 Task: Research Airbnb options in Bussum, Netherlands from 24th December, 2023 to 25th December, 2023 for 2 adults. Place can be entire room with 1  bedroom having 1 bed and 1 bathroom. Property type can be hotel. Amenities needed are: washing machine.
Action: Mouse moved to (445, 122)
Screenshot: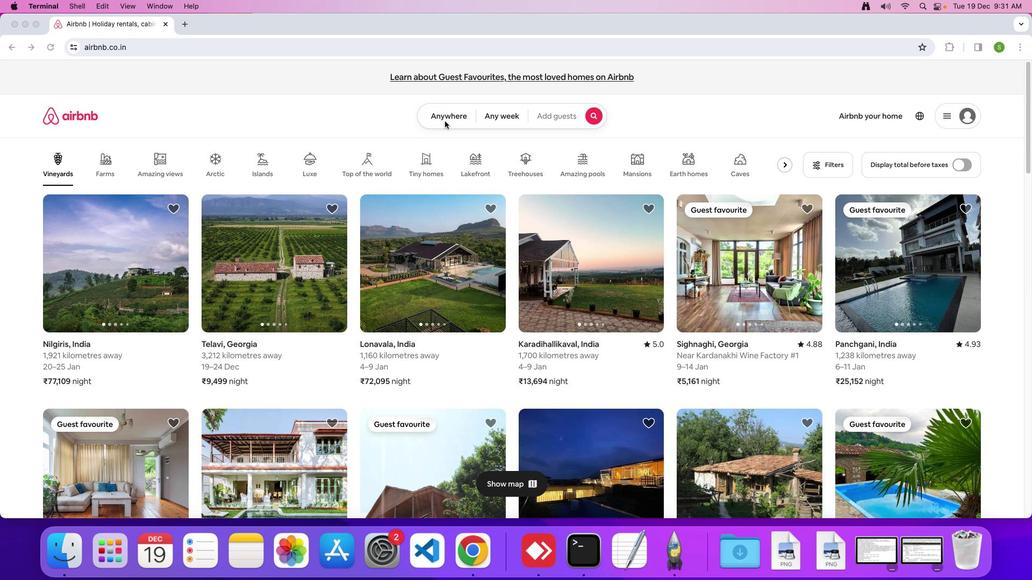 
Action: Mouse pressed left at (445, 122)
Screenshot: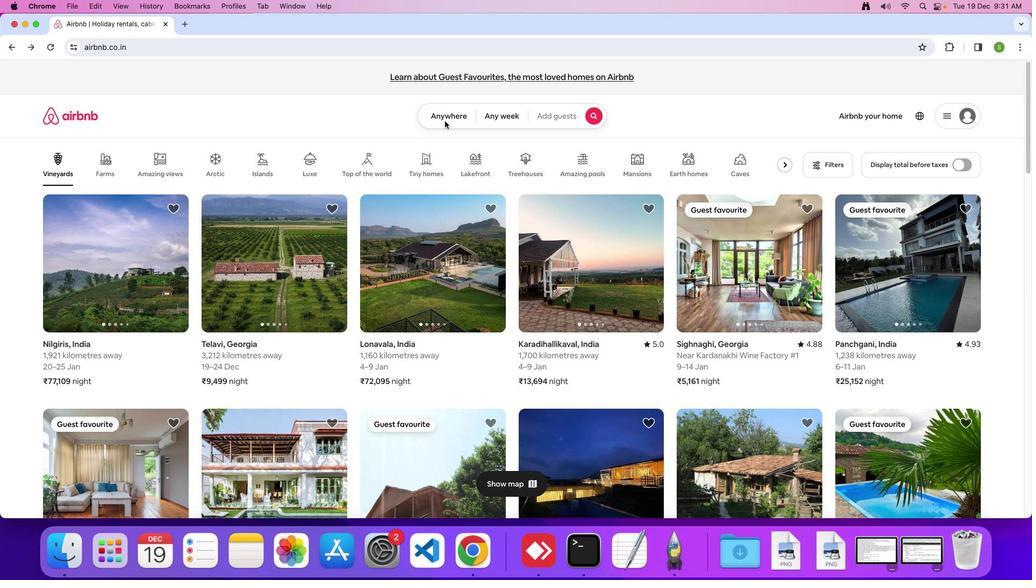 
Action: Mouse moved to (446, 116)
Screenshot: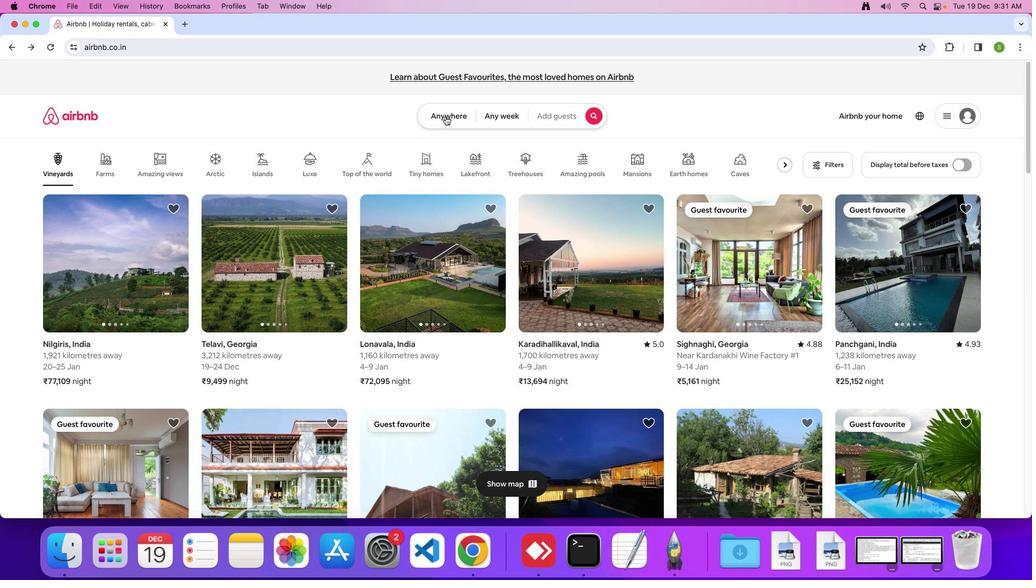 
Action: Mouse pressed left at (446, 116)
Screenshot: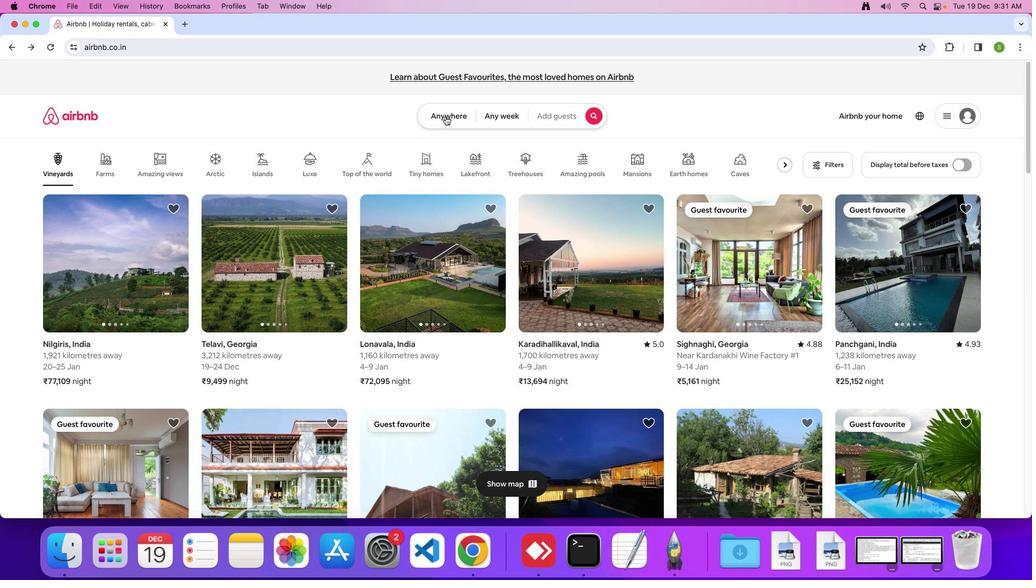
Action: Mouse moved to (405, 154)
Screenshot: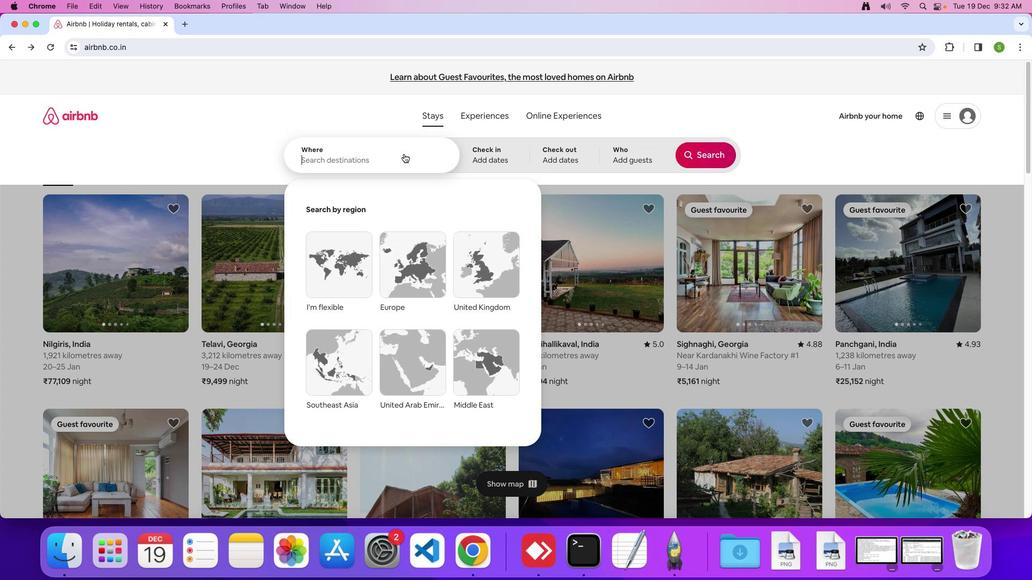 
Action: Mouse pressed left at (405, 154)
Screenshot: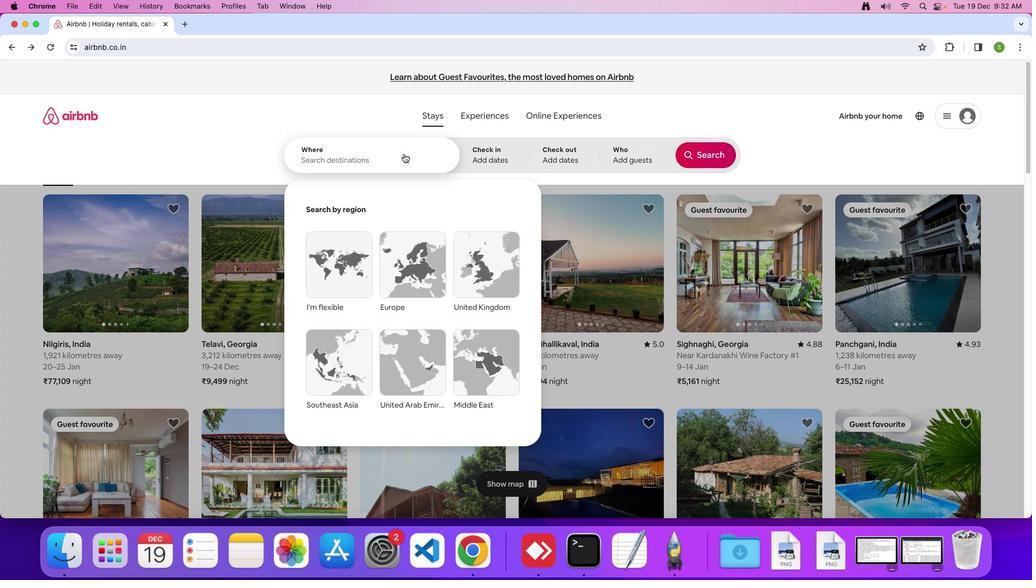 
Action: Key pressed 'B'Key.caps_lock'u''s''s''u''m'','Key.spaceKey.shift'N''e''t''h''e''r''l''a''n''d''s'Key.enter
Screenshot: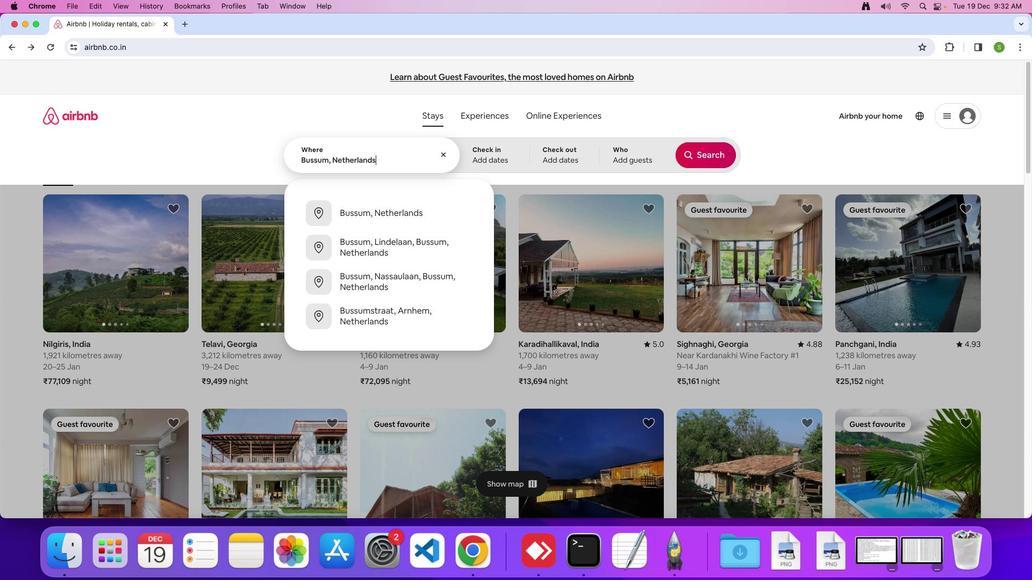 
Action: Mouse moved to (329, 391)
Screenshot: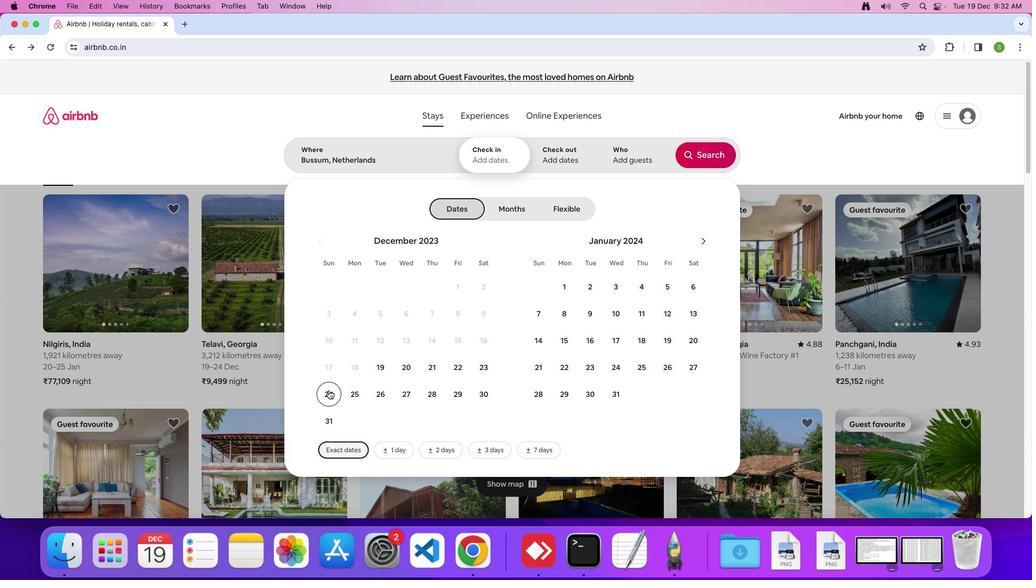 
Action: Mouse pressed left at (329, 391)
Screenshot: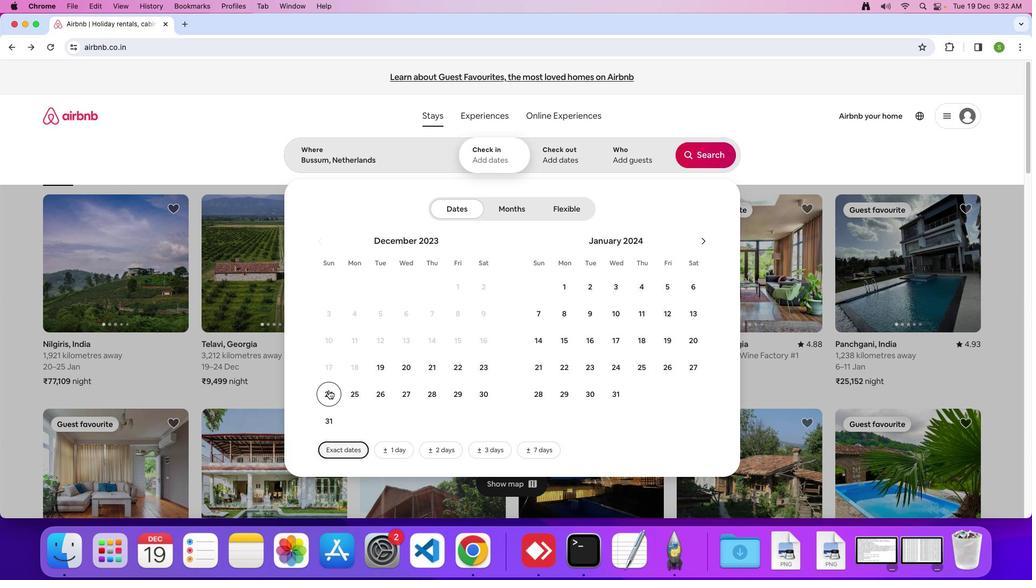 
Action: Mouse moved to (355, 390)
Screenshot: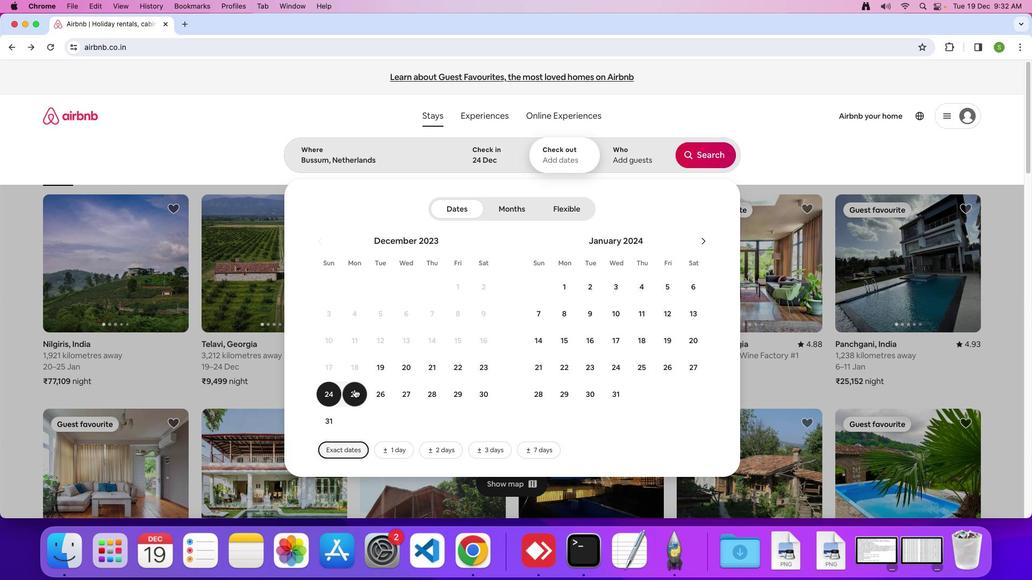 
Action: Mouse pressed left at (355, 390)
Screenshot: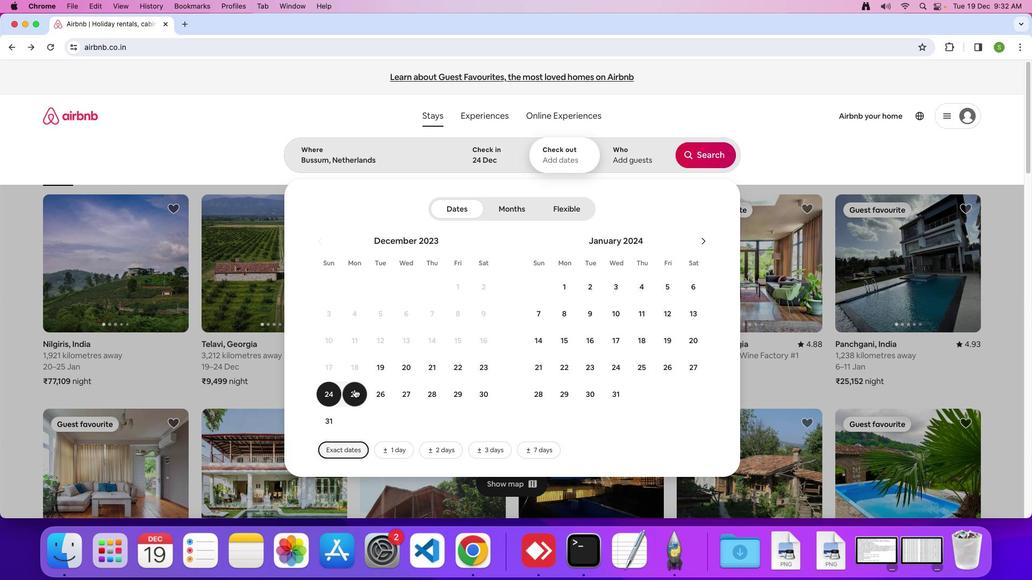 
Action: Mouse moved to (627, 164)
Screenshot: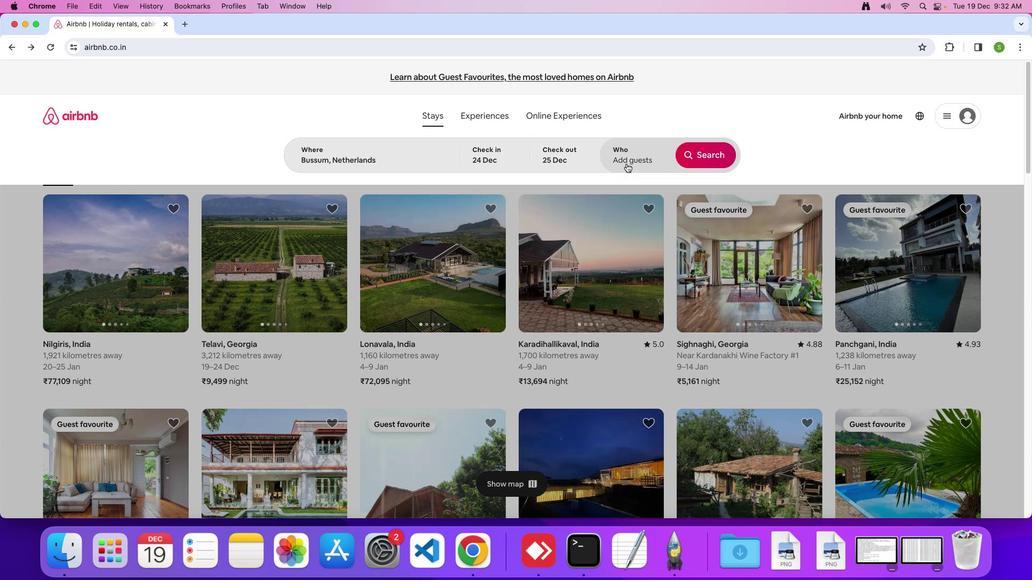
Action: Mouse pressed left at (627, 164)
Screenshot: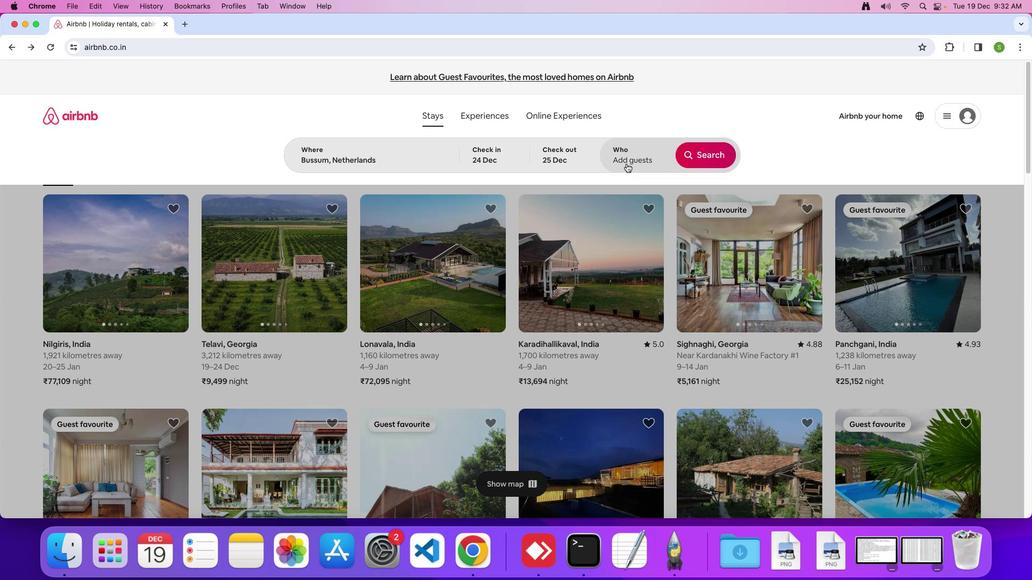 
Action: Mouse moved to (710, 216)
Screenshot: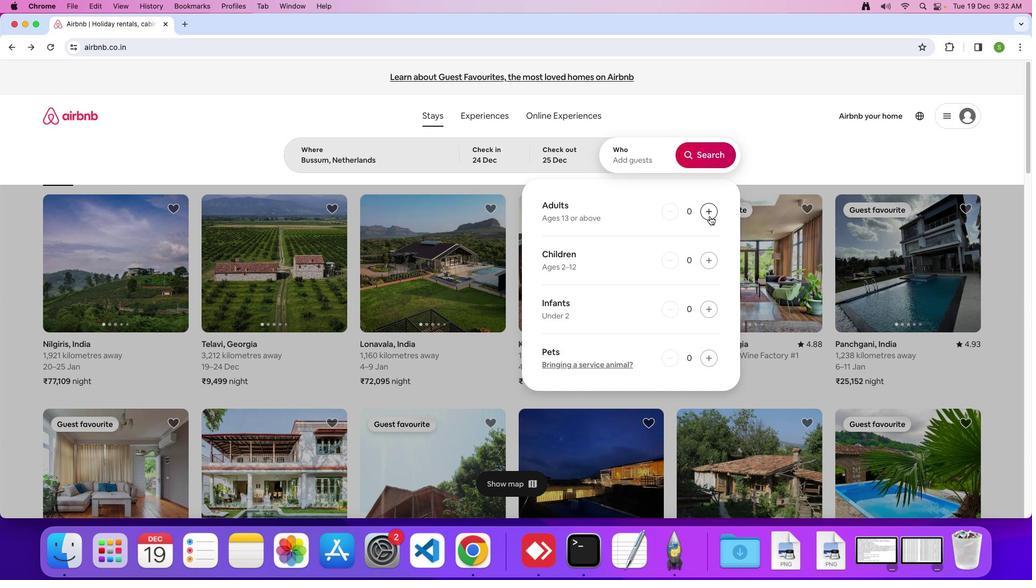 
Action: Mouse pressed left at (710, 216)
Screenshot: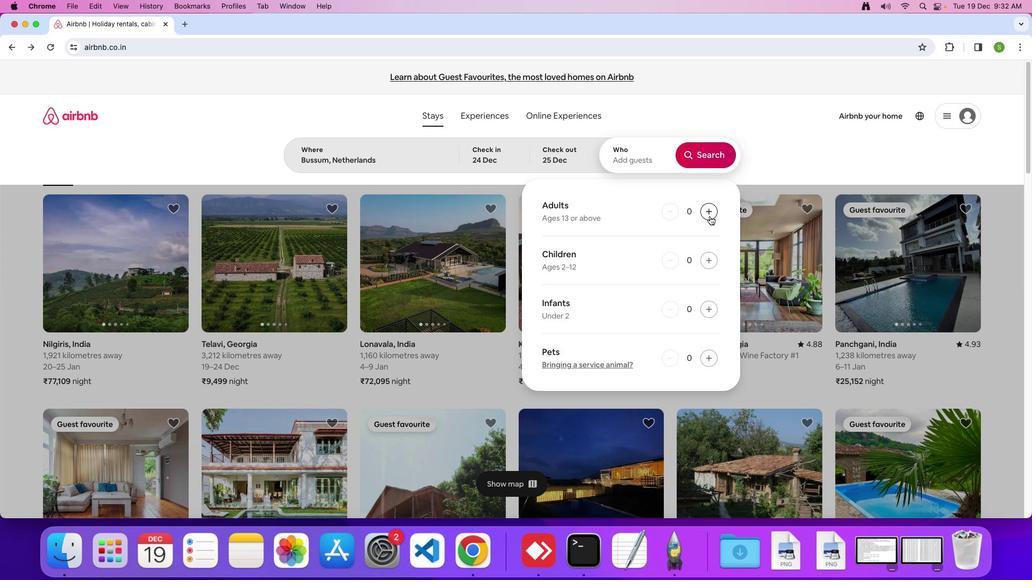 
Action: Mouse pressed left at (710, 216)
Screenshot: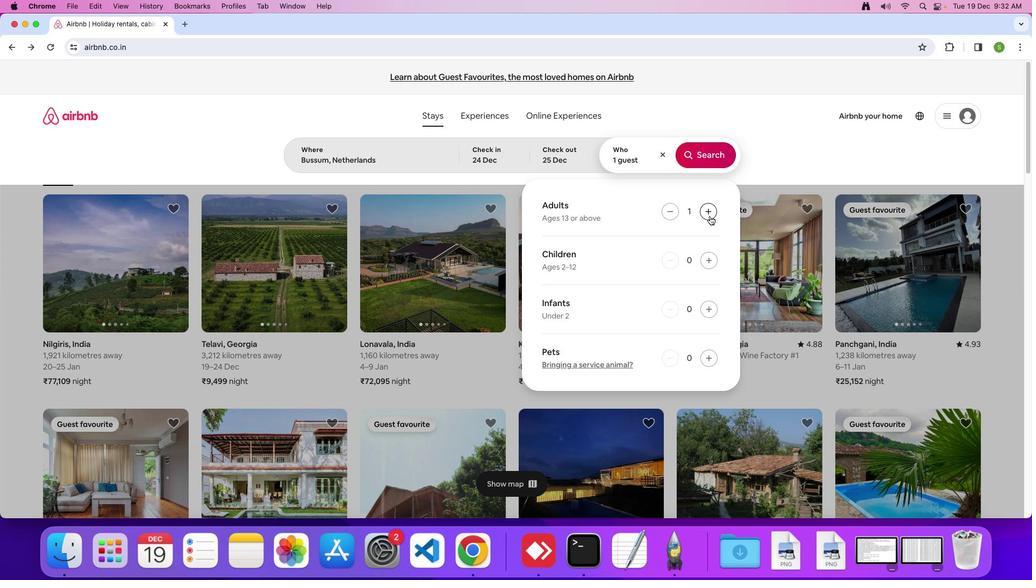 
Action: Mouse moved to (709, 152)
Screenshot: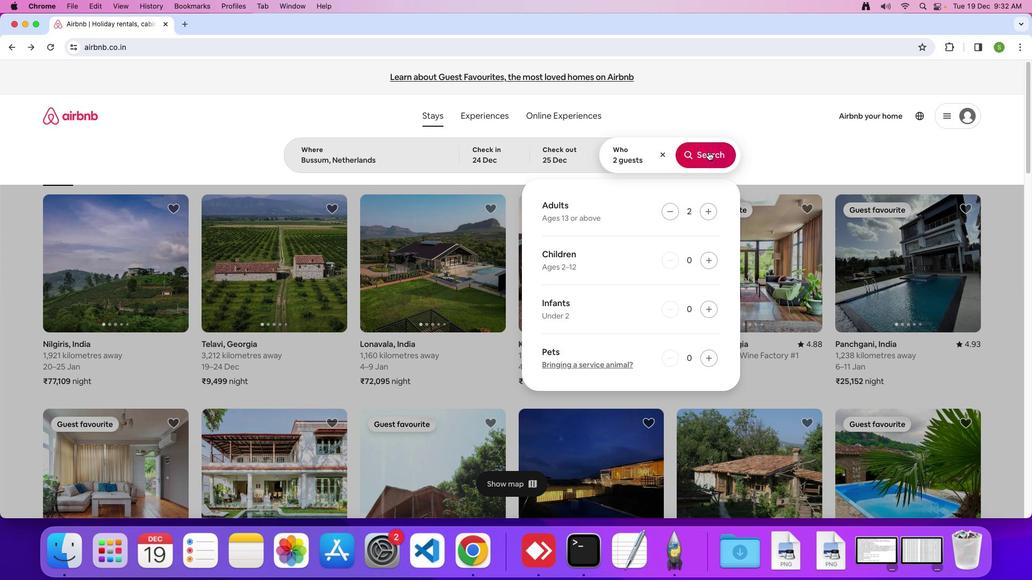
Action: Mouse pressed left at (709, 152)
Screenshot: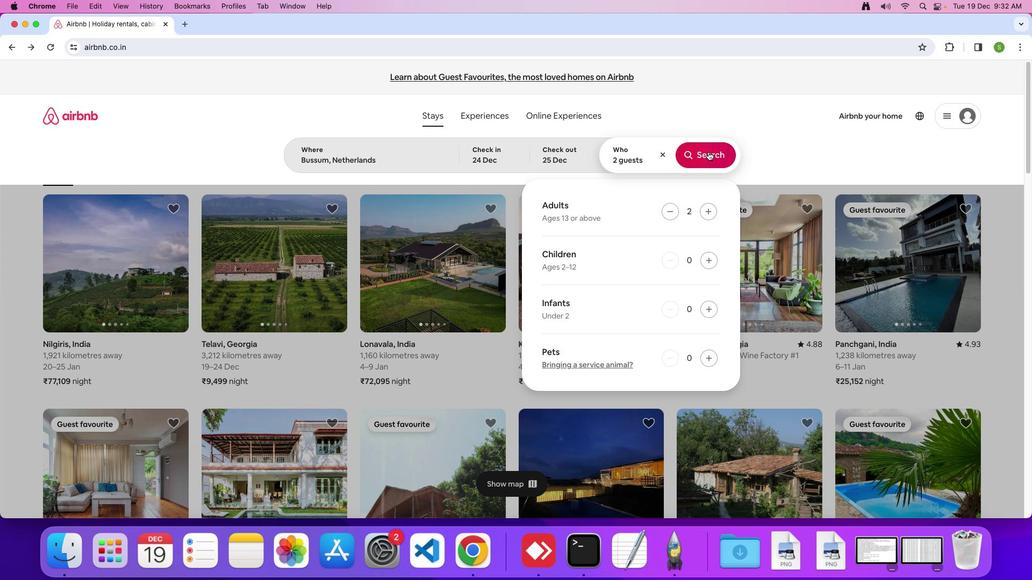
Action: Mouse moved to (864, 126)
Screenshot: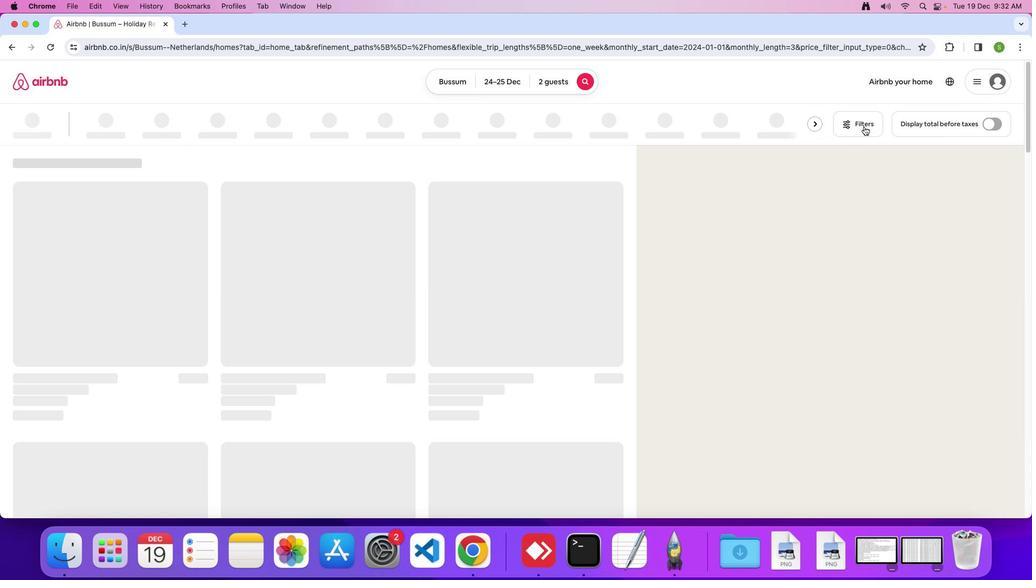 
Action: Mouse pressed left at (864, 126)
Screenshot: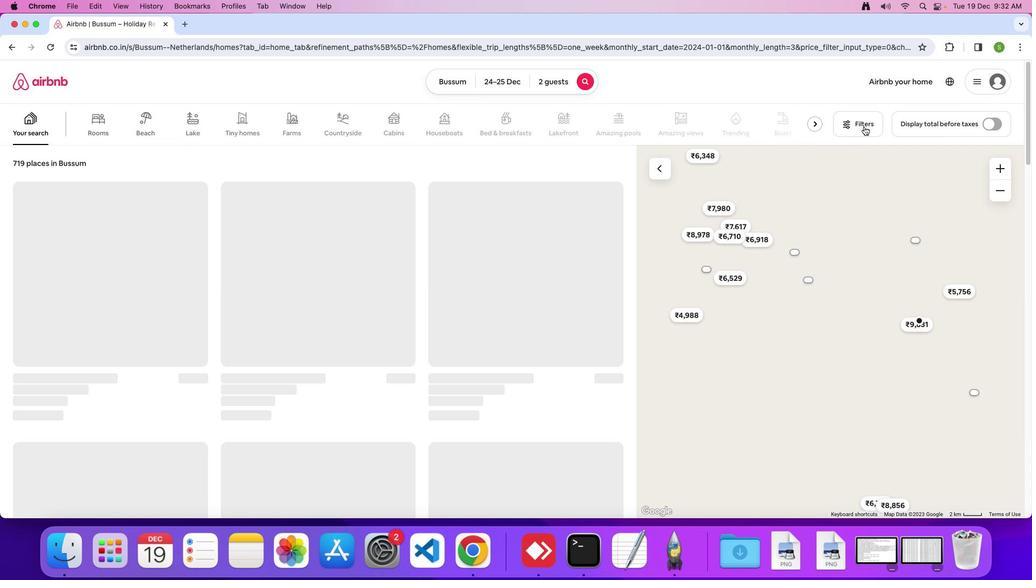 
Action: Mouse moved to (505, 315)
Screenshot: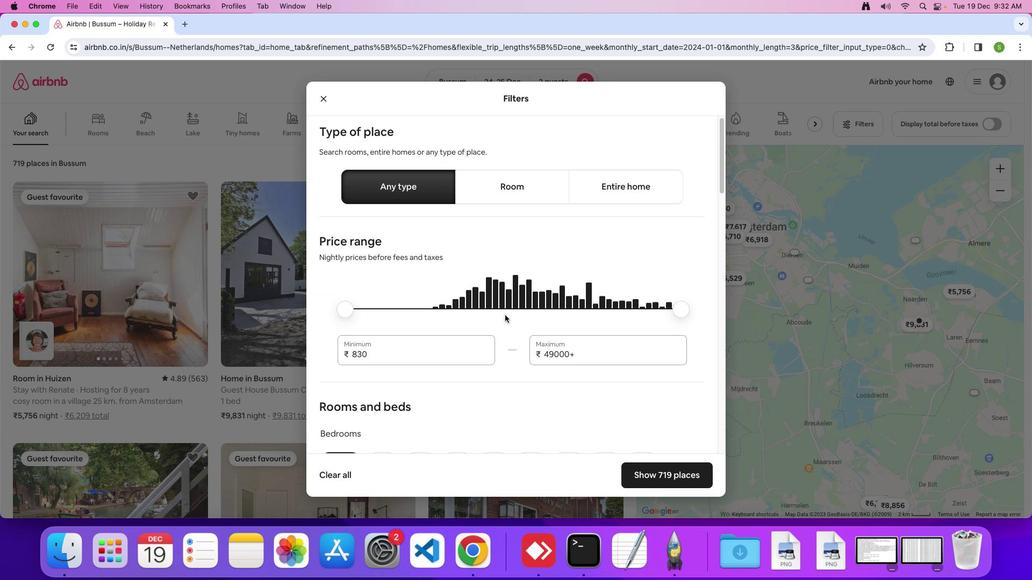 
Action: Mouse scrolled (505, 315) with delta (0, 0)
Screenshot: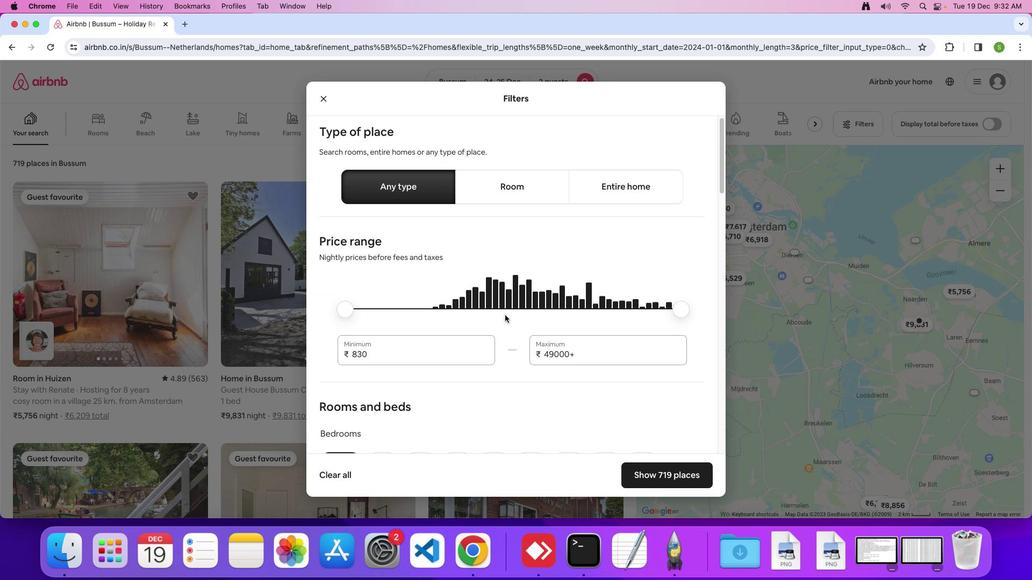 
Action: Mouse scrolled (505, 315) with delta (0, 0)
Screenshot: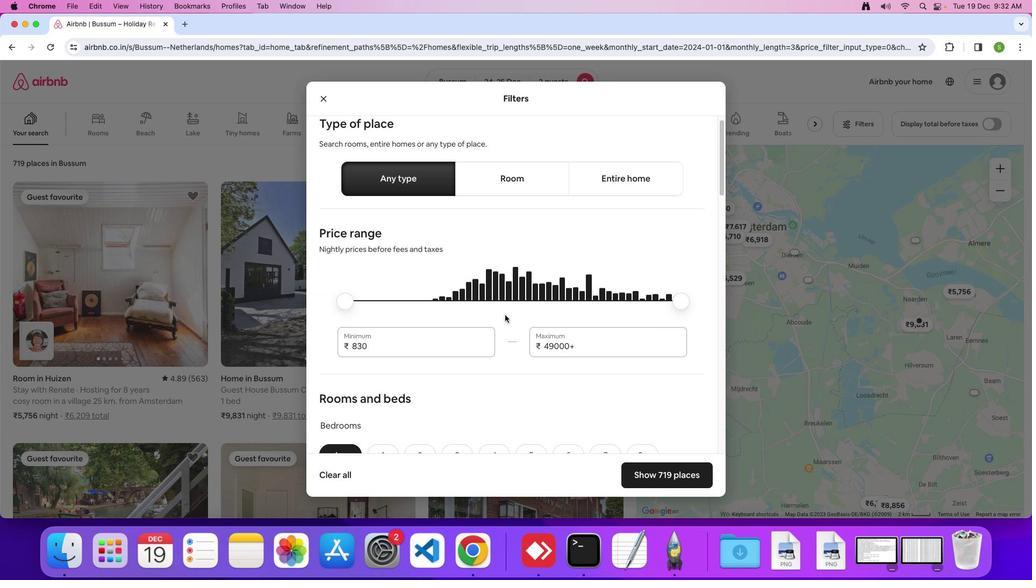 
Action: Mouse moved to (505, 315)
Screenshot: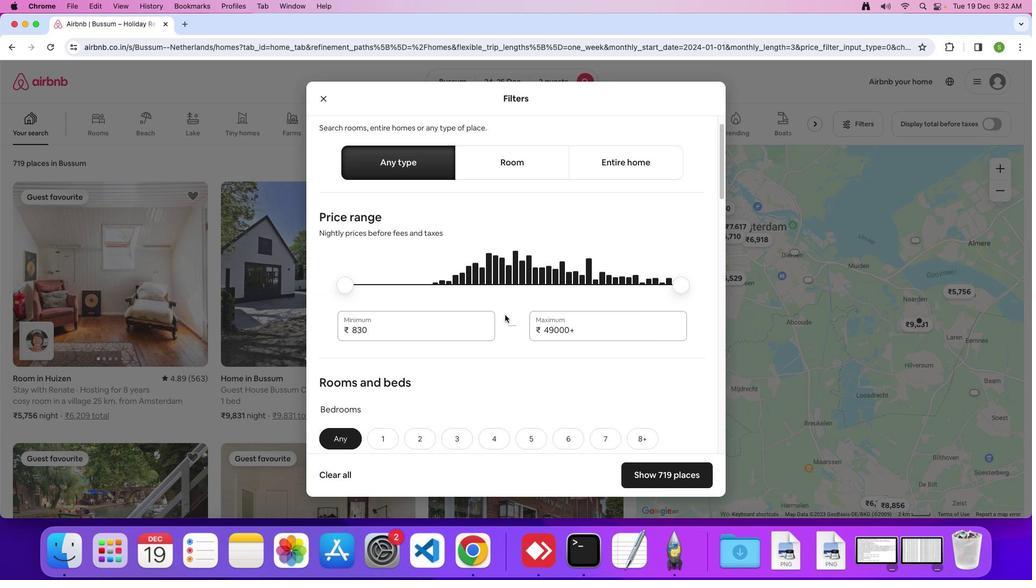 
Action: Mouse scrolled (505, 315) with delta (0, 0)
Screenshot: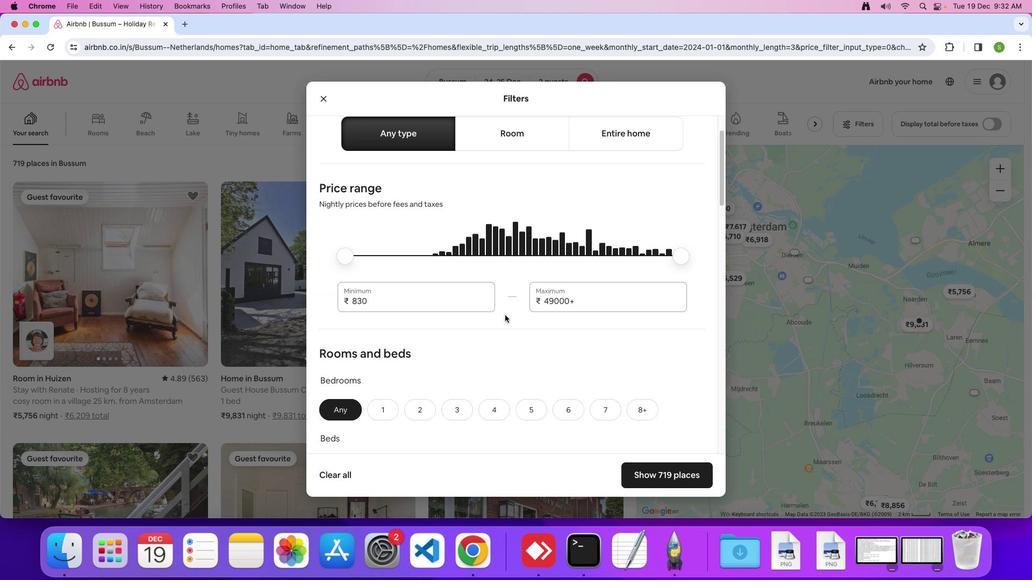 
Action: Mouse scrolled (505, 315) with delta (0, -1)
Screenshot: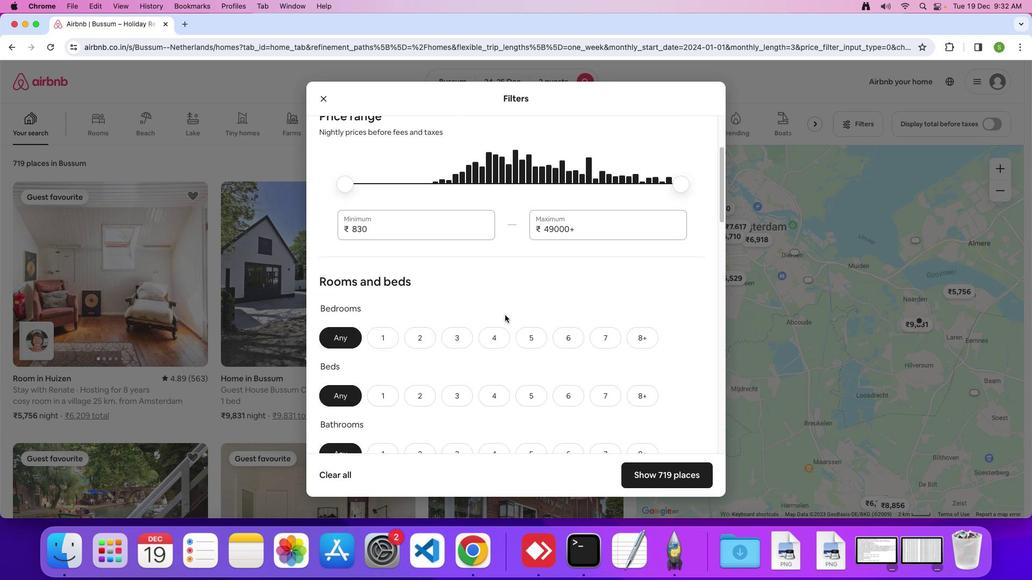 
Action: Mouse moved to (505, 314)
Screenshot: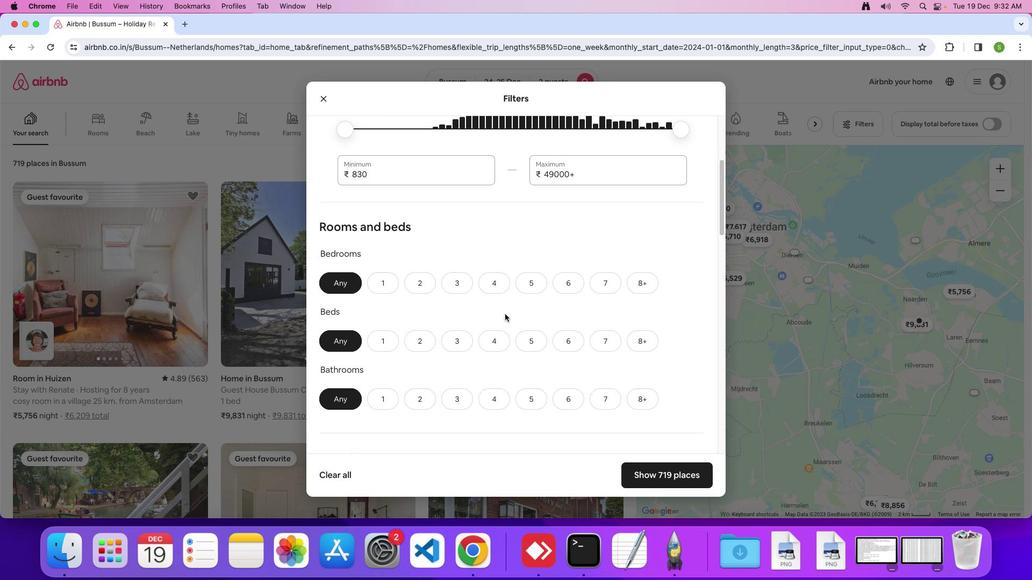 
Action: Mouse scrolled (505, 314) with delta (0, 0)
Screenshot: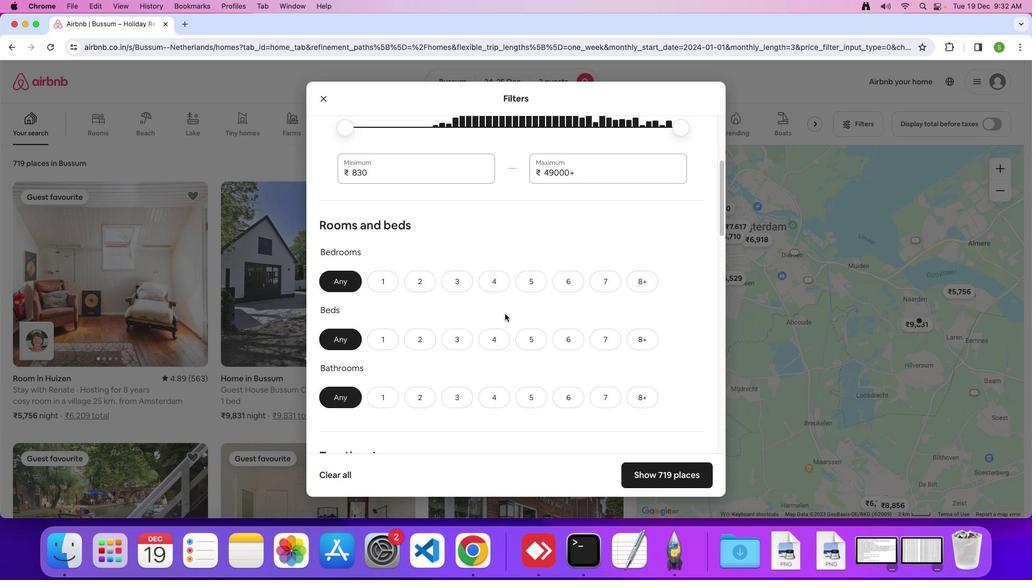 
Action: Mouse scrolled (505, 314) with delta (0, 0)
Screenshot: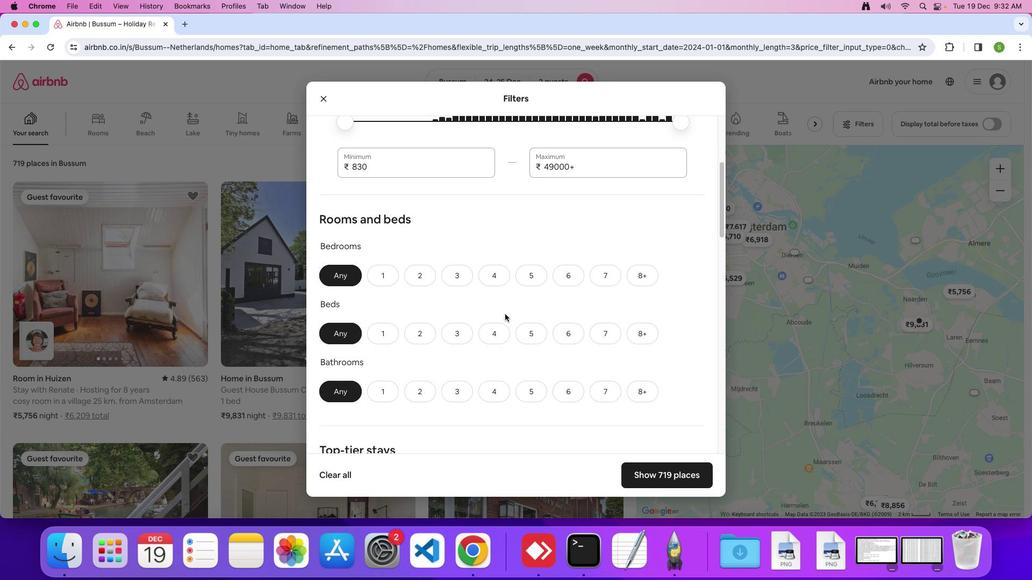 
Action: Mouse scrolled (505, 314) with delta (0, 0)
Screenshot: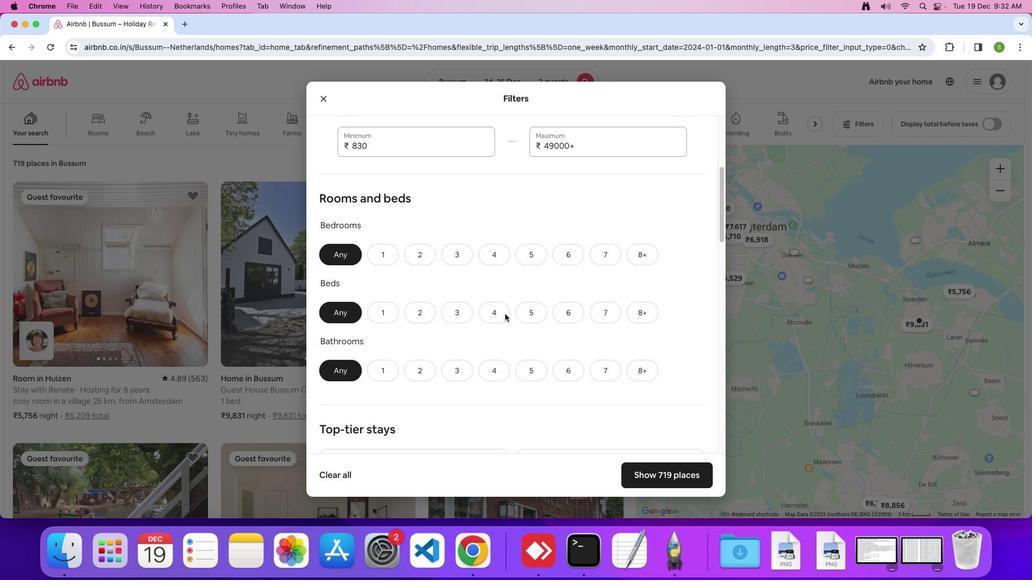 
Action: Mouse scrolled (505, 314) with delta (0, 0)
Screenshot: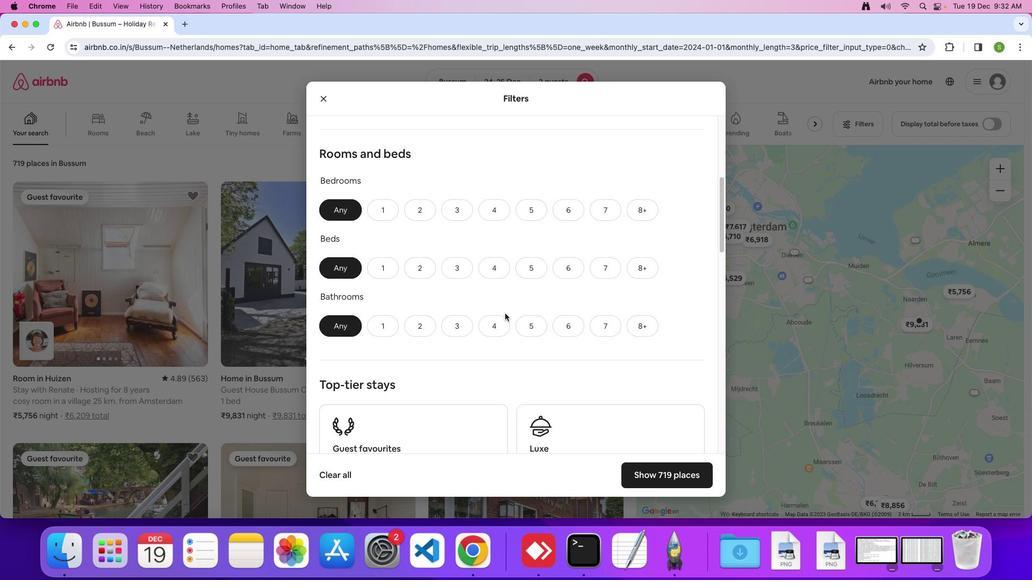 
Action: Mouse scrolled (505, 314) with delta (0, 0)
Screenshot: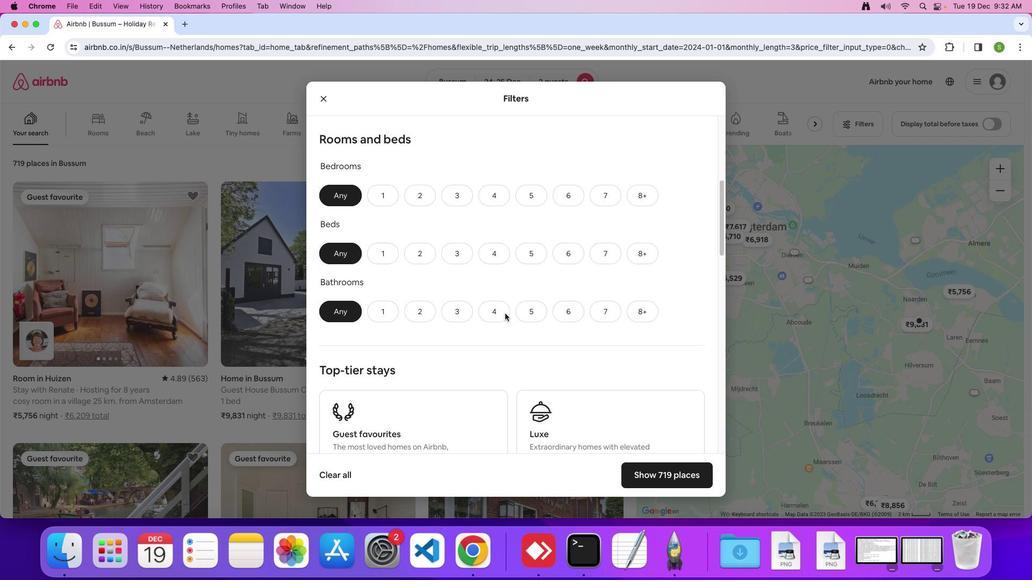 
Action: Mouse moved to (506, 314)
Screenshot: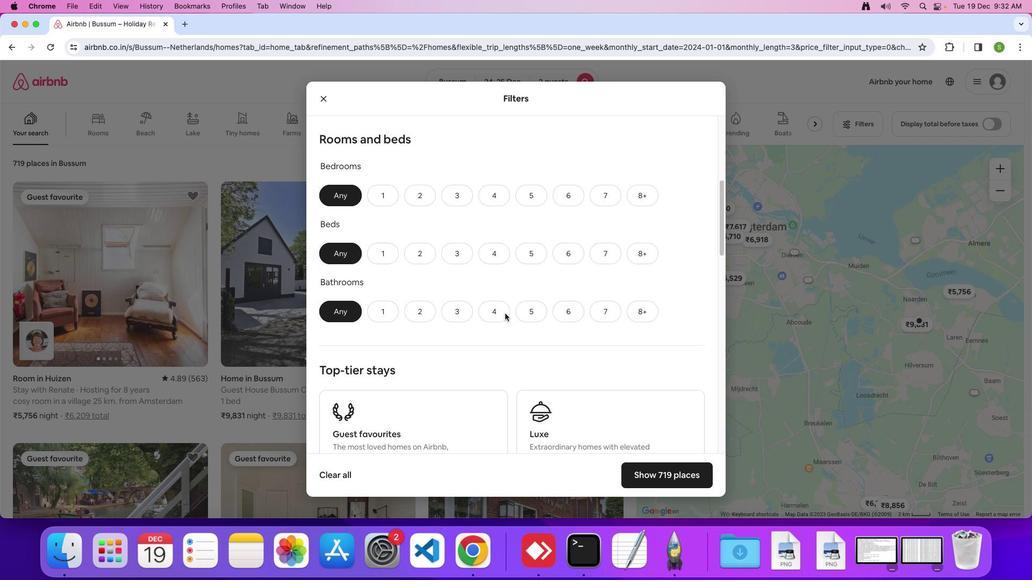 
Action: Mouse scrolled (506, 314) with delta (0, 0)
Screenshot: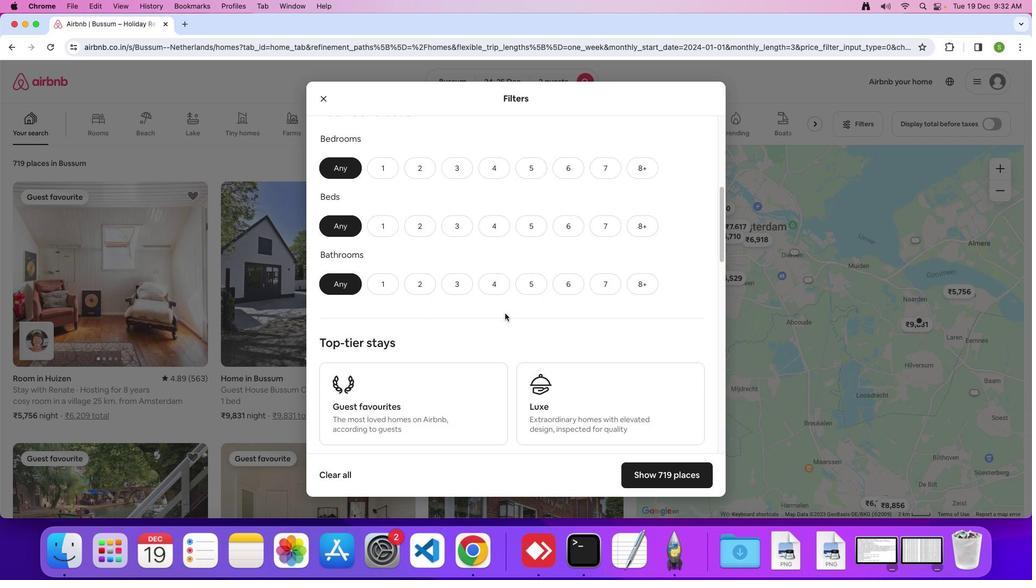 
Action: Mouse scrolled (506, 314) with delta (0, 0)
Screenshot: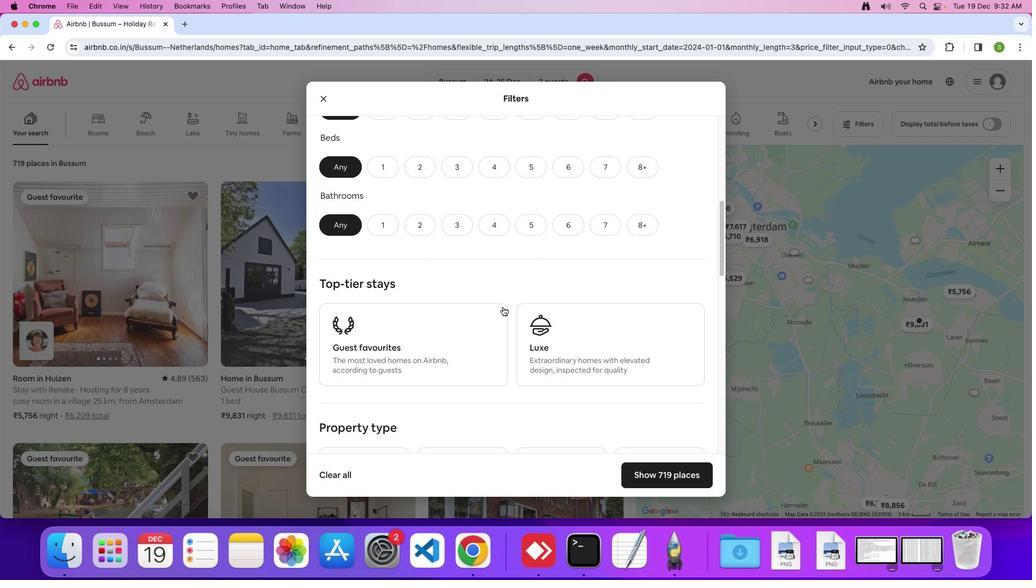 
Action: Mouse moved to (429, 236)
Screenshot: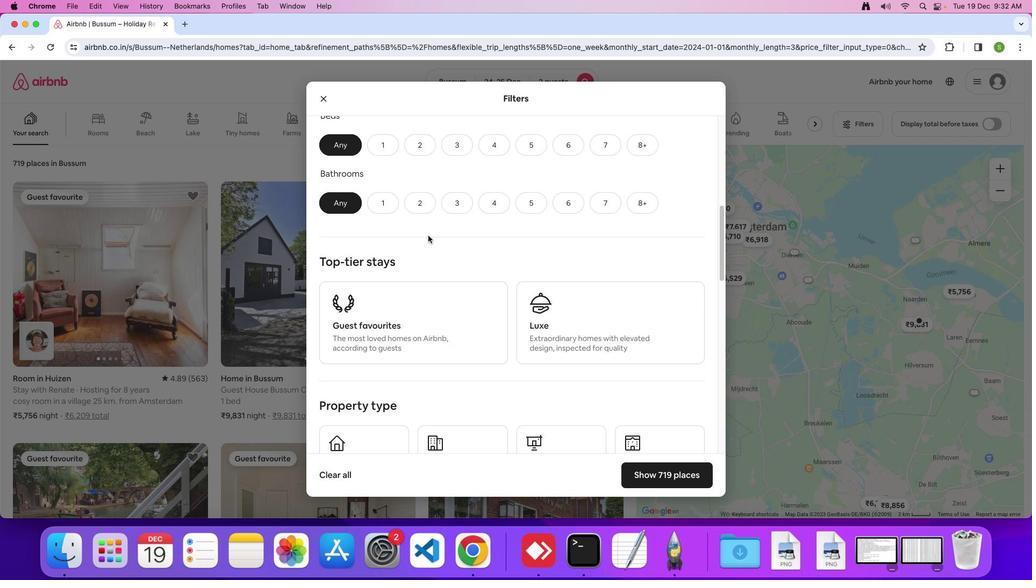
Action: Mouse scrolled (429, 236) with delta (0, 1)
Screenshot: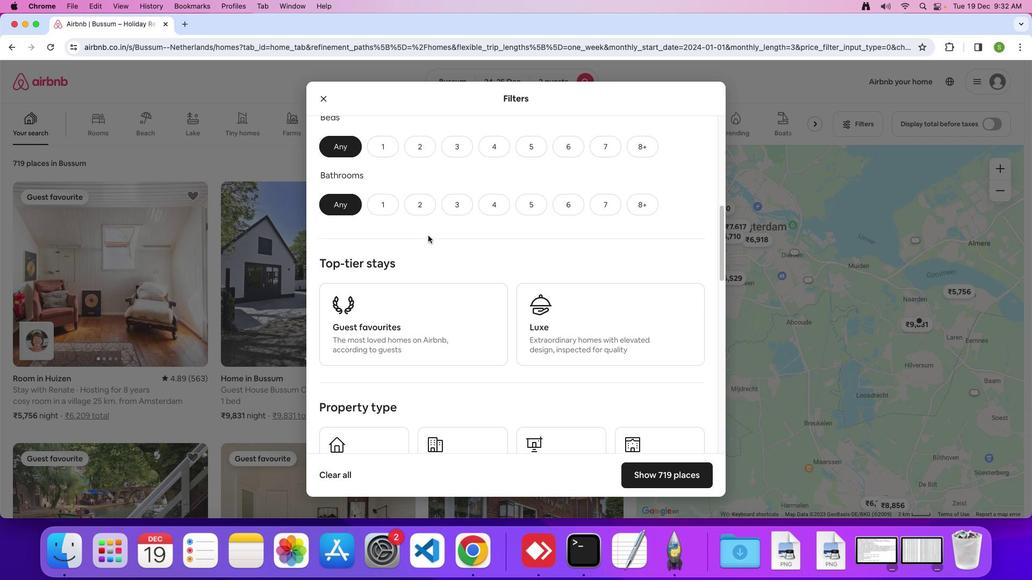 
Action: Mouse scrolled (429, 236) with delta (0, 1)
Screenshot: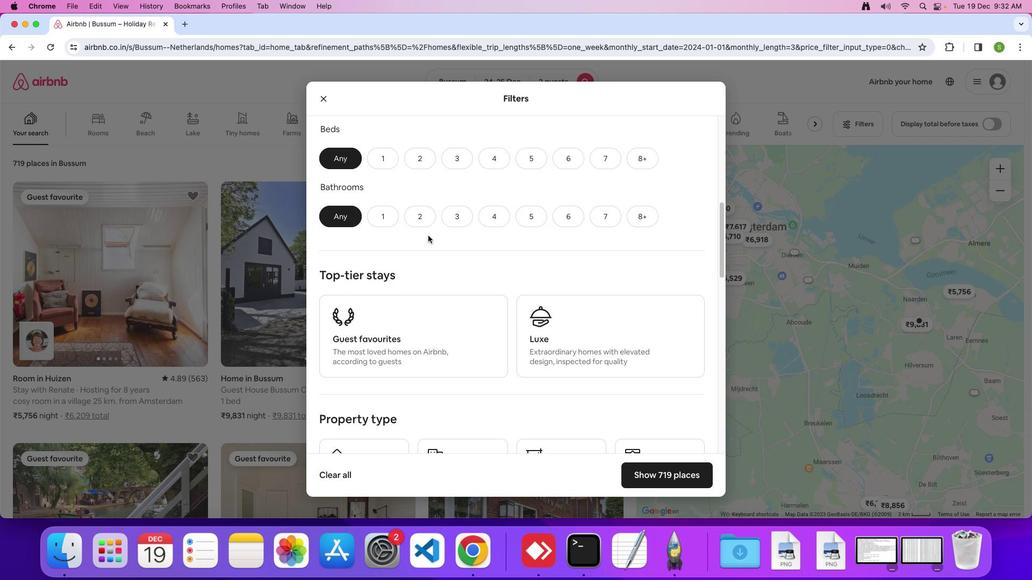 
Action: Mouse scrolled (429, 236) with delta (0, 1)
Screenshot: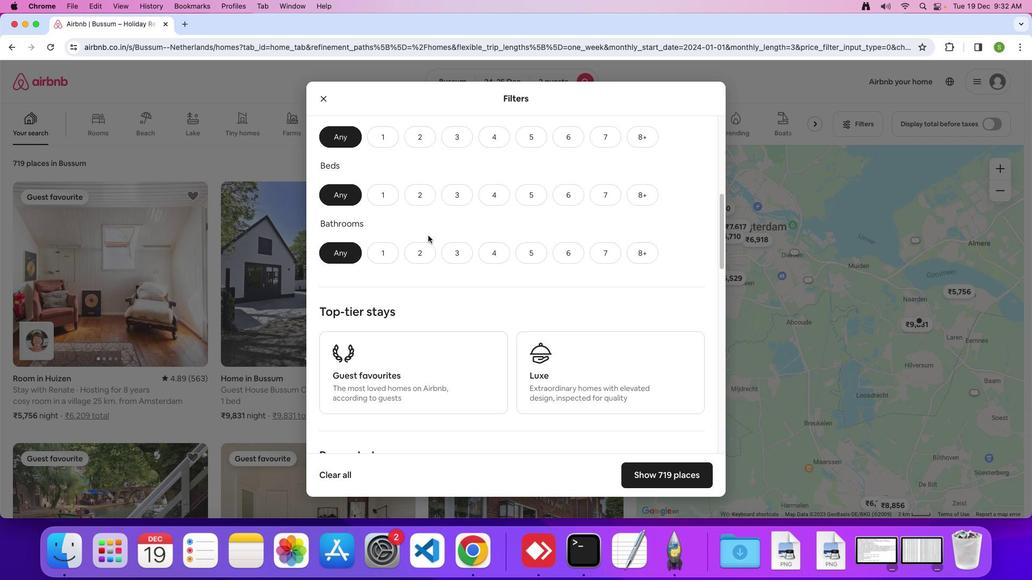 
Action: Mouse moved to (394, 171)
Screenshot: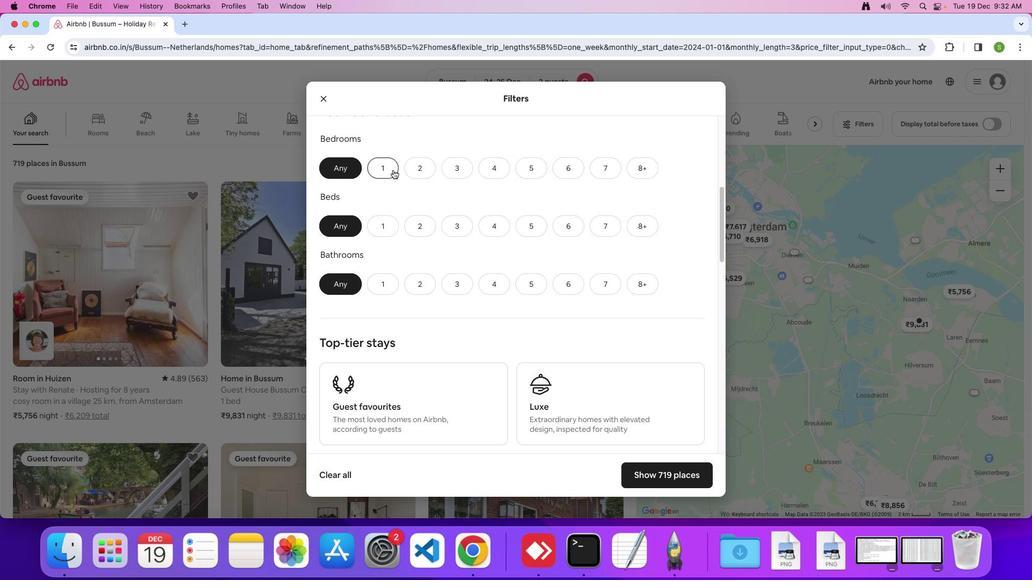 
Action: Mouse pressed left at (394, 171)
Screenshot: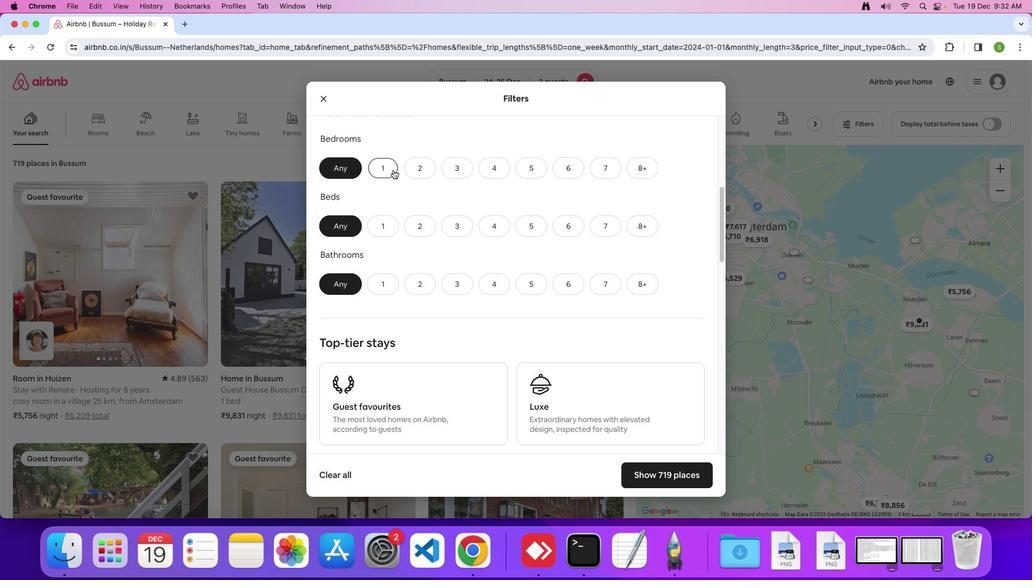
Action: Mouse moved to (389, 223)
Screenshot: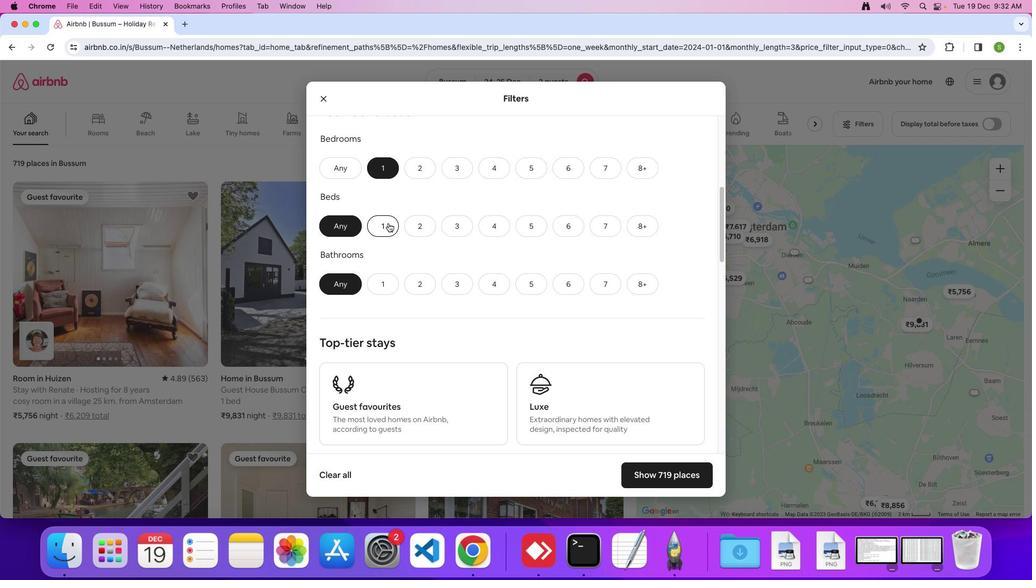 
Action: Mouse pressed left at (389, 223)
Screenshot: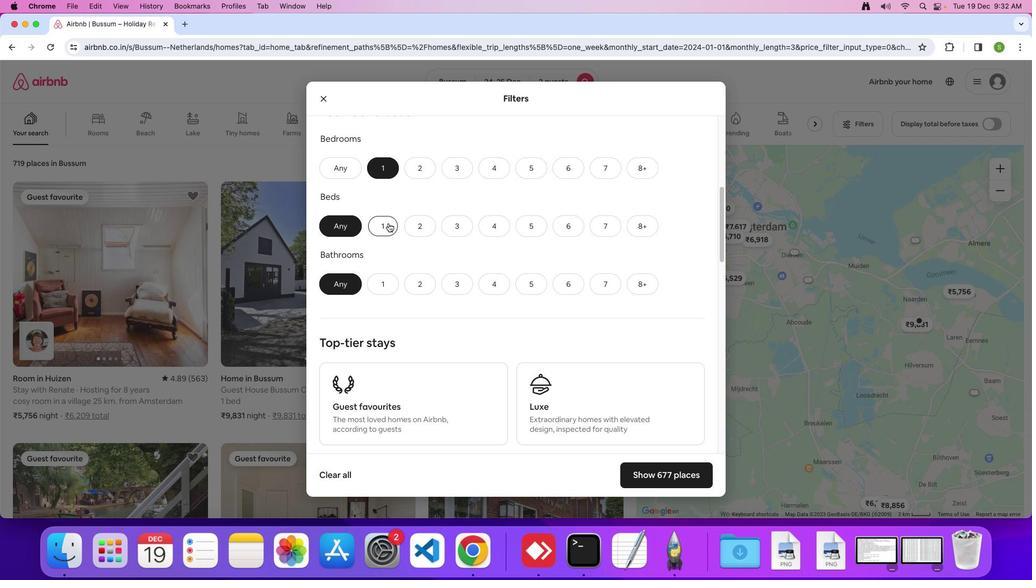 
Action: Mouse moved to (381, 279)
Screenshot: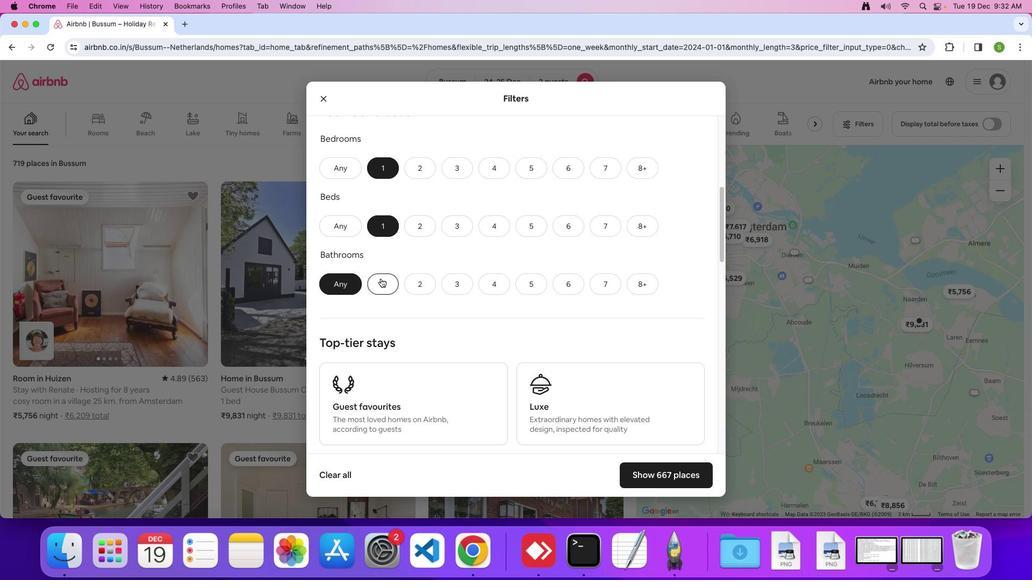 
Action: Mouse pressed left at (381, 279)
Screenshot: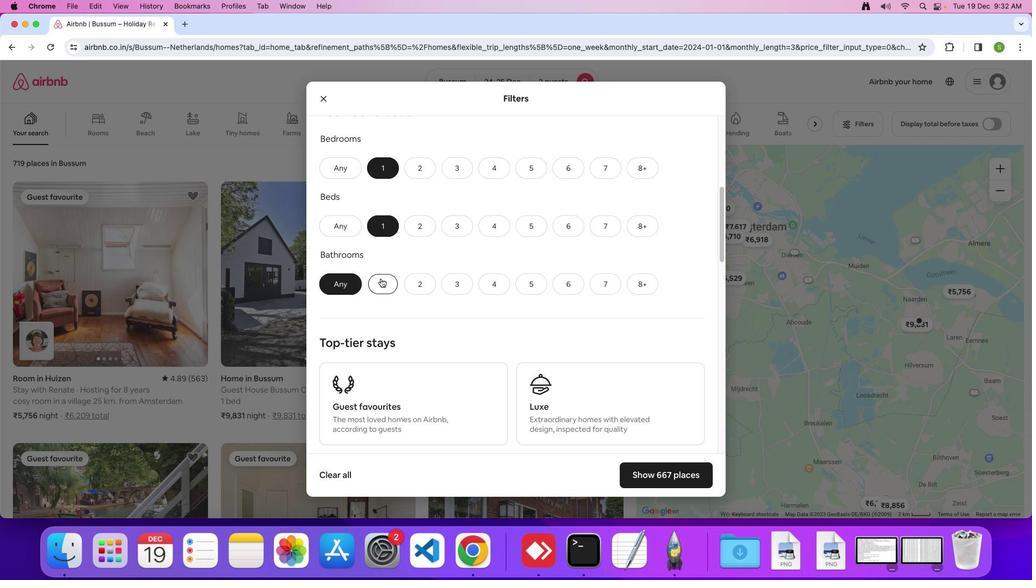 
Action: Mouse moved to (465, 253)
Screenshot: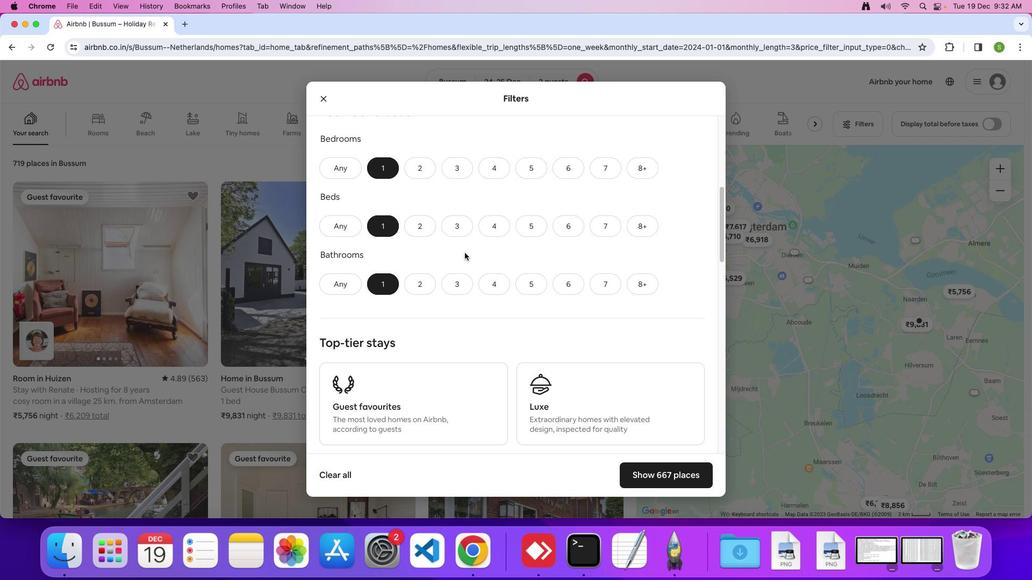 
Action: Mouse scrolled (465, 253) with delta (0, 0)
Screenshot: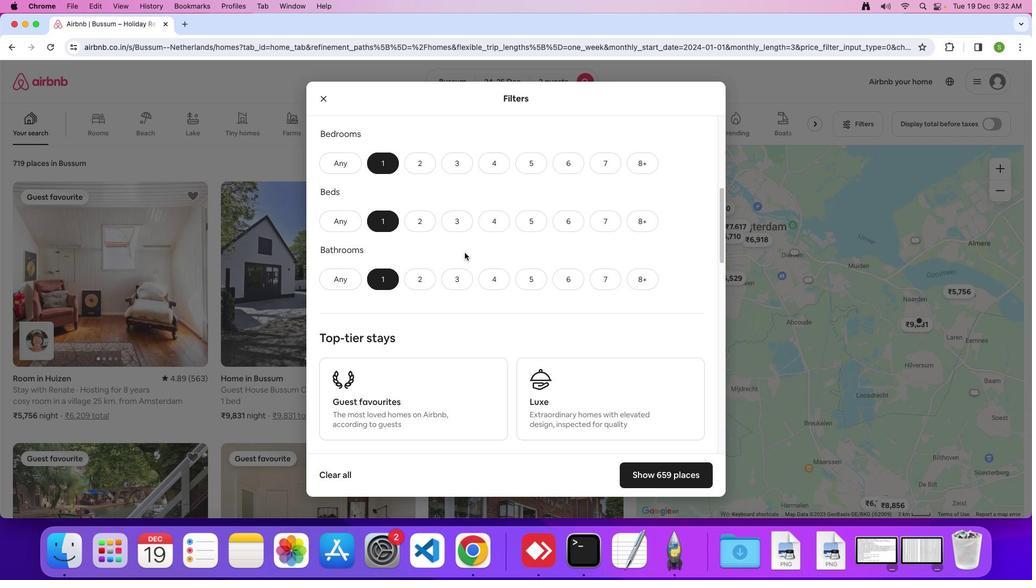
Action: Mouse scrolled (465, 253) with delta (0, 0)
Screenshot: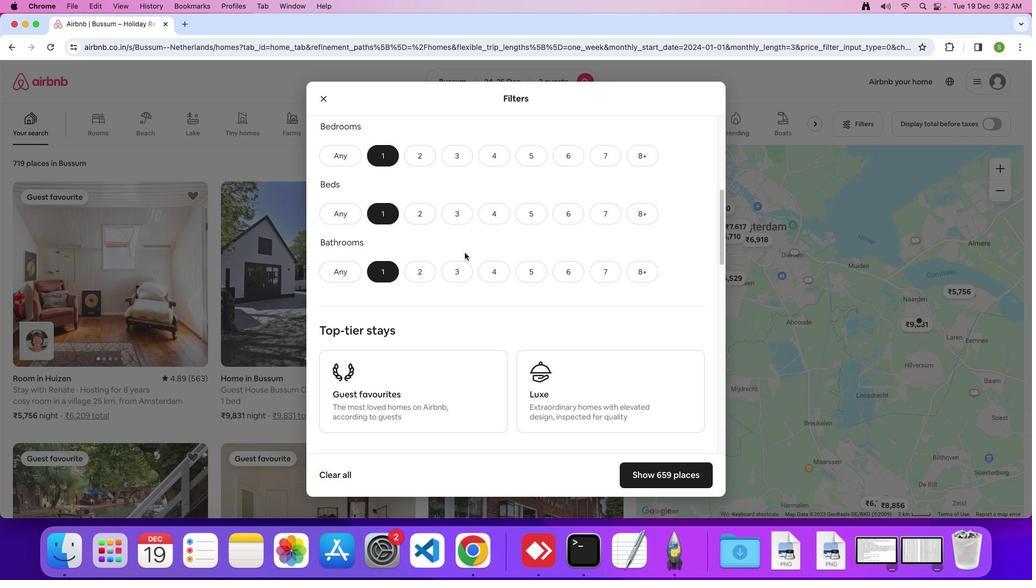 
Action: Mouse scrolled (465, 253) with delta (0, 0)
Screenshot: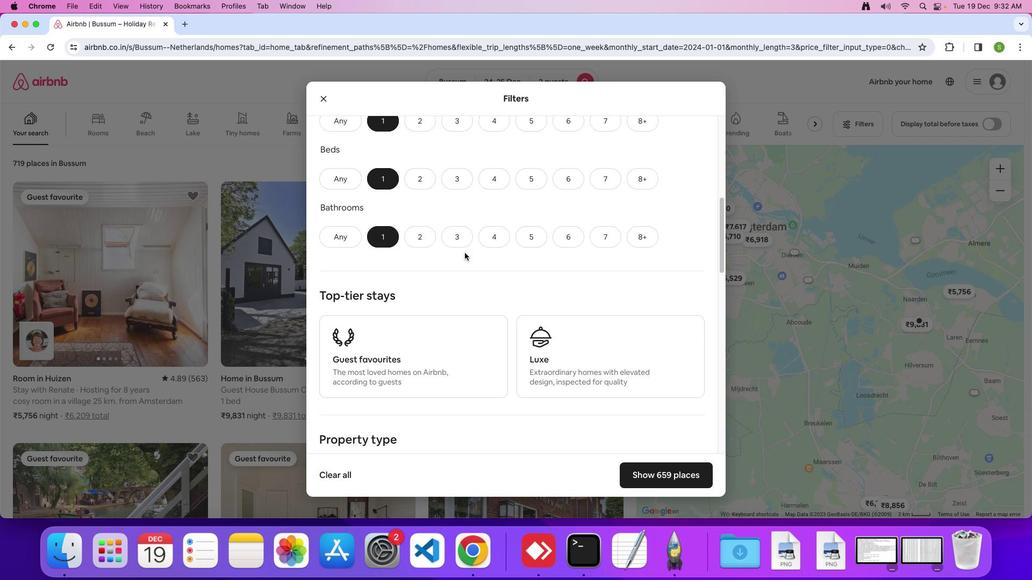 
Action: Mouse scrolled (465, 253) with delta (0, 0)
Screenshot: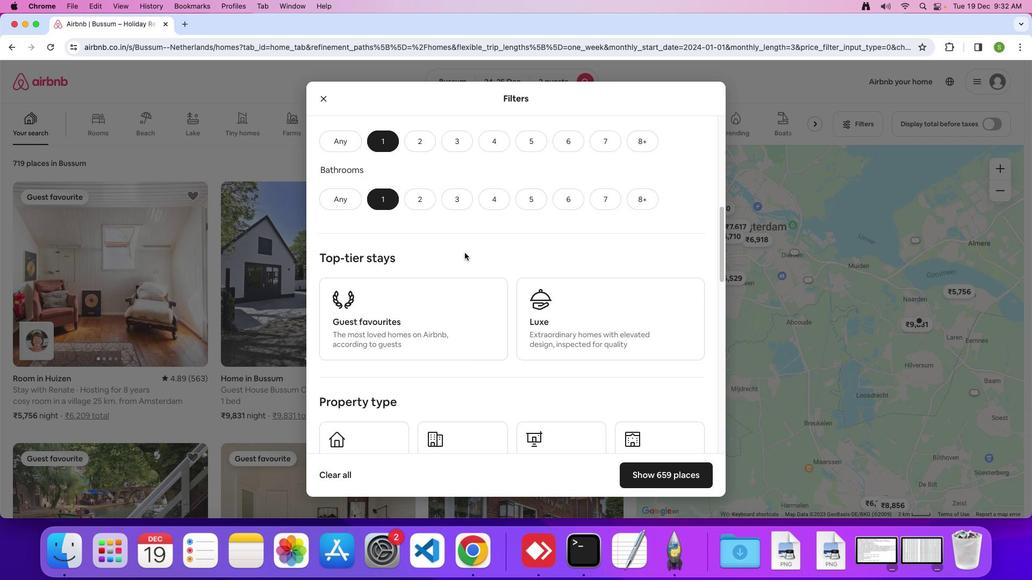 
Action: Mouse scrolled (465, 253) with delta (0, 0)
Screenshot: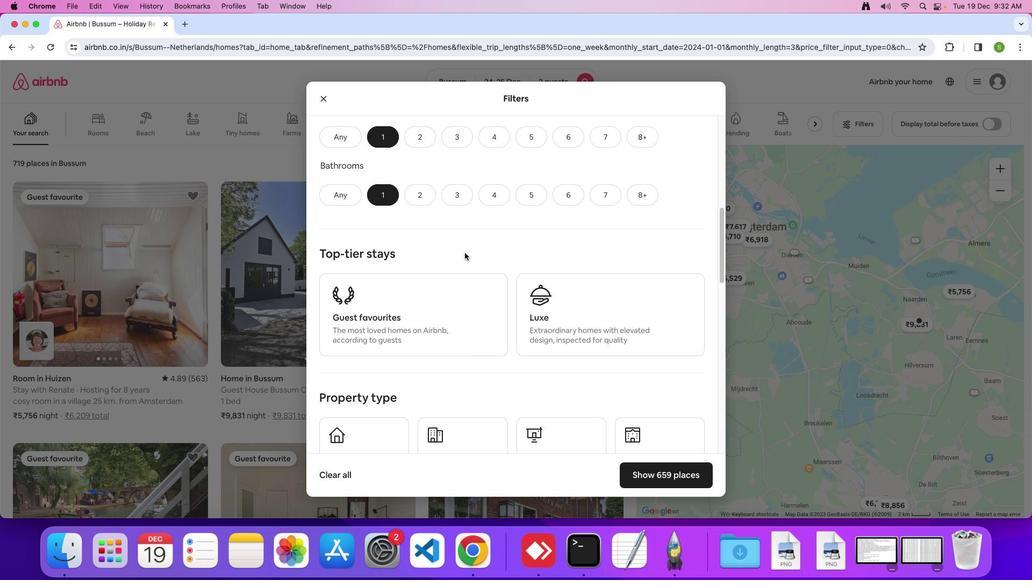 
Action: Mouse scrolled (465, 253) with delta (0, 0)
Screenshot: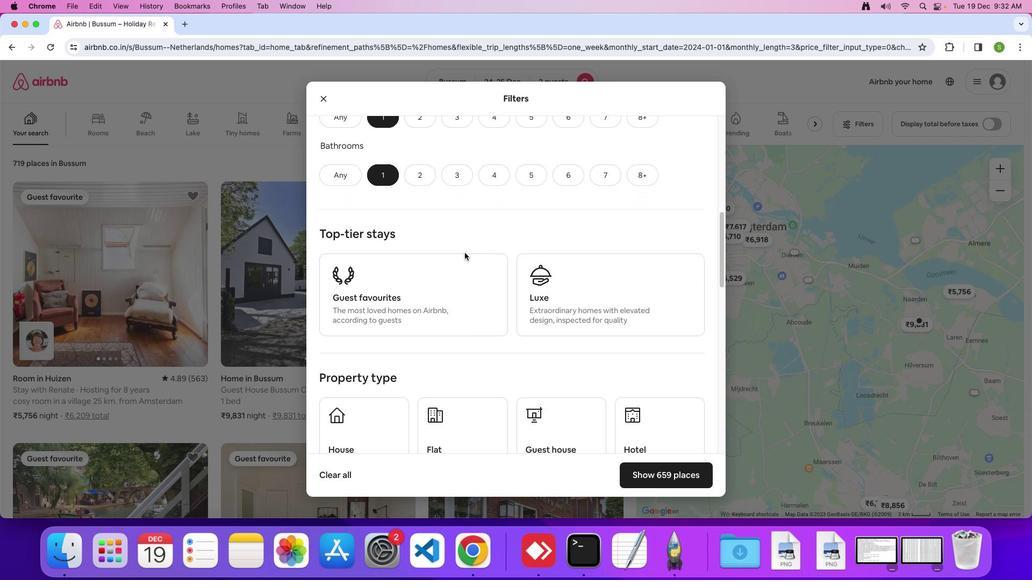 
Action: Mouse moved to (465, 253)
Screenshot: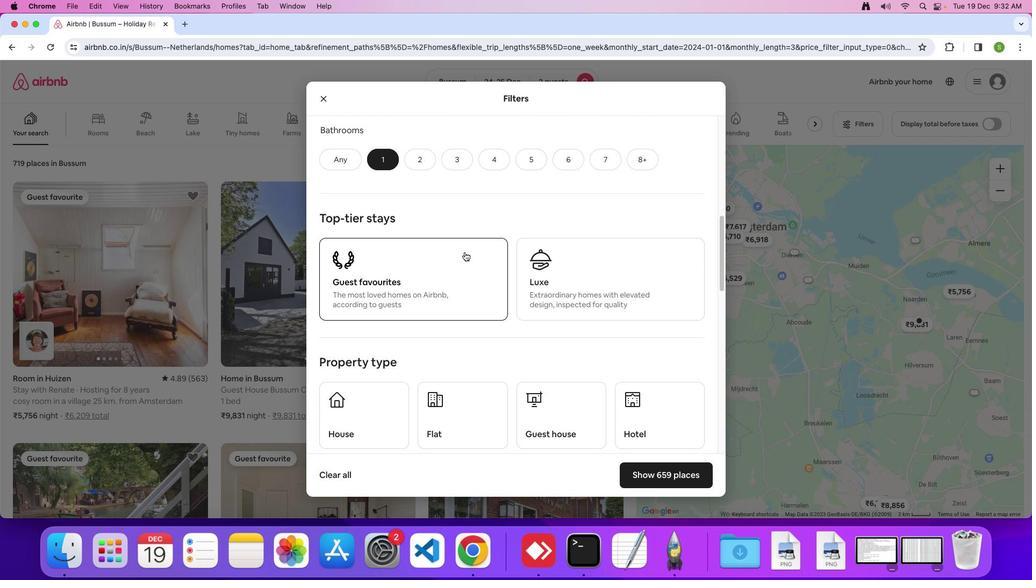 
Action: Mouse scrolled (465, 253) with delta (0, 0)
Screenshot: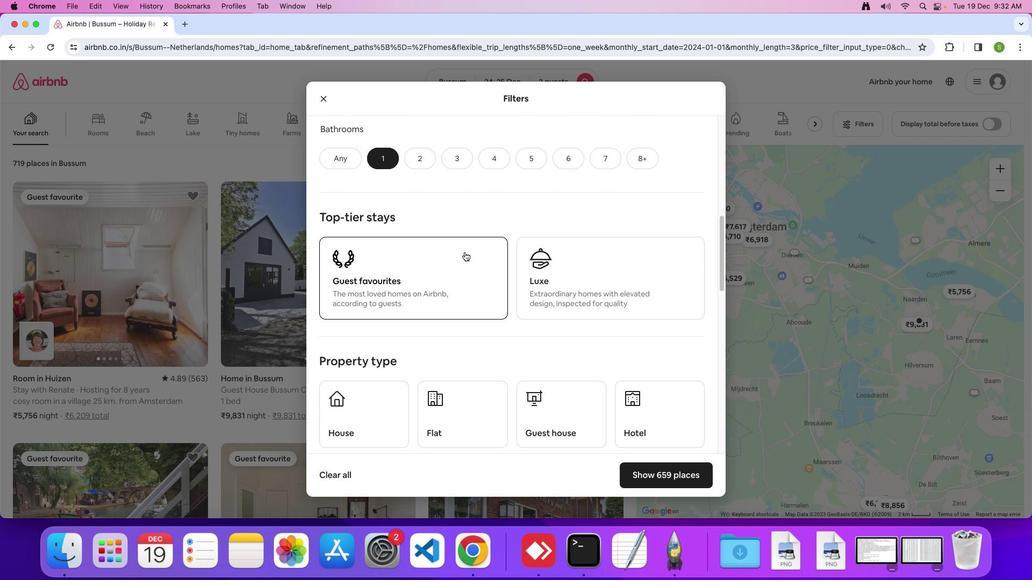 
Action: Mouse scrolled (465, 253) with delta (0, 0)
Screenshot: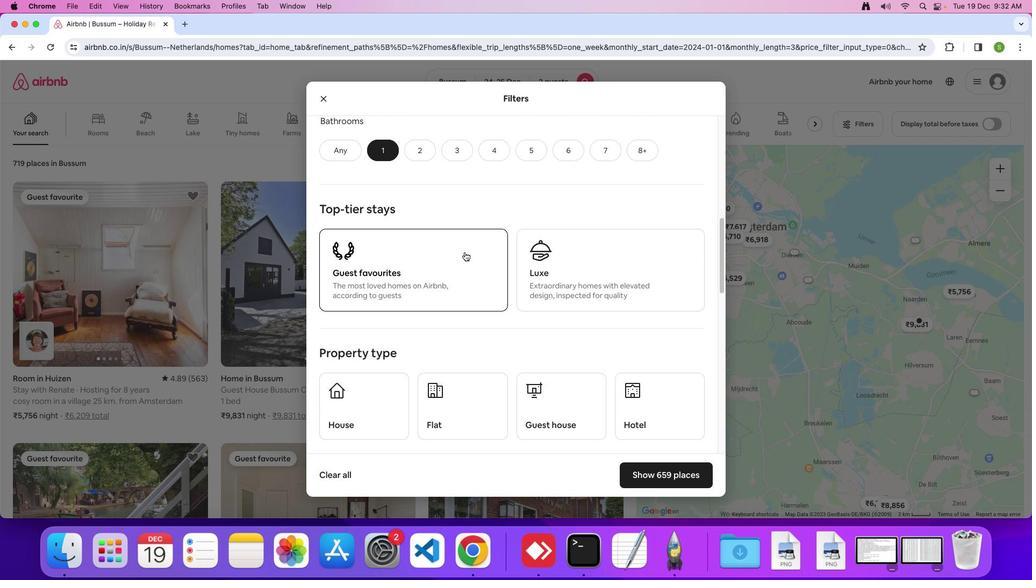 
Action: Mouse scrolled (465, 253) with delta (0, 0)
Screenshot: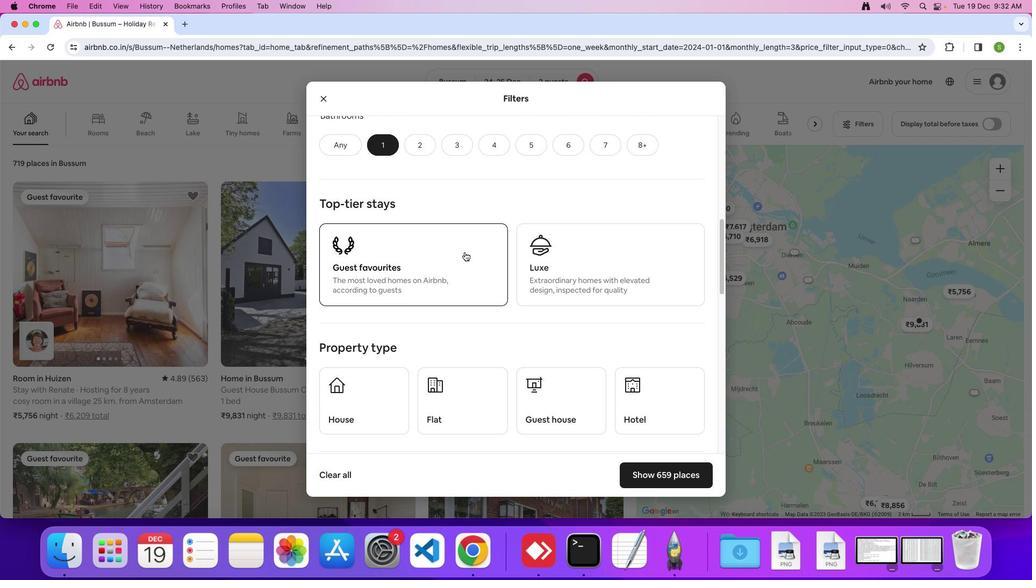 
Action: Mouse scrolled (465, 253) with delta (0, 0)
Screenshot: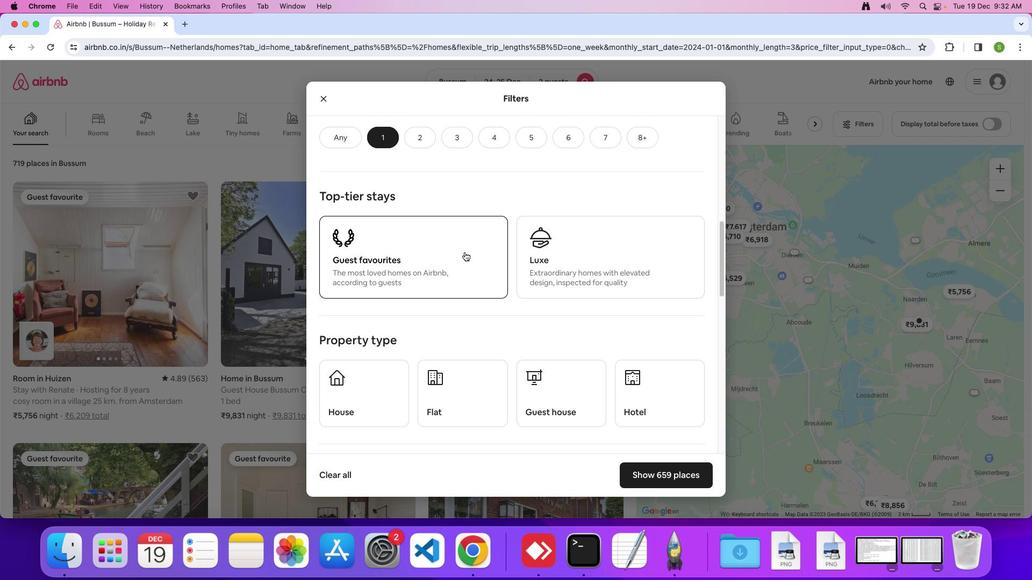 
Action: Mouse scrolled (465, 253) with delta (0, 0)
Screenshot: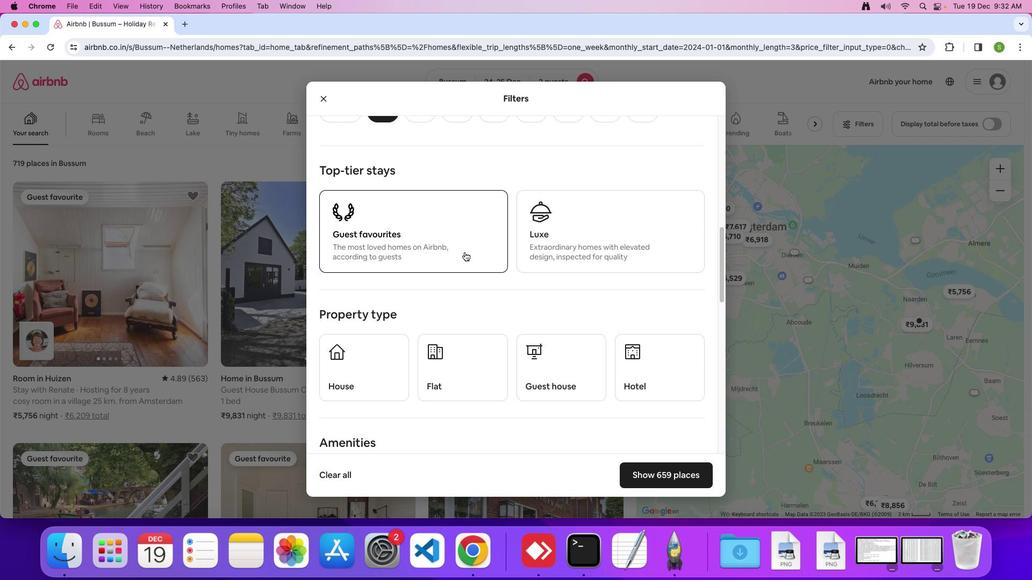 
Action: Mouse moved to (465, 253)
Screenshot: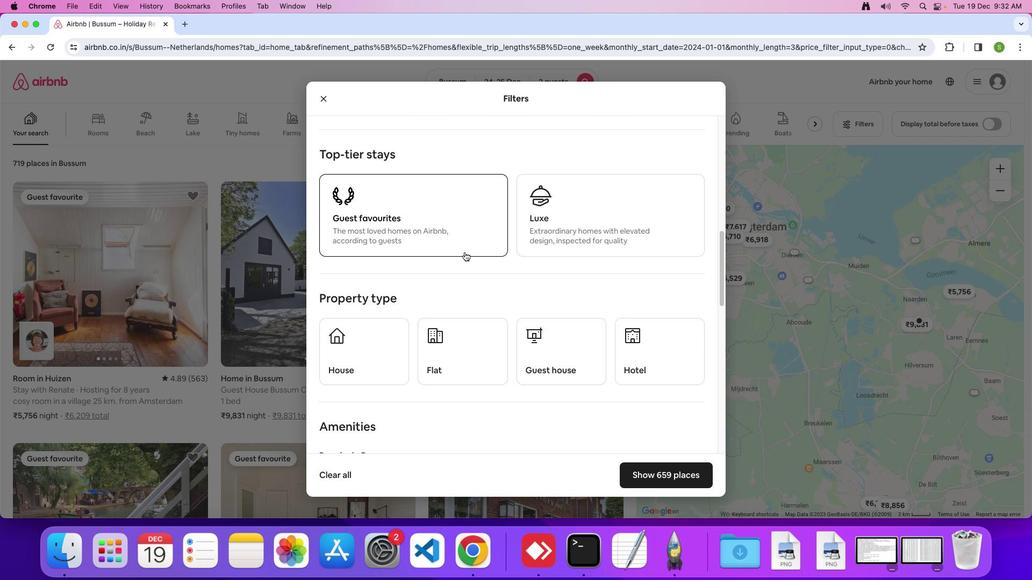
Action: Mouse scrolled (465, 253) with delta (0, 0)
Screenshot: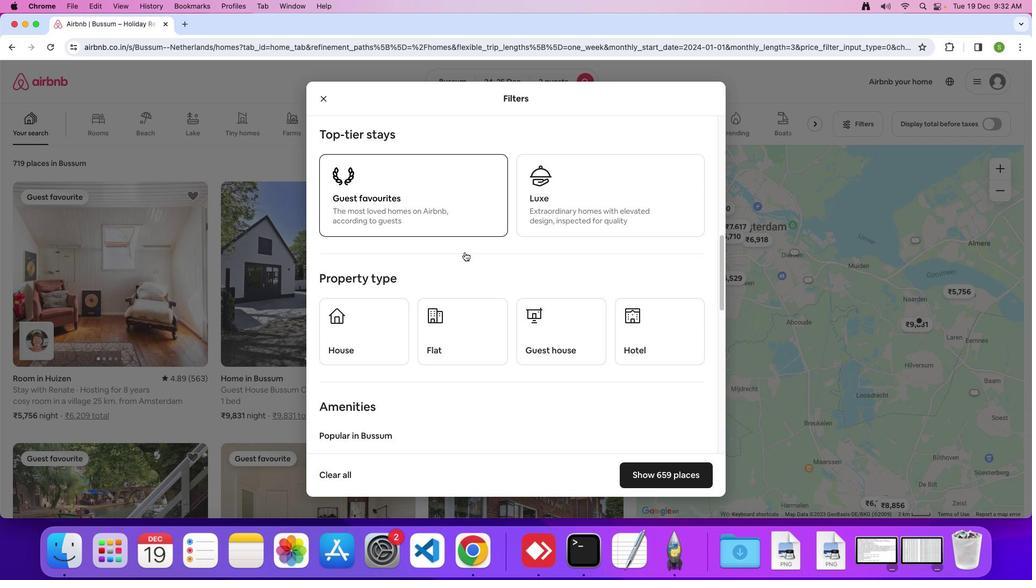 
Action: Mouse scrolled (465, 253) with delta (0, 0)
Screenshot: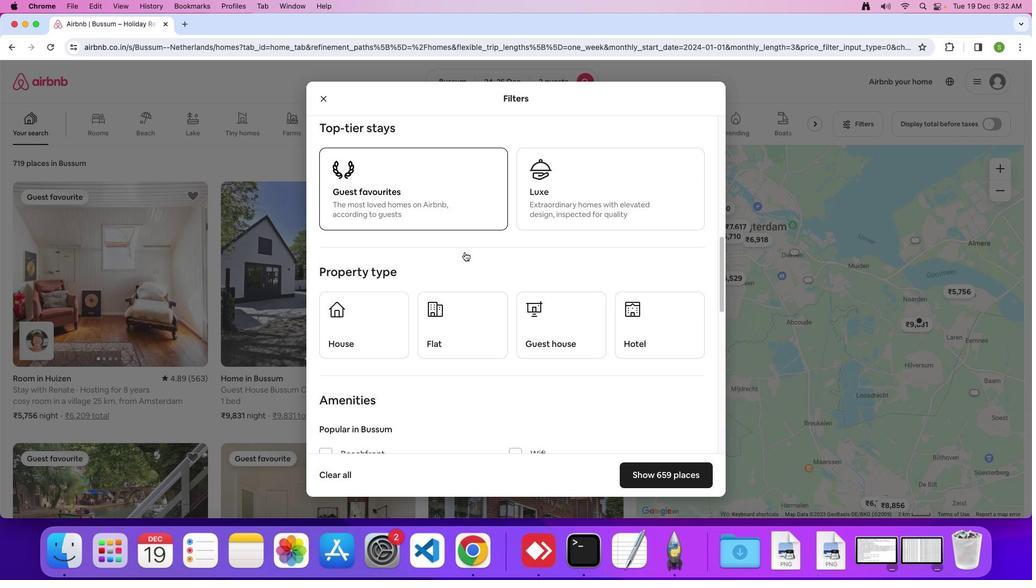 
Action: Mouse scrolled (465, 253) with delta (0, 0)
Screenshot: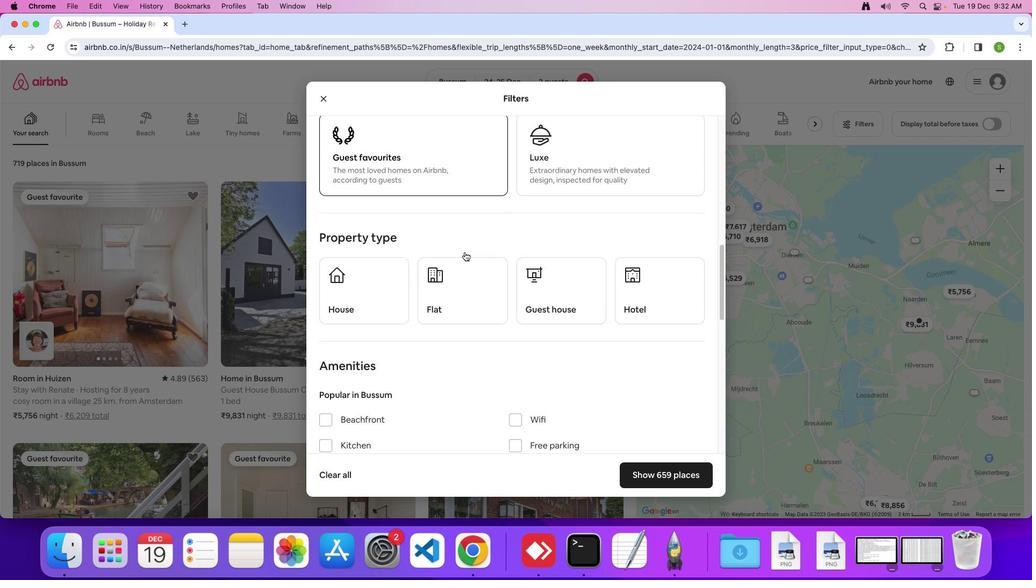 
Action: Mouse moved to (630, 250)
Screenshot: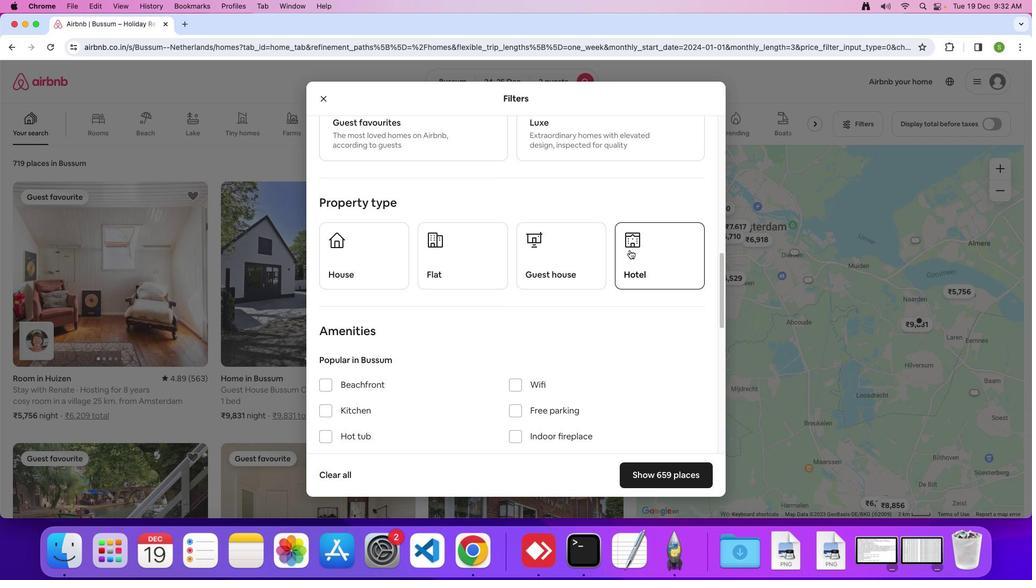 
Action: Mouse pressed left at (630, 250)
Screenshot: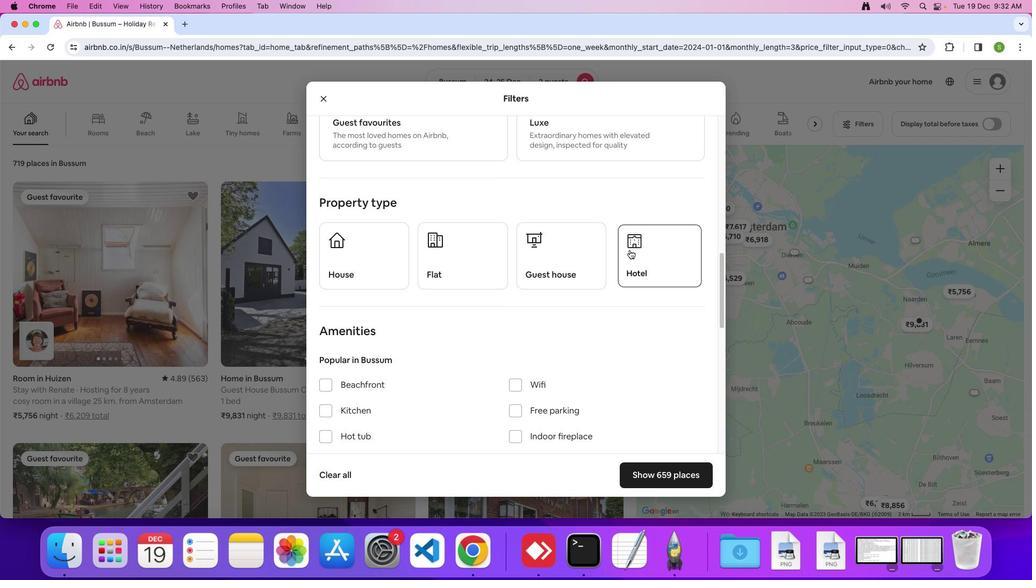 
Action: Mouse moved to (519, 273)
Screenshot: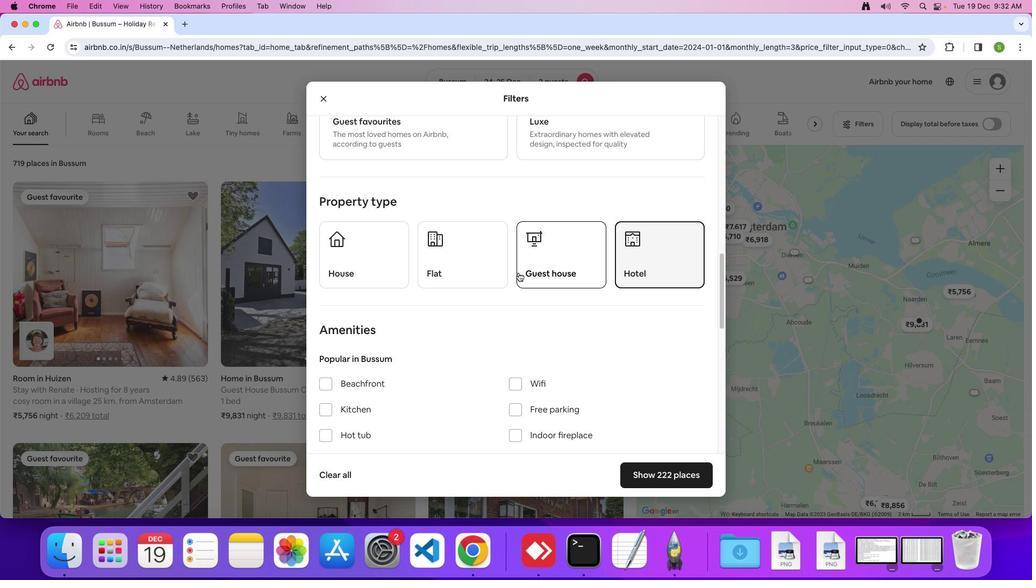 
Action: Mouse scrolled (519, 273) with delta (0, 0)
Screenshot: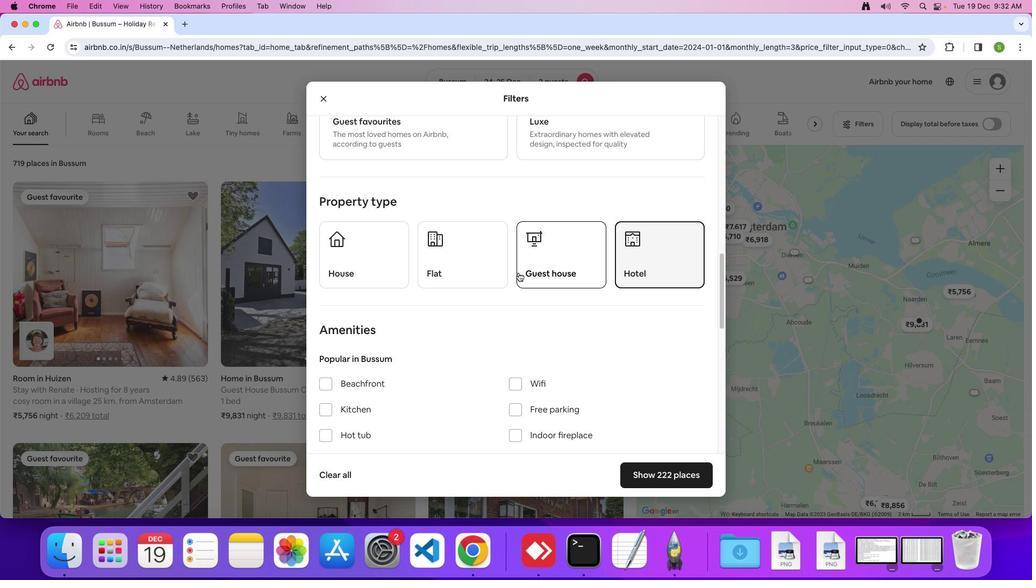 
Action: Mouse moved to (519, 273)
Screenshot: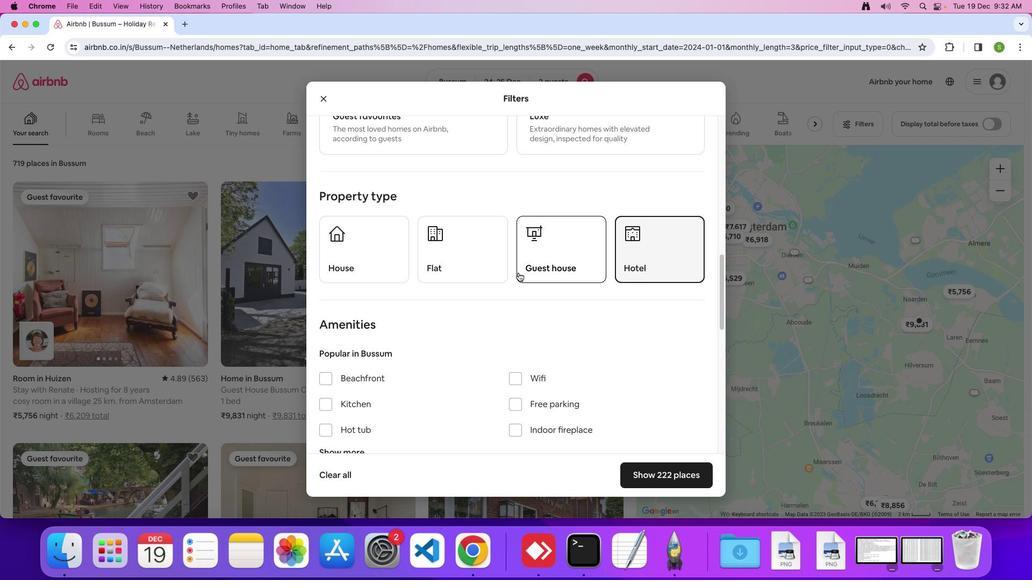 
Action: Mouse scrolled (519, 273) with delta (0, 0)
Screenshot: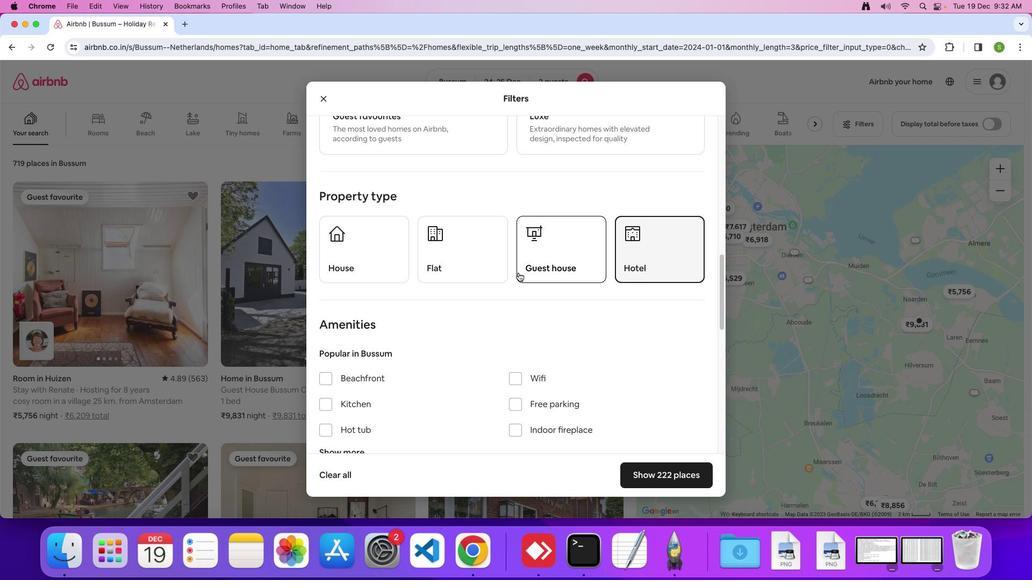
Action: Mouse scrolled (519, 273) with delta (0, 0)
Screenshot: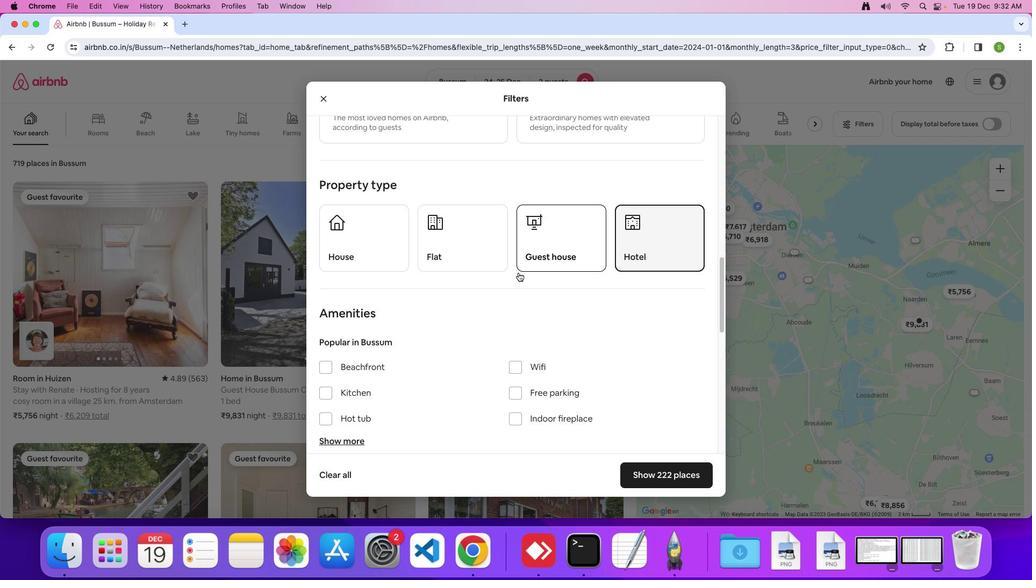 
Action: Mouse scrolled (519, 273) with delta (0, 0)
Screenshot: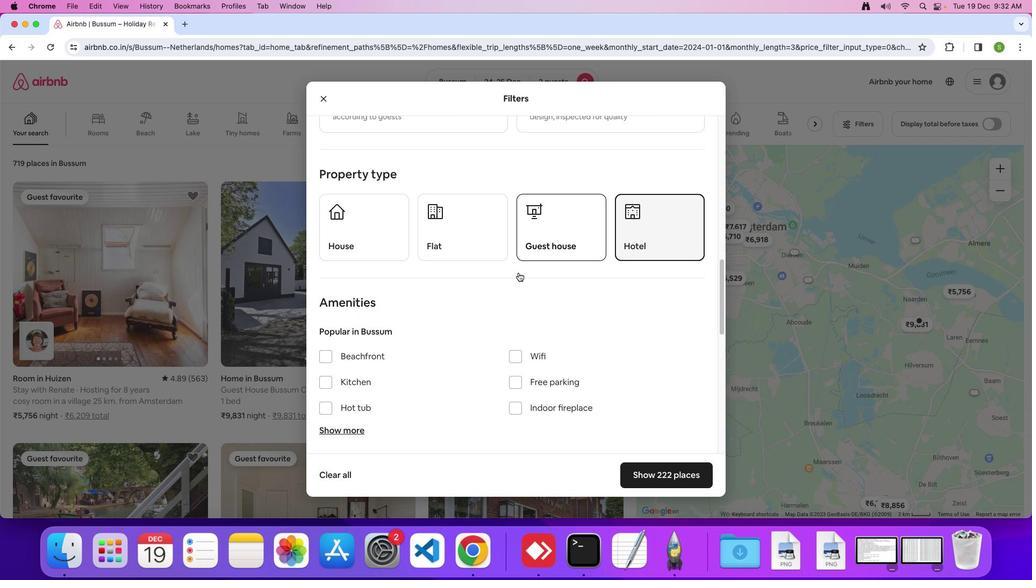 
Action: Mouse scrolled (519, 273) with delta (0, 0)
Screenshot: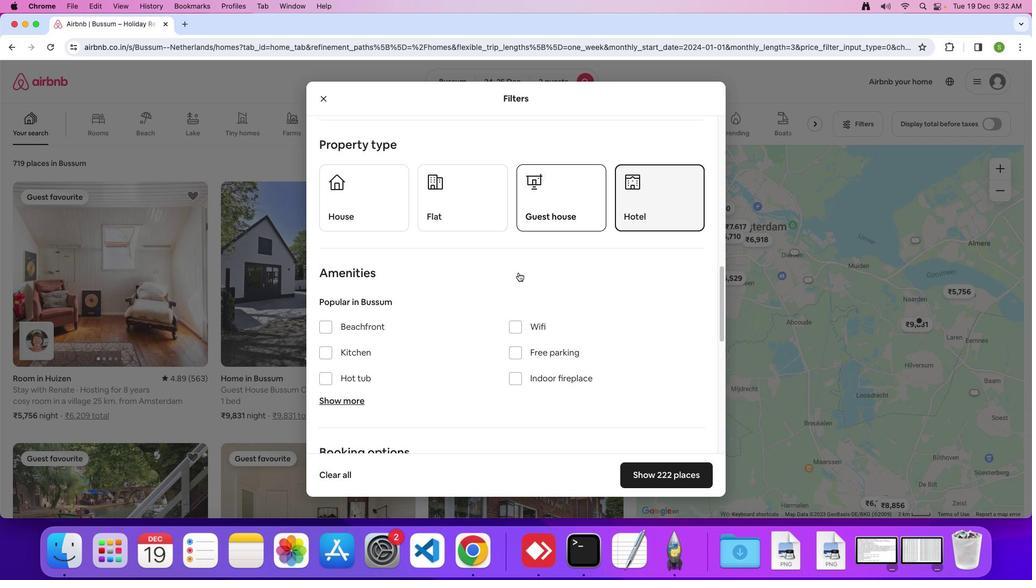 
Action: Mouse scrolled (519, 273) with delta (0, 0)
Screenshot: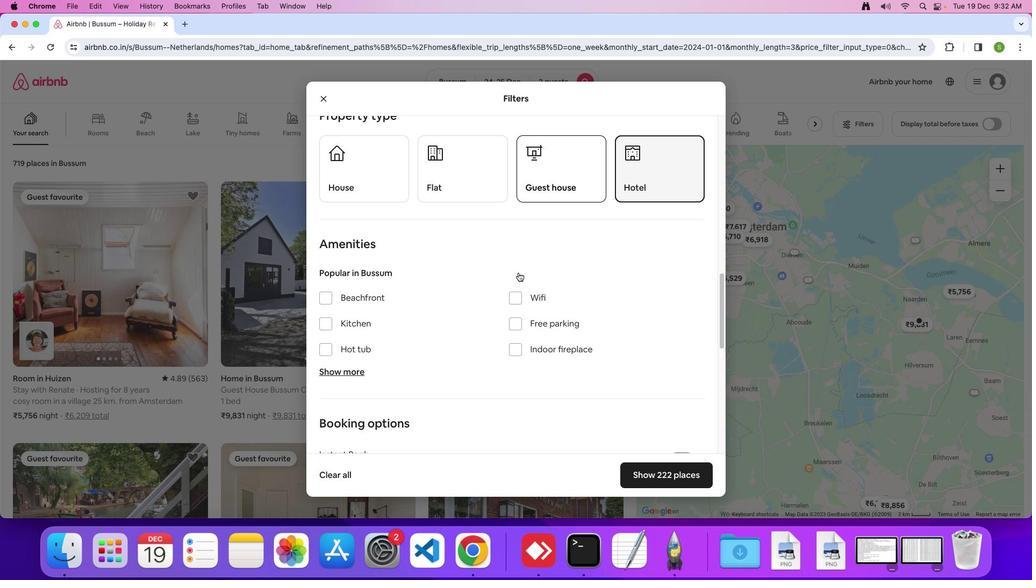 
Action: Mouse scrolled (519, 273) with delta (0, 0)
Screenshot: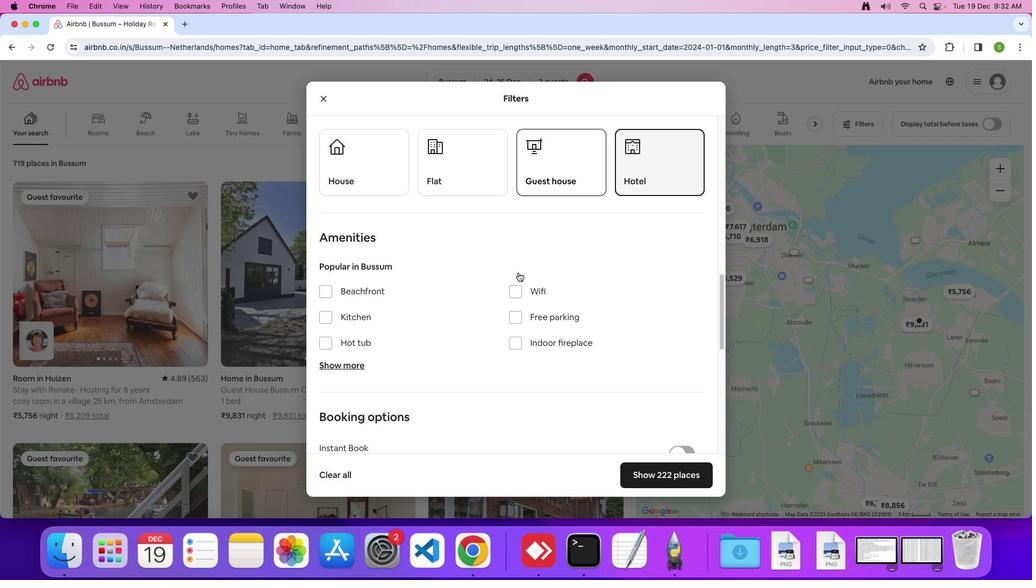 
Action: Mouse scrolled (519, 273) with delta (0, 0)
Screenshot: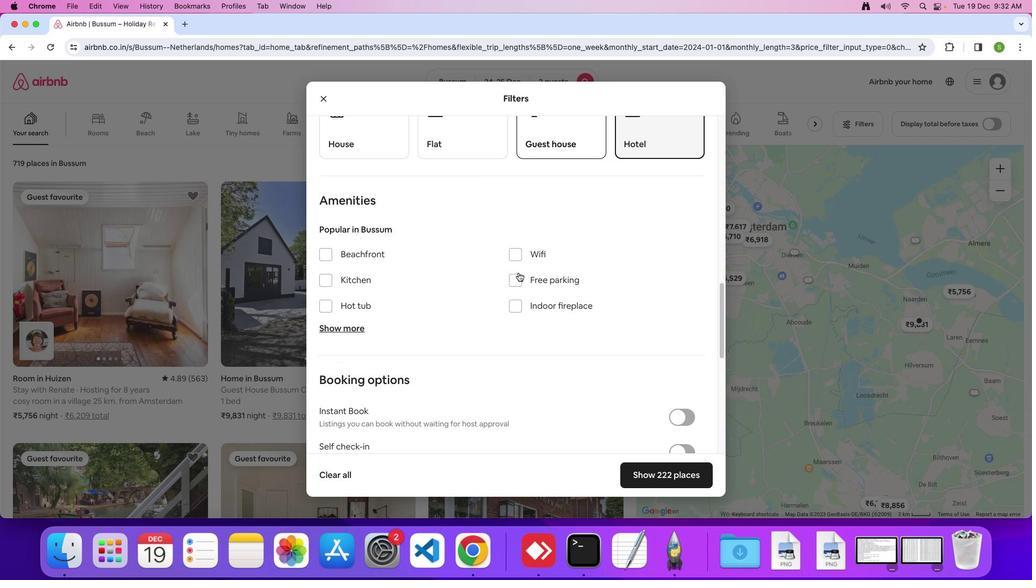 
Action: Mouse scrolled (519, 273) with delta (0, 0)
Screenshot: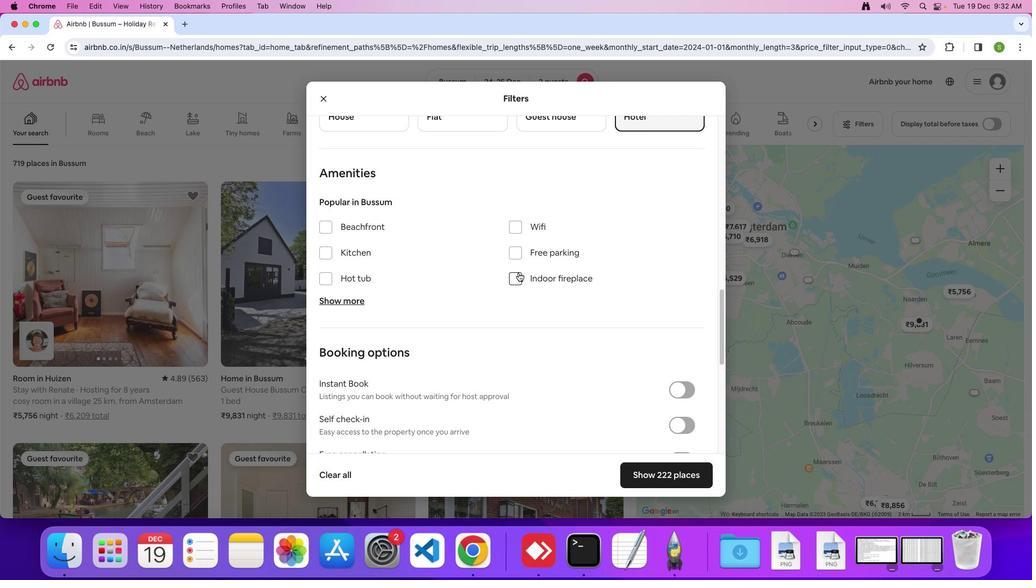 
Action: Mouse moved to (519, 273)
Screenshot: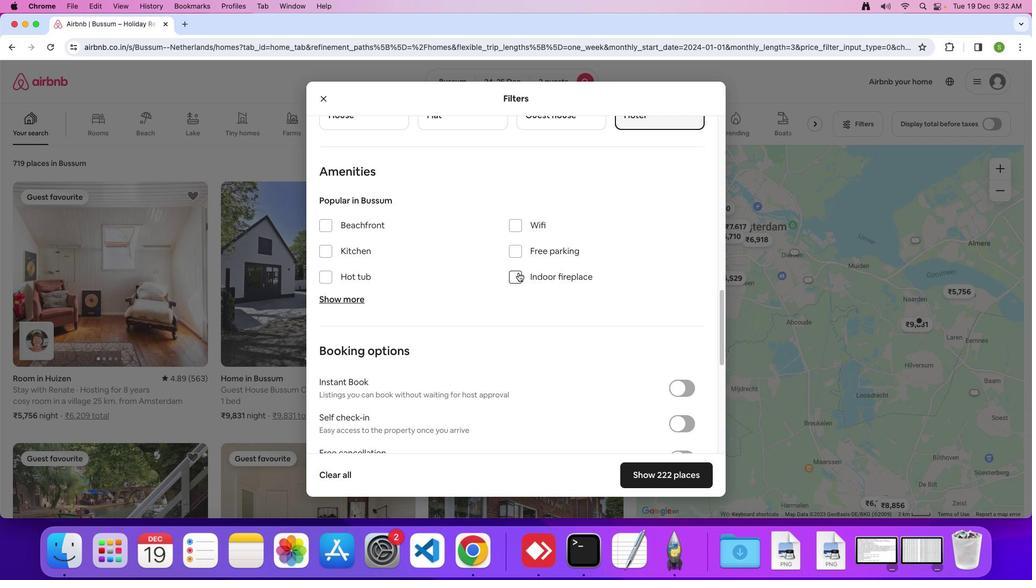 
Action: Mouse scrolled (519, 273) with delta (0, 0)
Screenshot: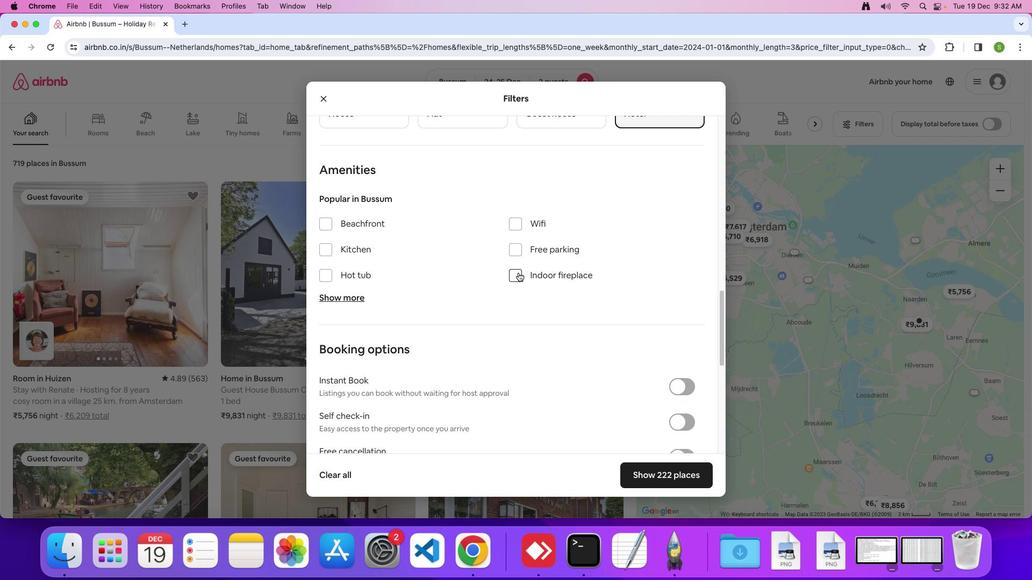 
Action: Mouse moved to (335, 294)
Screenshot: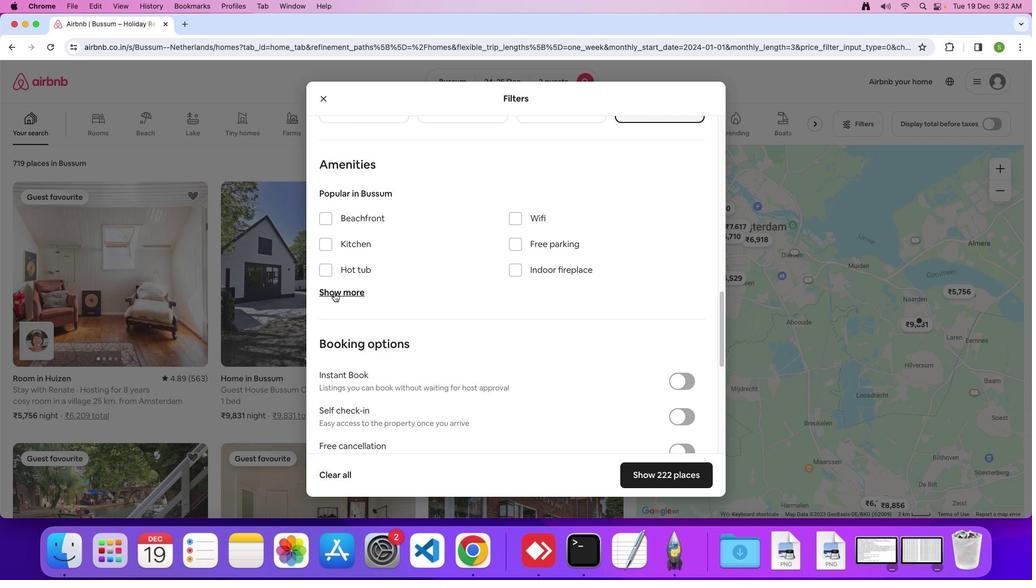 
Action: Mouse pressed left at (335, 294)
Screenshot: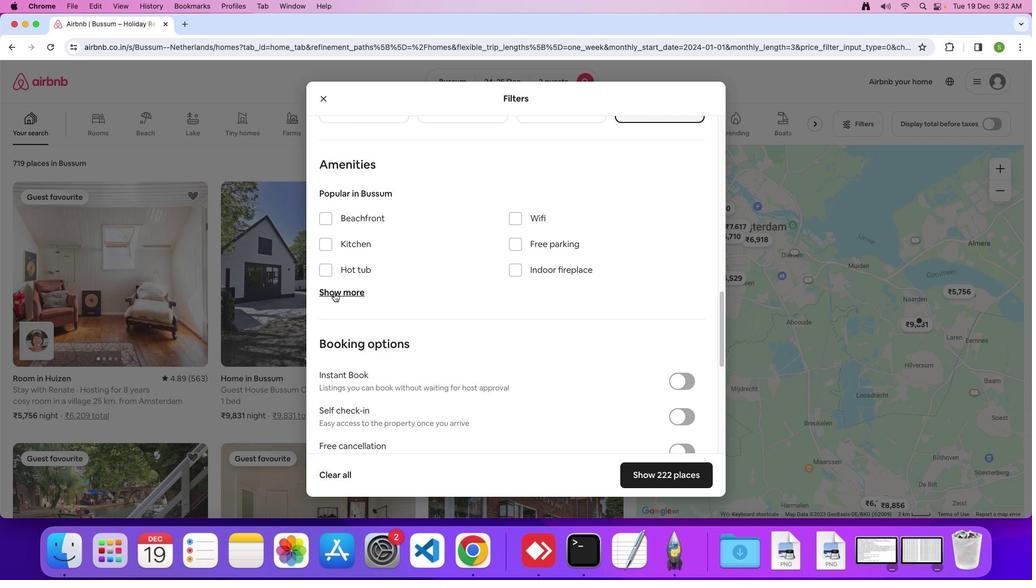 
Action: Mouse moved to (458, 328)
Screenshot: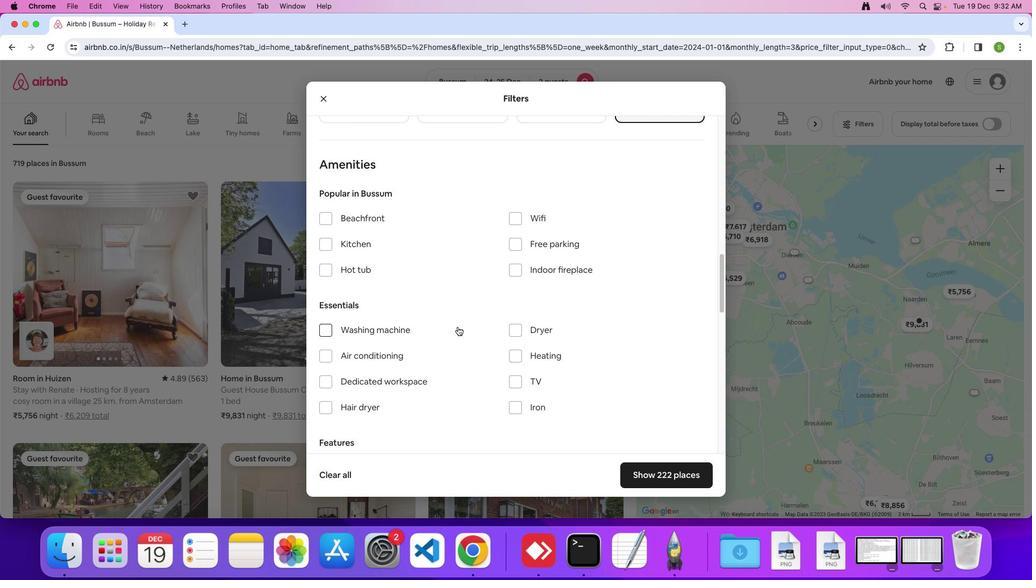 
Action: Mouse scrolled (458, 328) with delta (0, 0)
Screenshot: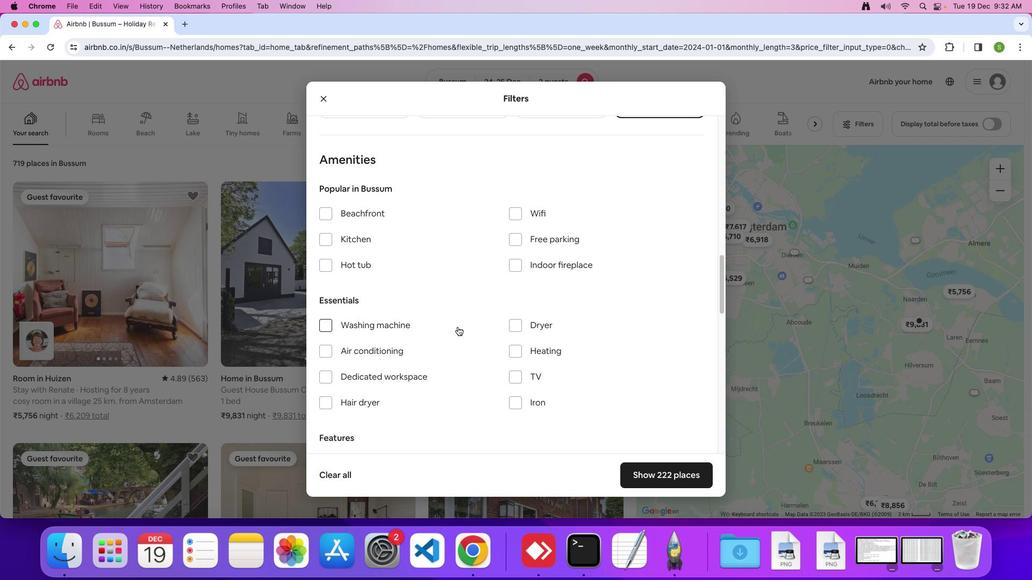 
Action: Mouse scrolled (458, 328) with delta (0, 0)
Screenshot: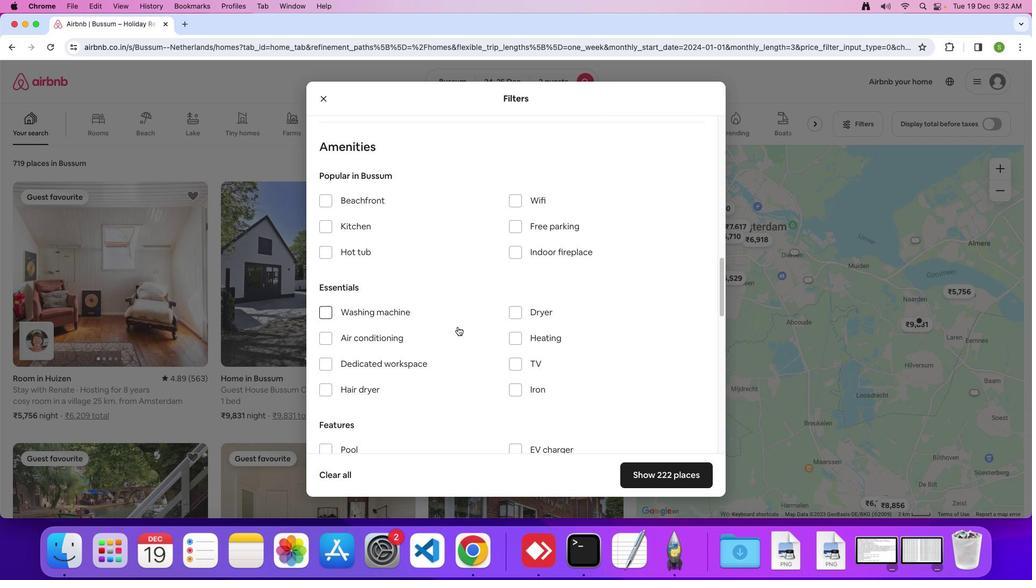 
Action: Mouse scrolled (458, 328) with delta (0, 0)
Screenshot: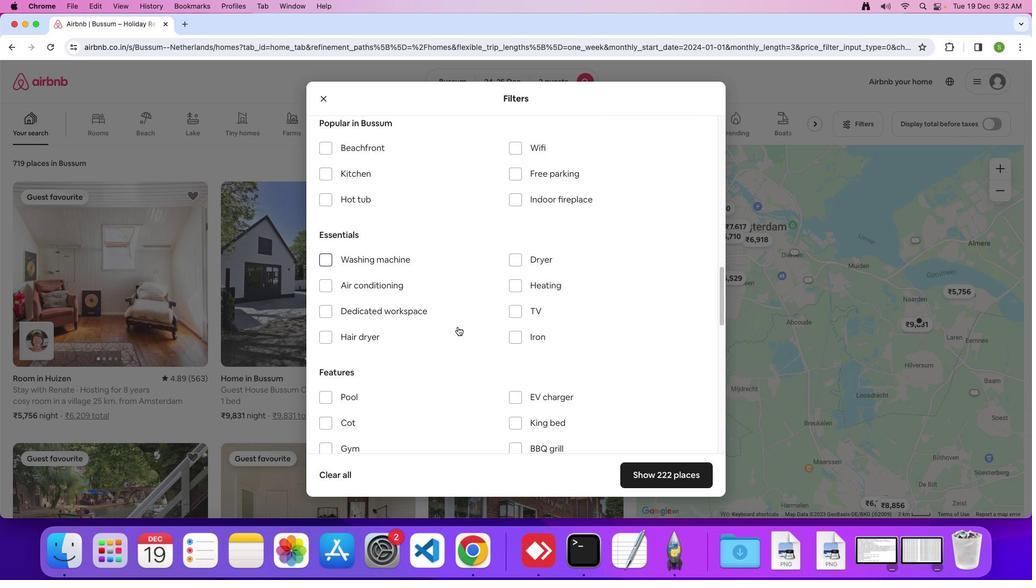 
Action: Mouse scrolled (458, 328) with delta (0, 0)
Screenshot: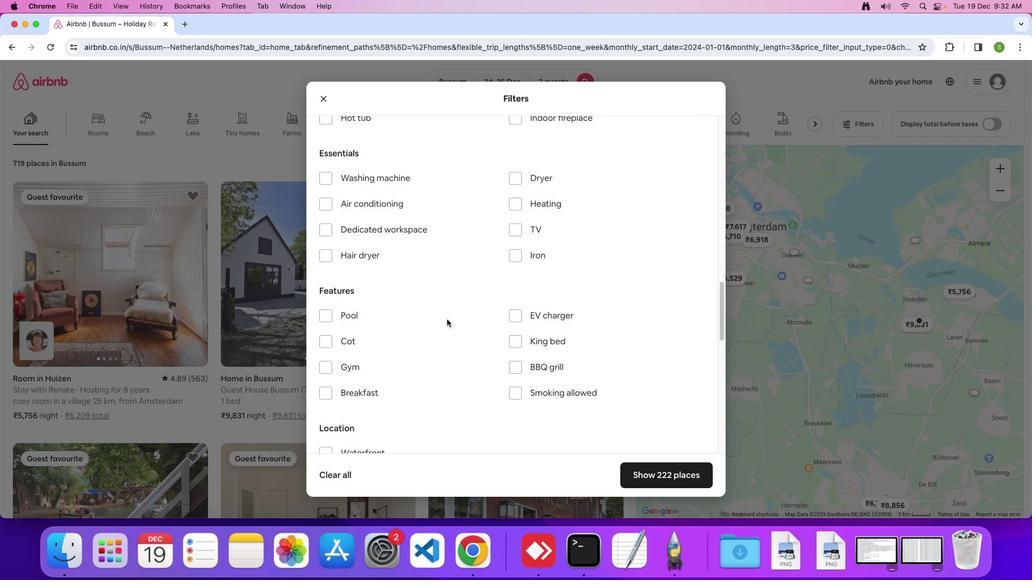 
Action: Mouse moved to (327, 161)
Screenshot: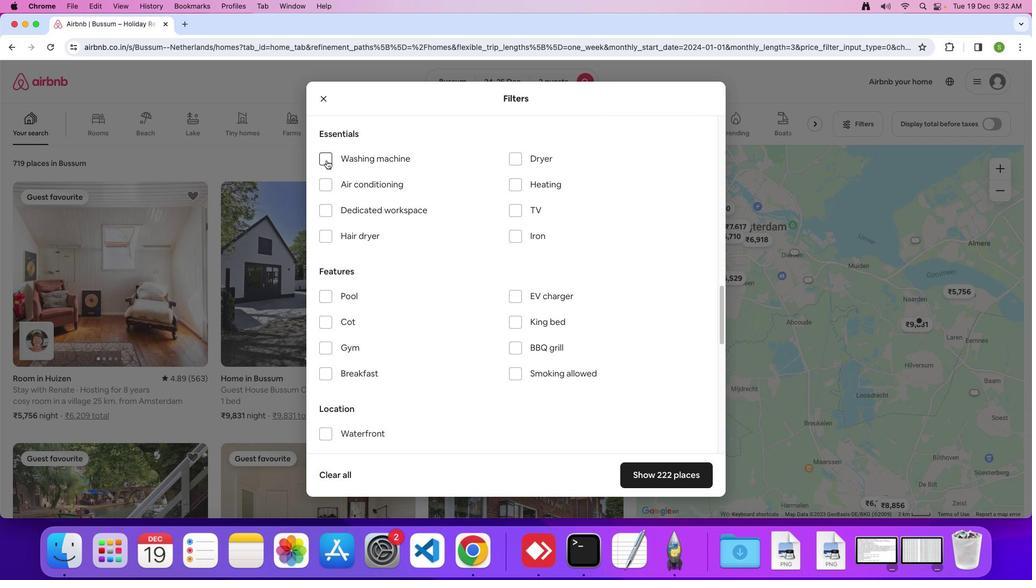 
Action: Mouse pressed left at (327, 161)
Screenshot: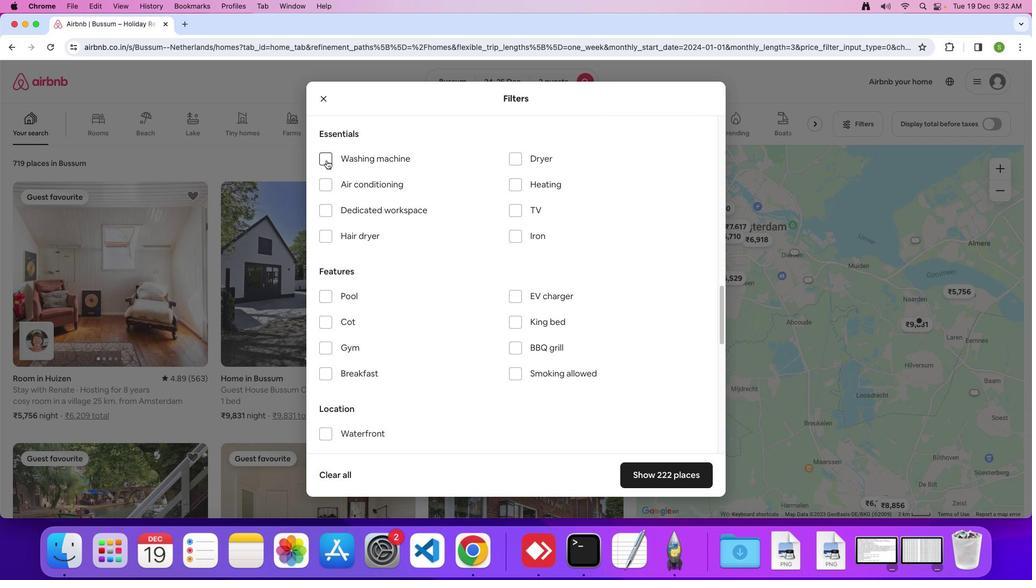 
Action: Mouse moved to (494, 321)
Screenshot: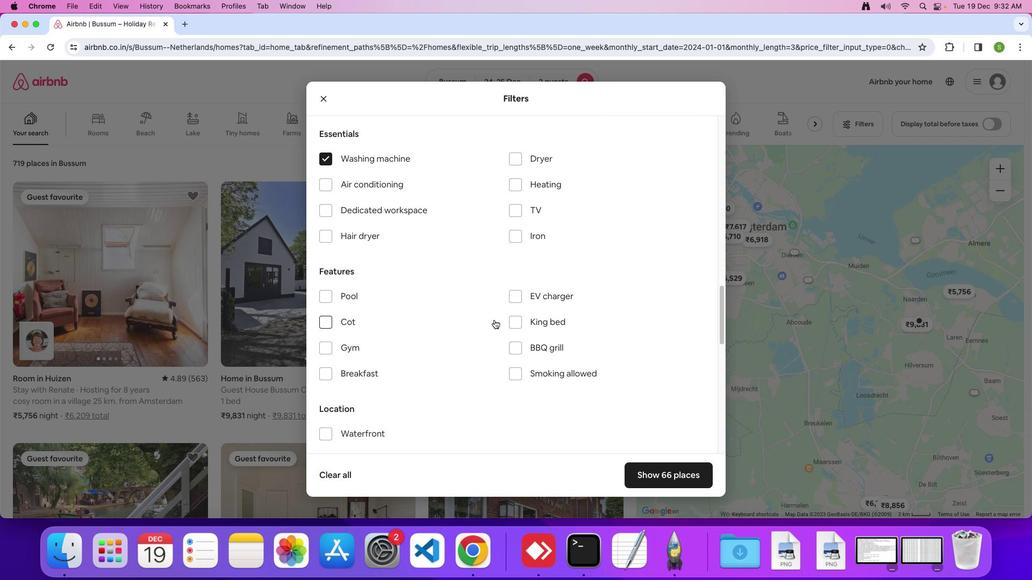 
Action: Mouse scrolled (494, 321) with delta (0, 0)
Screenshot: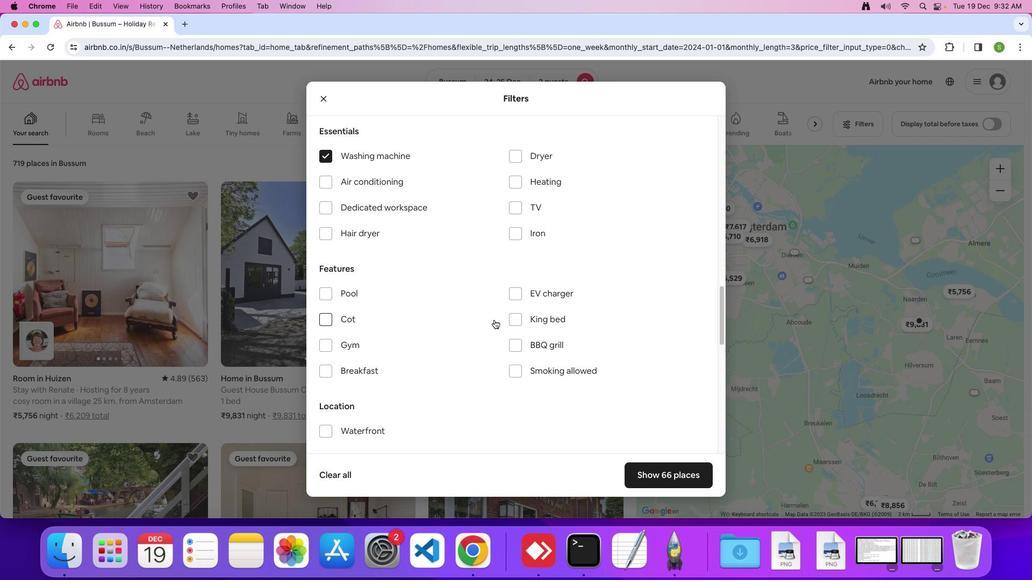
Action: Mouse scrolled (494, 321) with delta (0, 0)
Screenshot: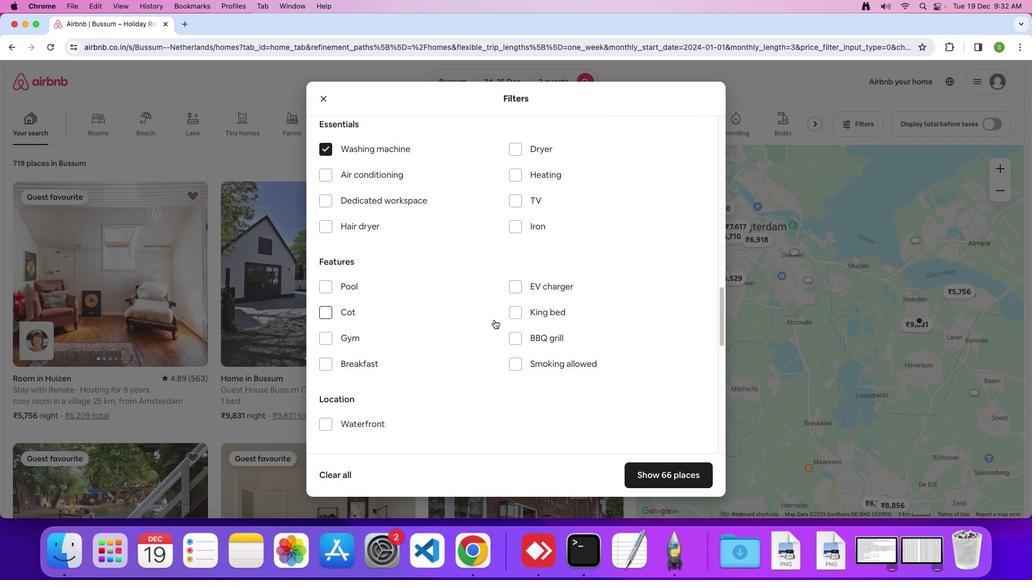 
Action: Mouse moved to (494, 321)
Screenshot: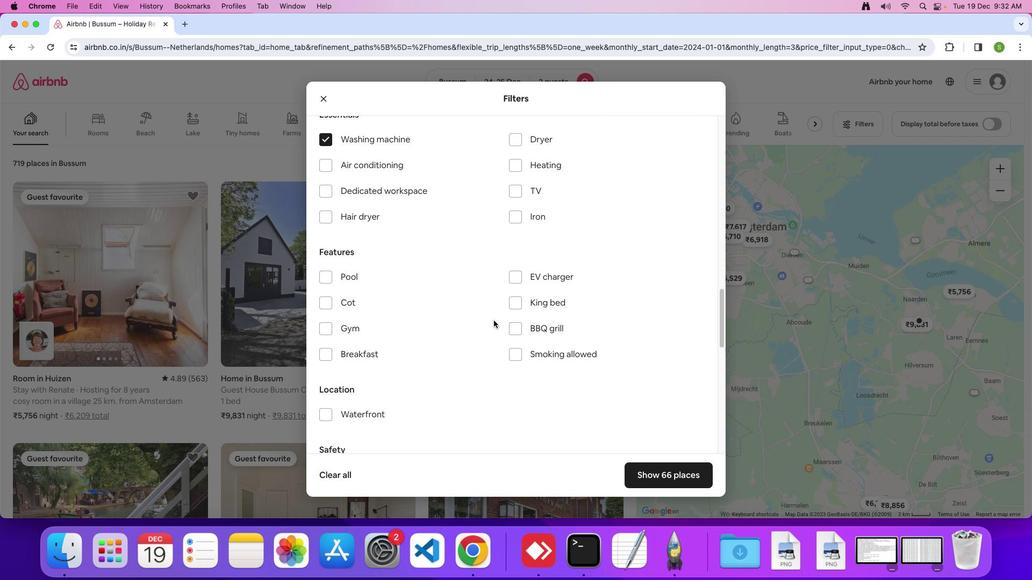 
Action: Mouse scrolled (494, 321) with delta (0, 0)
Screenshot: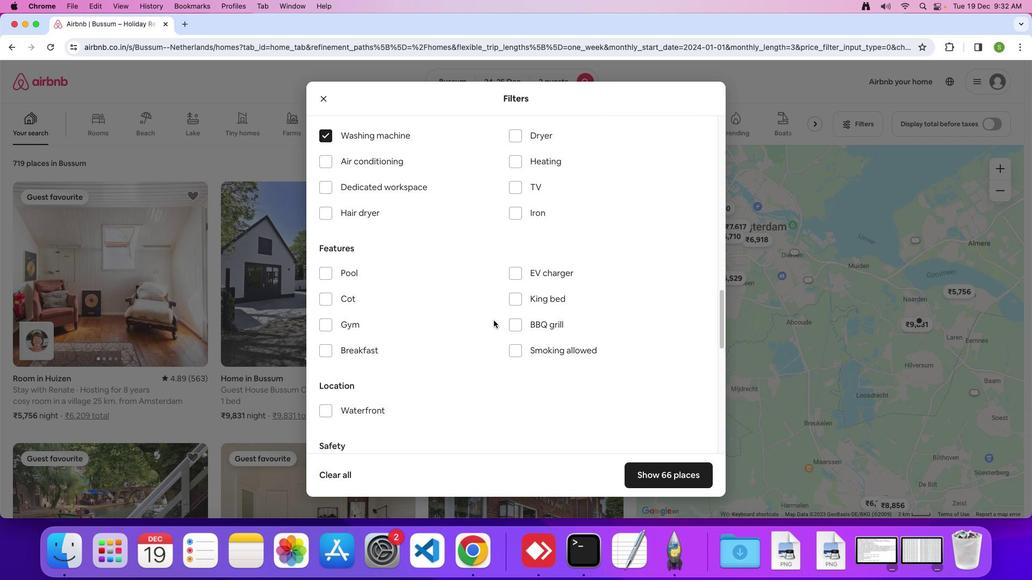 
Action: Mouse scrolled (494, 321) with delta (0, 0)
Screenshot: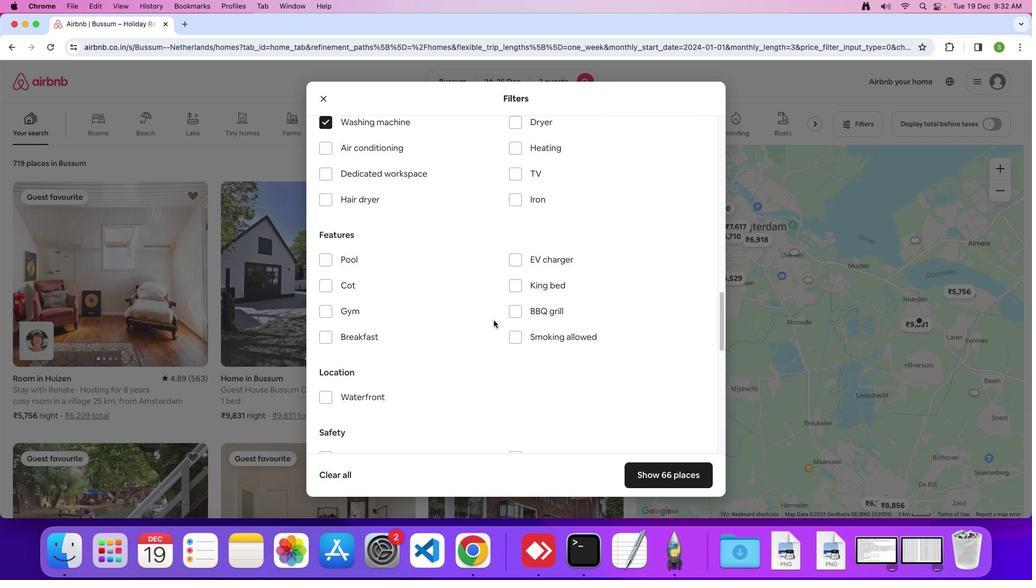 
Action: Mouse scrolled (494, 321) with delta (0, 0)
Screenshot: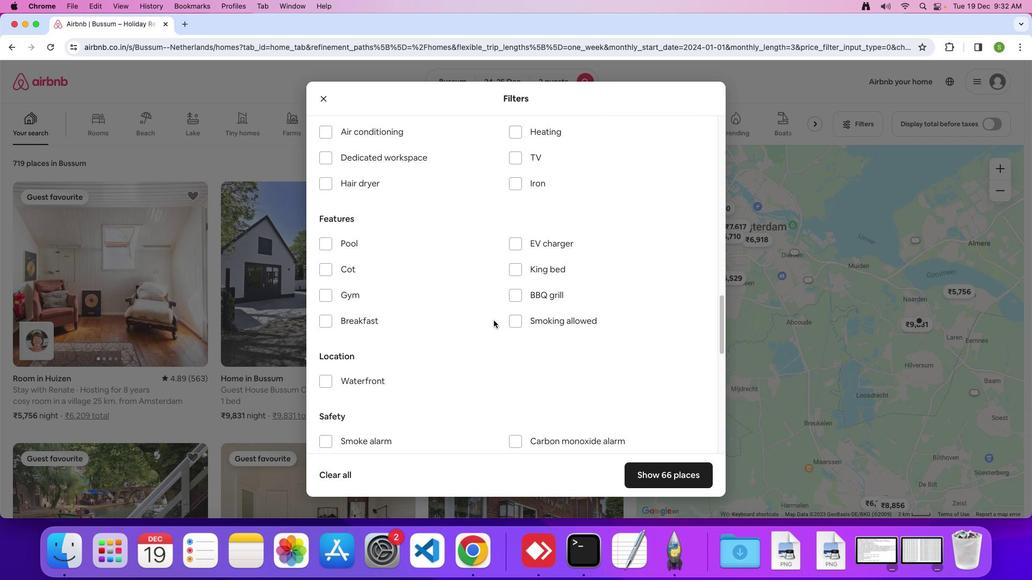 
Action: Mouse scrolled (494, 321) with delta (0, 0)
Screenshot: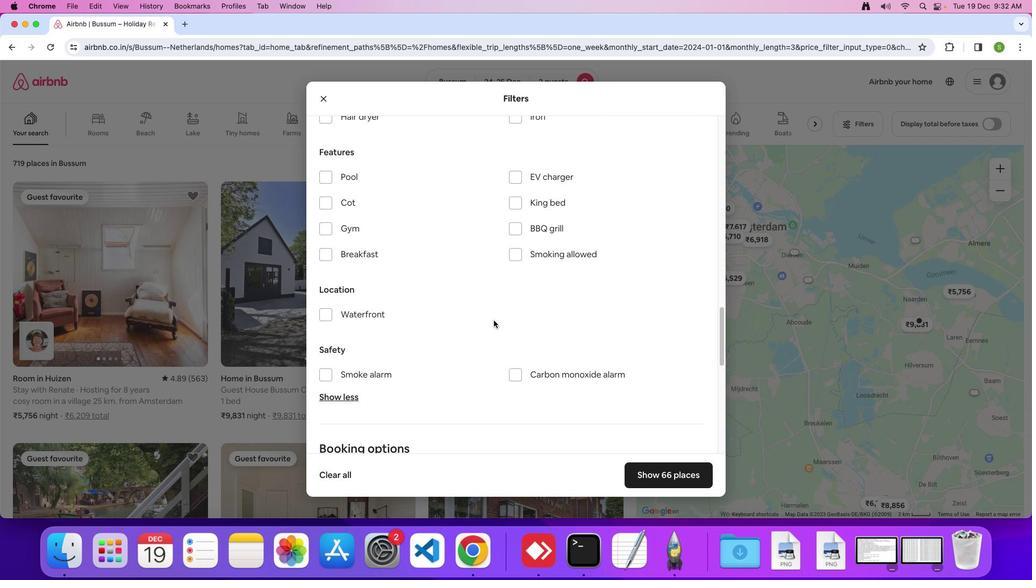 
Action: Mouse scrolled (494, 321) with delta (0, 0)
Screenshot: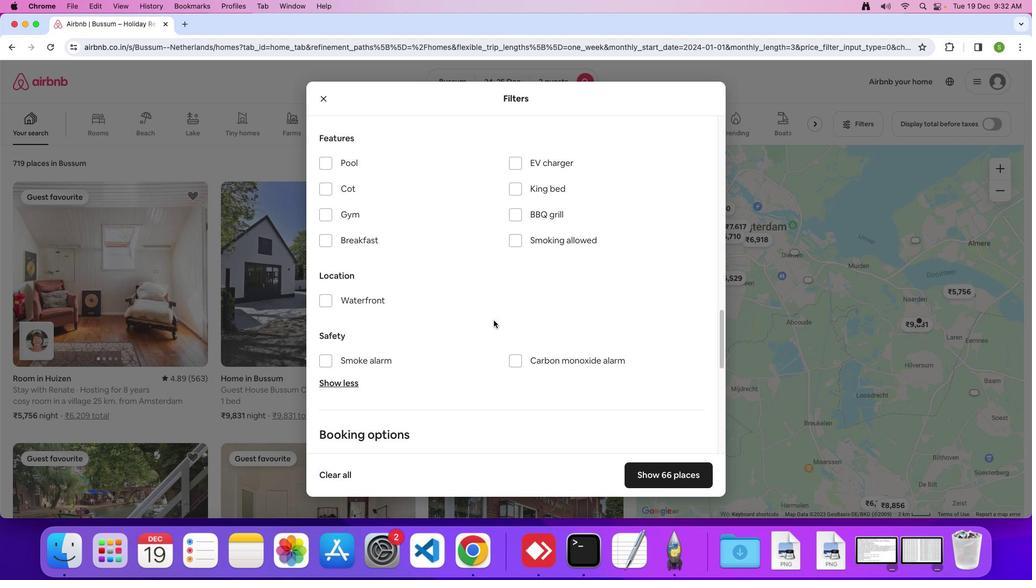 
Action: Mouse scrolled (494, 321) with delta (0, 0)
Screenshot: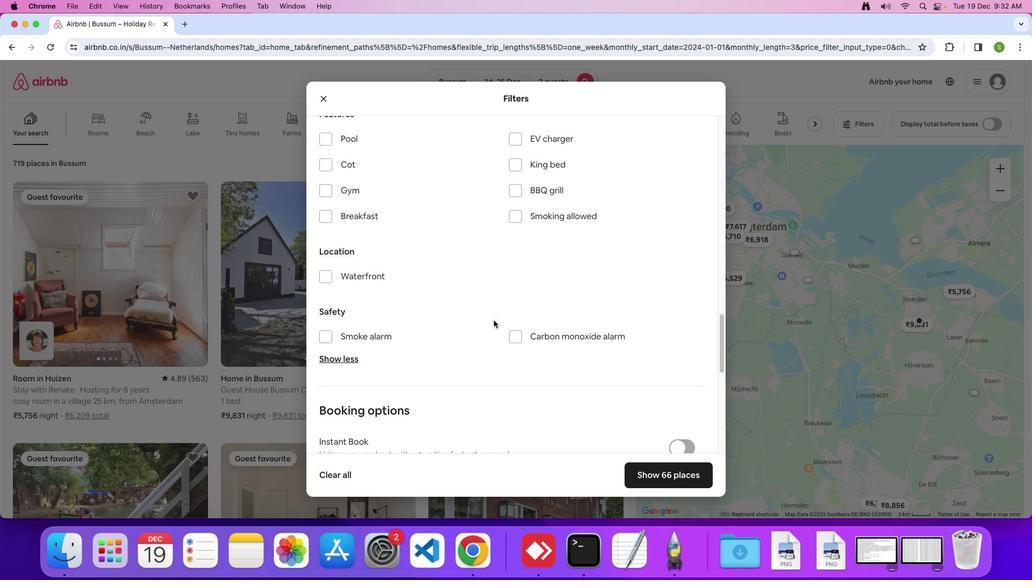 
Action: Mouse scrolled (494, 321) with delta (0, 0)
Screenshot: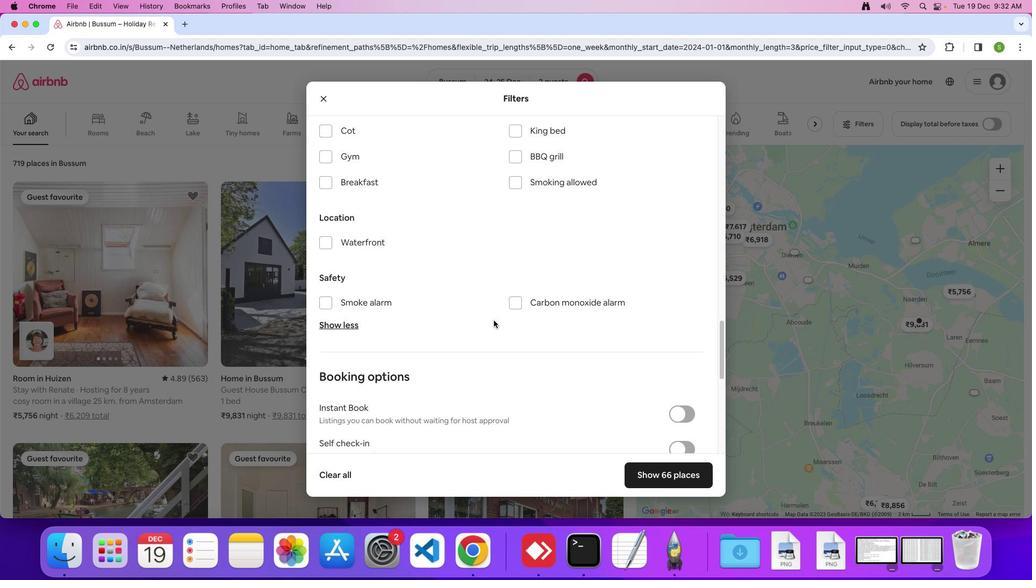 
Action: Mouse scrolled (494, 321) with delta (0, 0)
Screenshot: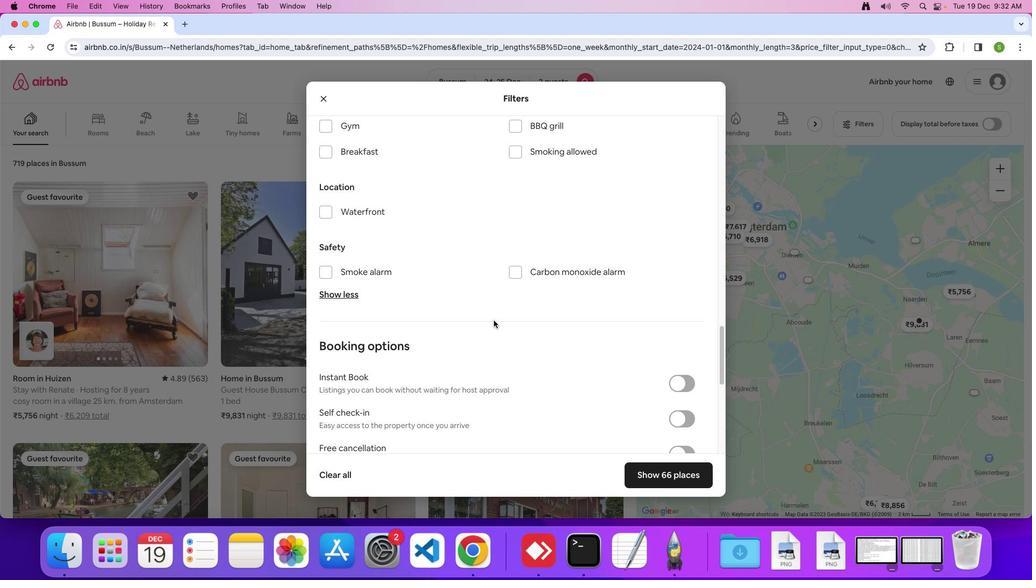 
Action: Mouse scrolled (494, 321) with delta (0, 0)
Screenshot: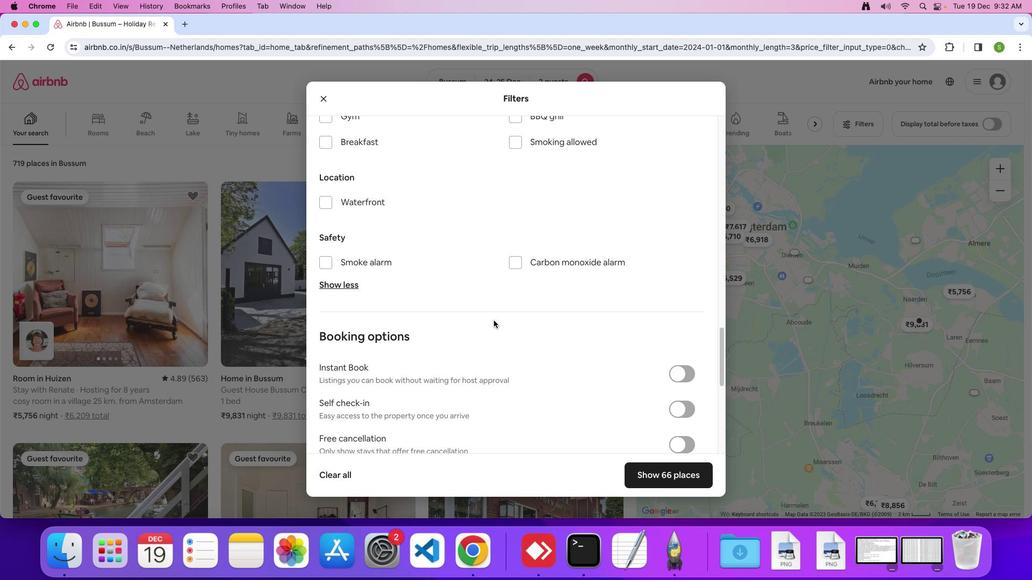 
Action: Mouse scrolled (494, 321) with delta (0, 0)
Screenshot: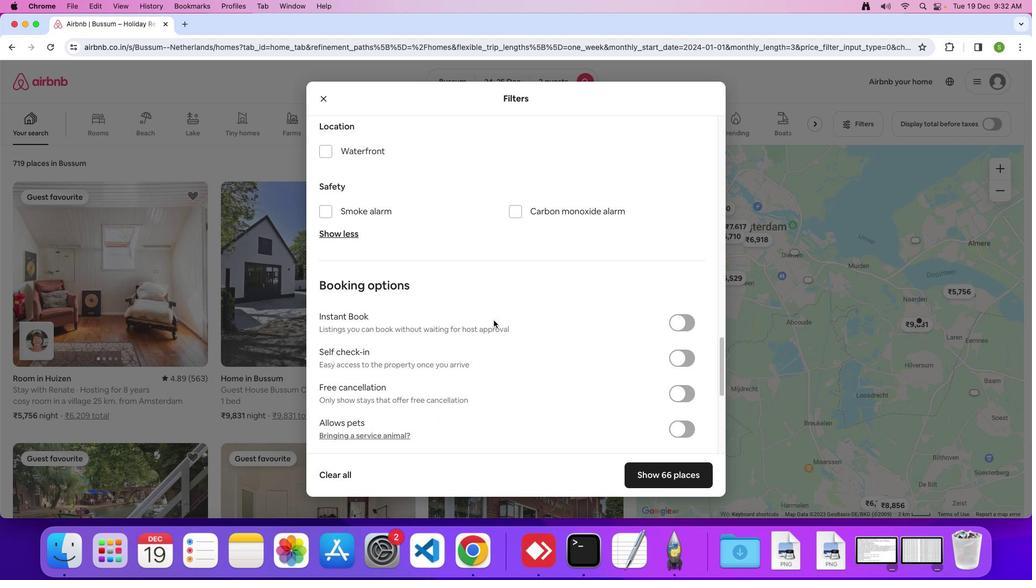 
Action: Mouse moved to (494, 321)
Screenshot: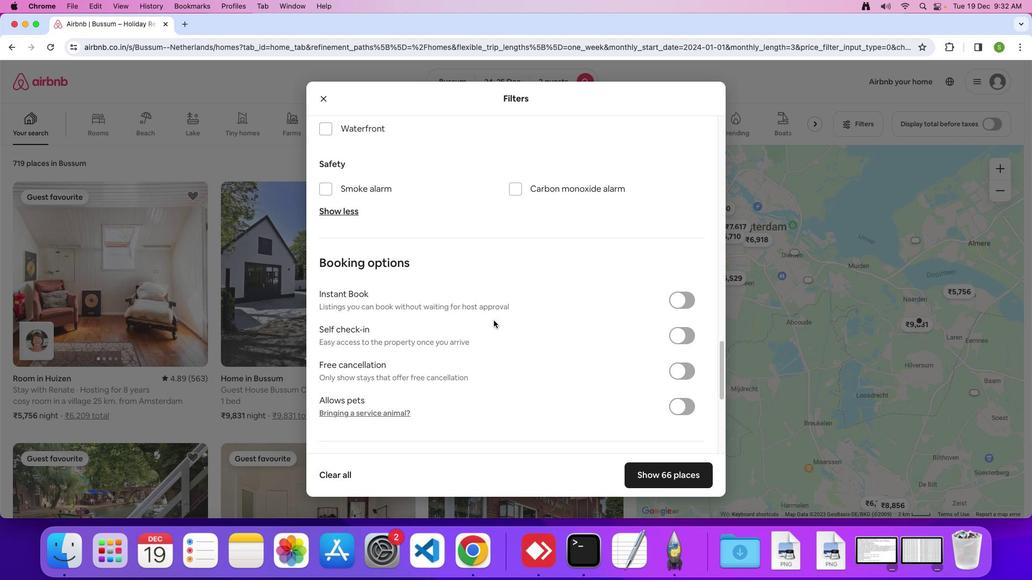 
Action: Mouse scrolled (494, 321) with delta (0, 0)
Screenshot: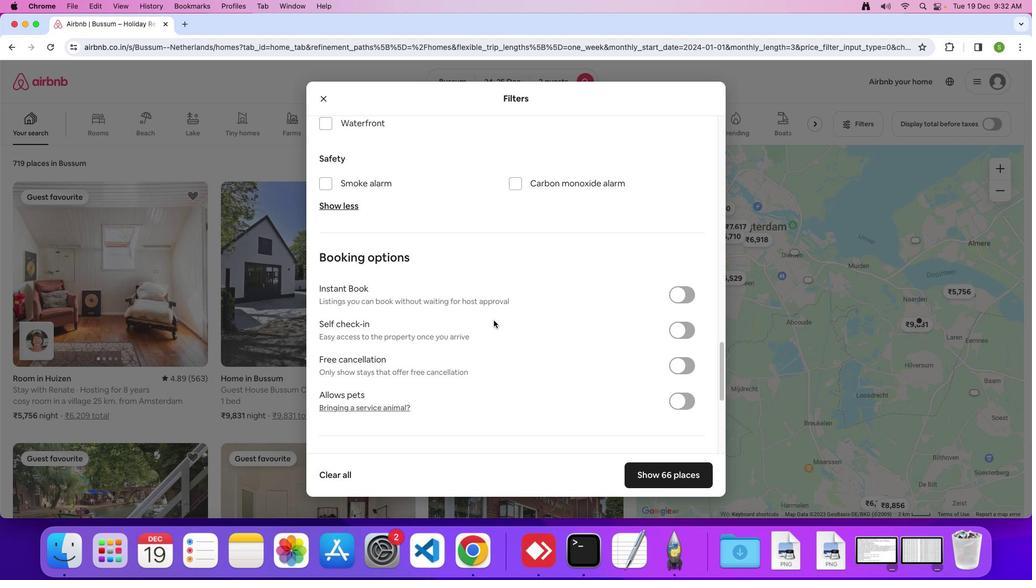 
Action: Mouse scrolled (494, 321) with delta (0, 0)
Screenshot: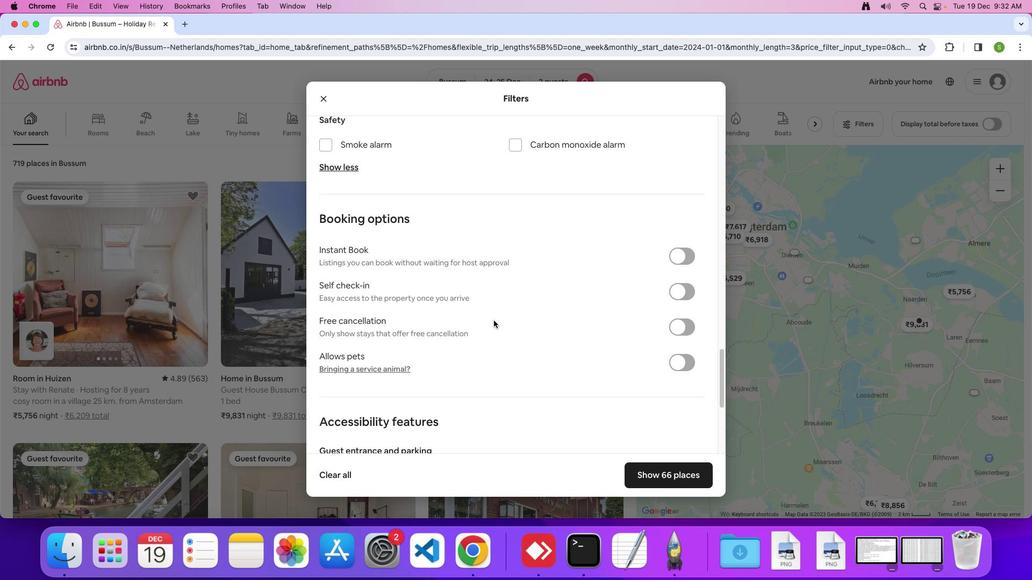 
Action: Mouse scrolled (494, 321) with delta (0, 0)
Screenshot: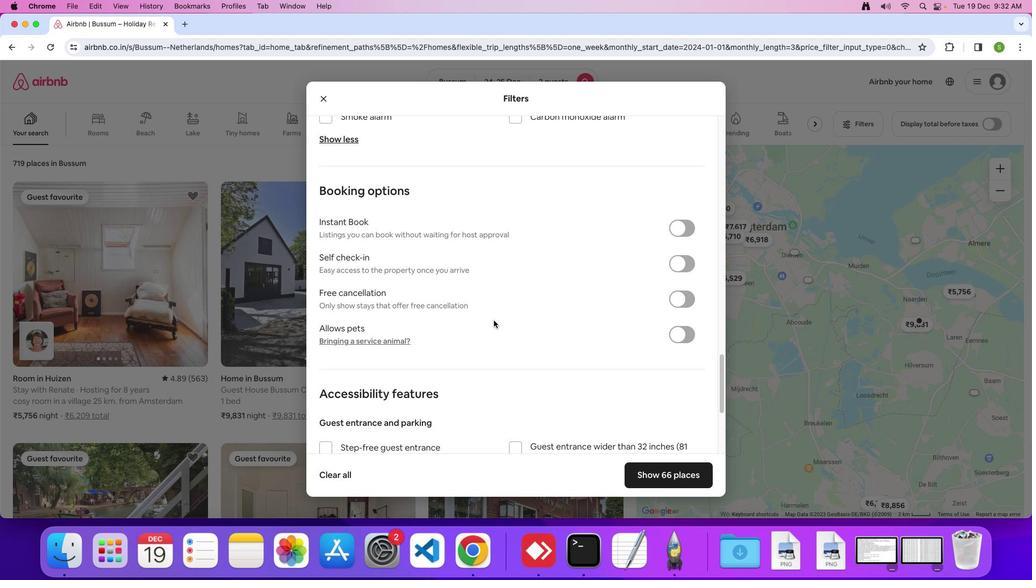 
Action: Mouse scrolled (494, 321) with delta (0, 0)
Screenshot: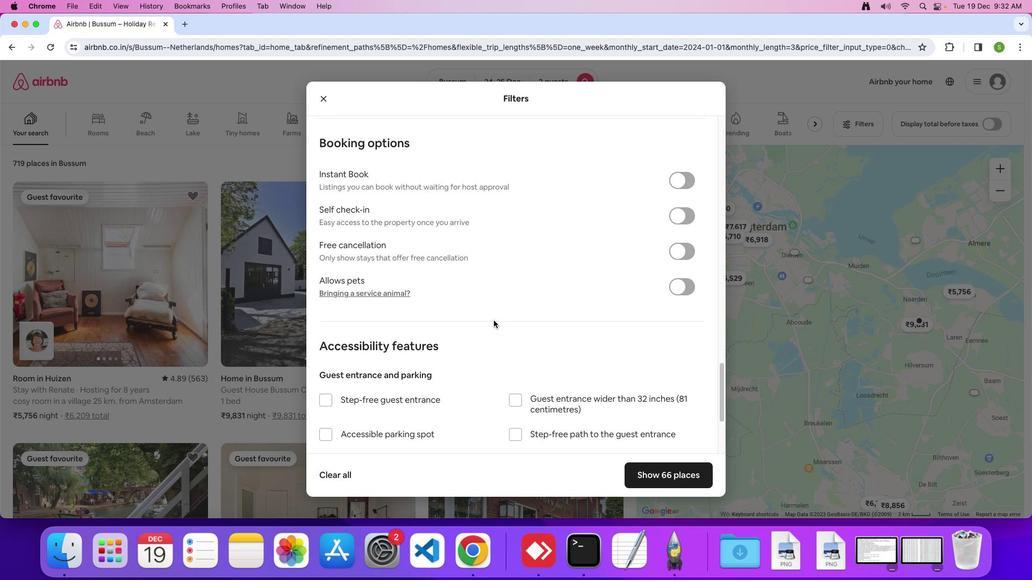 
Action: Mouse scrolled (494, 321) with delta (0, 0)
Screenshot: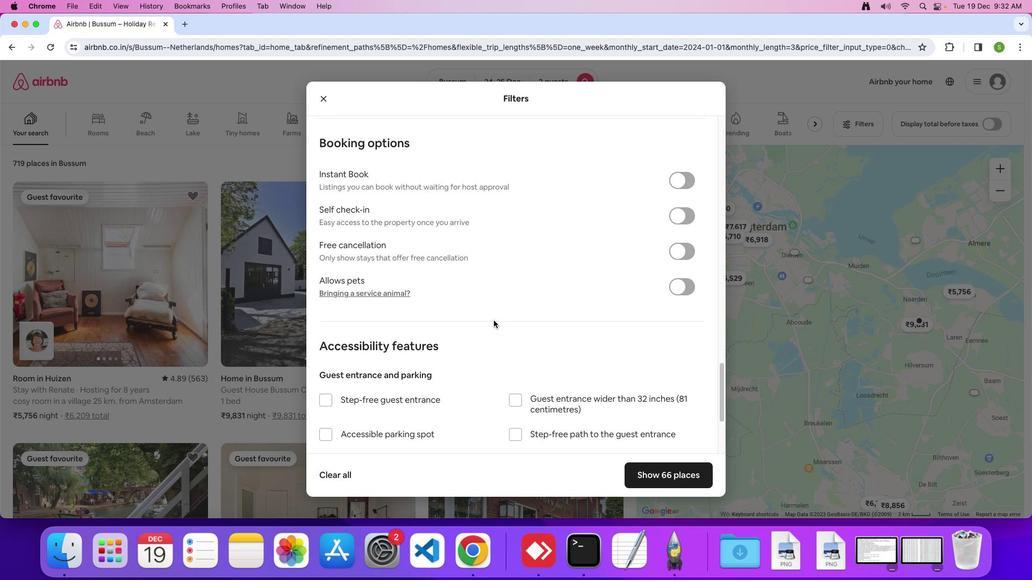 
Action: Mouse scrolled (494, 321) with delta (0, 0)
Screenshot: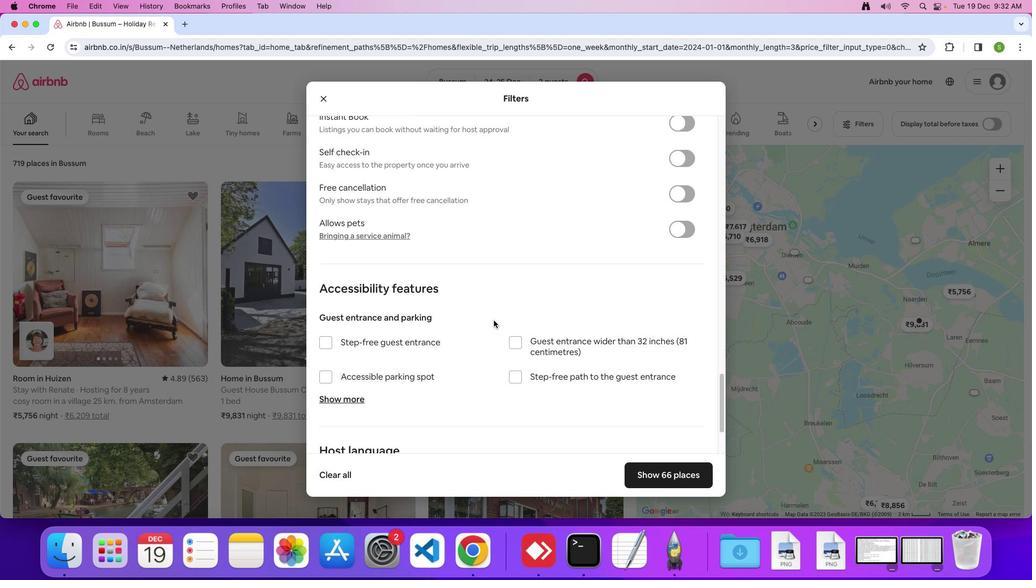 
Action: Mouse scrolled (494, 321) with delta (0, 0)
Screenshot: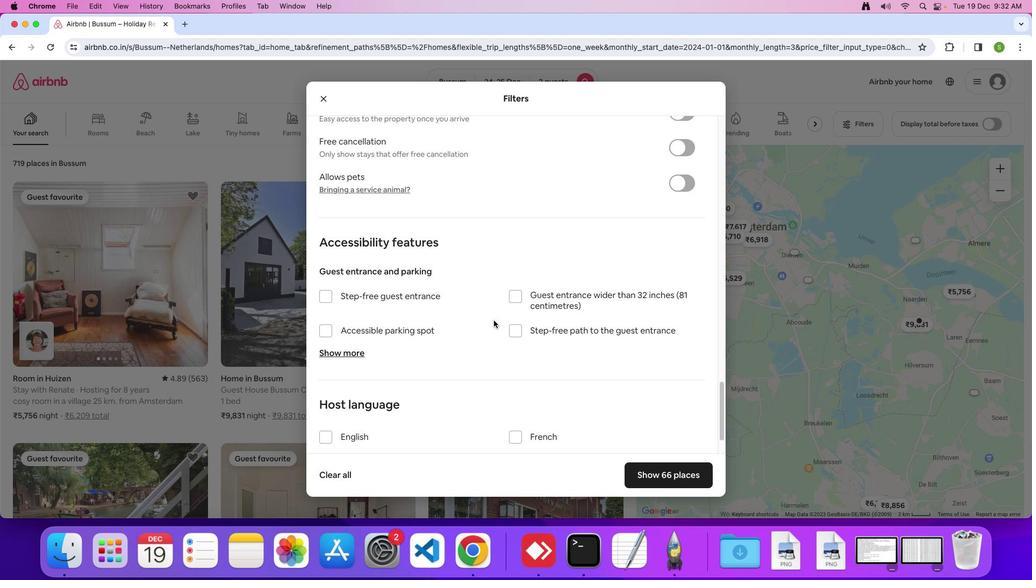 
Action: Mouse scrolled (494, 321) with delta (0, 0)
Screenshot: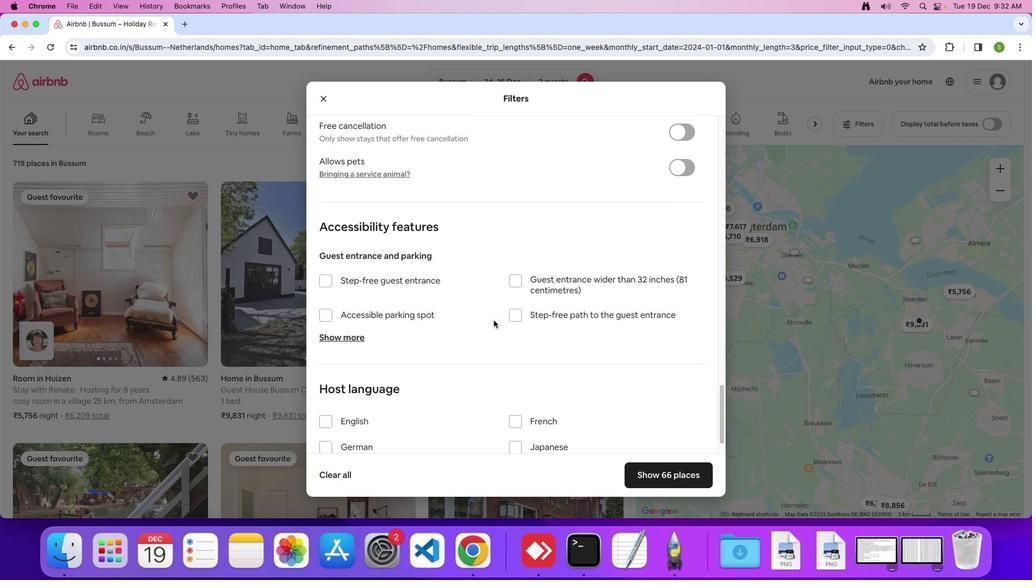 
Action: Mouse scrolled (494, 321) with delta (0, 0)
Screenshot: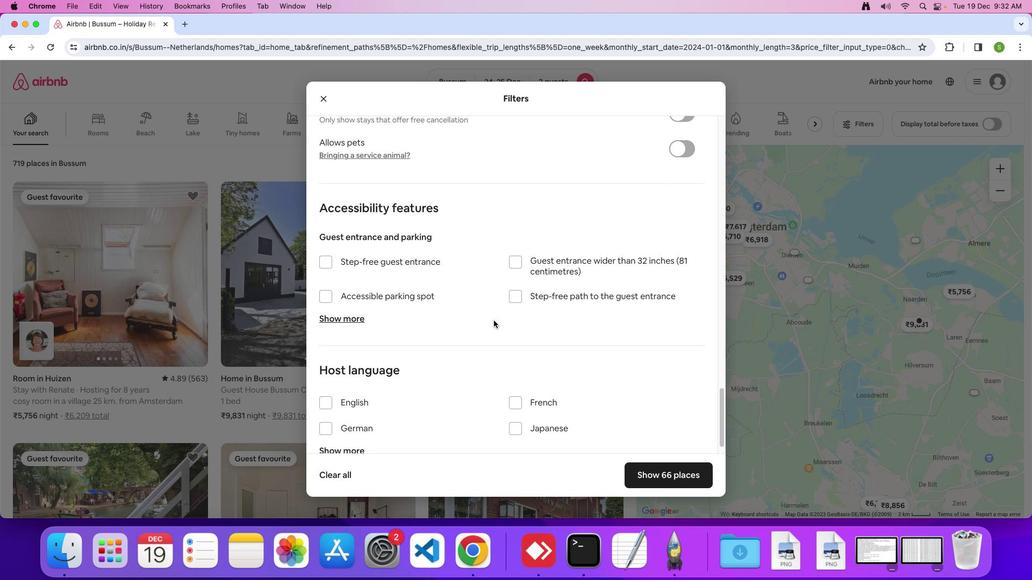 
Action: Mouse scrolled (494, 321) with delta (0, 0)
Screenshot: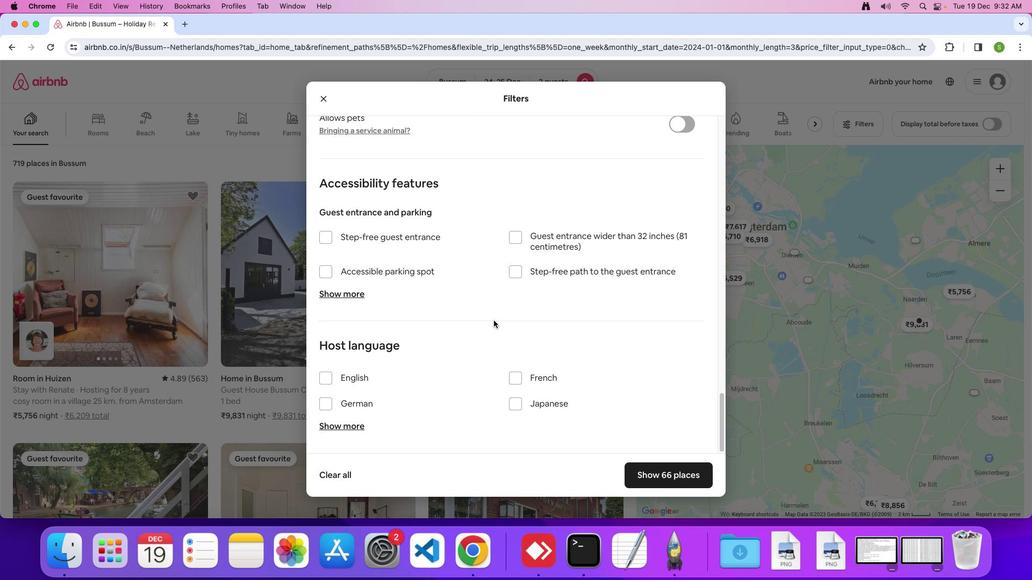 
Action: Mouse scrolled (494, 321) with delta (0, 0)
Screenshot: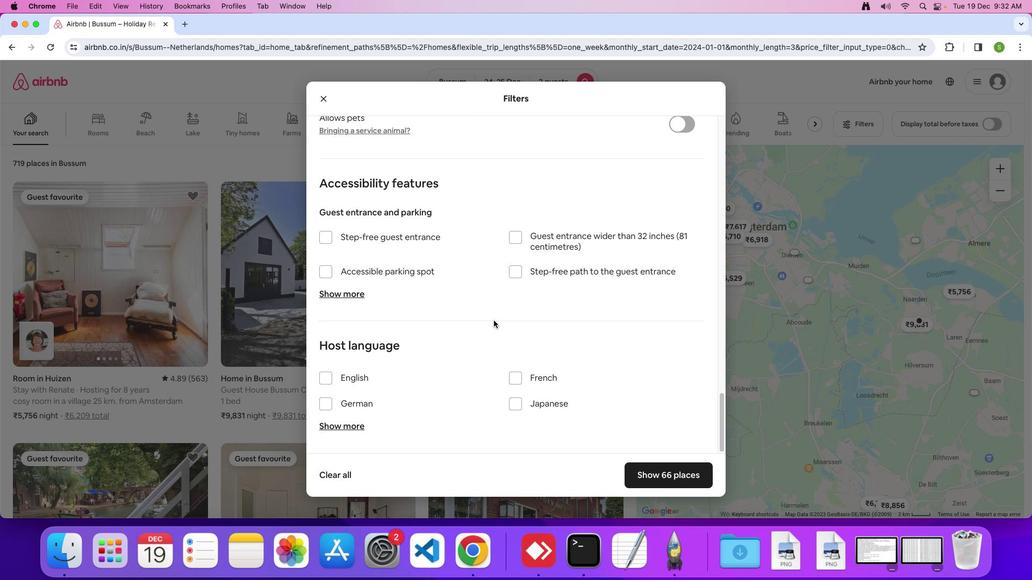 
Action: Mouse scrolled (494, 321) with delta (0, 0)
Screenshot: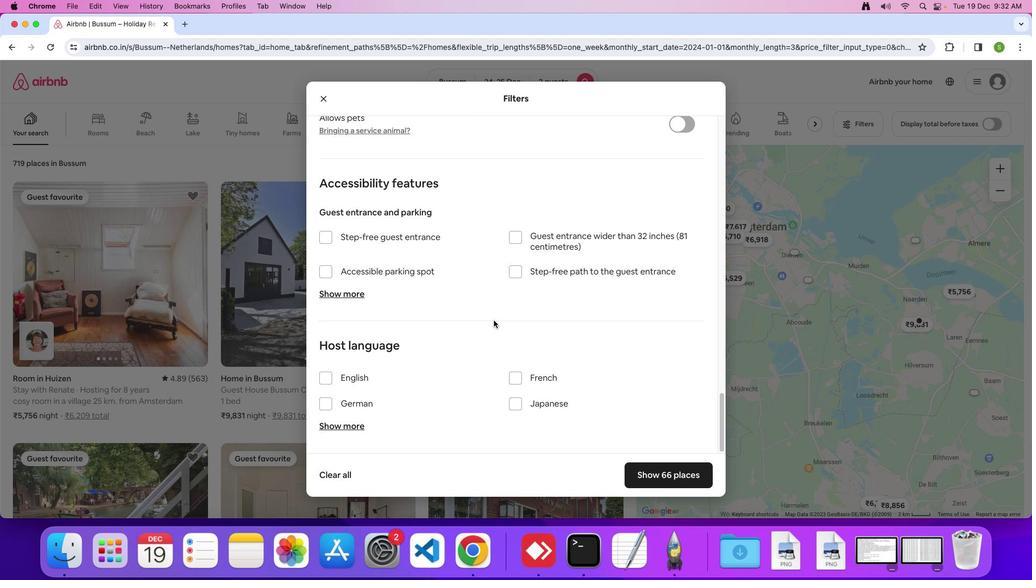 
Action: Mouse scrolled (494, 321) with delta (0, -1)
Screenshot: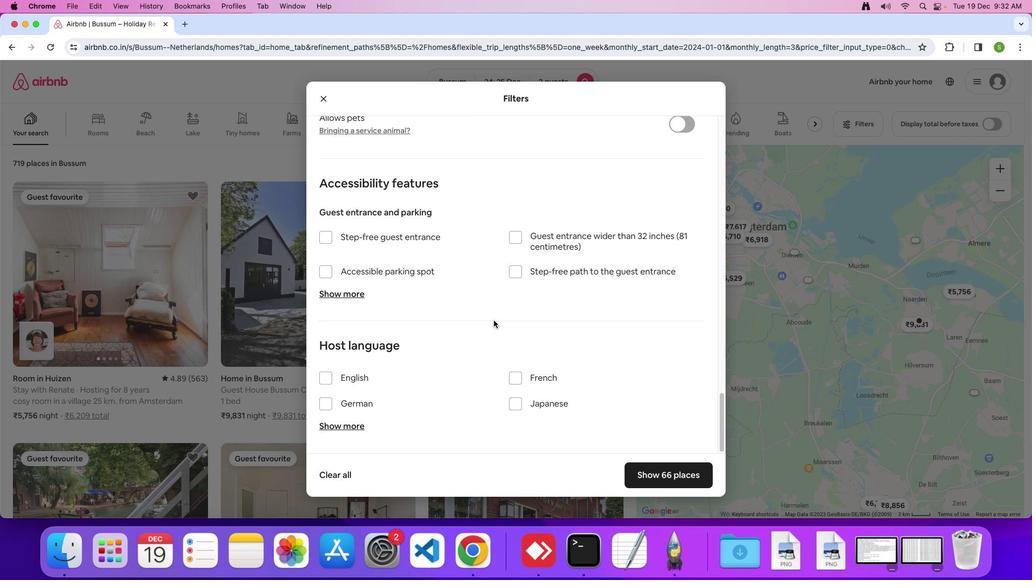 
Action: Mouse moved to (654, 477)
Screenshot: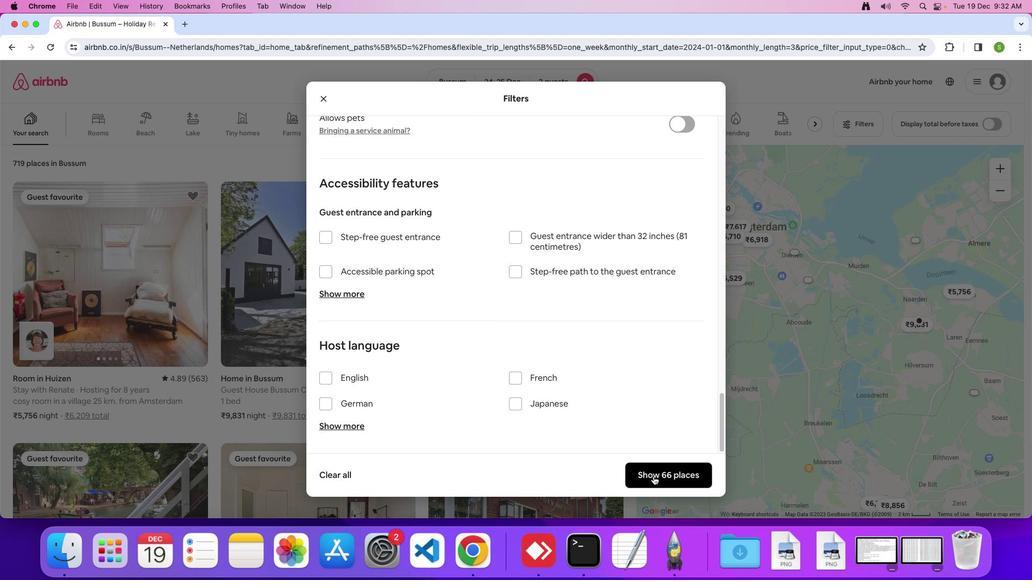 
Action: Mouse pressed left at (654, 477)
Screenshot: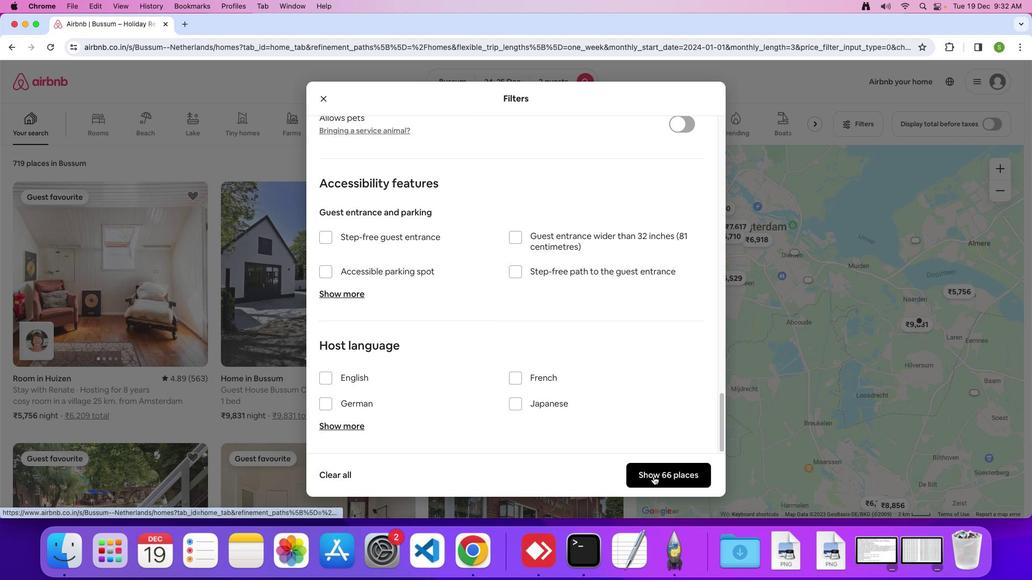 
Action: Mouse moved to (145, 223)
Screenshot: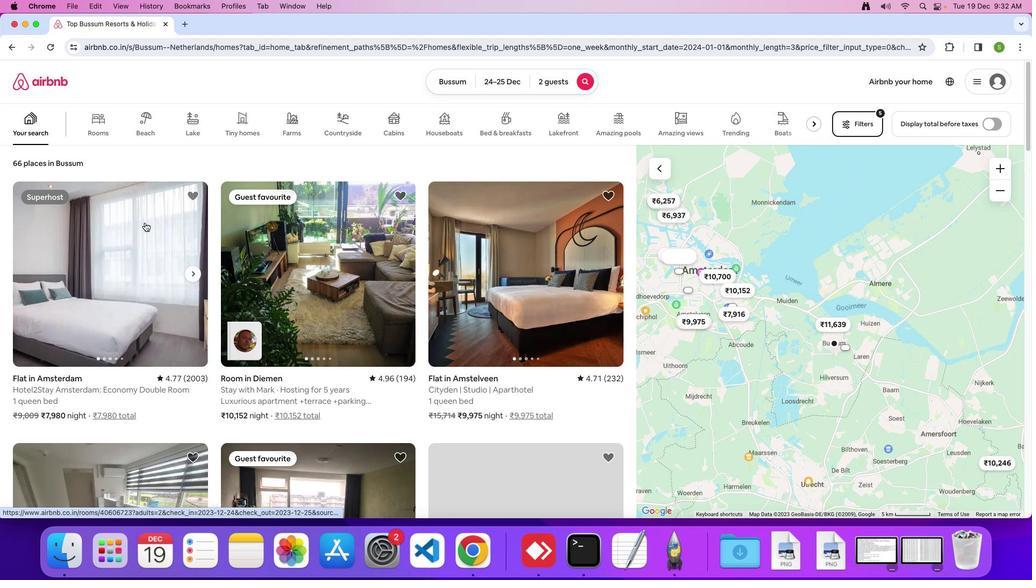 
Action: Mouse pressed left at (145, 223)
Screenshot: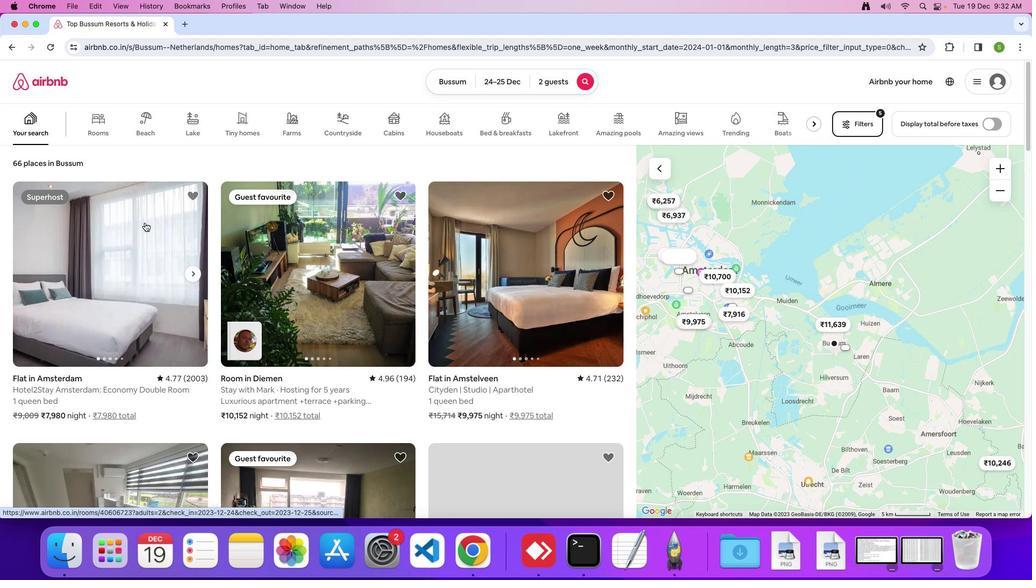 
Action: Mouse moved to (357, 259)
Screenshot: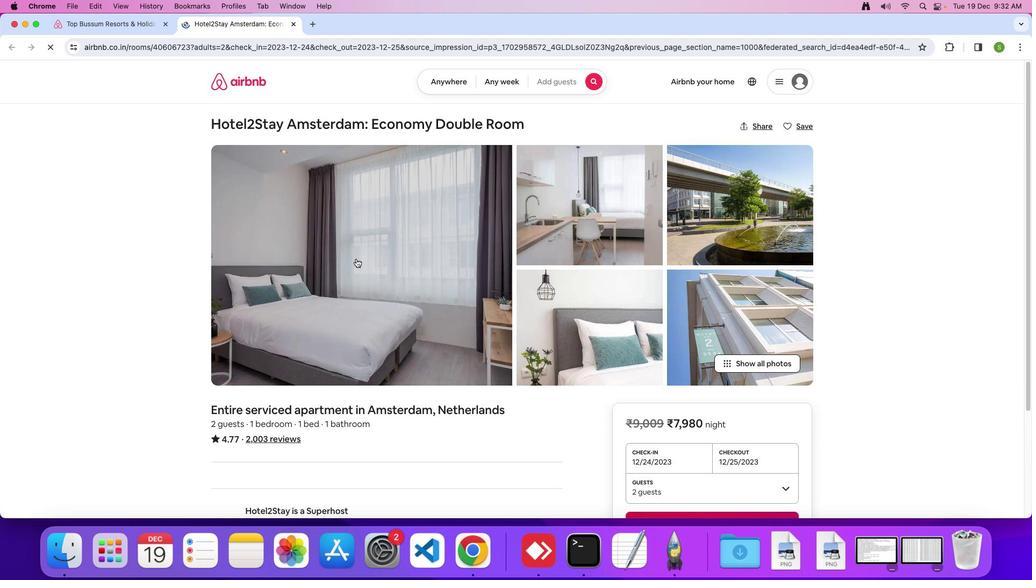 
Action: Mouse pressed left at (357, 259)
Screenshot: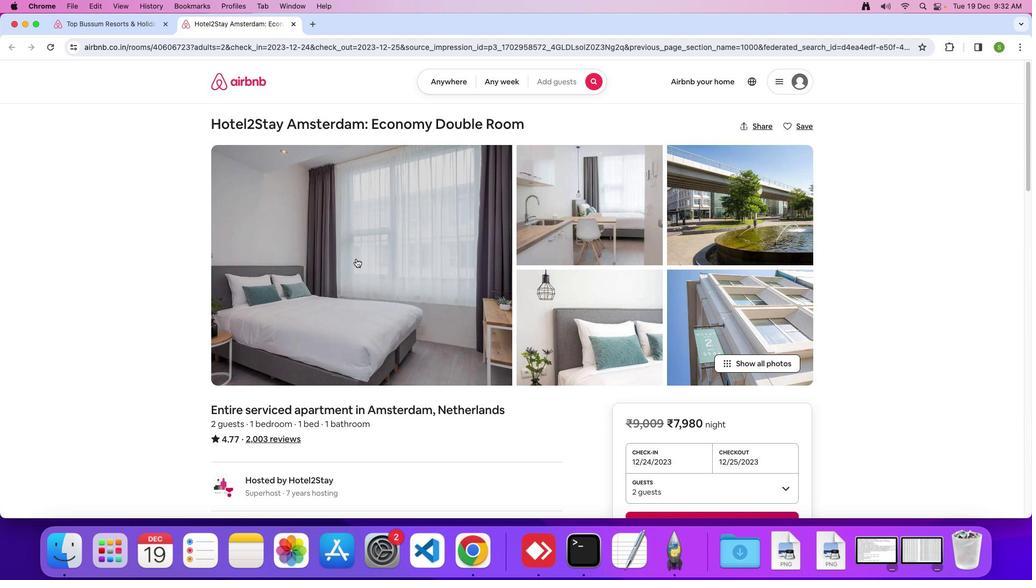 
Action: Mouse moved to (499, 311)
Screenshot: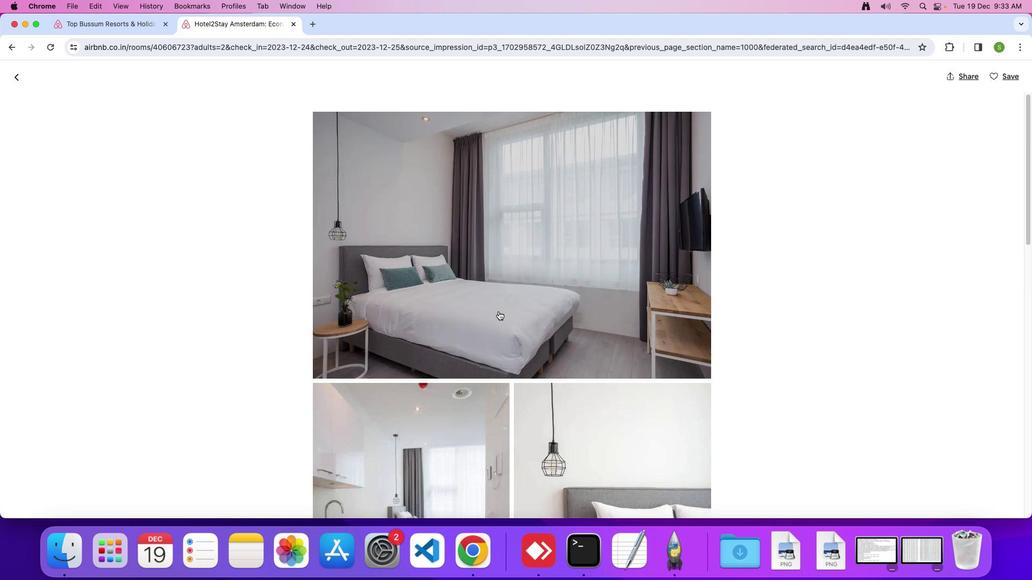 
Action: Mouse scrolled (499, 311) with delta (0, 0)
Screenshot: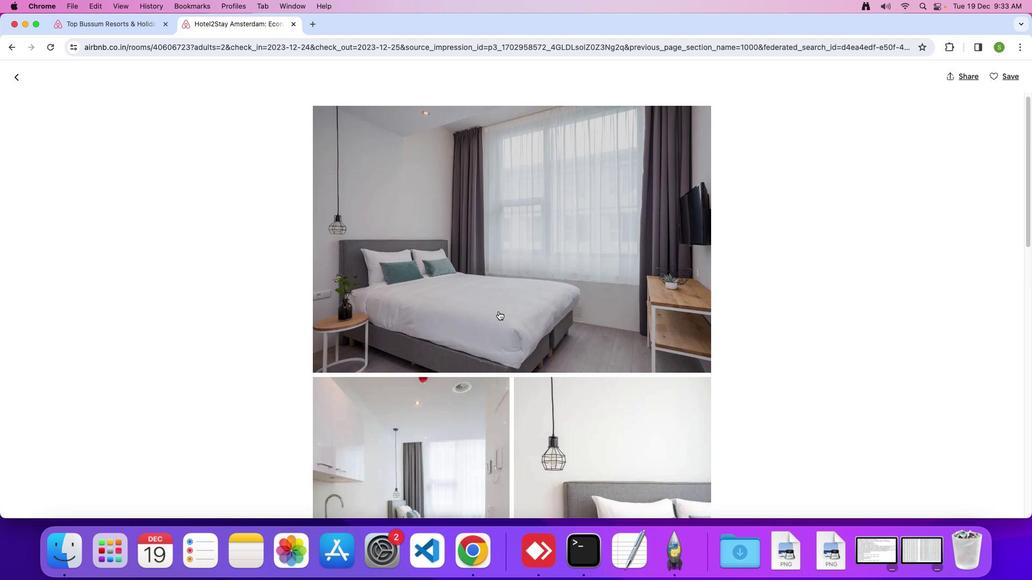 
Action: Mouse moved to (499, 311)
Screenshot: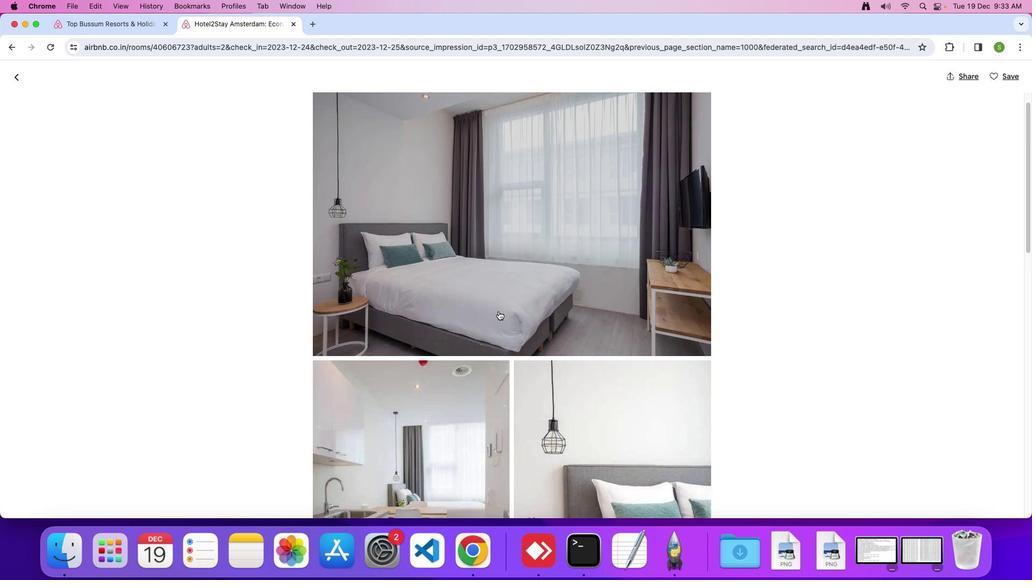 
Action: Mouse scrolled (499, 311) with delta (0, 0)
Screenshot: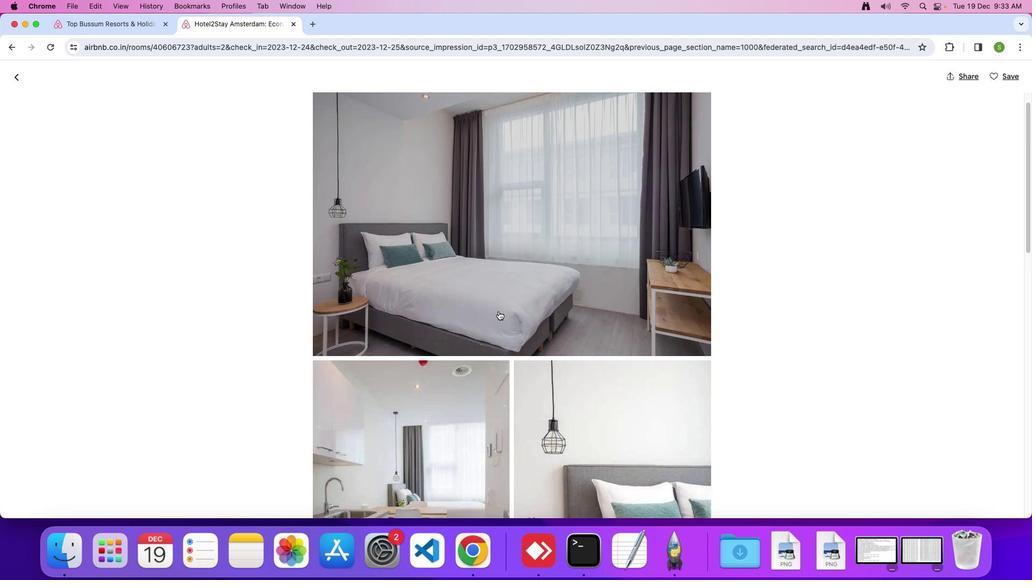 
Action: Mouse scrolled (499, 311) with delta (0, 0)
Screenshot: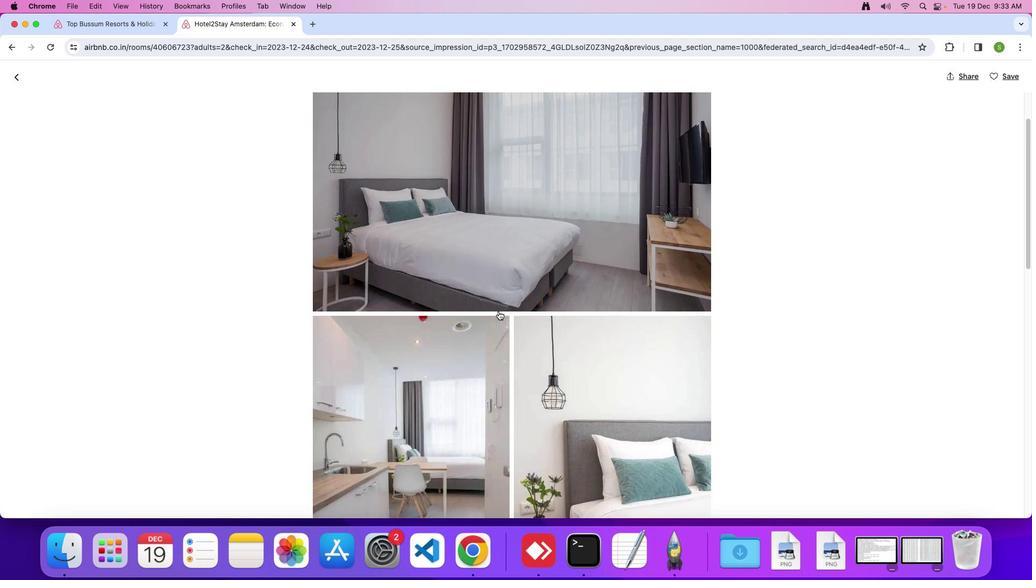 
Action: Mouse moved to (498, 312)
Screenshot: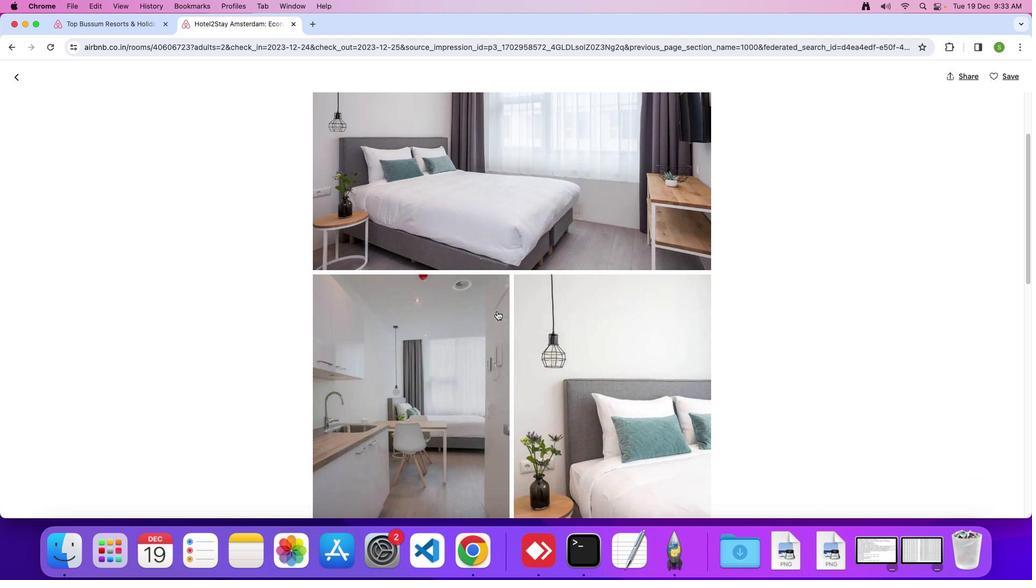 
Action: Mouse scrolled (498, 312) with delta (0, 0)
Screenshot: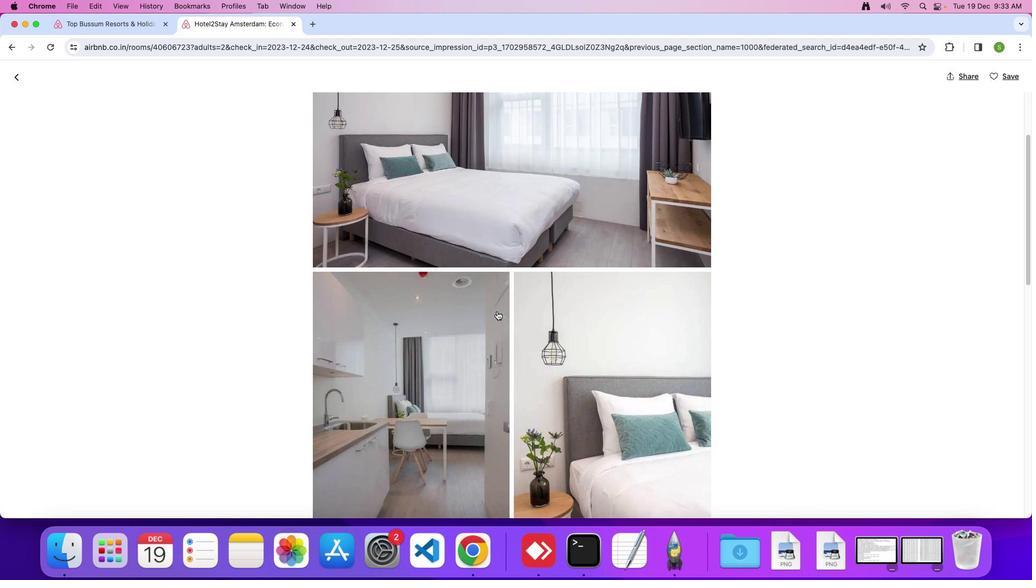 
Action: Mouse scrolled (498, 312) with delta (0, 0)
Screenshot: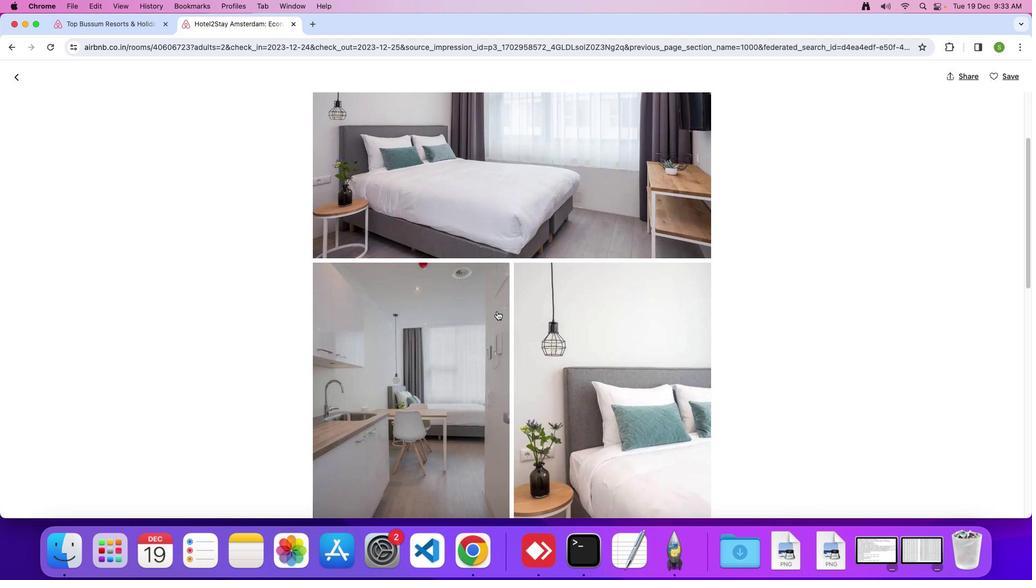
Action: Mouse scrolled (498, 312) with delta (0, 0)
Screenshot: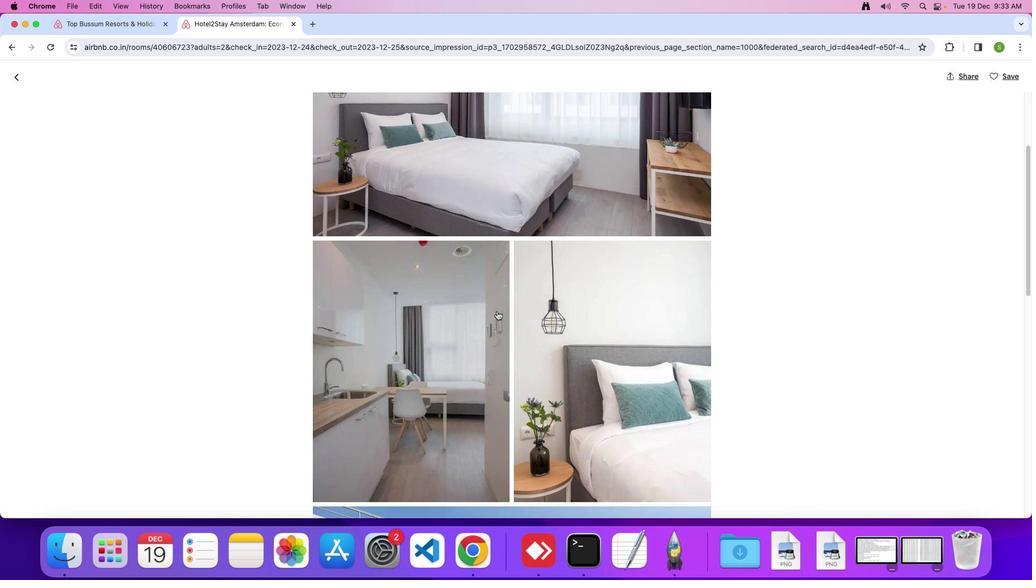 
Action: Mouse scrolled (498, 312) with delta (0, 0)
Screenshot: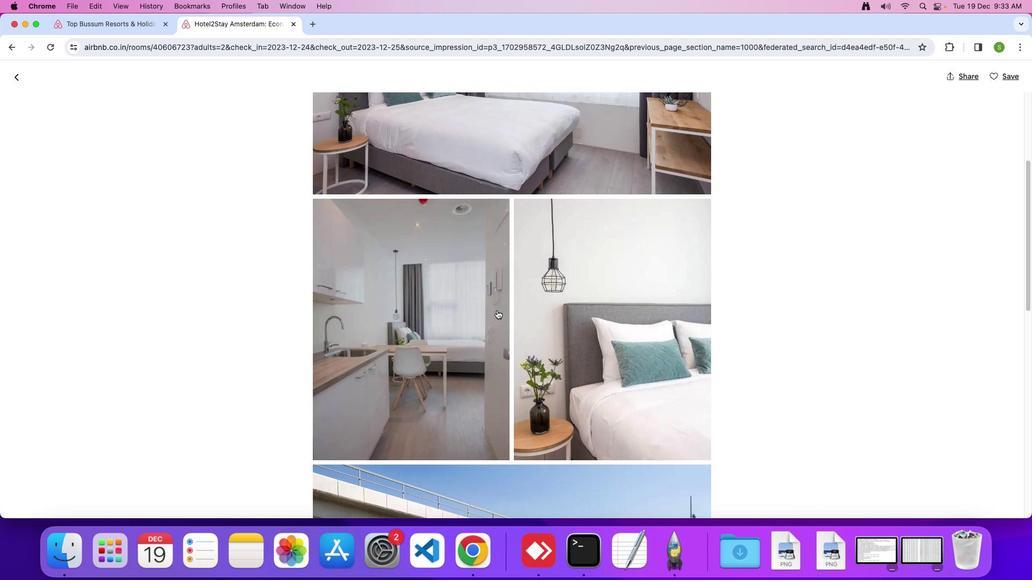 
Action: Mouse moved to (497, 311)
Screenshot: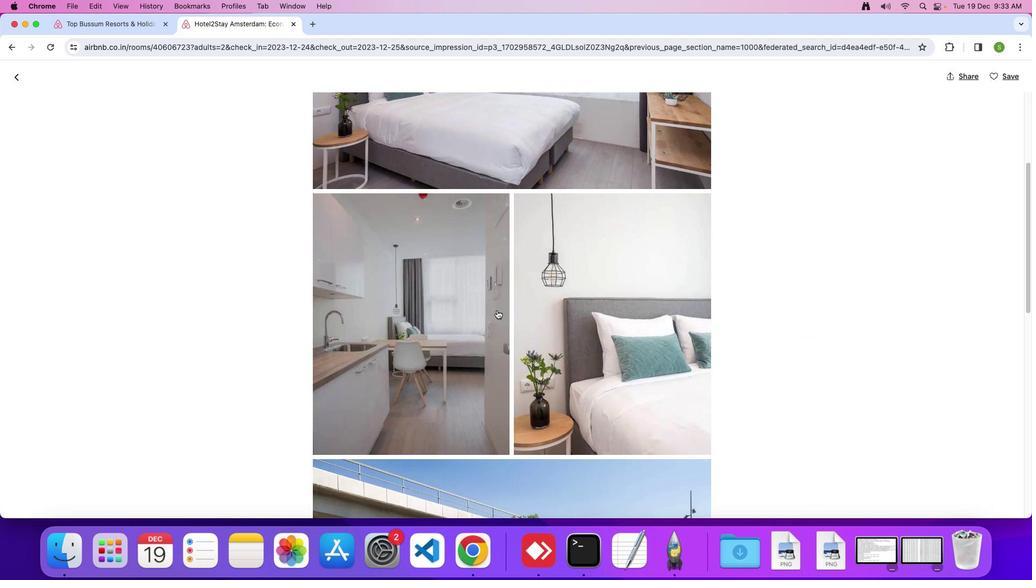 
Action: Mouse scrolled (497, 311) with delta (0, 0)
Screenshot: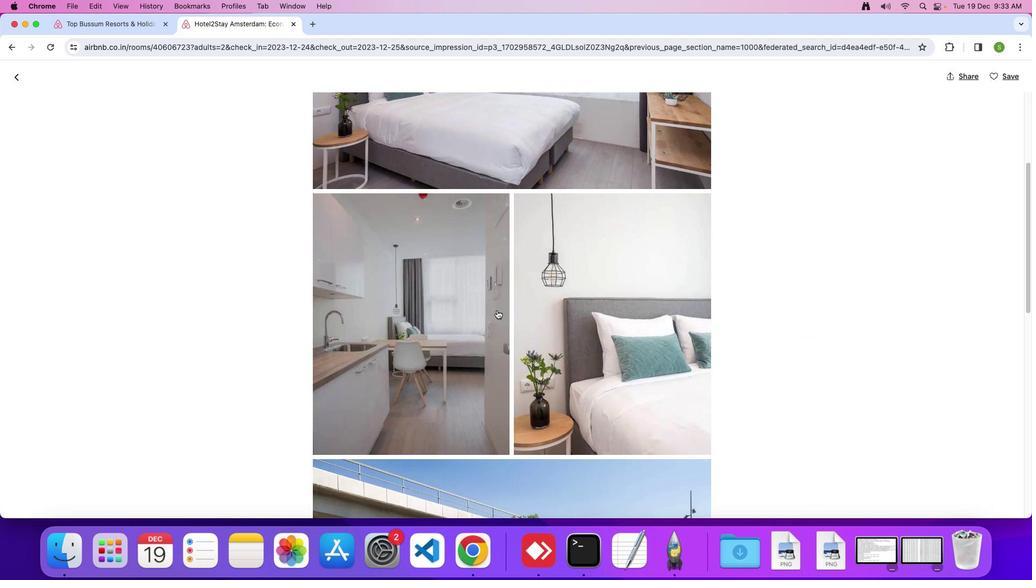 
Action: Mouse moved to (497, 311)
Screenshot: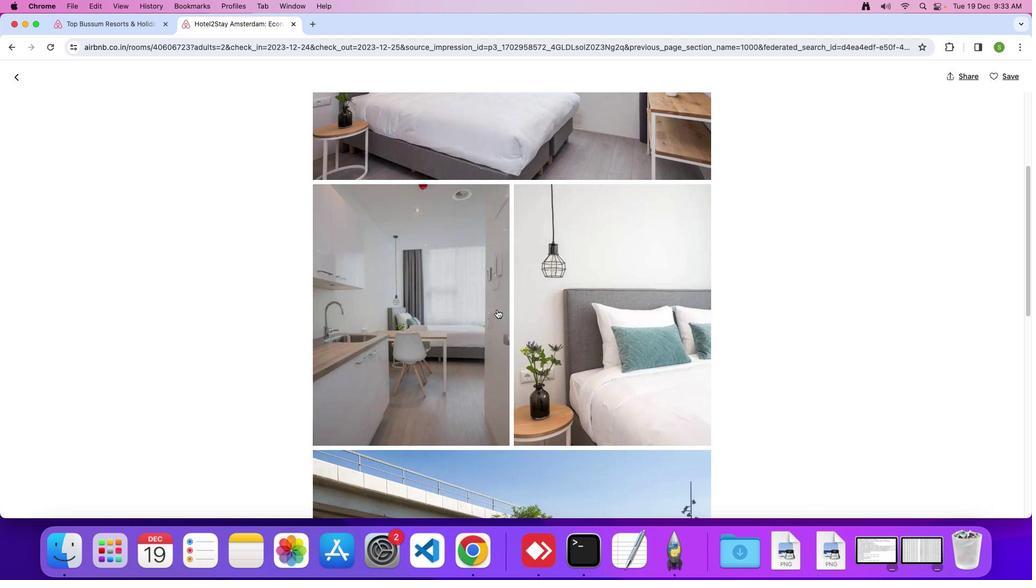 
Action: Mouse scrolled (497, 311) with delta (0, 0)
Screenshot: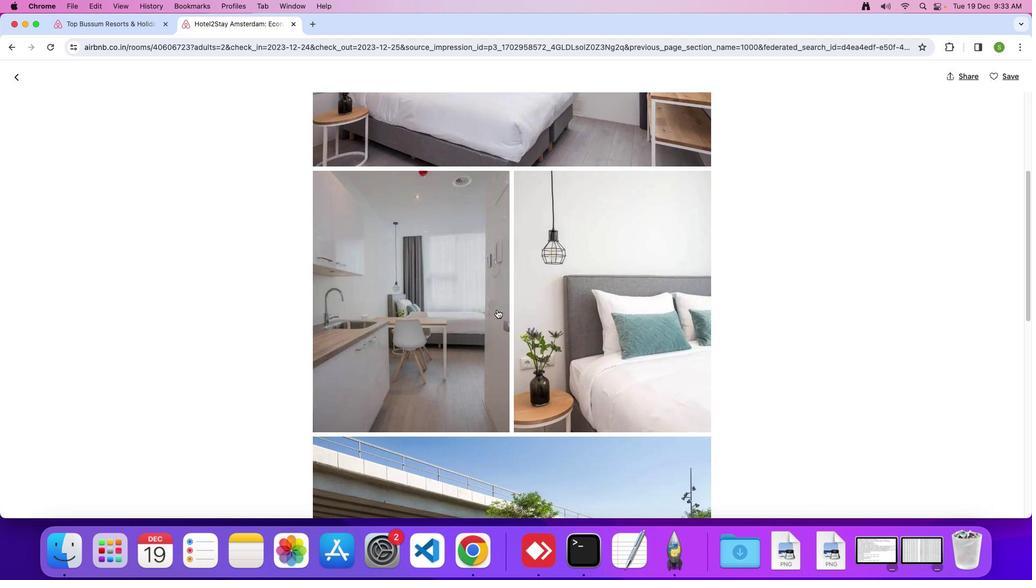 
Action: Mouse moved to (497, 310)
Screenshot: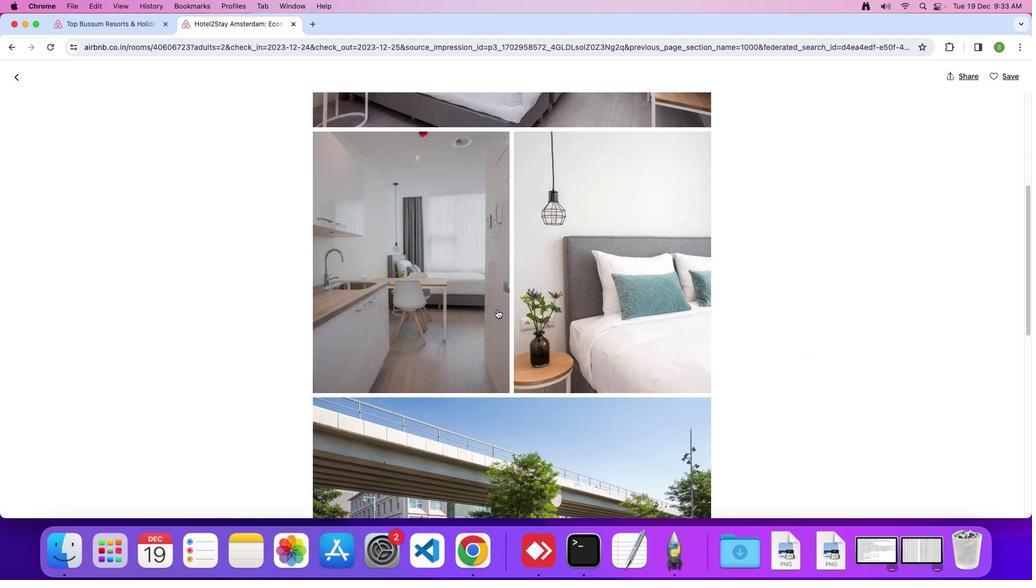 
Action: Mouse scrolled (497, 310) with delta (0, 0)
Screenshot: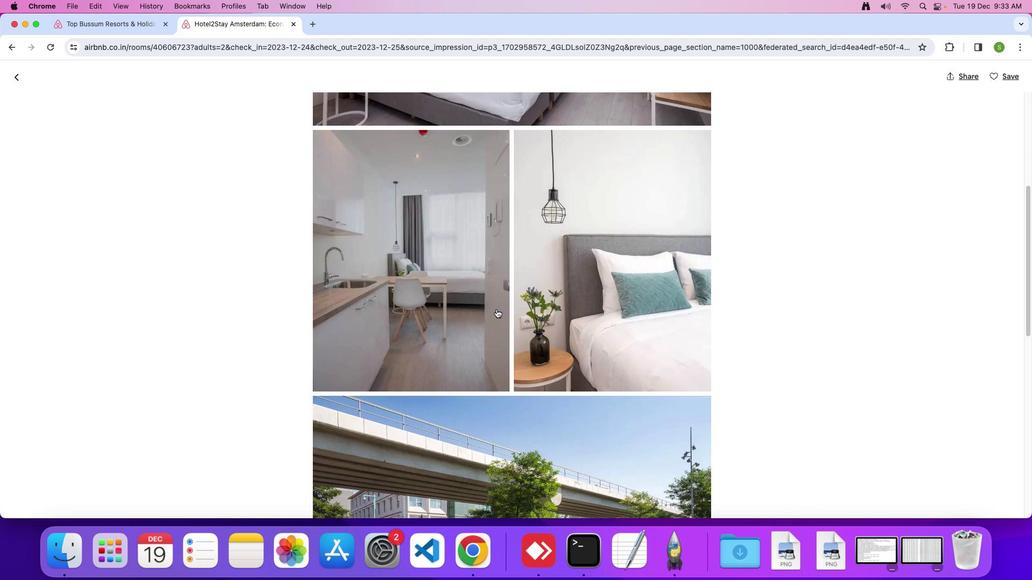 
Action: Mouse scrolled (497, 310) with delta (0, 0)
Screenshot: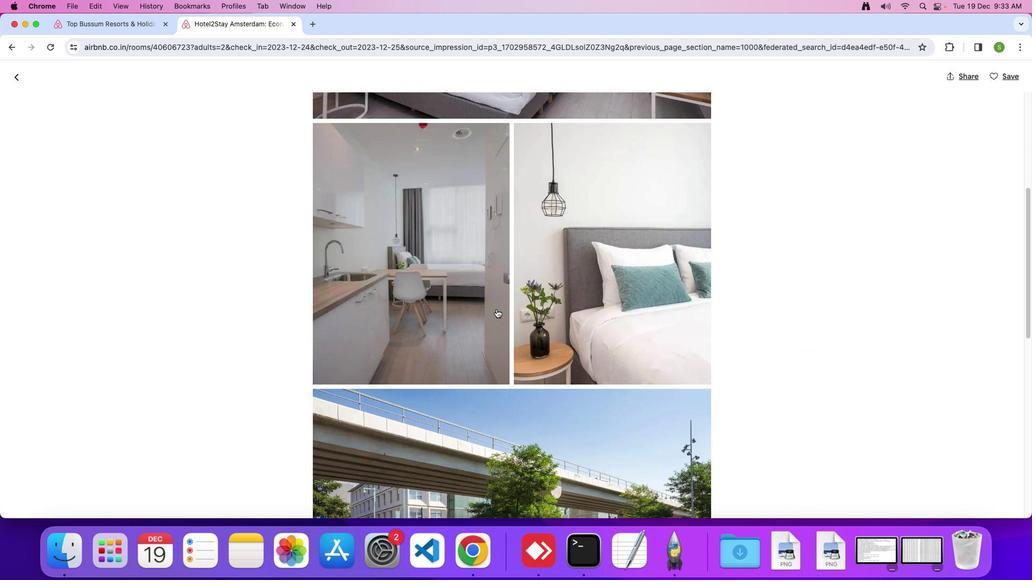 
Action: Mouse moved to (497, 310)
Screenshot: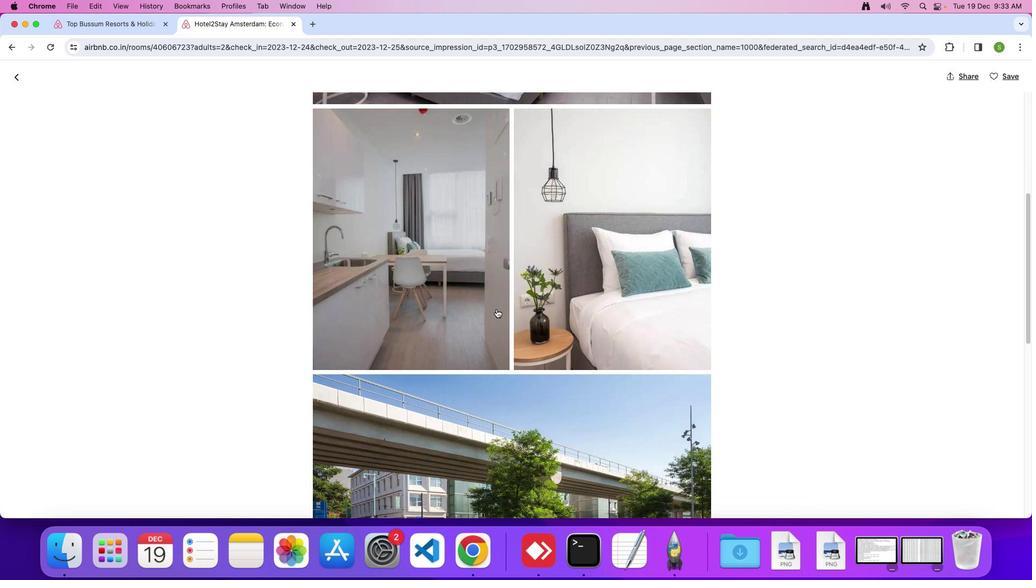 
Action: Mouse scrolled (497, 310) with delta (0, 0)
Screenshot: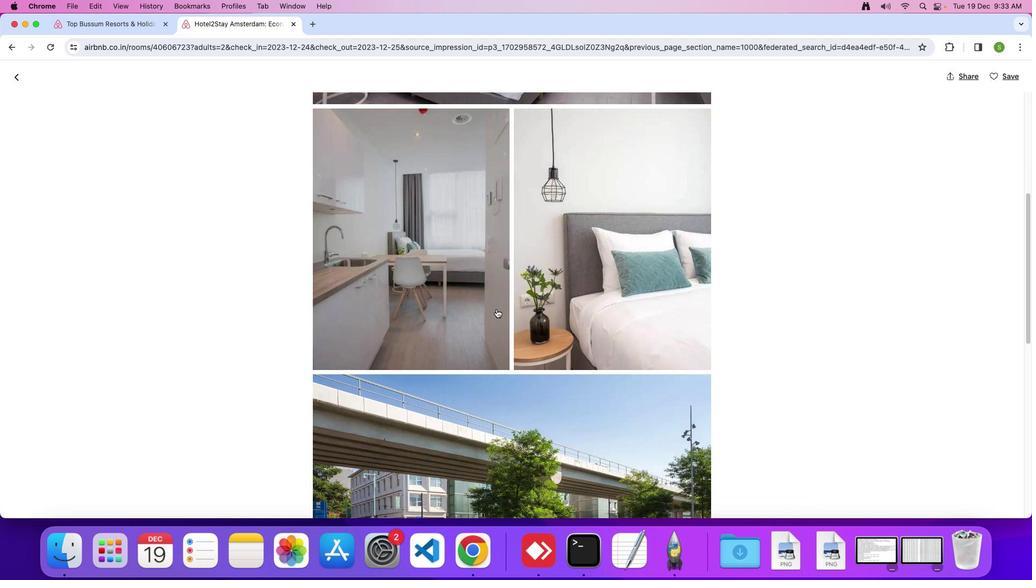 
Action: Mouse moved to (497, 309)
Screenshot: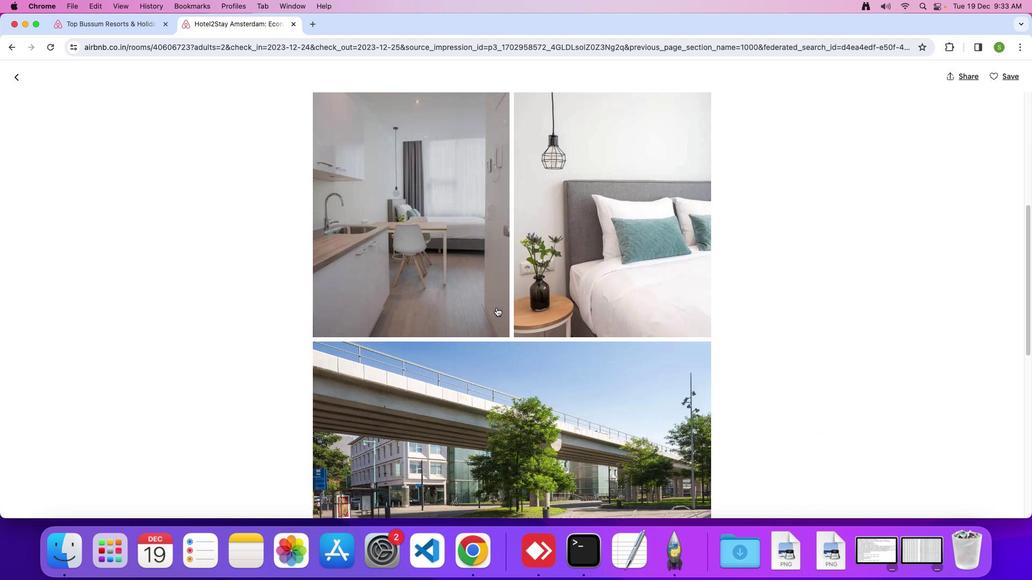 
Action: Mouse scrolled (497, 309) with delta (0, 0)
Screenshot: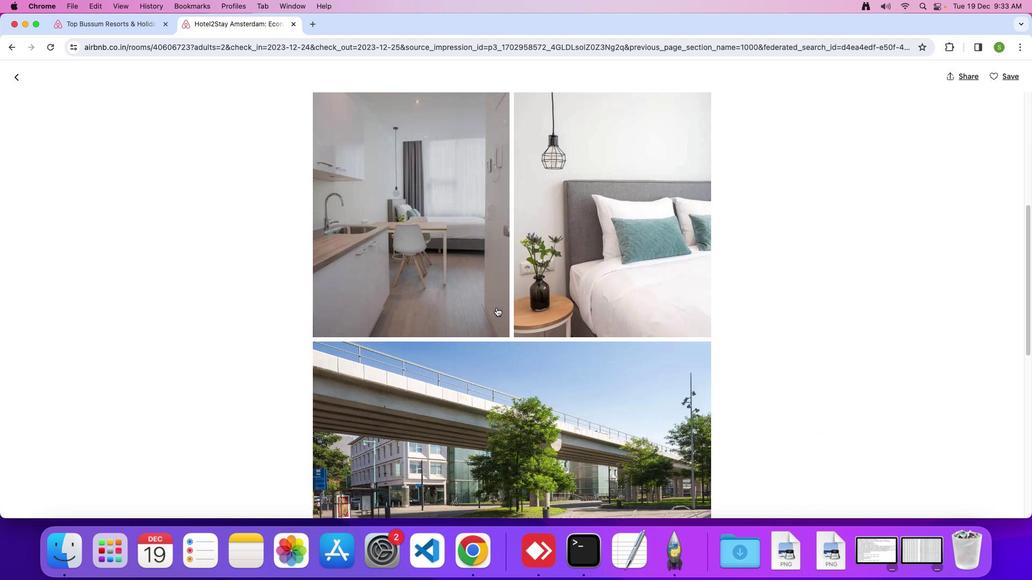 
Action: Mouse moved to (497, 308)
Screenshot: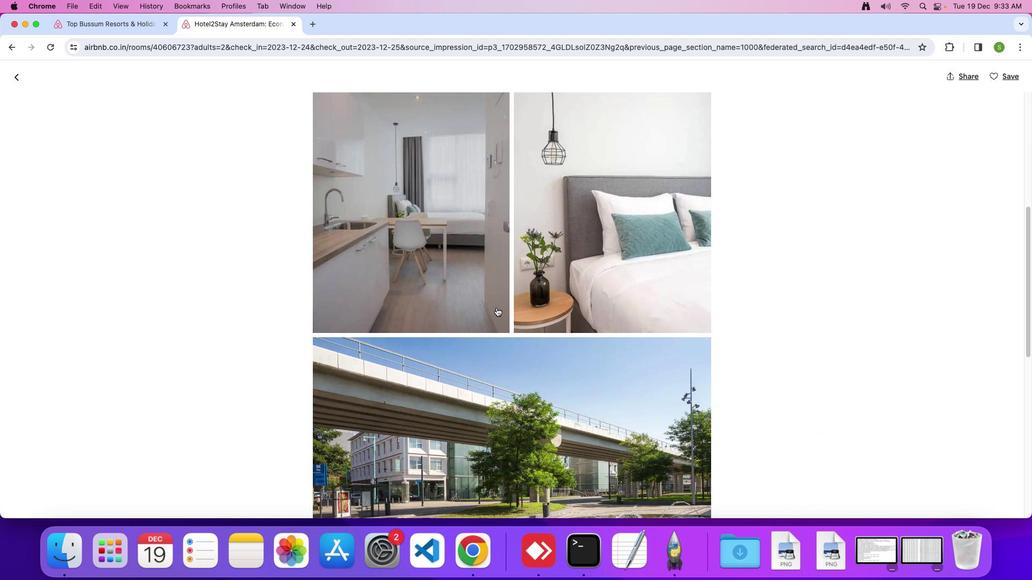 
Action: Mouse scrolled (497, 308) with delta (0, 0)
Screenshot: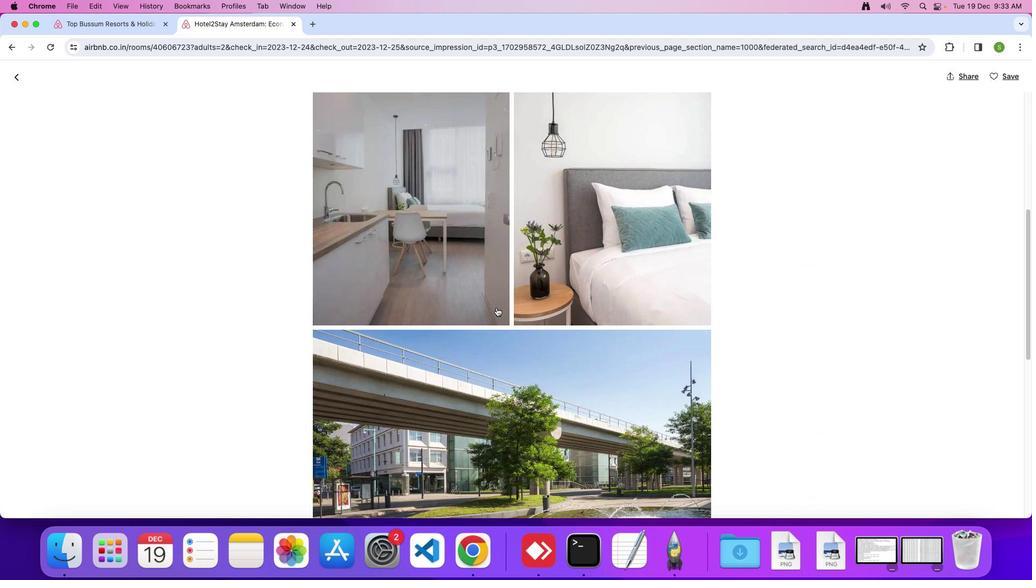 
Action: Mouse moved to (497, 308)
Screenshot: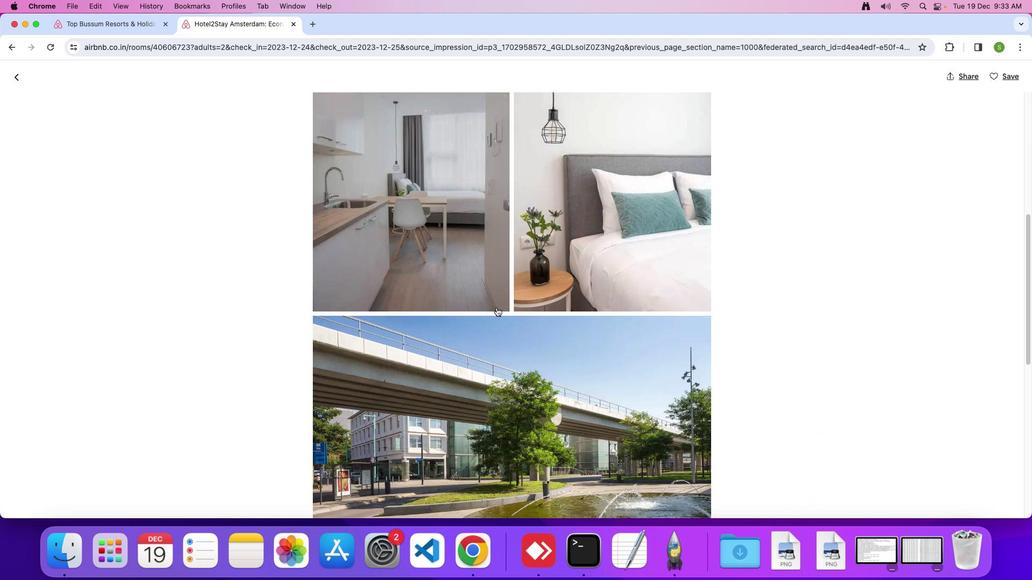 
Action: Mouse scrolled (497, 308) with delta (0, 0)
Screenshot: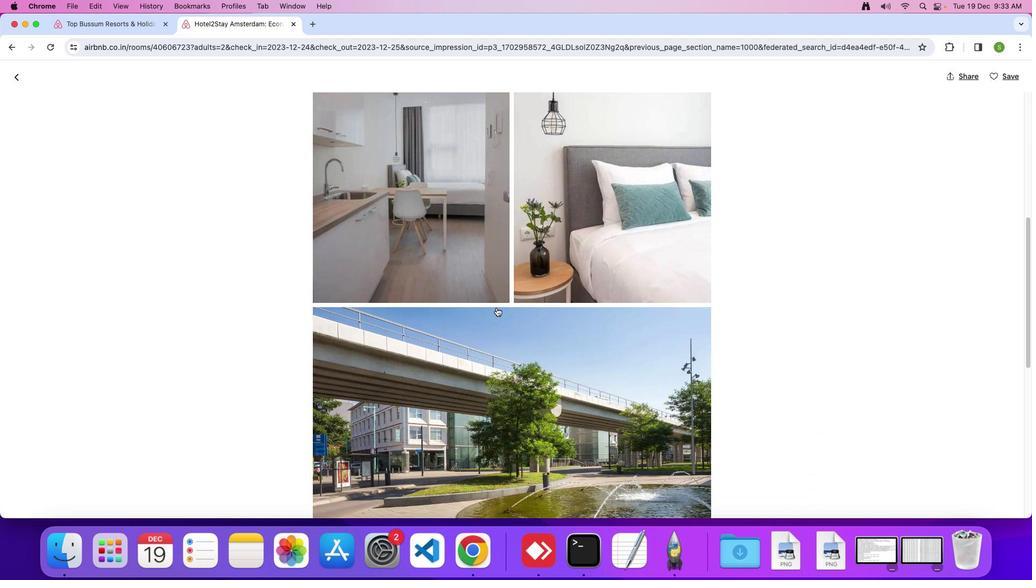 
Action: Mouse scrolled (497, 308) with delta (0, 0)
Screenshot: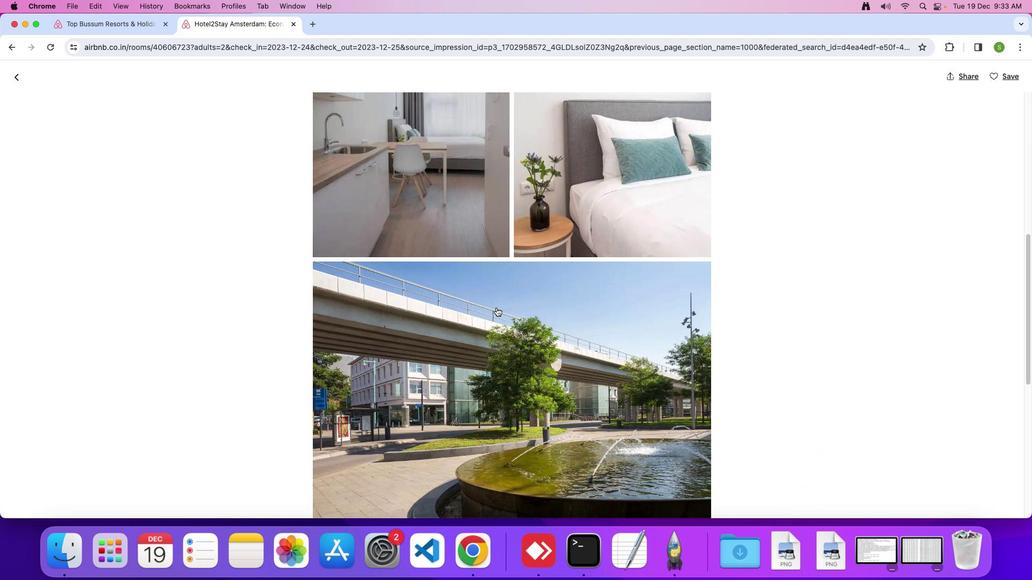 
Action: Mouse scrolled (497, 308) with delta (0, 0)
Screenshot: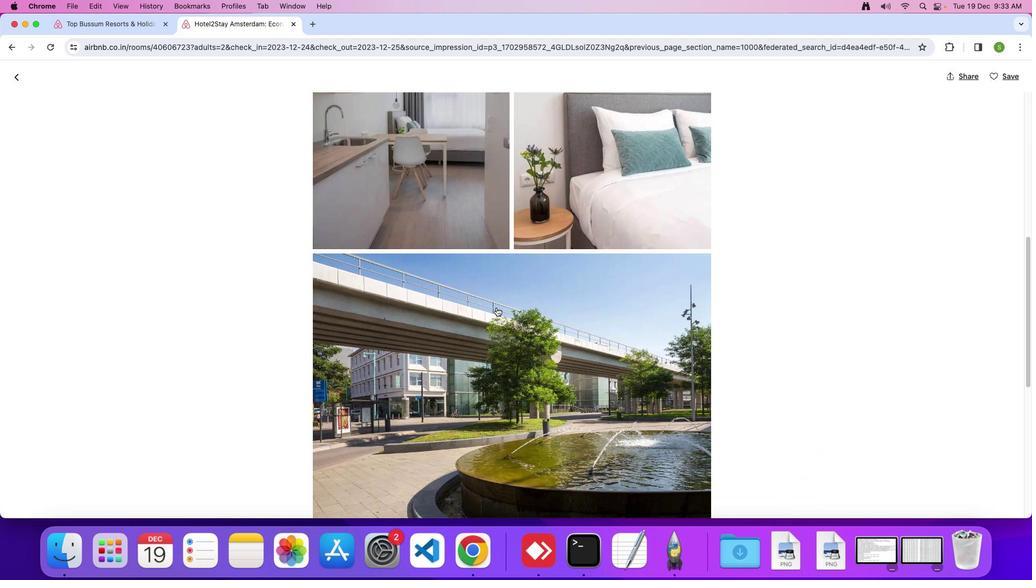 
Action: Mouse scrolled (497, 308) with delta (0, 0)
Screenshot: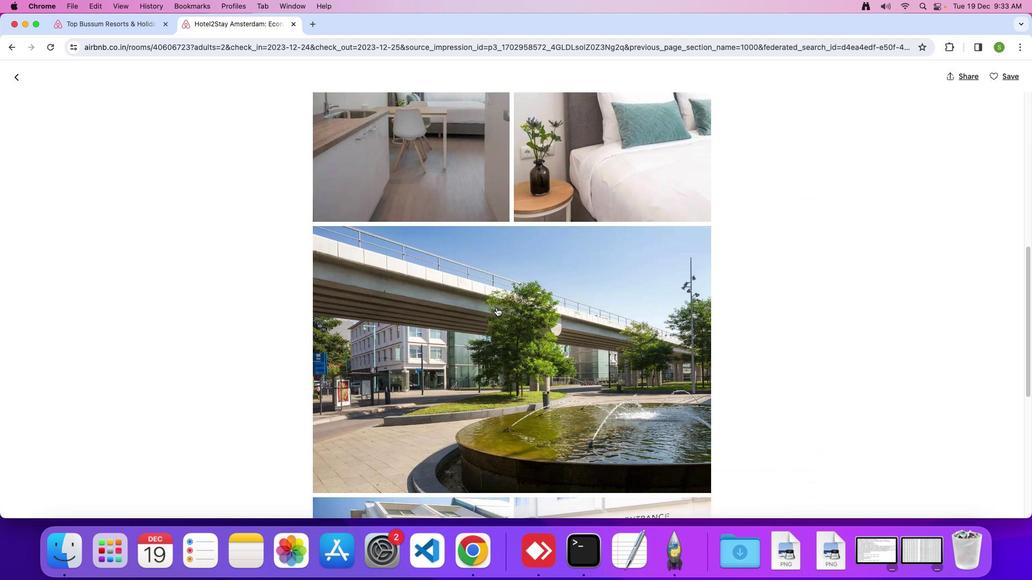 
Action: Mouse scrolled (497, 308) with delta (0, 0)
Screenshot: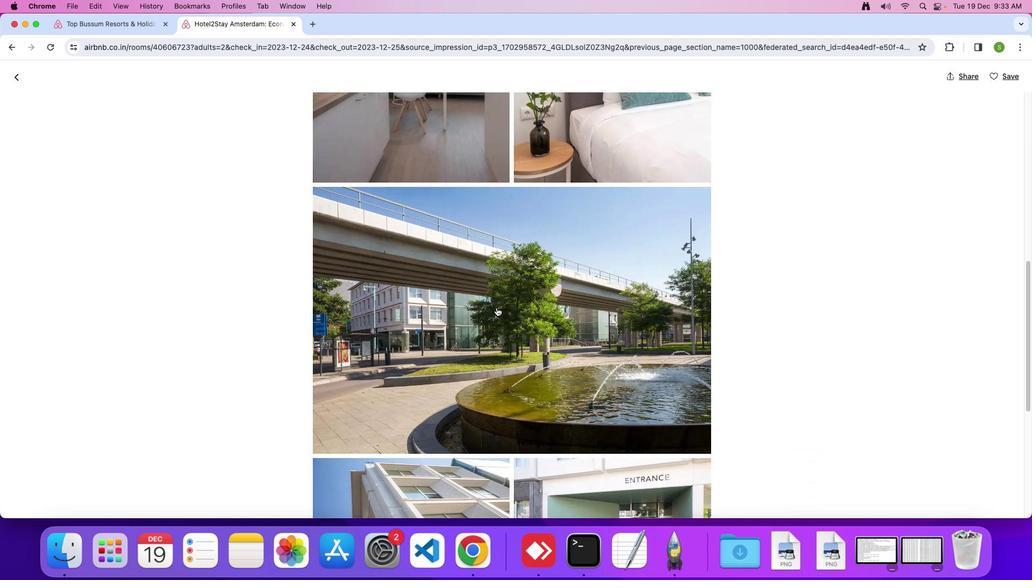 
Action: Mouse scrolled (497, 308) with delta (0, 0)
Screenshot: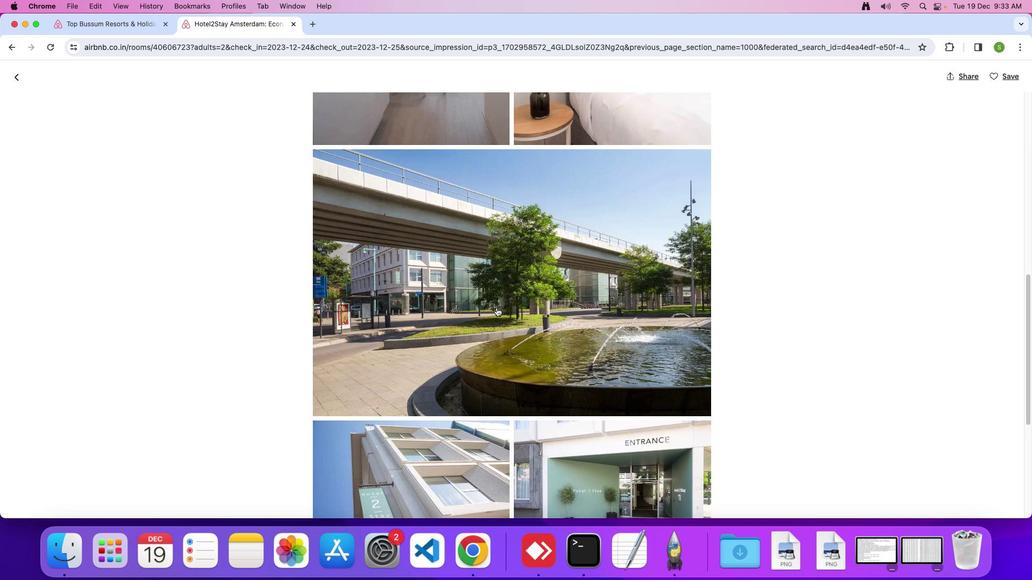 
Action: Mouse scrolled (497, 308) with delta (0, 0)
Screenshot: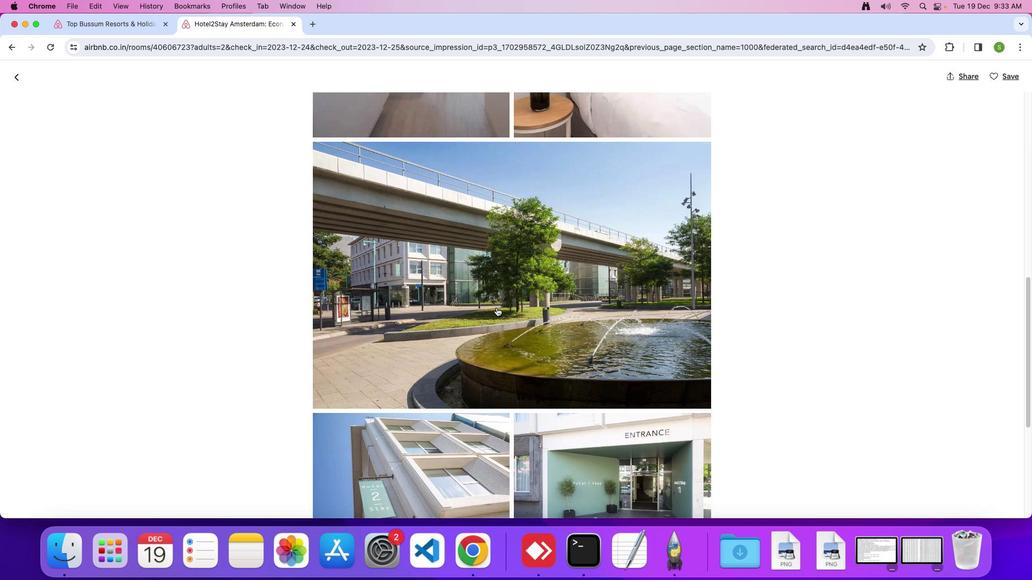 
Action: Mouse scrolled (497, 308) with delta (0, 0)
Screenshot: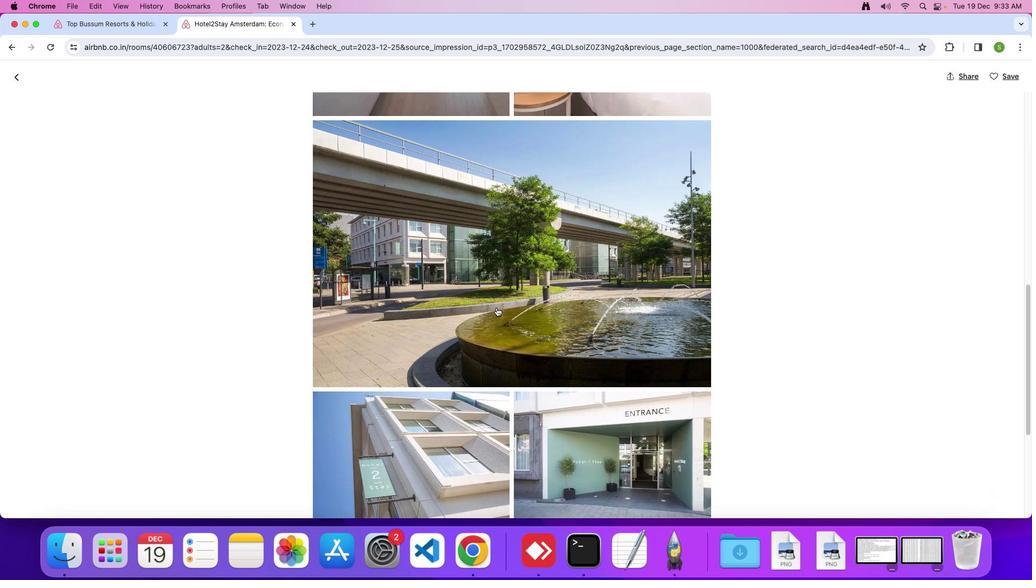 
Action: Mouse scrolled (497, 308) with delta (0, 0)
Screenshot: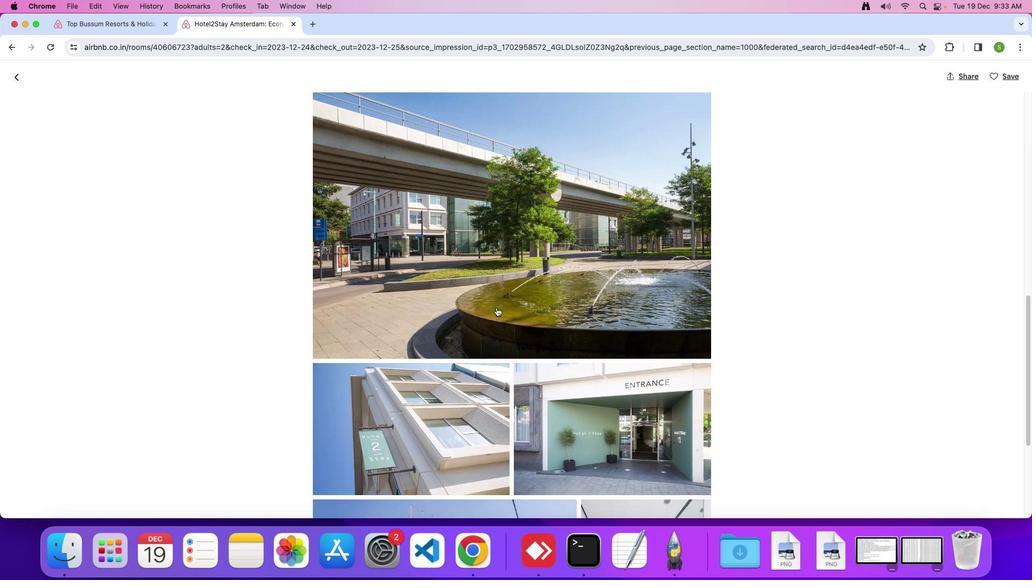 
Action: Mouse scrolled (497, 308) with delta (0, 0)
Screenshot: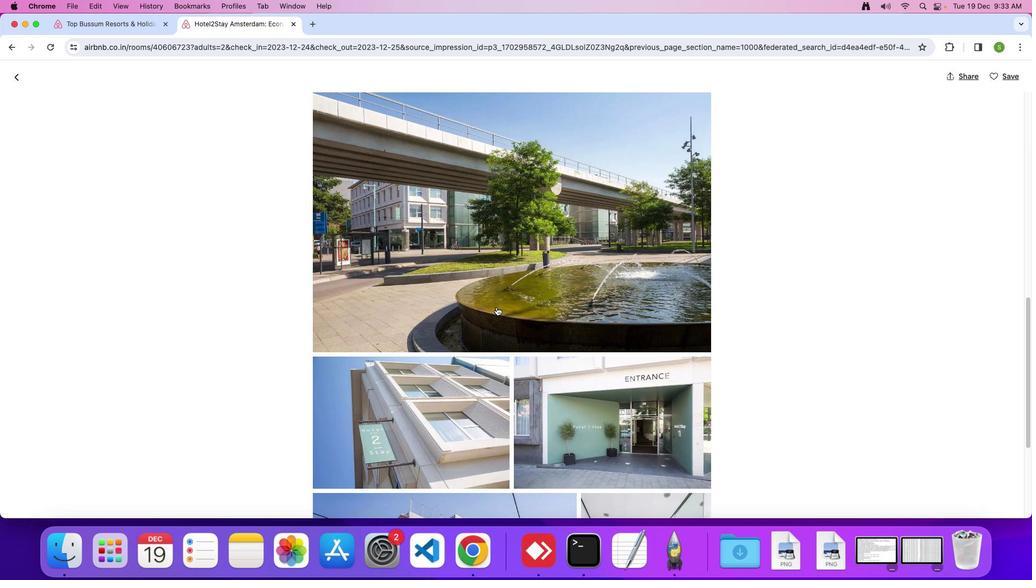 
Action: Mouse scrolled (497, 308) with delta (0, 0)
Screenshot: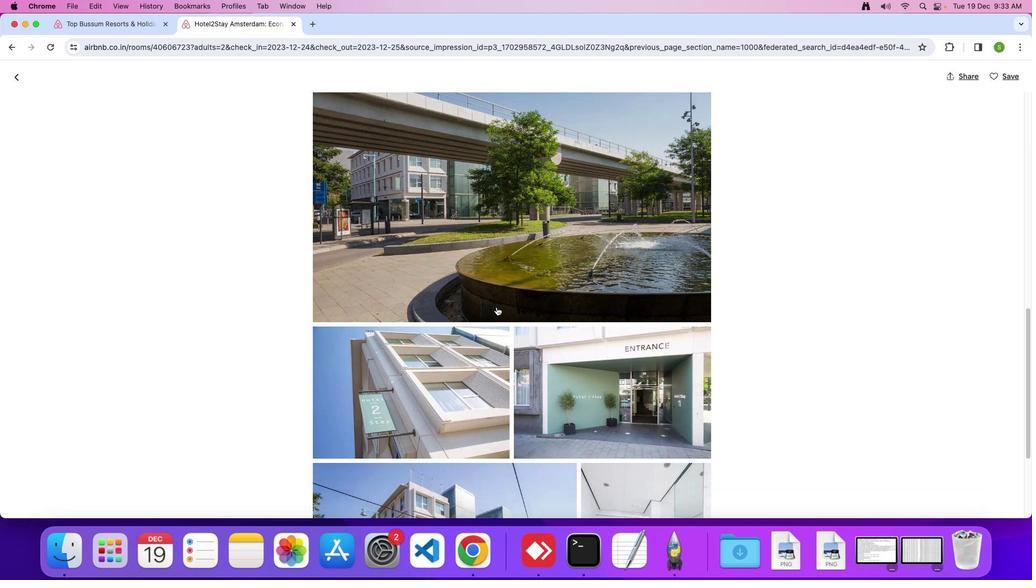 
Action: Mouse moved to (497, 308)
Screenshot: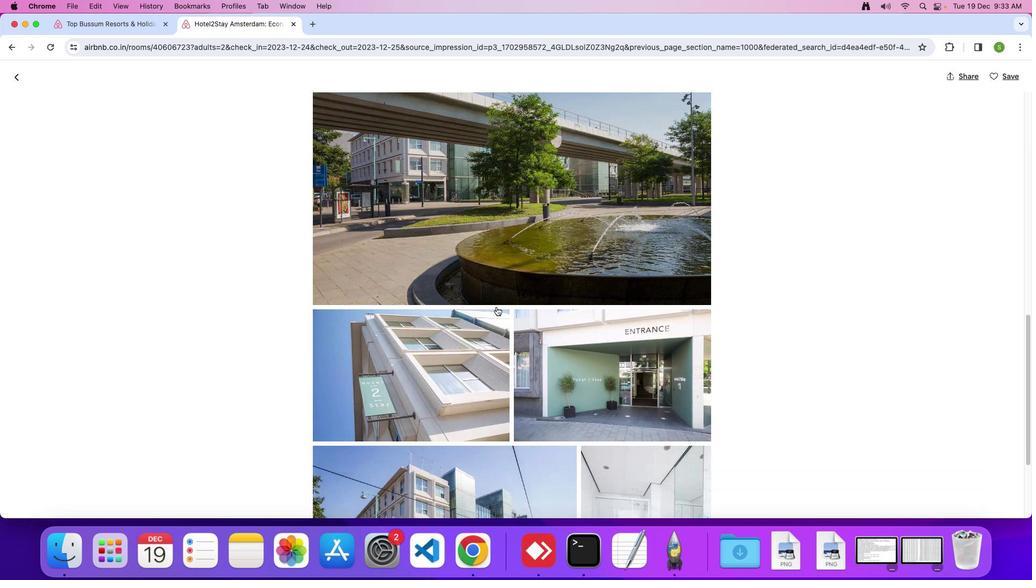 
Action: Mouse scrolled (497, 308) with delta (0, 0)
Screenshot: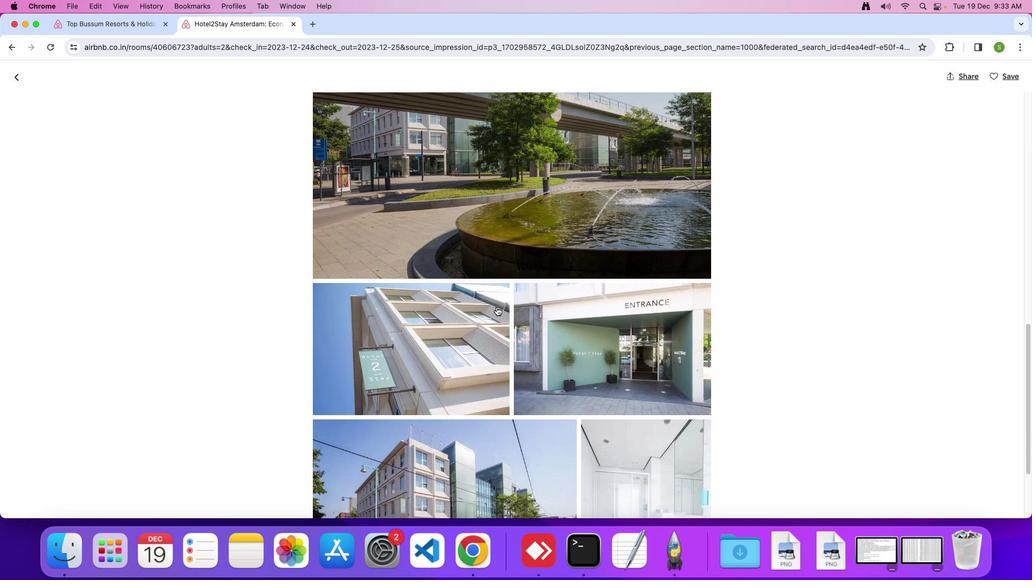 
Action: Mouse scrolled (497, 308) with delta (0, 0)
Screenshot: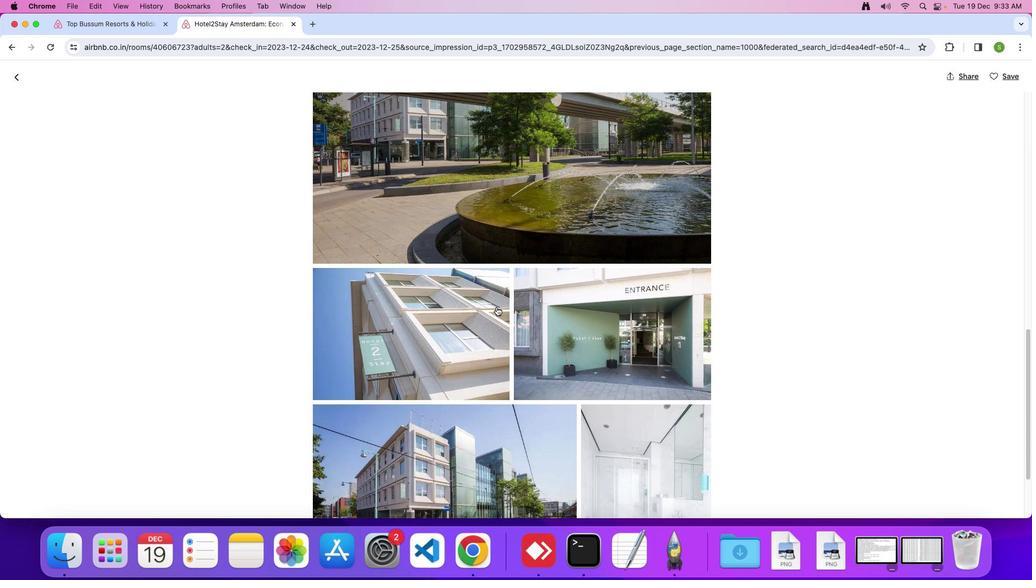 
Action: Mouse scrolled (497, 308) with delta (0, 0)
Screenshot: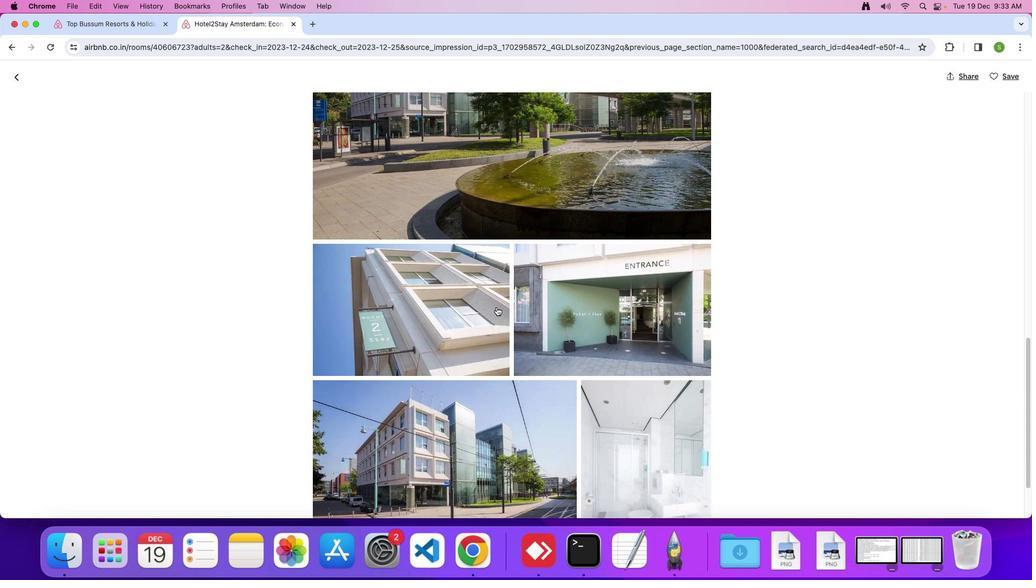 
Action: Mouse scrolled (497, 308) with delta (0, 0)
Screenshot: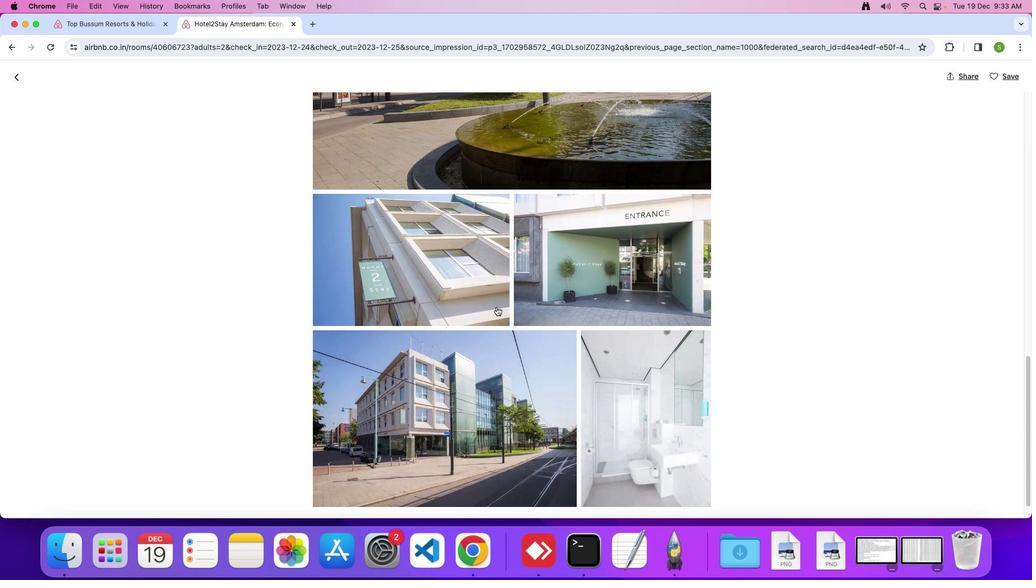 
Action: Mouse scrolled (497, 308) with delta (0, 0)
Screenshot: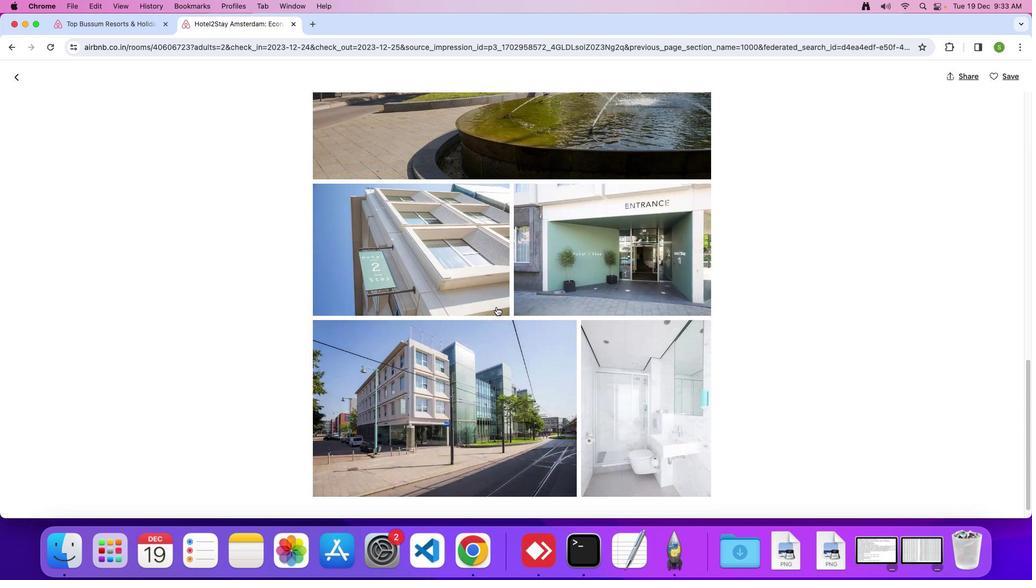 
Action: Mouse scrolled (497, 308) with delta (0, 0)
Screenshot: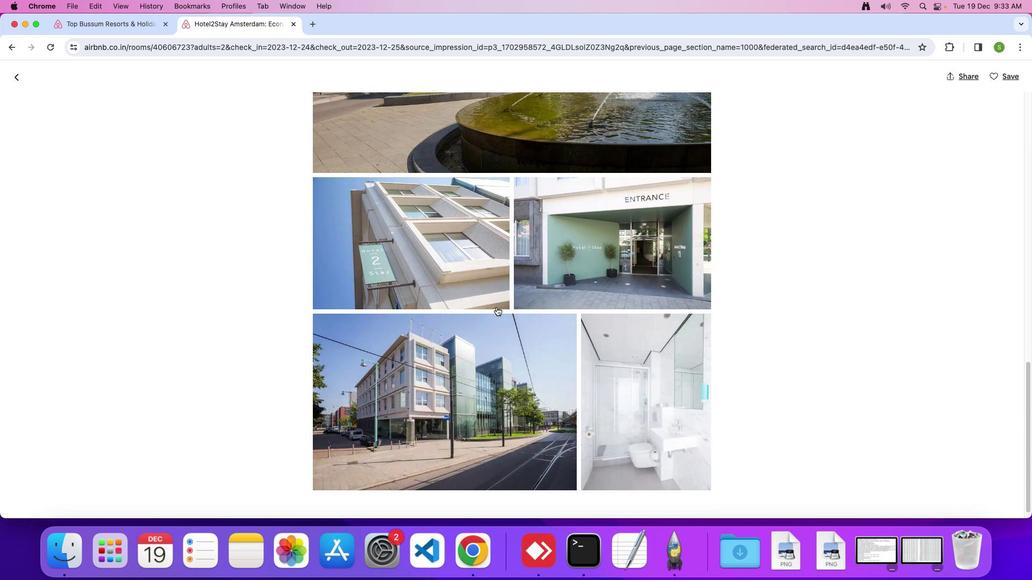 
Action: Mouse scrolled (497, 308) with delta (0, 0)
Screenshot: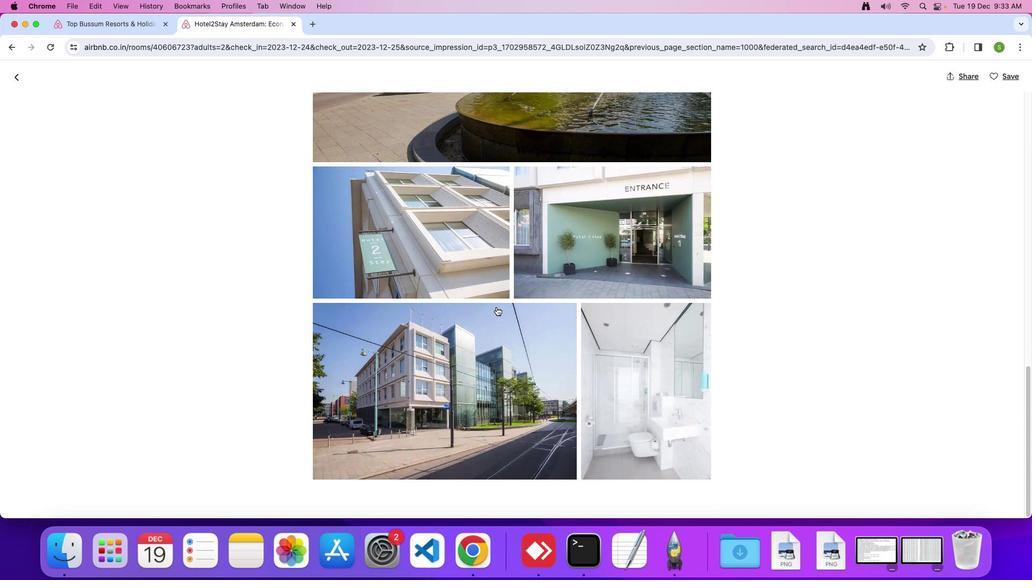 
Action: Mouse scrolled (497, 308) with delta (0, 0)
Screenshot: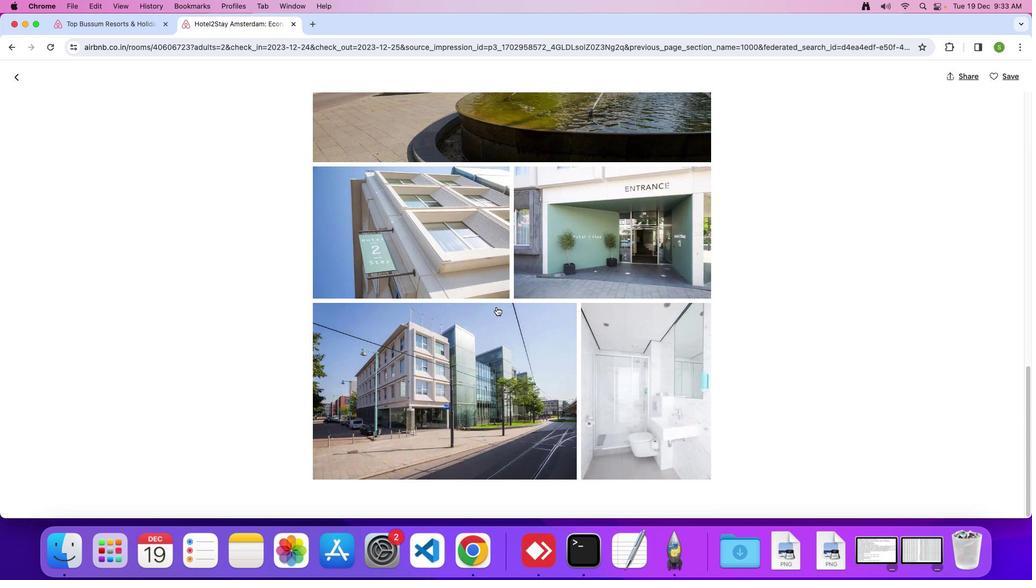 
Action: Mouse scrolled (497, 308) with delta (0, 0)
Screenshot: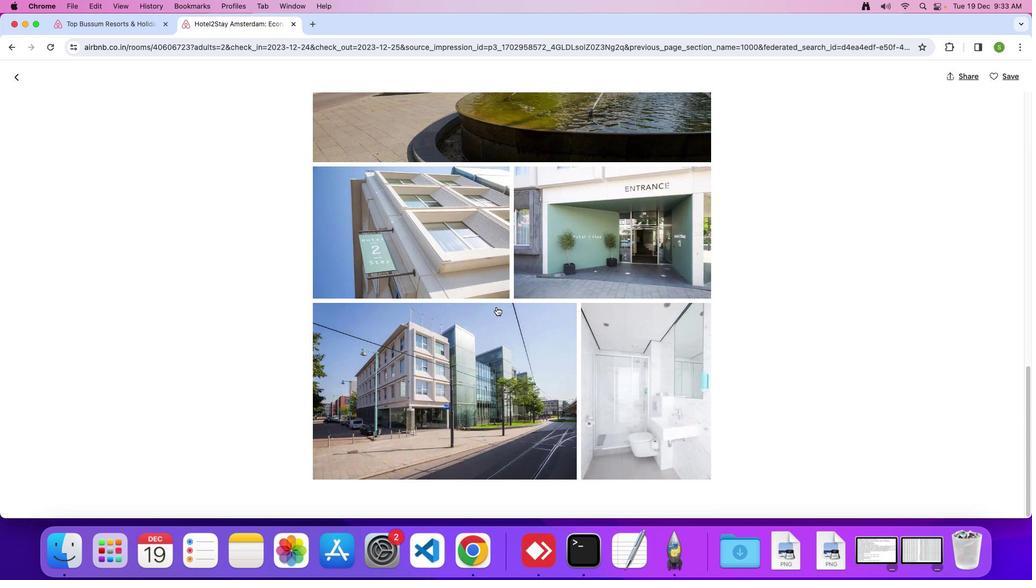
Action: Mouse moved to (20, 79)
Screenshot: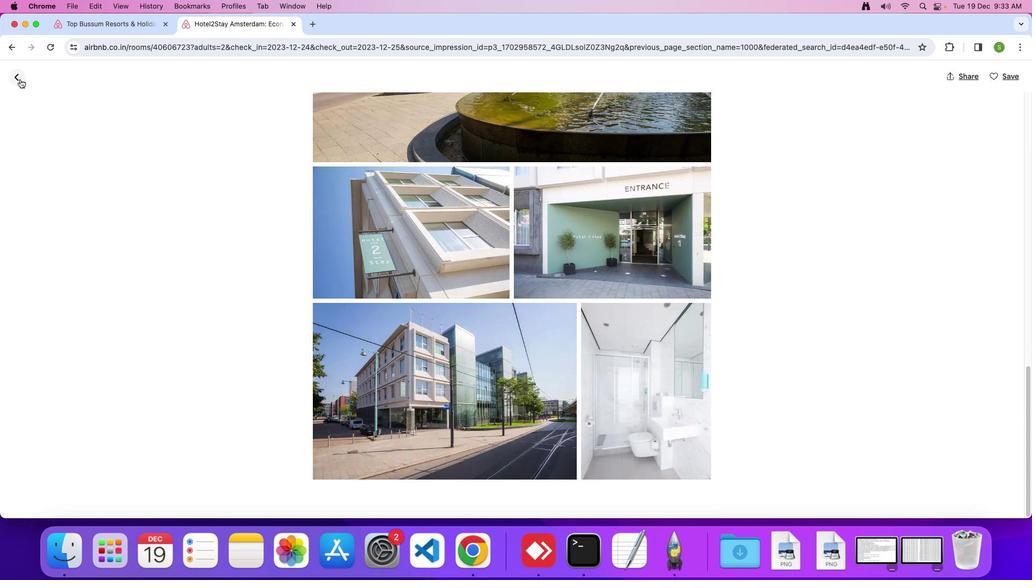 
Action: Mouse pressed left at (20, 79)
Screenshot: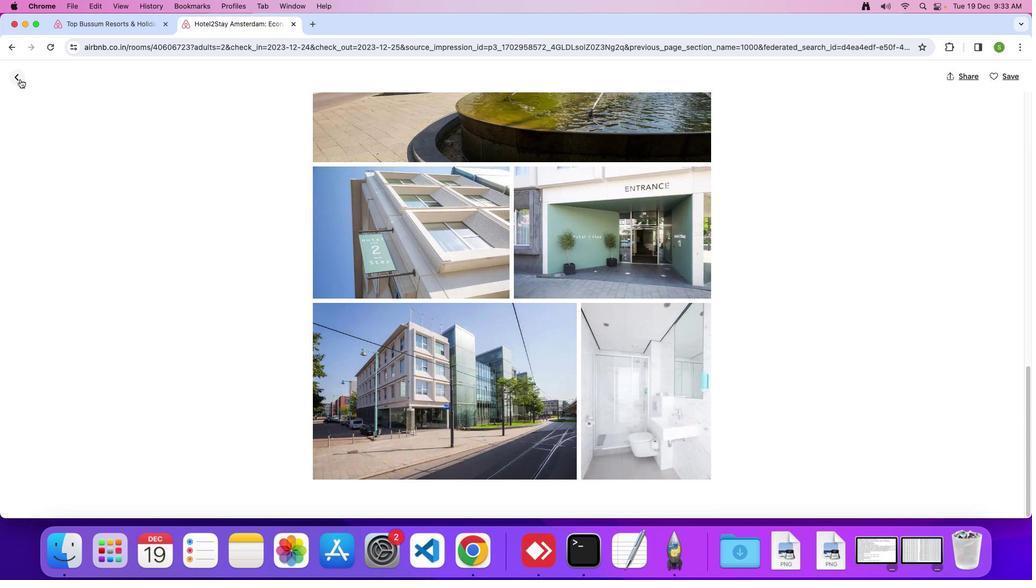 
Action: Mouse moved to (358, 299)
Screenshot: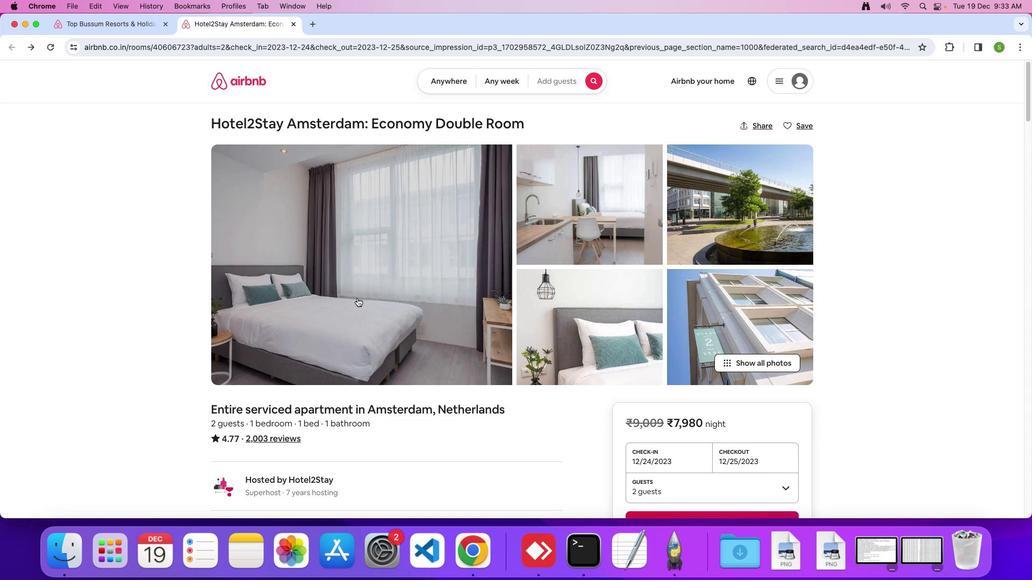 
Action: Mouse scrolled (358, 299) with delta (0, 0)
Screenshot: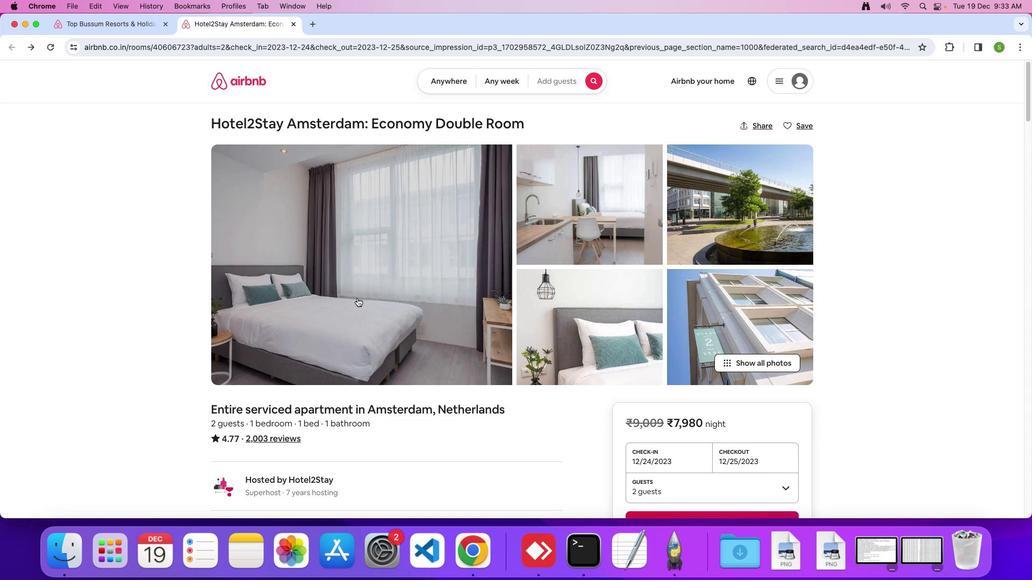 
Action: Mouse scrolled (358, 299) with delta (0, 0)
Screenshot: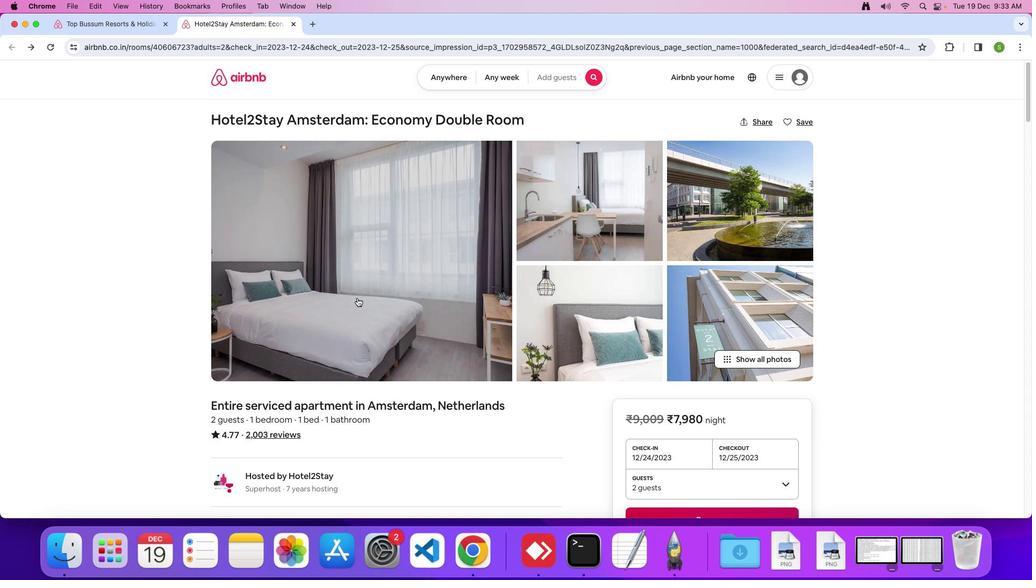 
Action: Mouse scrolled (358, 299) with delta (0, 0)
Screenshot: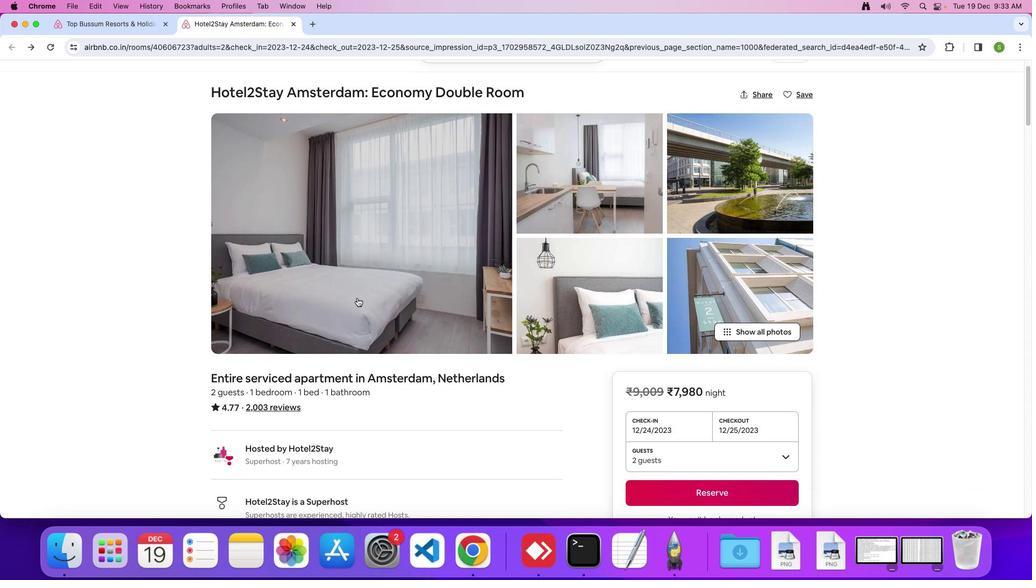 
Action: Mouse scrolled (358, 299) with delta (0, -1)
Screenshot: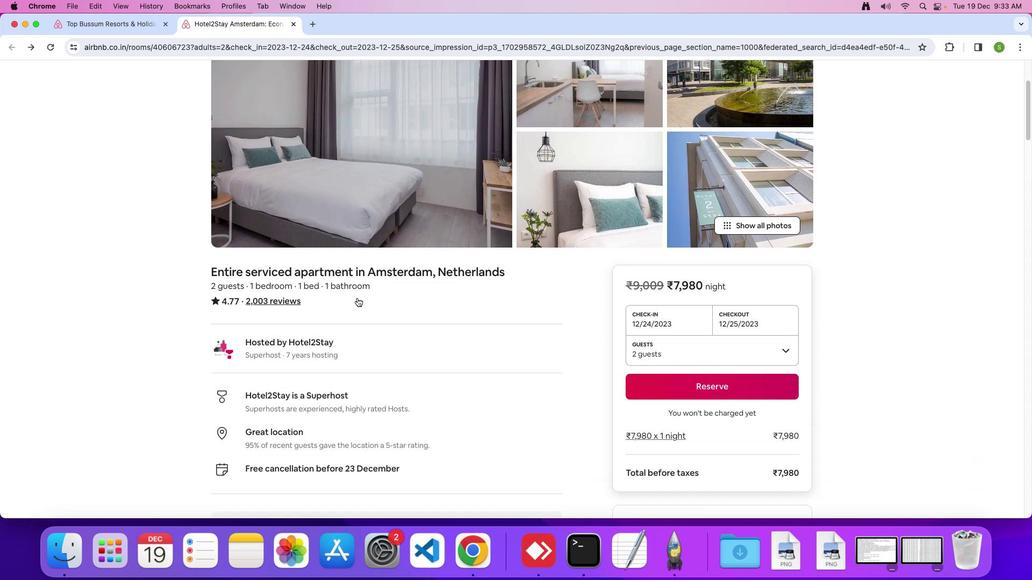 
Action: Mouse scrolled (358, 299) with delta (0, 0)
Screenshot: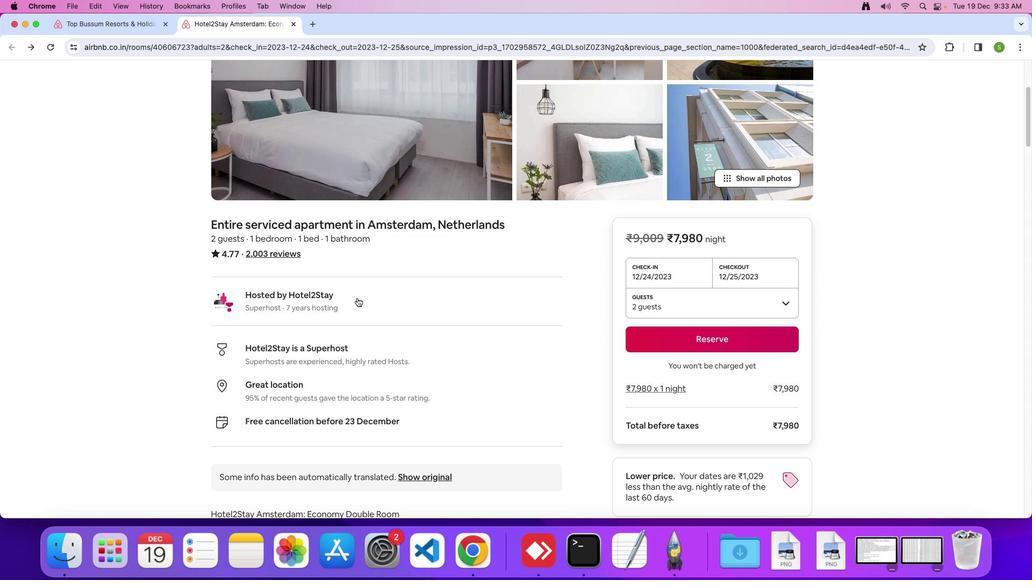 
Action: Mouse scrolled (358, 299) with delta (0, 0)
Screenshot: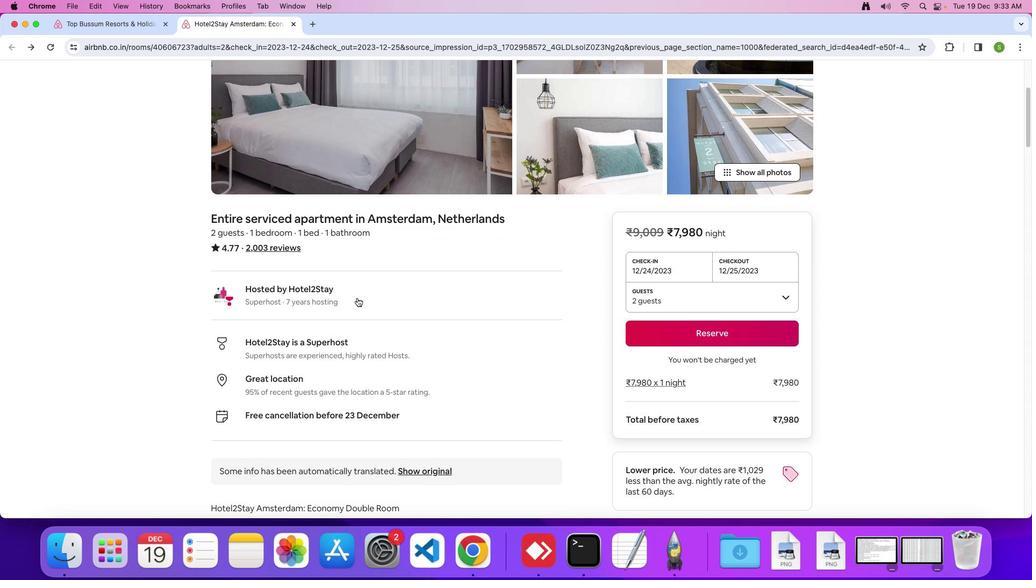 
Action: Mouse scrolled (358, 299) with delta (0, 0)
Screenshot: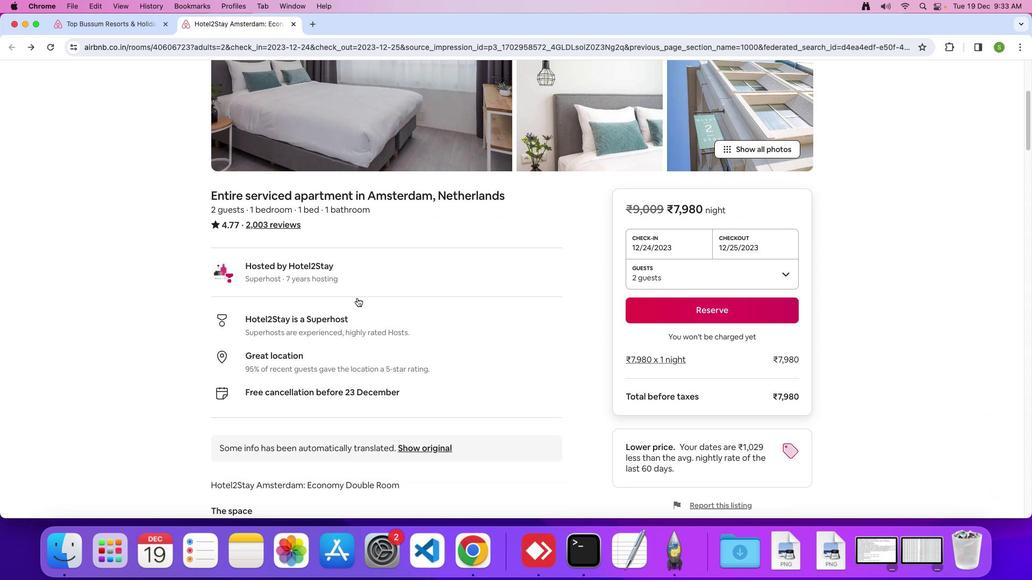 
Action: Mouse scrolled (358, 299) with delta (0, 0)
Screenshot: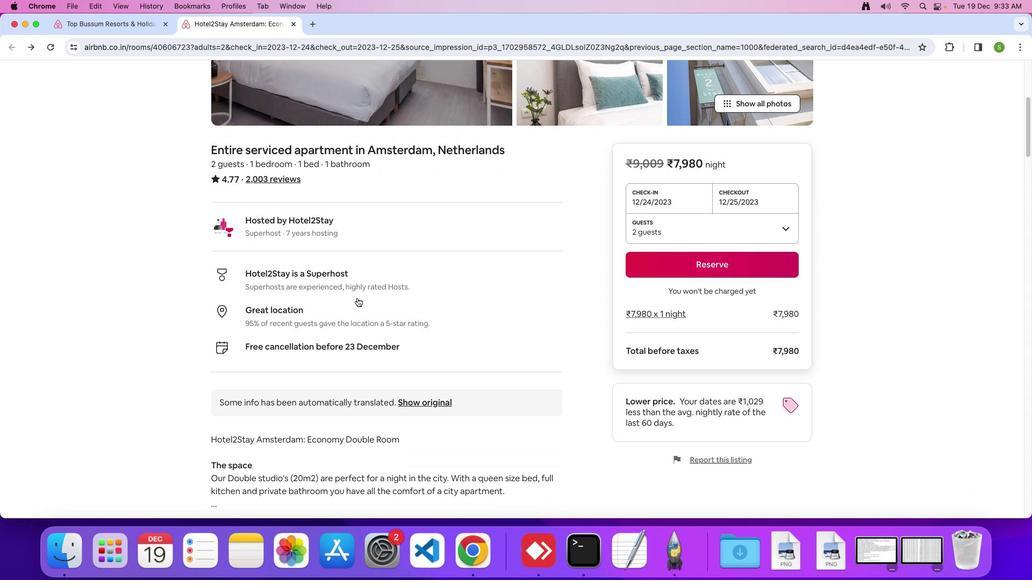 
Action: Mouse scrolled (358, 299) with delta (0, 0)
Screenshot: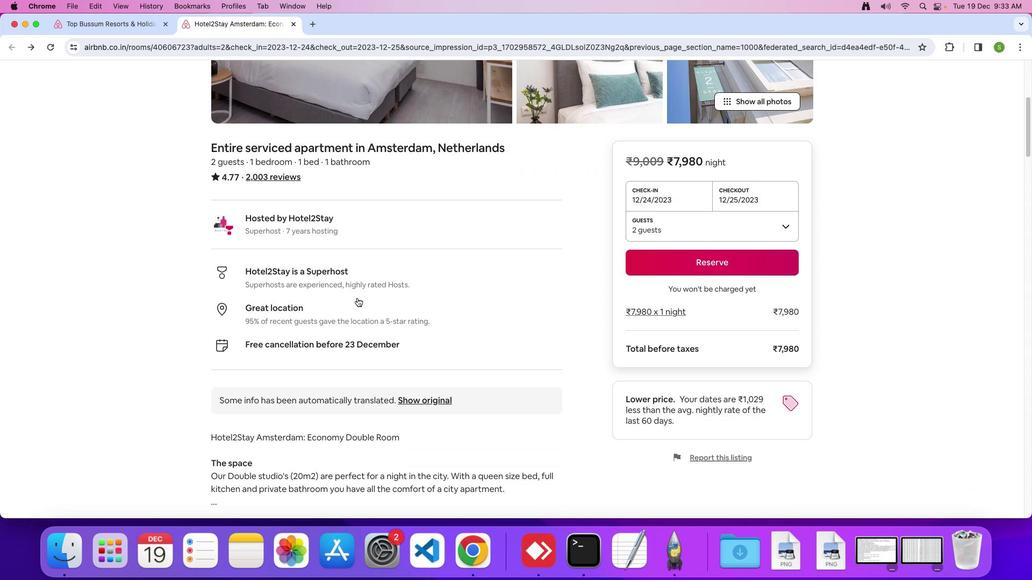
Action: Mouse scrolled (358, 299) with delta (0, 0)
Screenshot: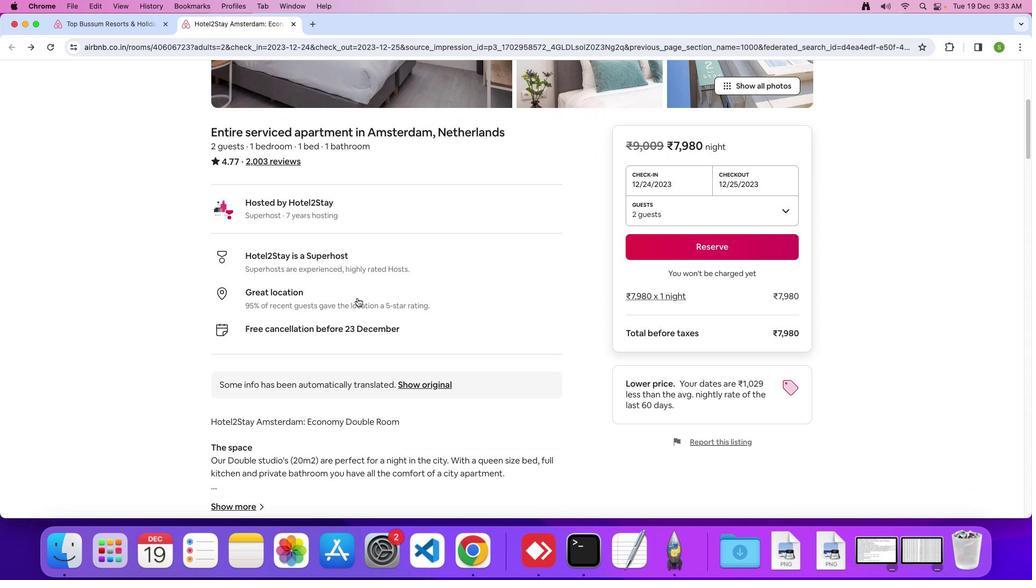 
Action: Mouse scrolled (358, 299) with delta (0, 0)
Screenshot: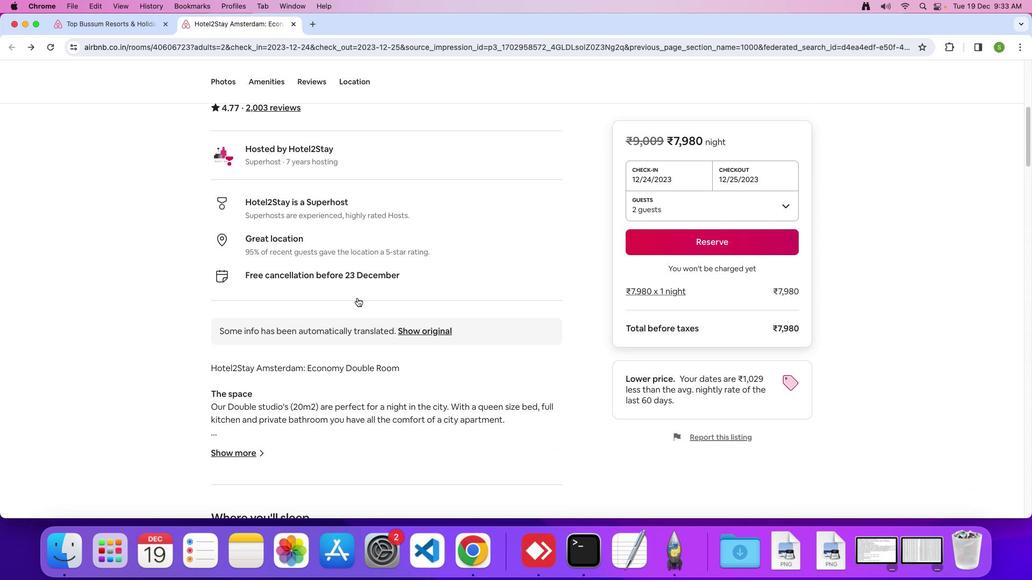 
Action: Mouse scrolled (358, 299) with delta (0, 0)
Screenshot: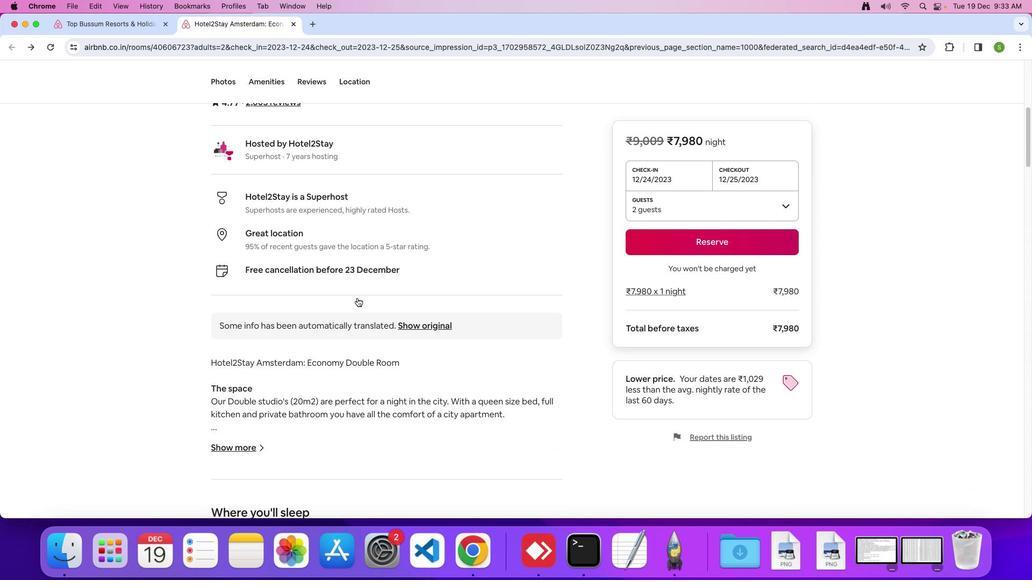 
Action: Mouse scrolled (358, 299) with delta (0, 0)
Screenshot: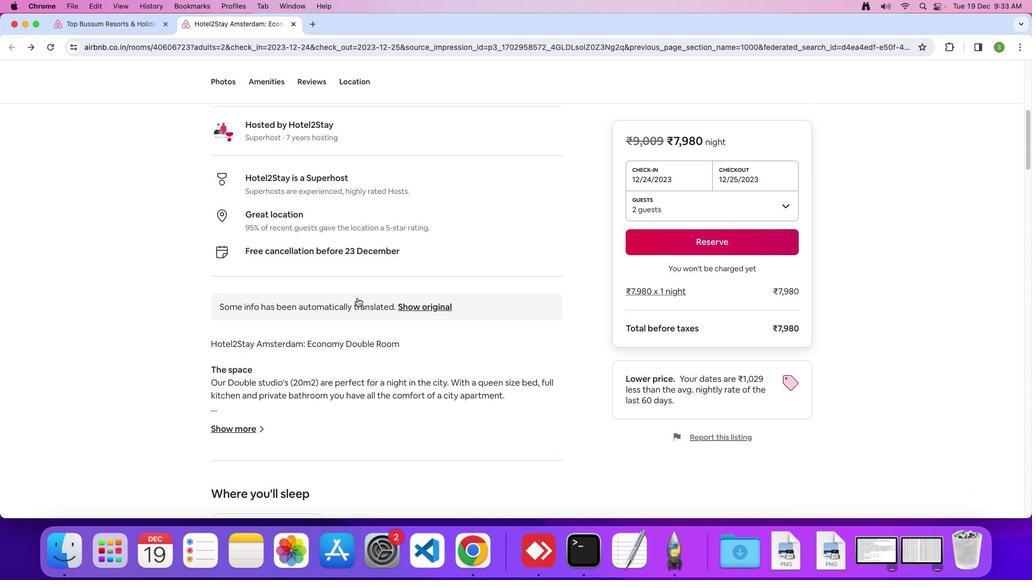 
Action: Mouse moved to (249, 387)
Screenshot: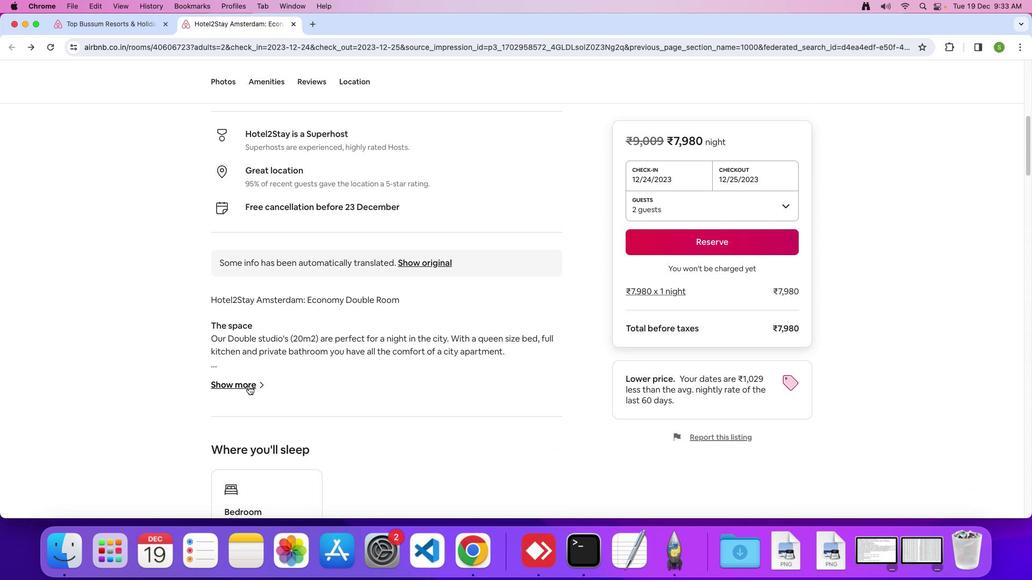 
Action: Mouse pressed left at (249, 387)
Screenshot: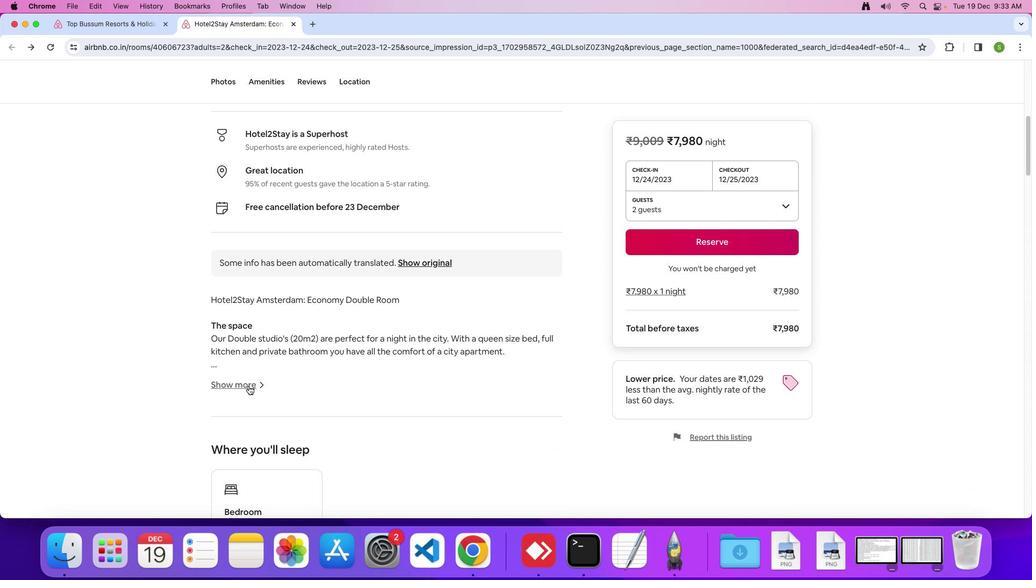 
Action: Mouse moved to (517, 299)
Screenshot: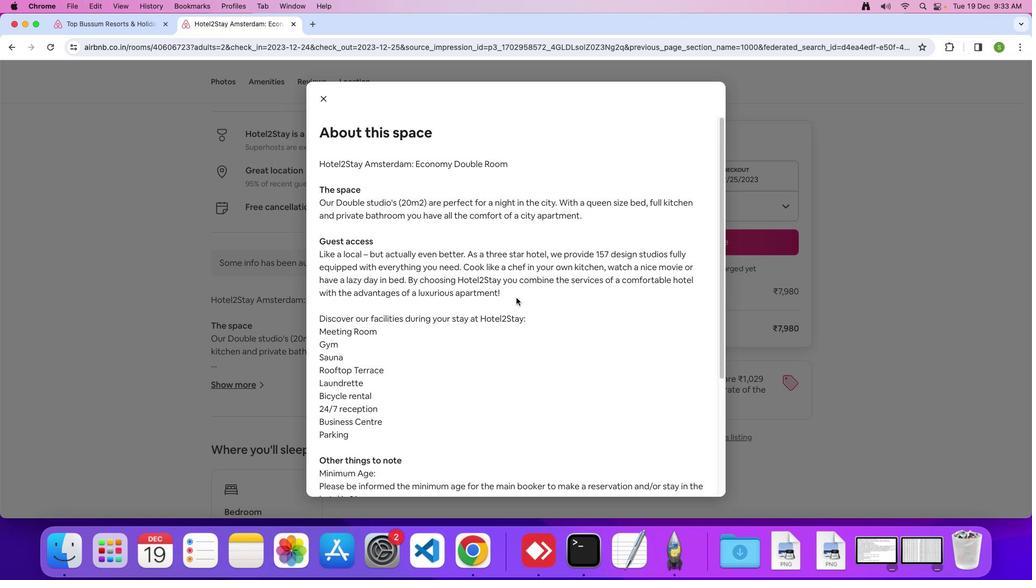 
Action: Mouse scrolled (517, 299) with delta (0, 0)
Screenshot: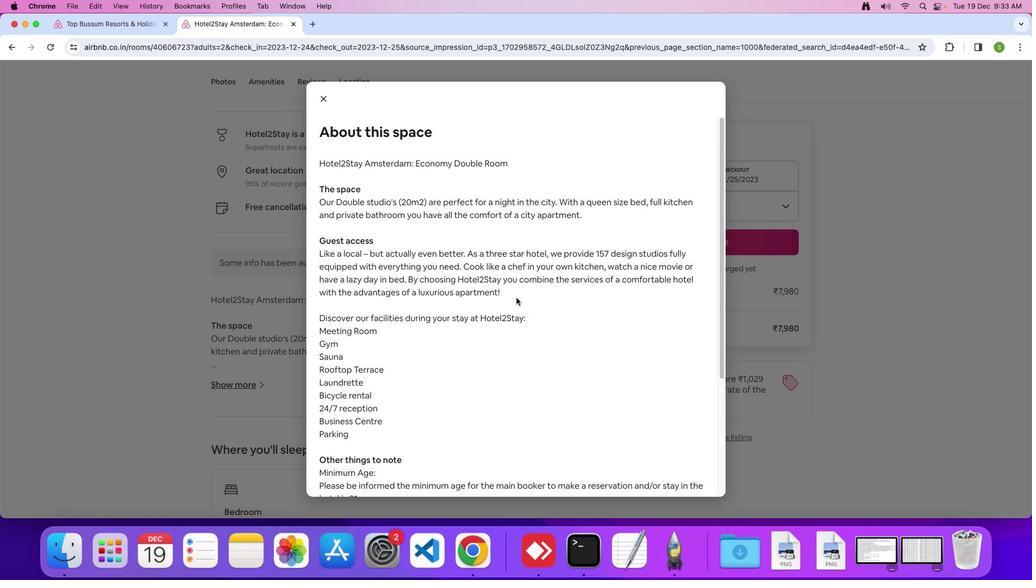 
Action: Mouse moved to (517, 299)
Screenshot: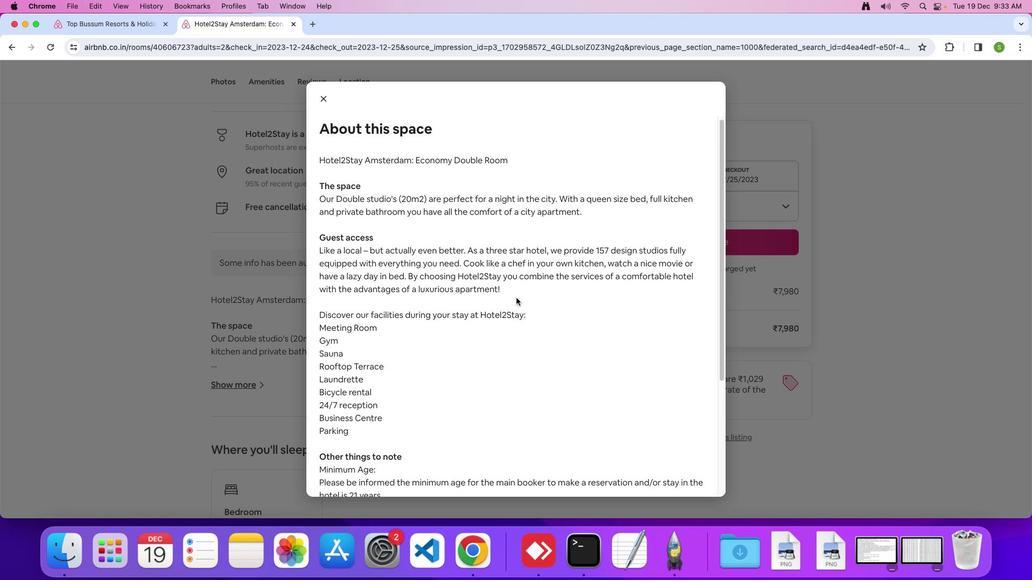 
Action: Mouse scrolled (517, 299) with delta (0, 0)
Screenshot: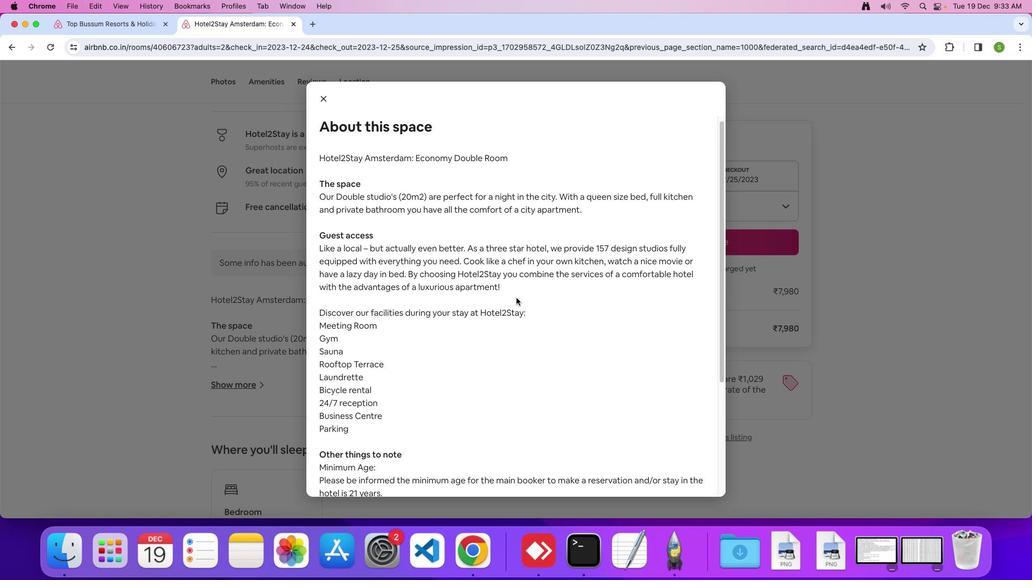 
Action: Mouse moved to (517, 299)
Screenshot: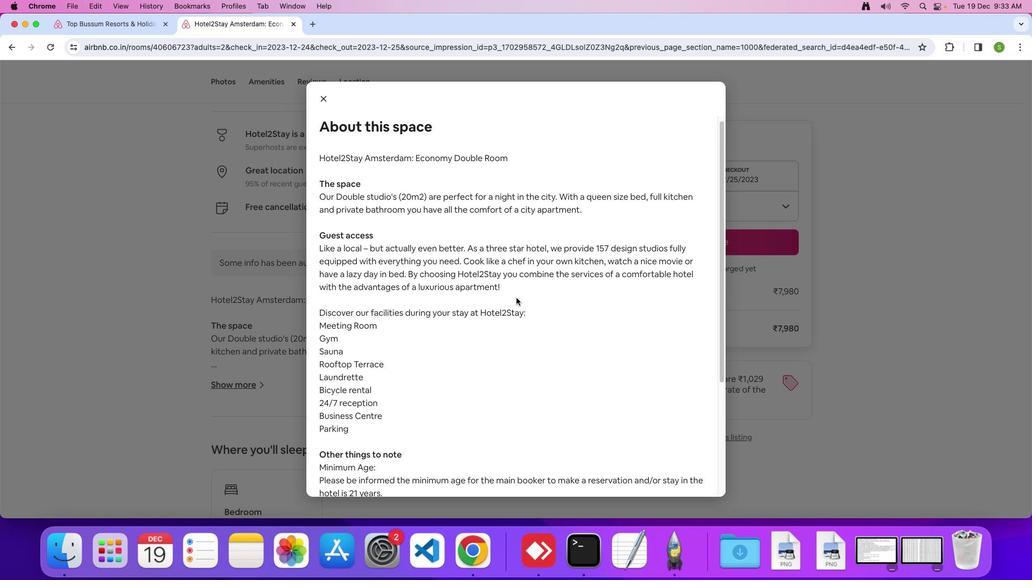 
Action: Mouse scrolled (517, 299) with delta (0, 0)
Screenshot: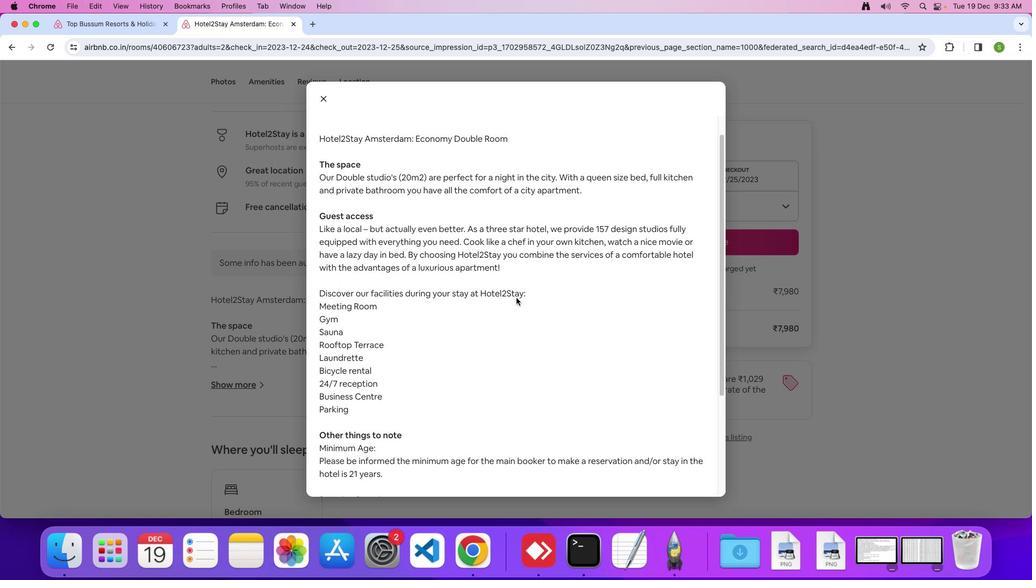 
Action: Mouse scrolled (517, 299) with delta (0, 0)
Screenshot: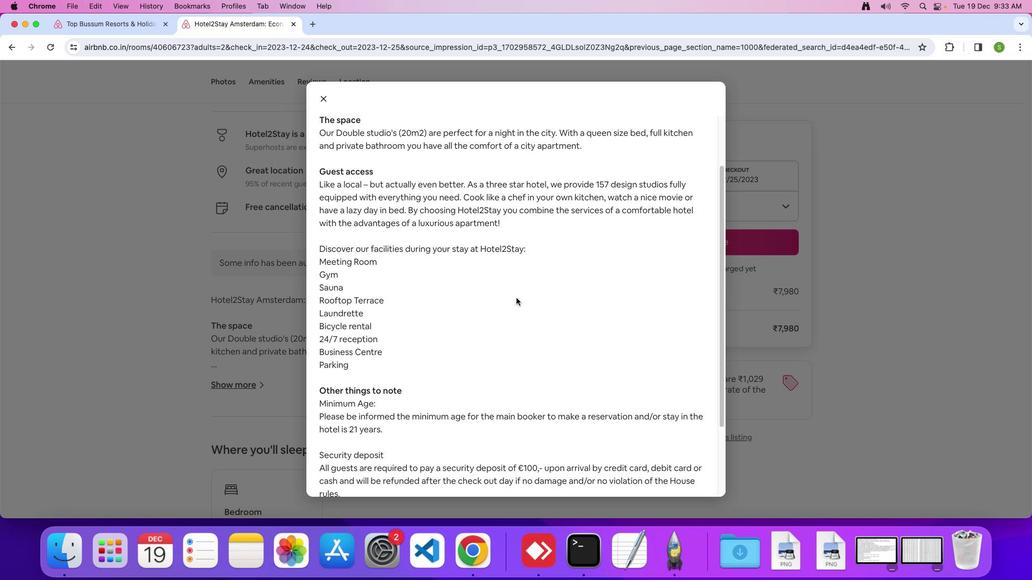 
Action: Mouse scrolled (517, 299) with delta (0, 0)
Screenshot: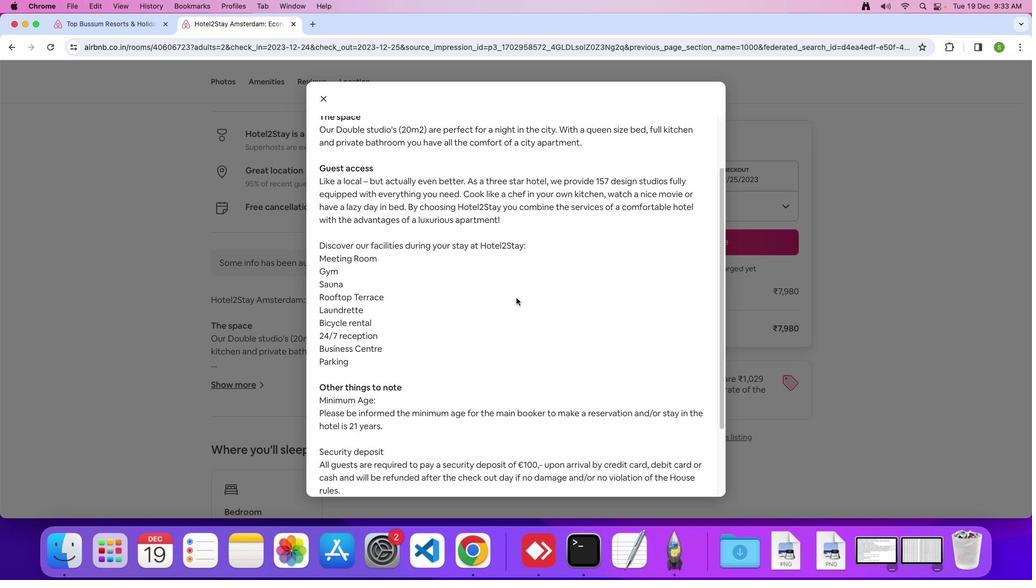 
Action: Mouse moved to (517, 298)
Screenshot: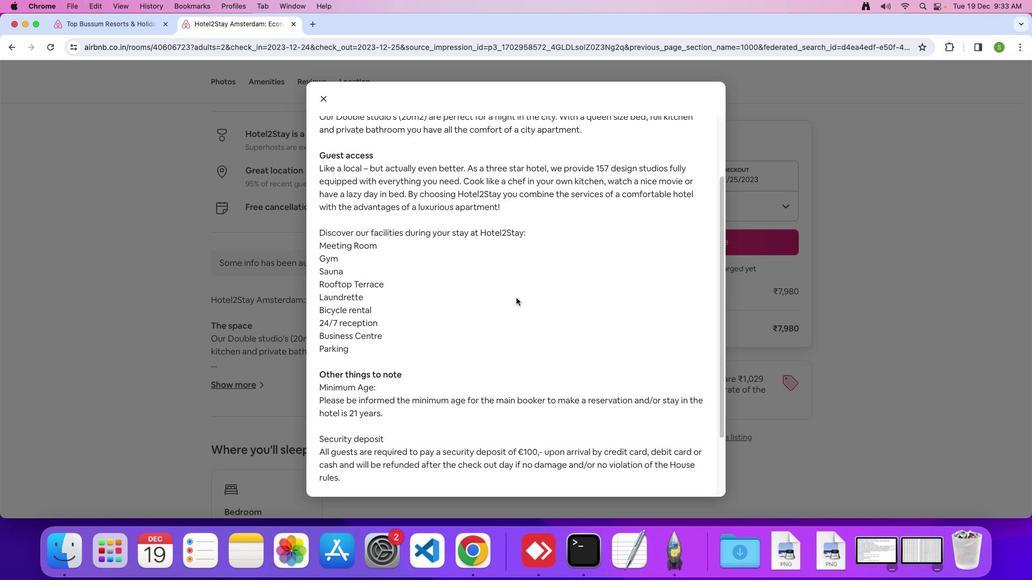 
Action: Mouse scrolled (517, 298) with delta (0, 0)
Screenshot: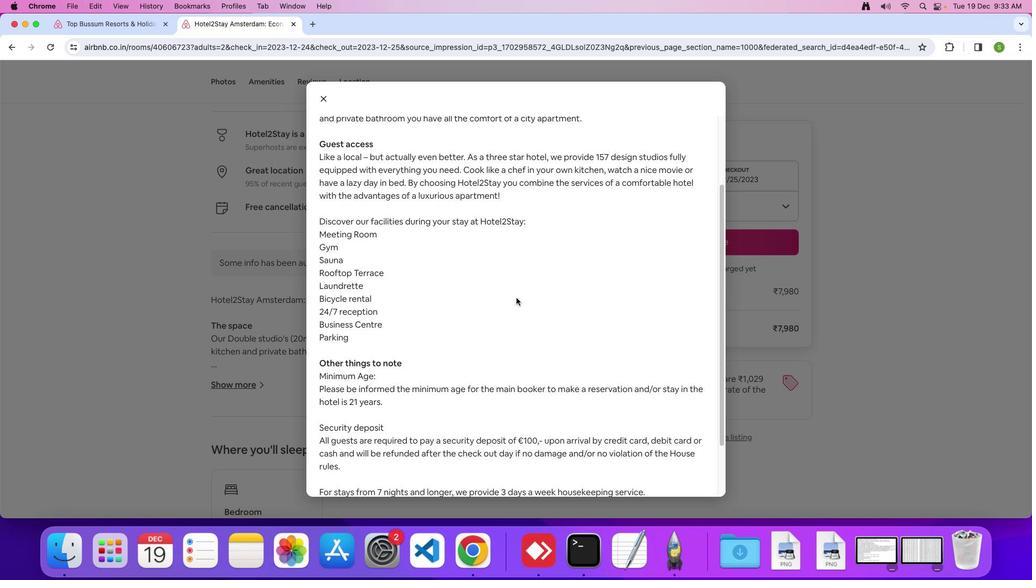 
Action: Mouse scrolled (517, 298) with delta (0, 0)
Screenshot: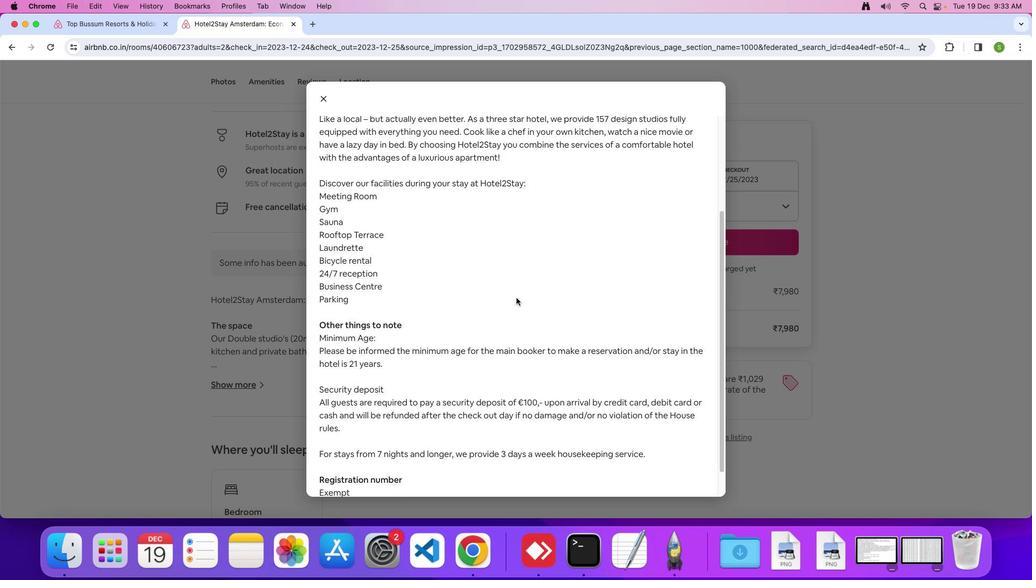 
Action: Mouse scrolled (517, 298) with delta (0, 0)
Screenshot: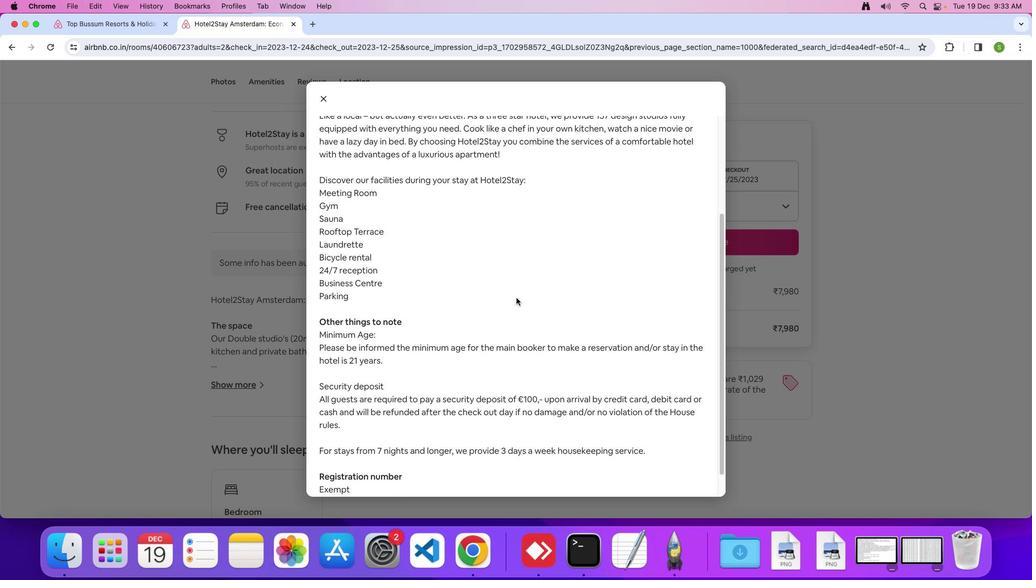 
Action: Mouse scrolled (517, 298) with delta (0, 0)
Screenshot: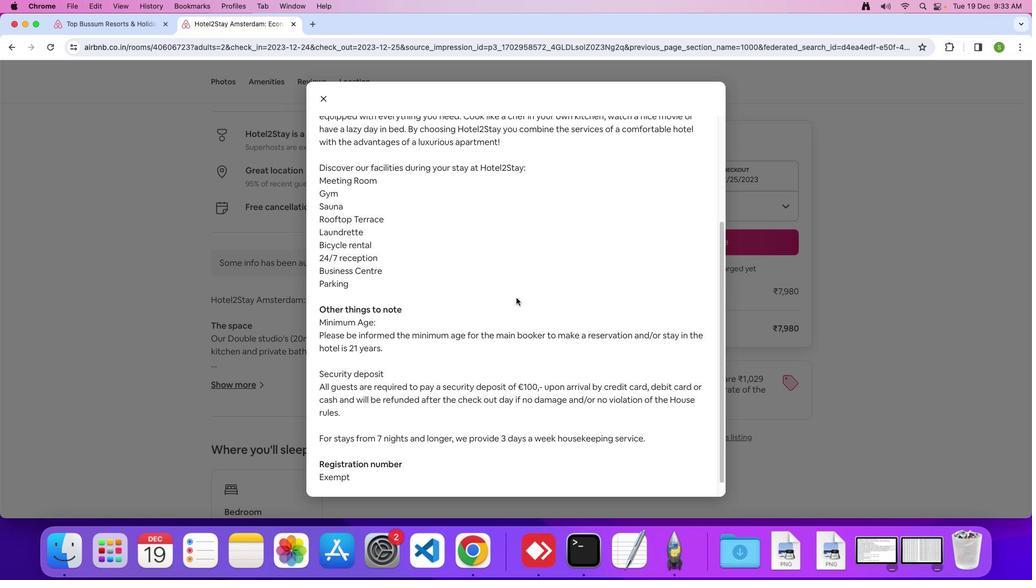 
Action: Mouse scrolled (517, 298) with delta (0, 0)
Screenshot: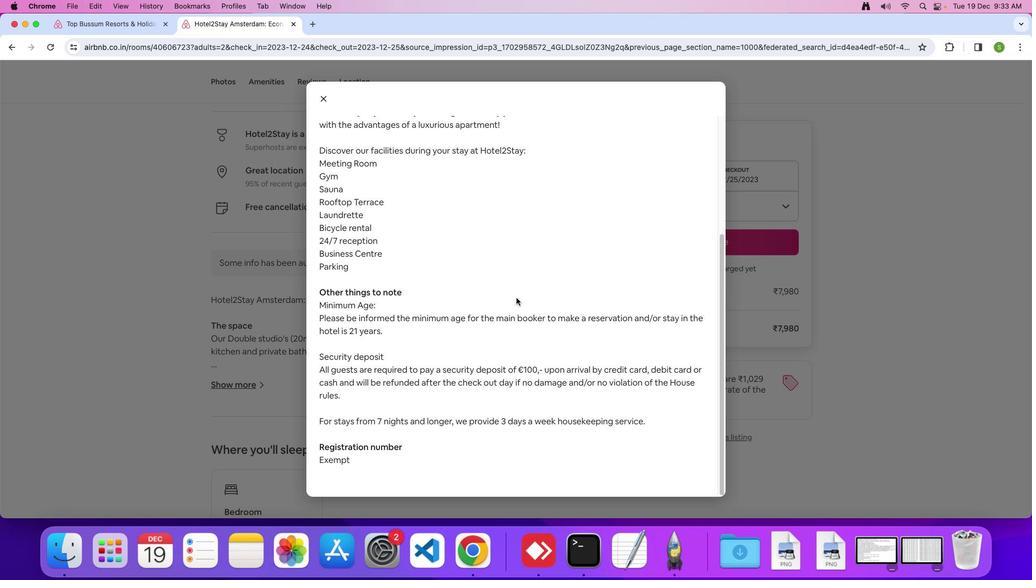 
Action: Mouse scrolled (517, 298) with delta (0, 0)
Screenshot: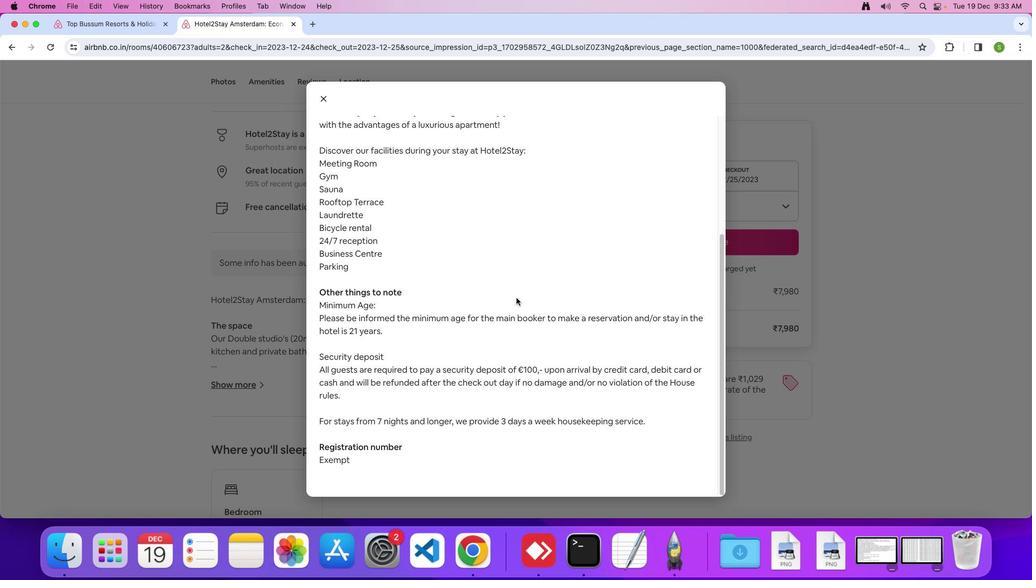 
Action: Mouse scrolled (517, 298) with delta (0, 0)
Screenshot: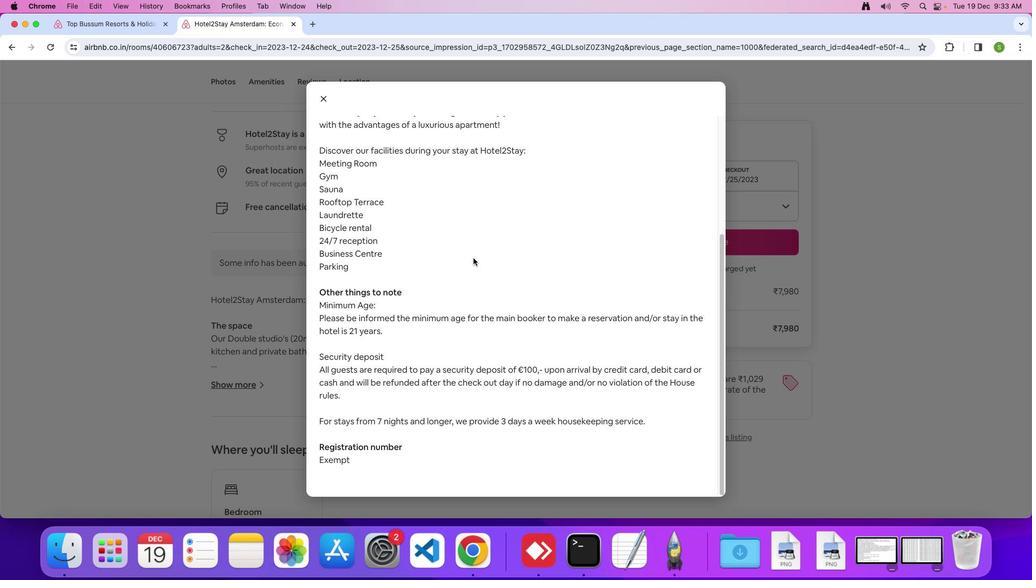 
Action: Mouse moved to (323, 101)
Screenshot: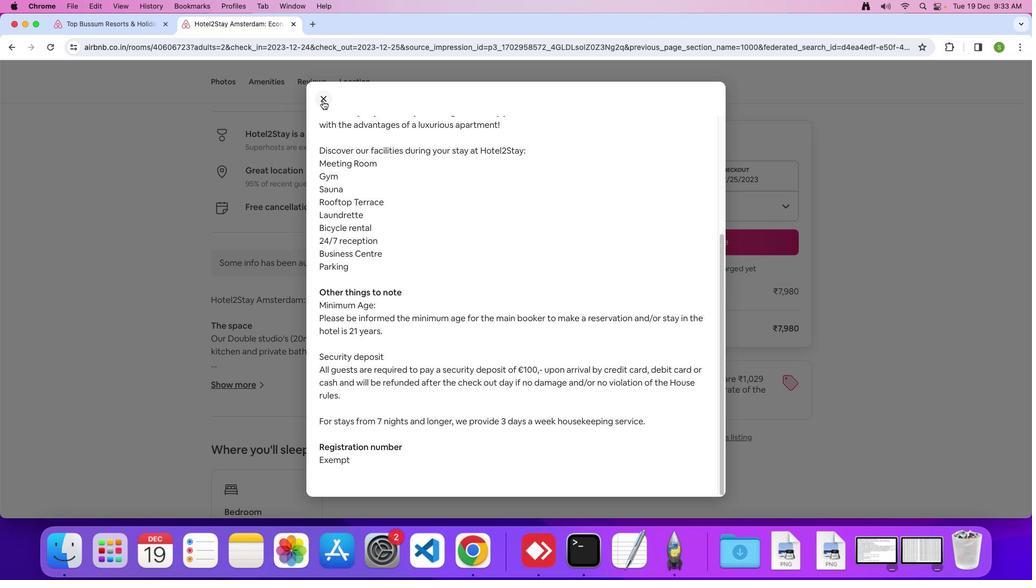 
Action: Mouse pressed left at (323, 101)
Screenshot: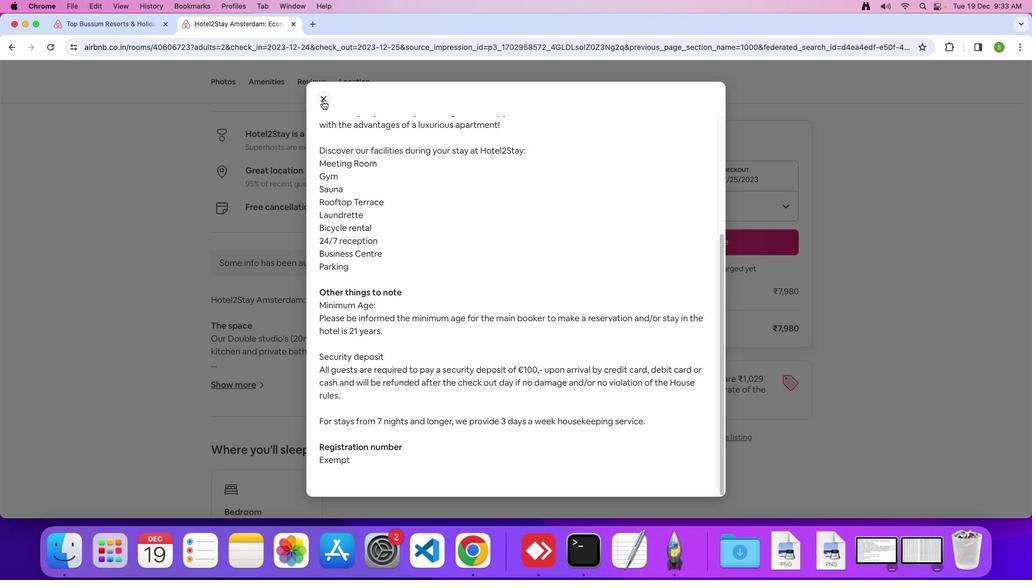
Action: Mouse moved to (410, 371)
Screenshot: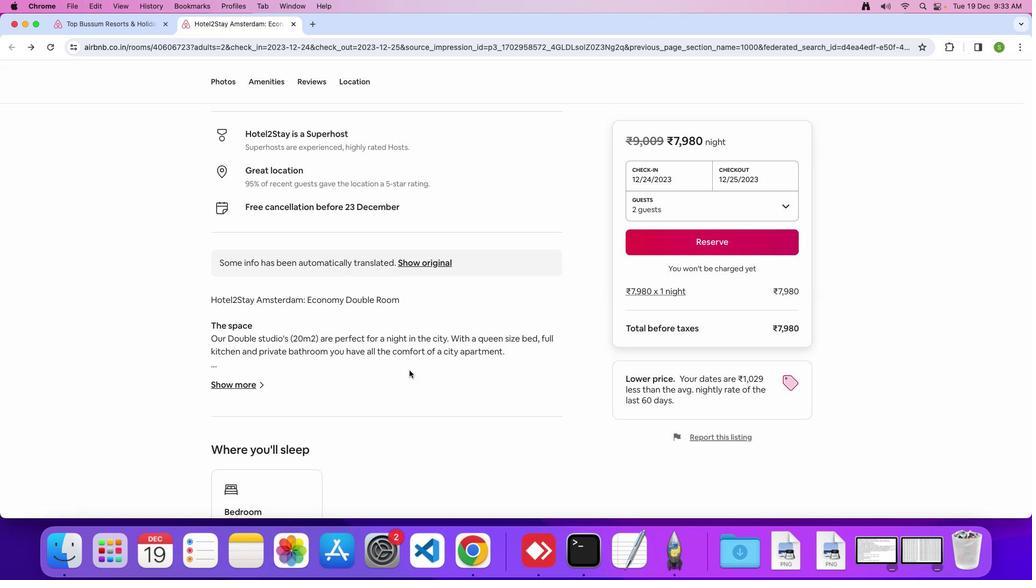 
Action: Mouse scrolled (410, 371) with delta (0, 0)
Screenshot: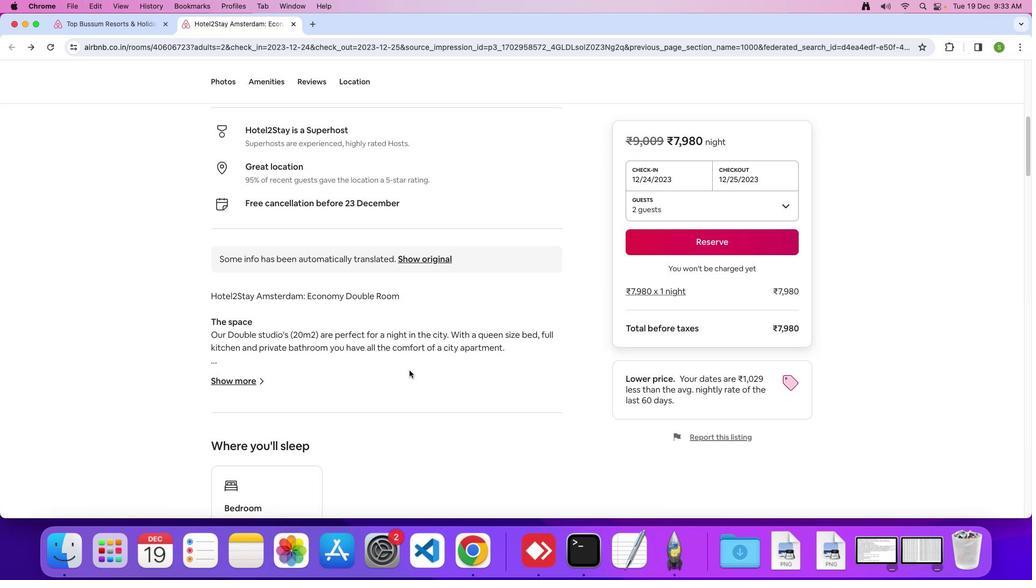 
Action: Mouse scrolled (410, 371) with delta (0, 0)
Screenshot: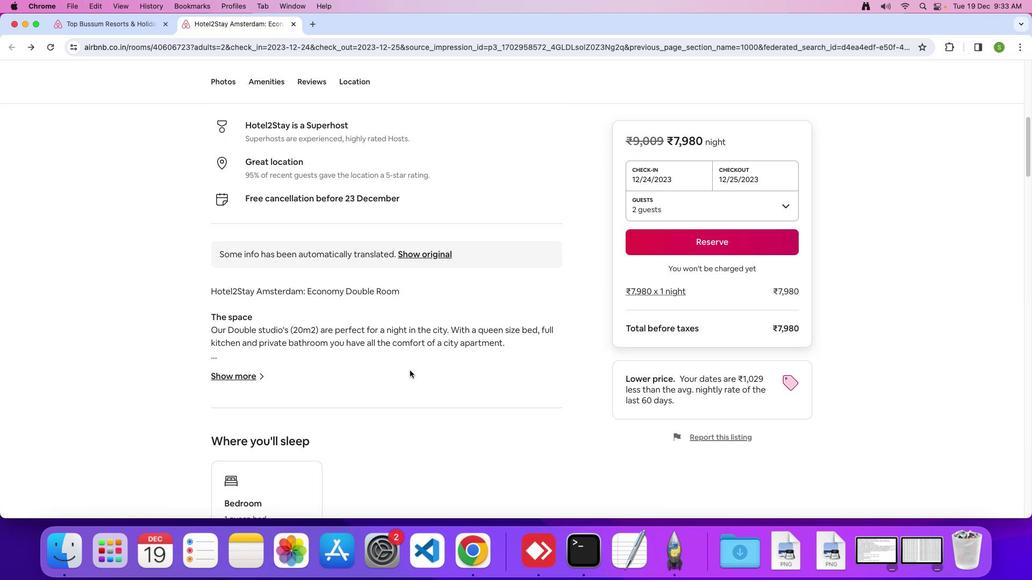 
Action: Mouse scrolled (410, 371) with delta (0, 0)
Screenshot: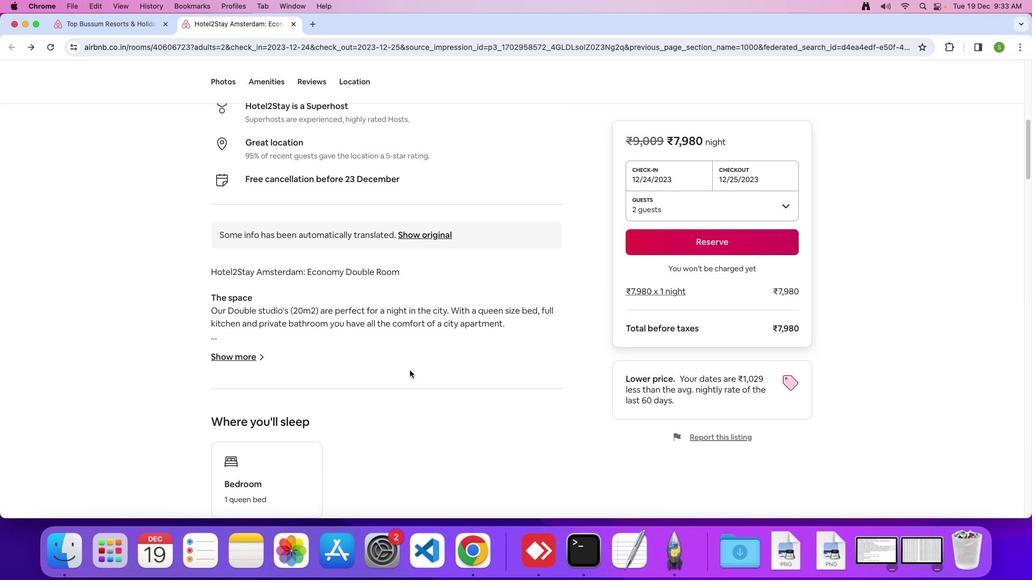 
Action: Mouse moved to (410, 371)
Screenshot: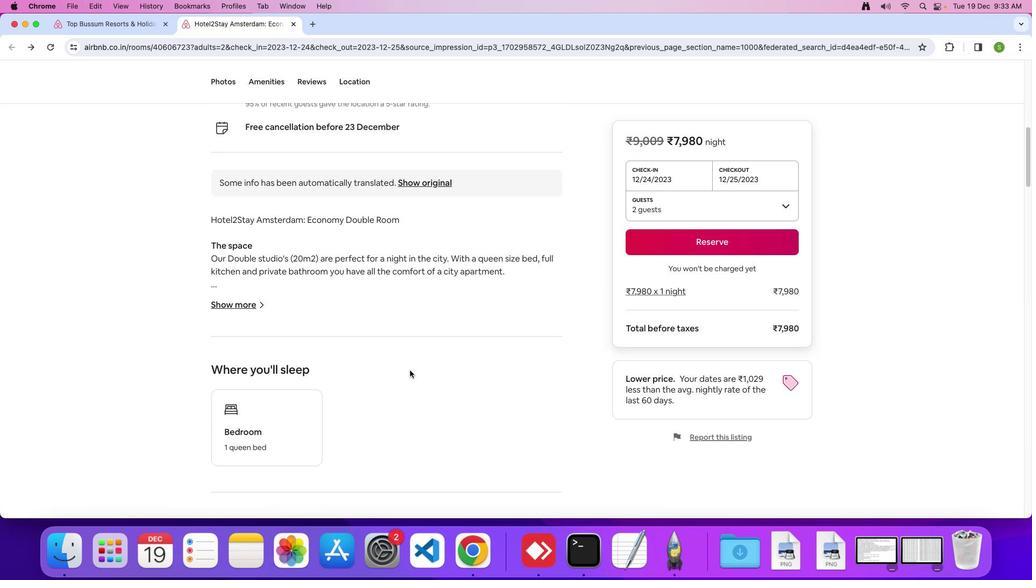 
Action: Mouse scrolled (410, 371) with delta (0, 0)
Screenshot: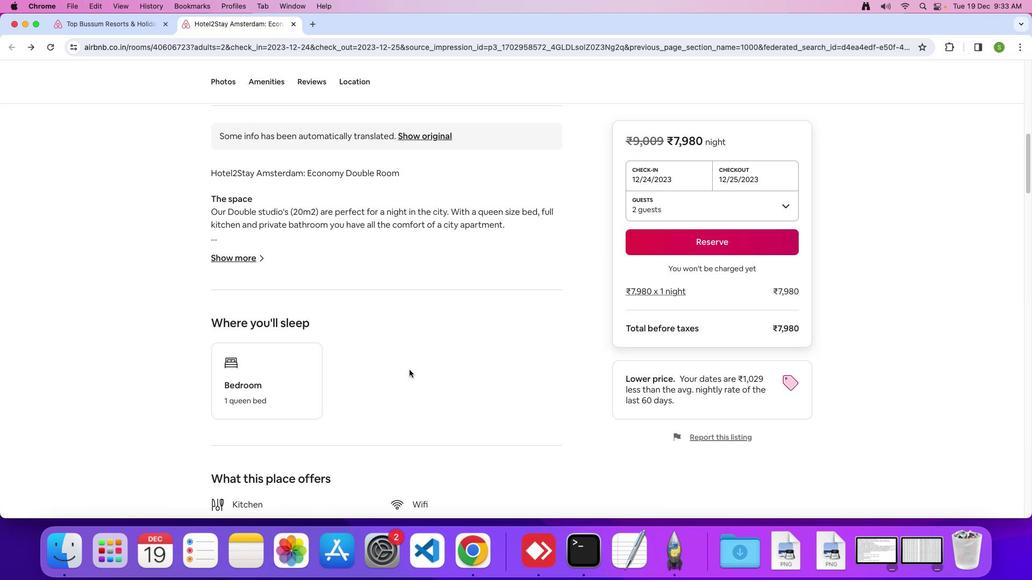 
Action: Mouse moved to (410, 369)
Screenshot: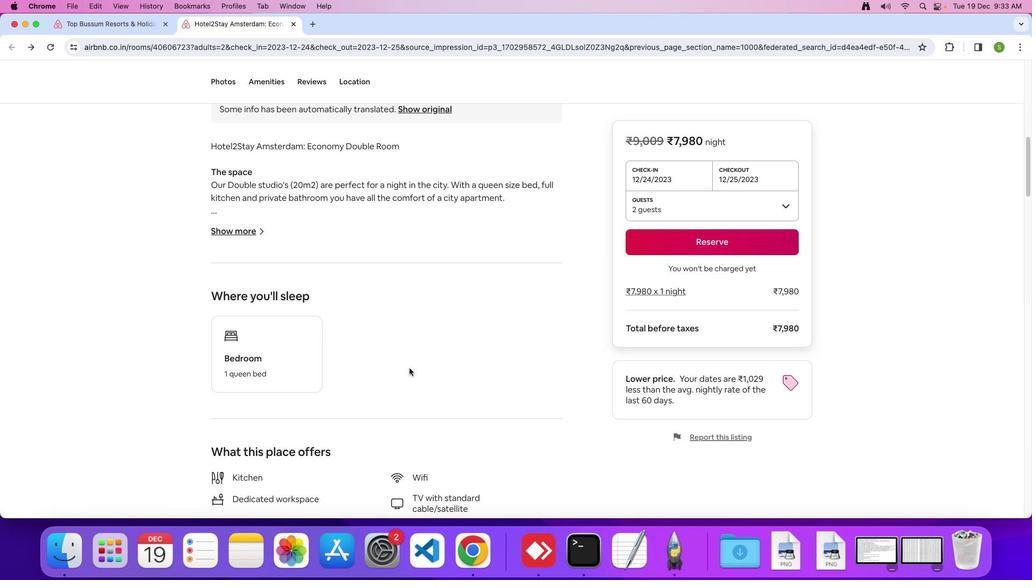 
Action: Mouse scrolled (410, 369) with delta (0, 0)
Screenshot: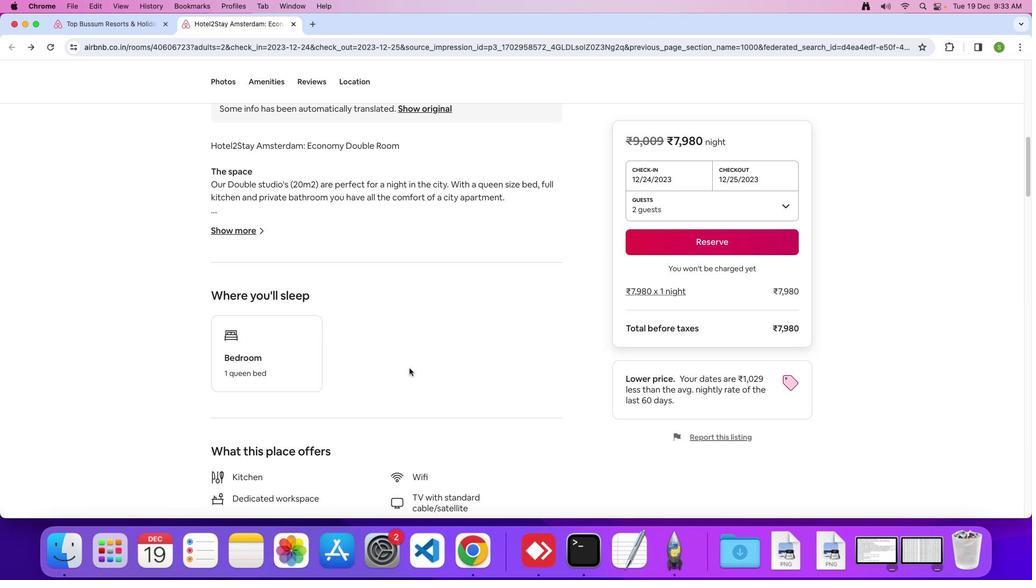 
Action: Mouse moved to (409, 369)
Screenshot: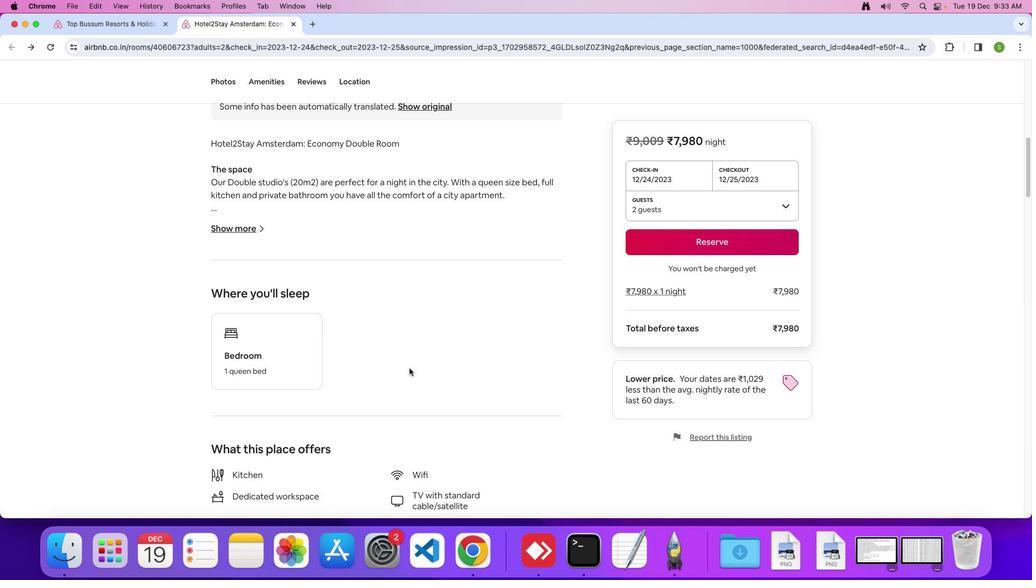 
Action: Mouse scrolled (409, 369) with delta (0, 0)
Screenshot: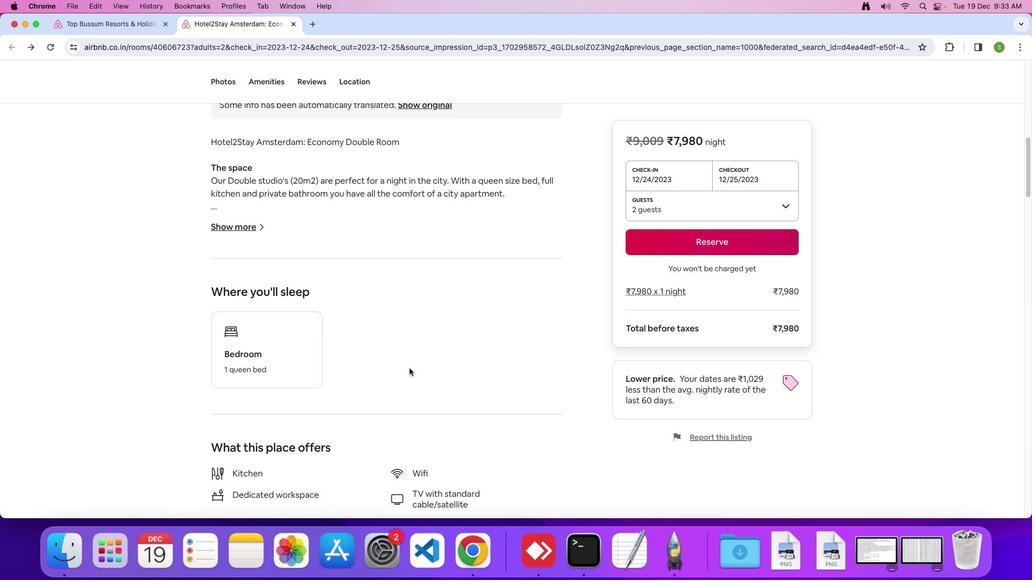 
Action: Mouse moved to (409, 368)
Screenshot: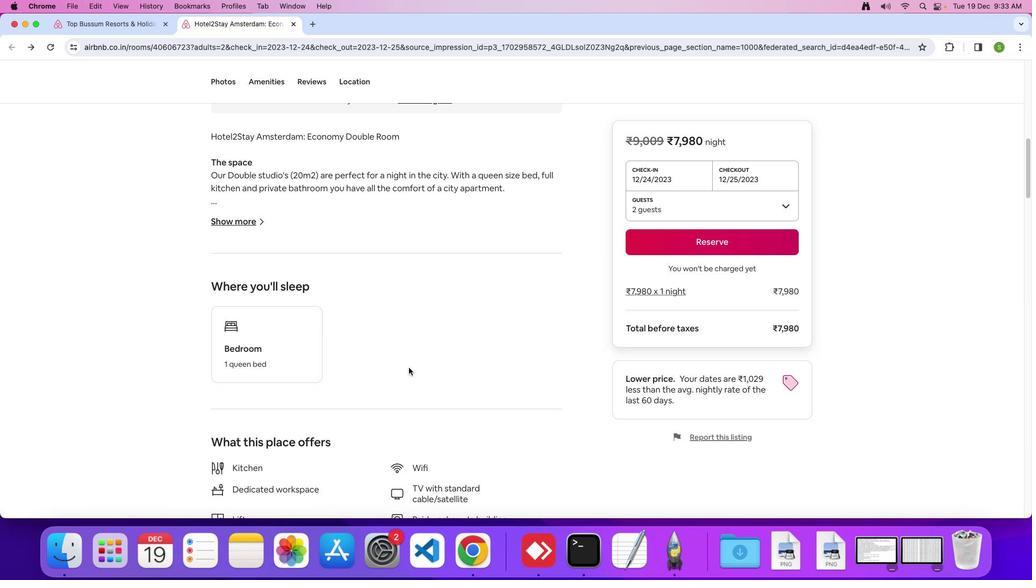 
Action: Mouse scrolled (409, 368) with delta (0, 0)
Screenshot: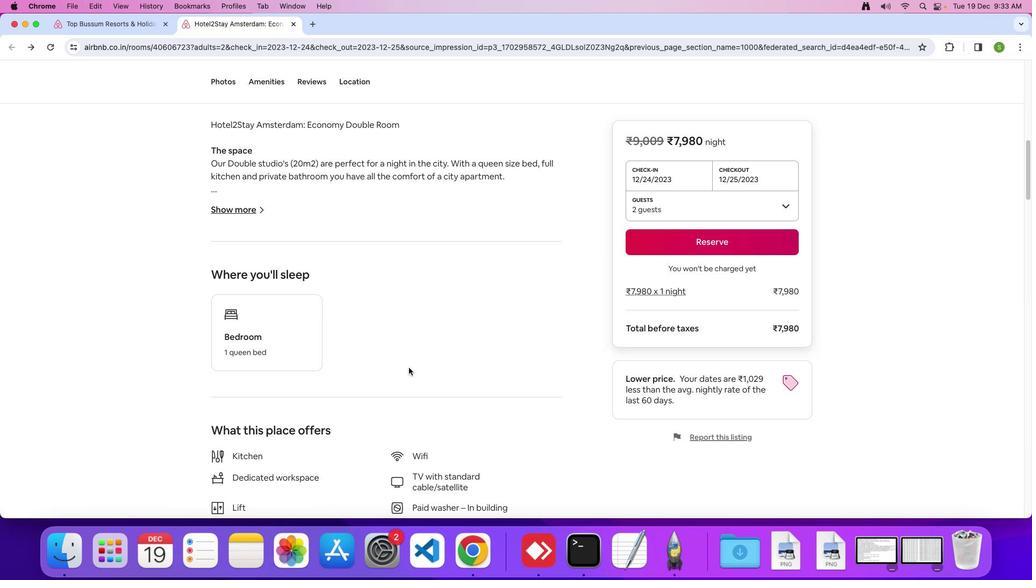 
Action: Mouse moved to (409, 368)
Screenshot: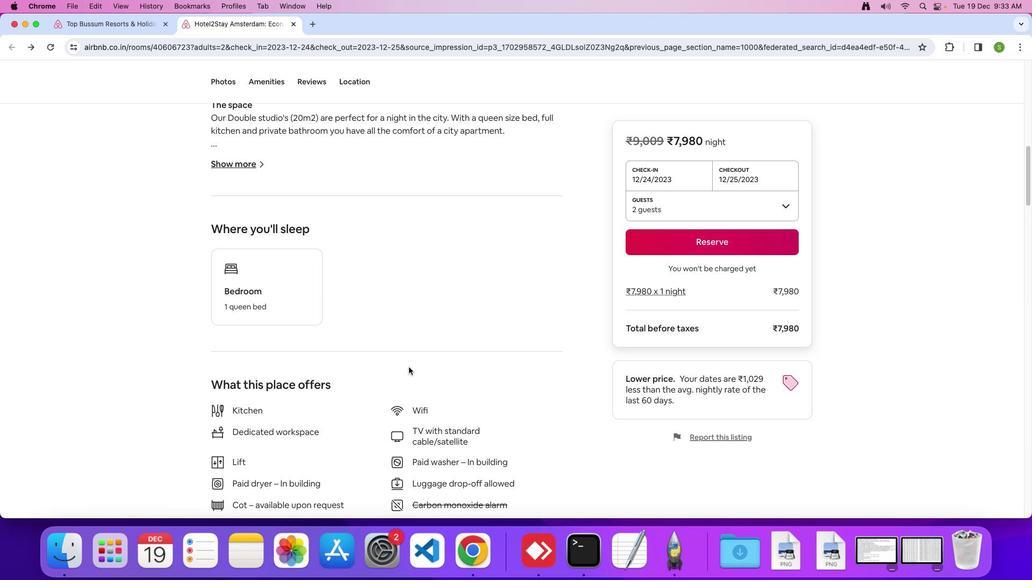 
Action: Mouse scrolled (409, 368) with delta (0, 0)
Screenshot: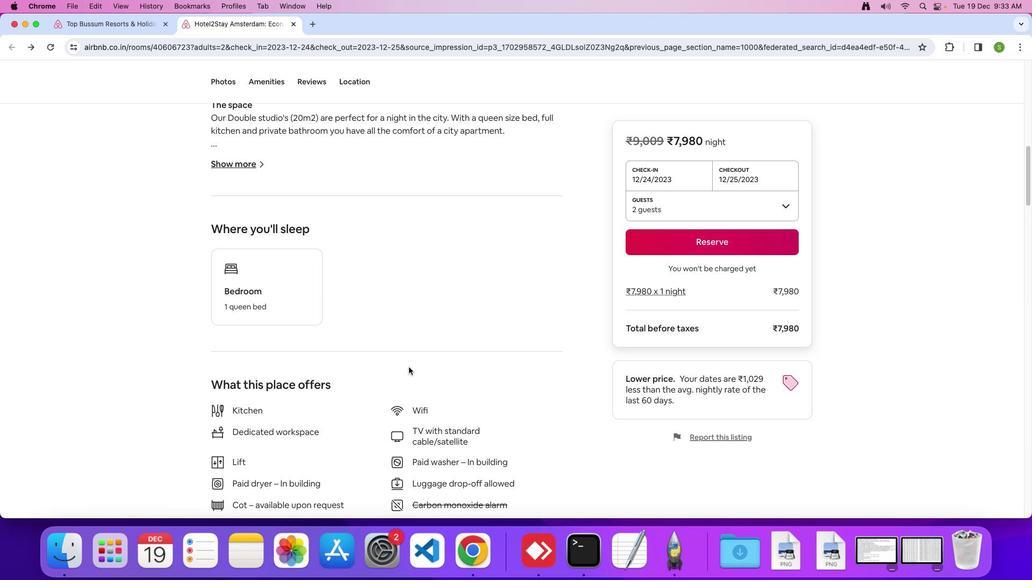 
Action: Mouse moved to (409, 368)
Screenshot: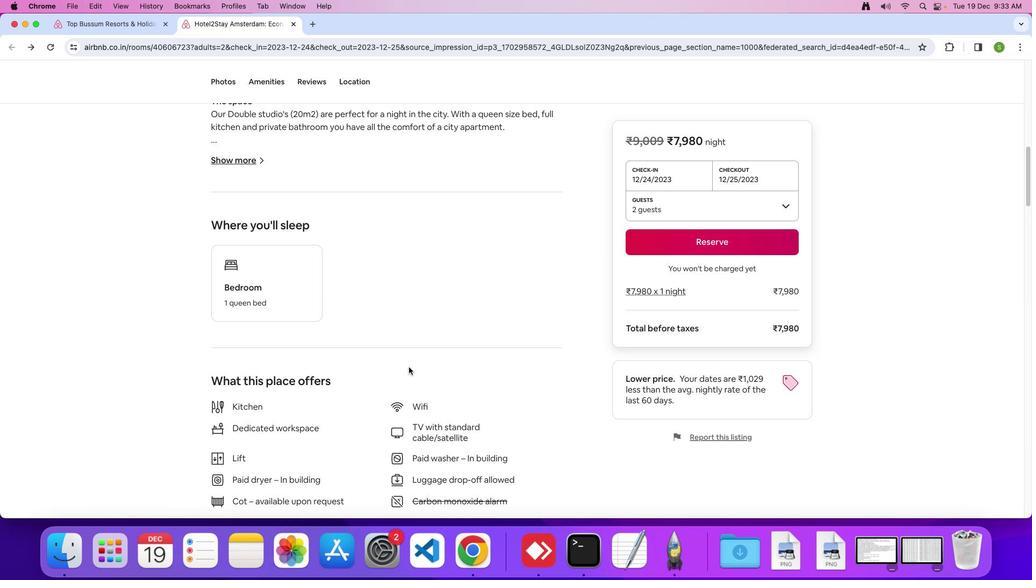 
Action: Mouse scrolled (409, 368) with delta (0, 0)
Screenshot: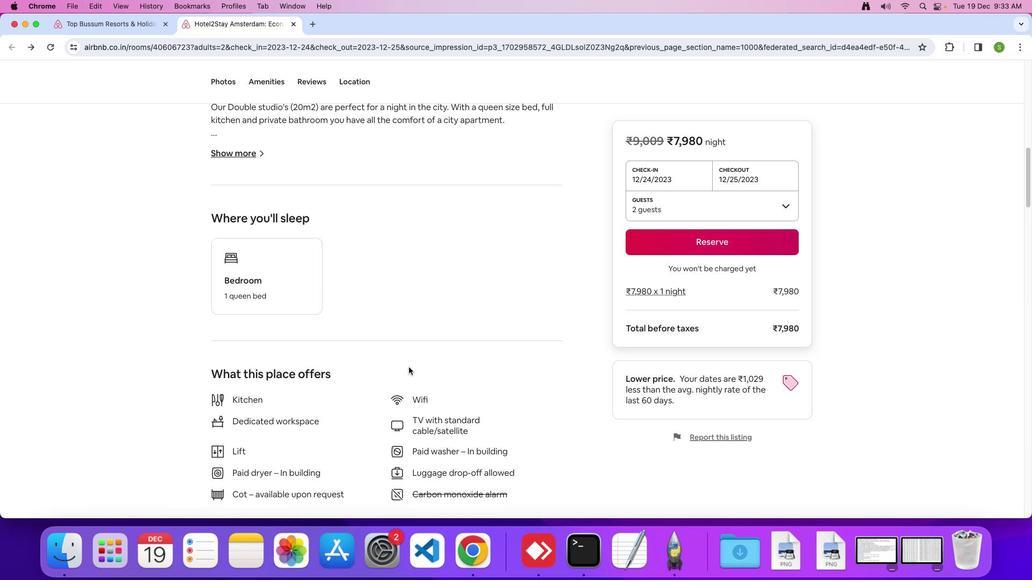 
Action: Mouse moved to (409, 368)
Screenshot: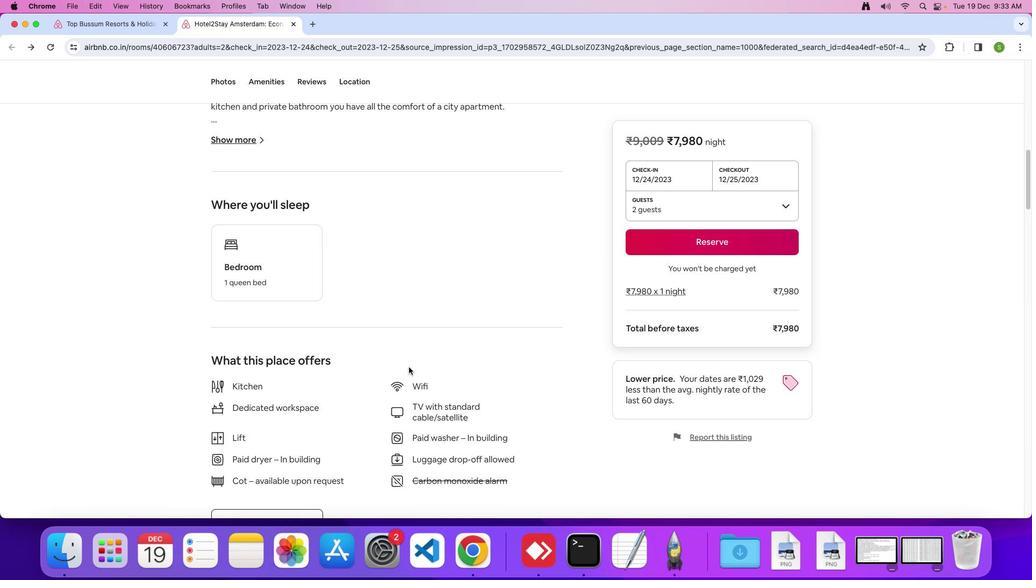 
Action: Mouse scrolled (409, 368) with delta (0, 0)
Screenshot: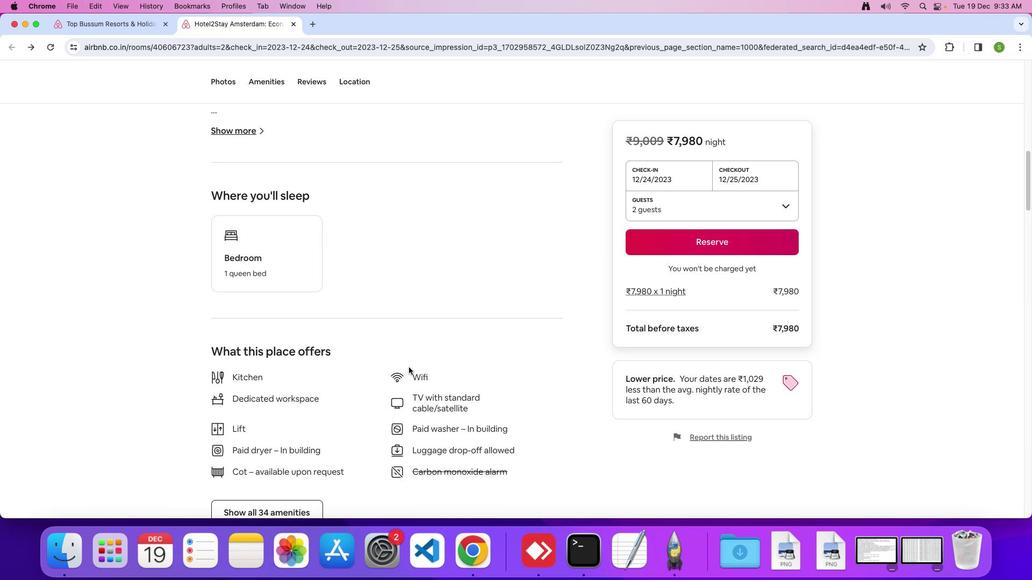 
Action: Mouse scrolled (409, 368) with delta (0, 0)
Screenshot: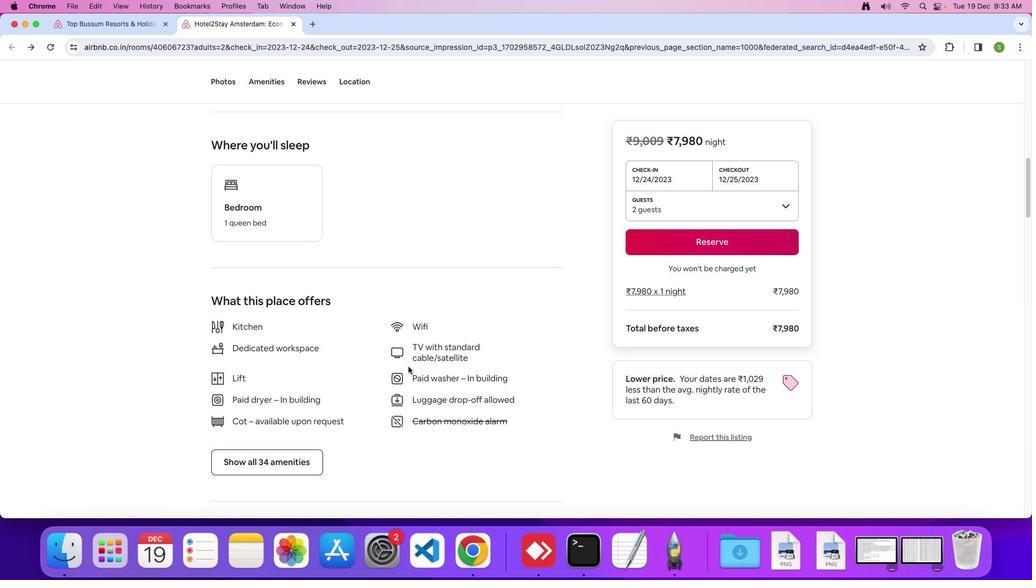 
Action: Mouse moved to (409, 367)
Screenshot: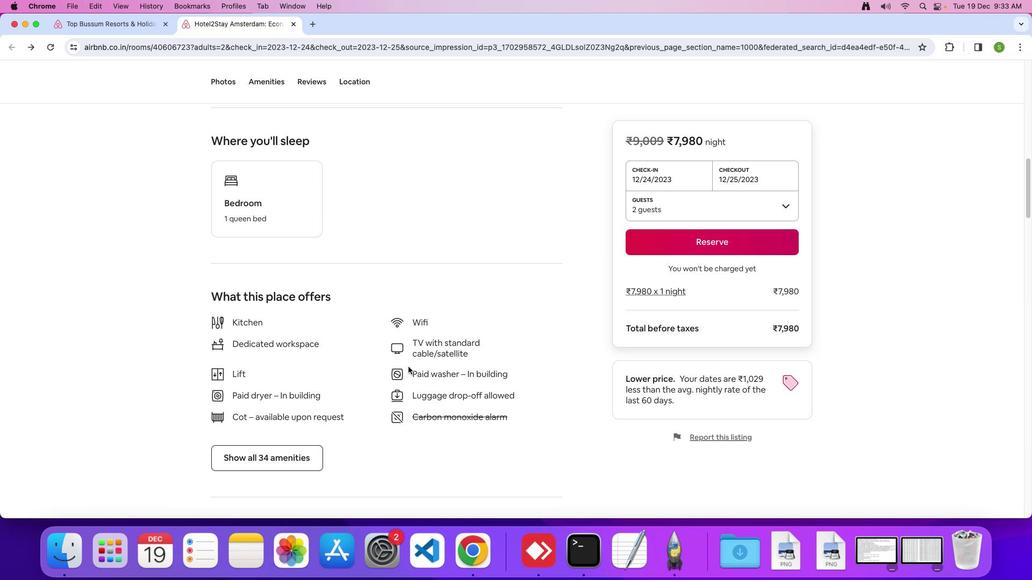 
Action: Mouse scrolled (409, 367) with delta (0, 0)
Screenshot: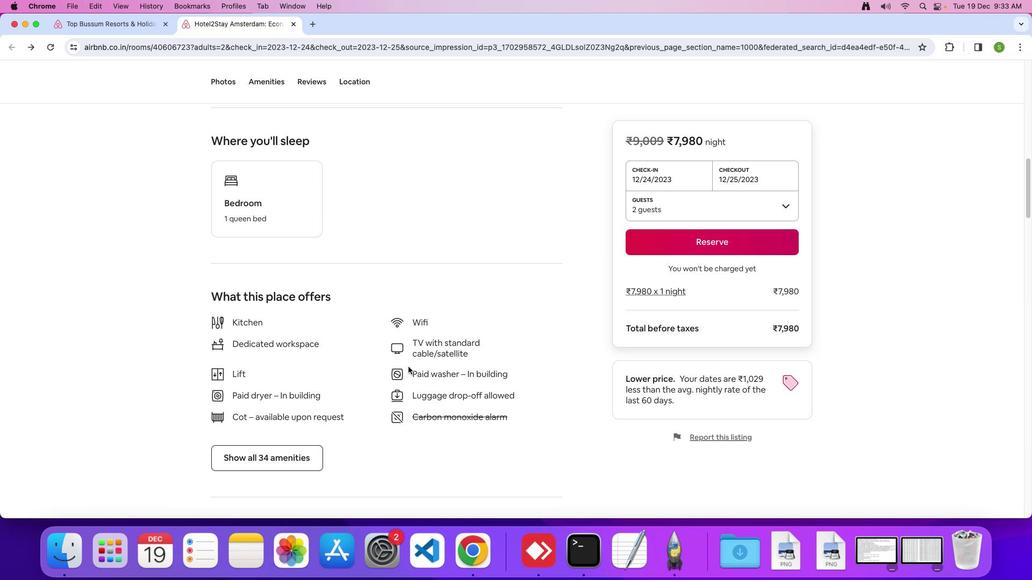 
Action: Mouse moved to (409, 367)
Screenshot: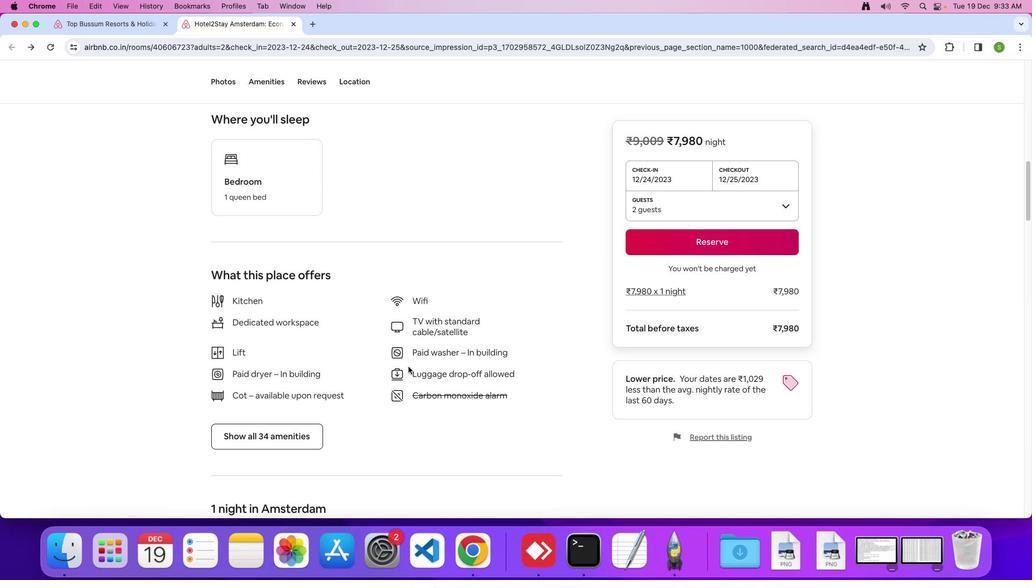 
Action: Mouse scrolled (409, 367) with delta (0, 0)
Screenshot: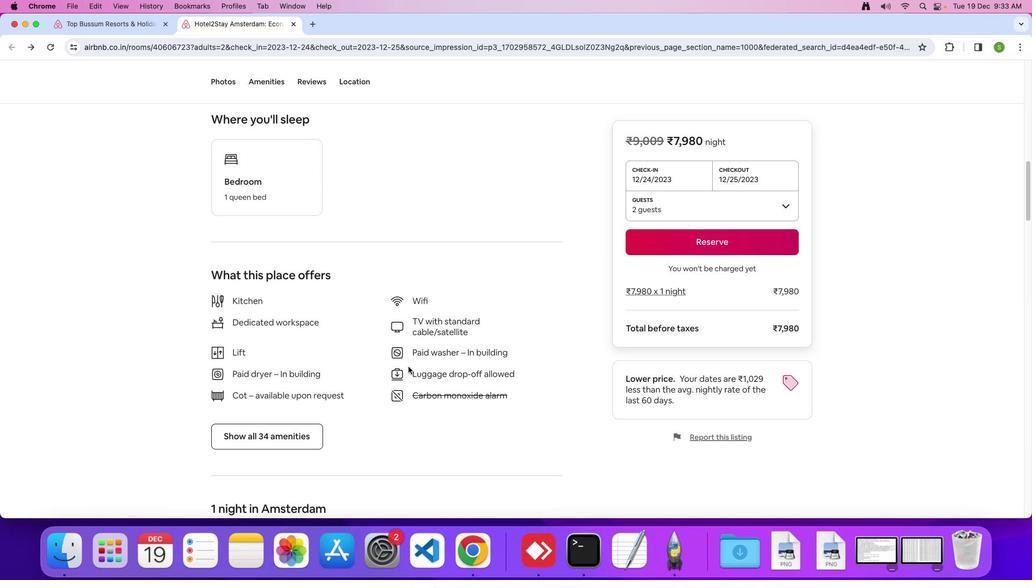 
Action: Mouse moved to (409, 367)
Screenshot: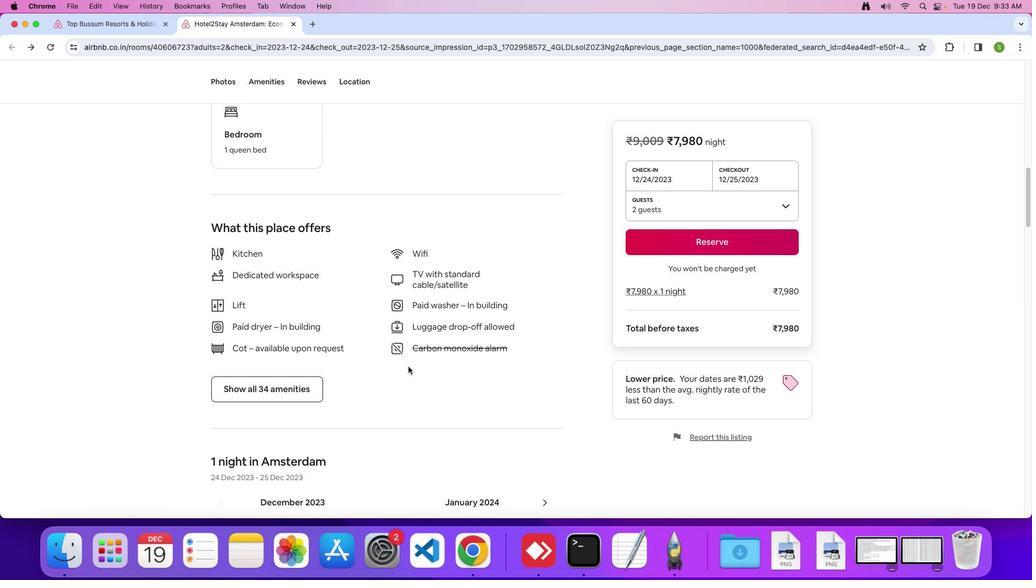 
Action: Mouse scrolled (409, 367) with delta (0, 0)
Screenshot: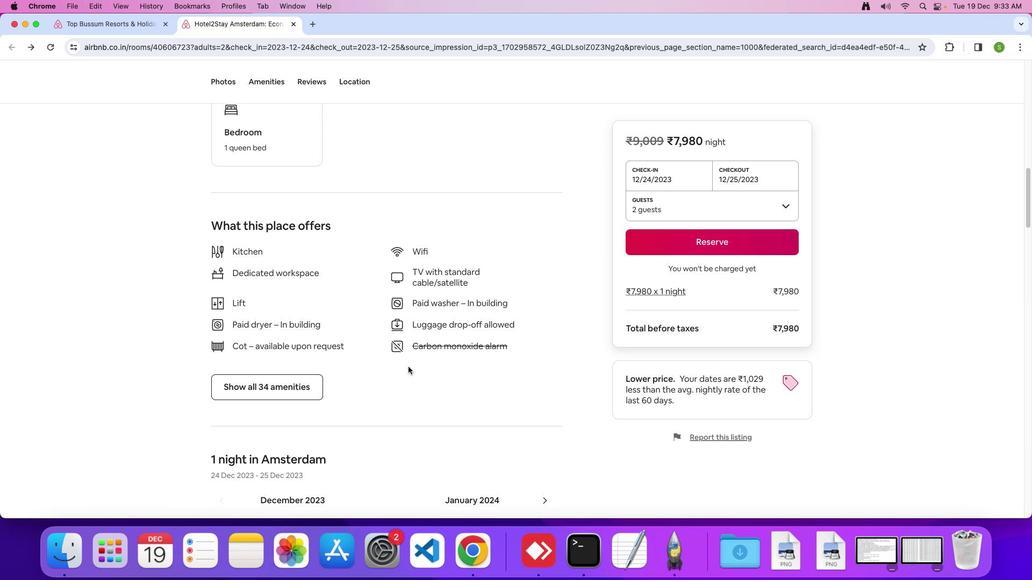 
Action: Mouse scrolled (409, 367) with delta (0, 0)
Screenshot: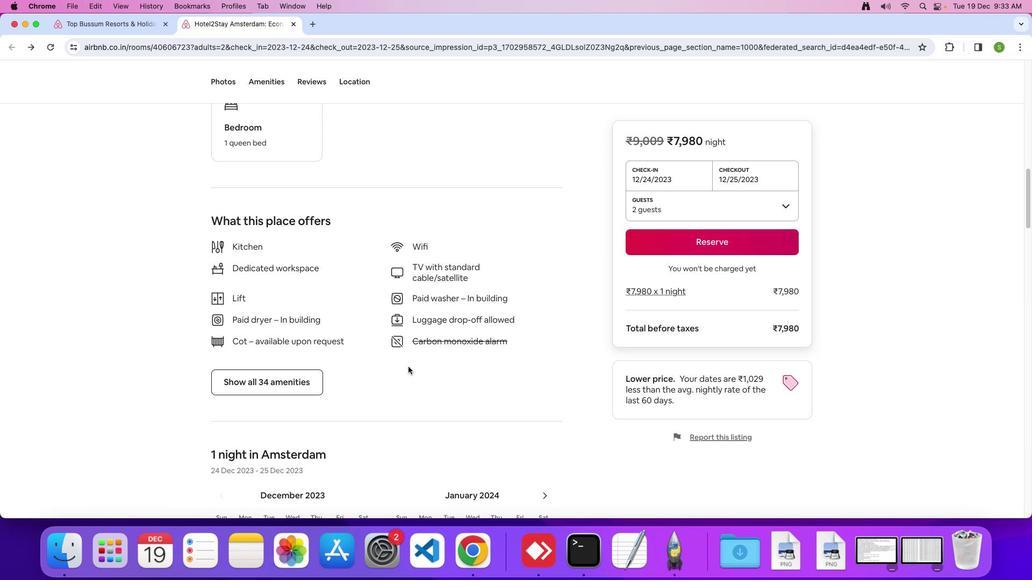 
Action: Mouse moved to (408, 367)
Screenshot: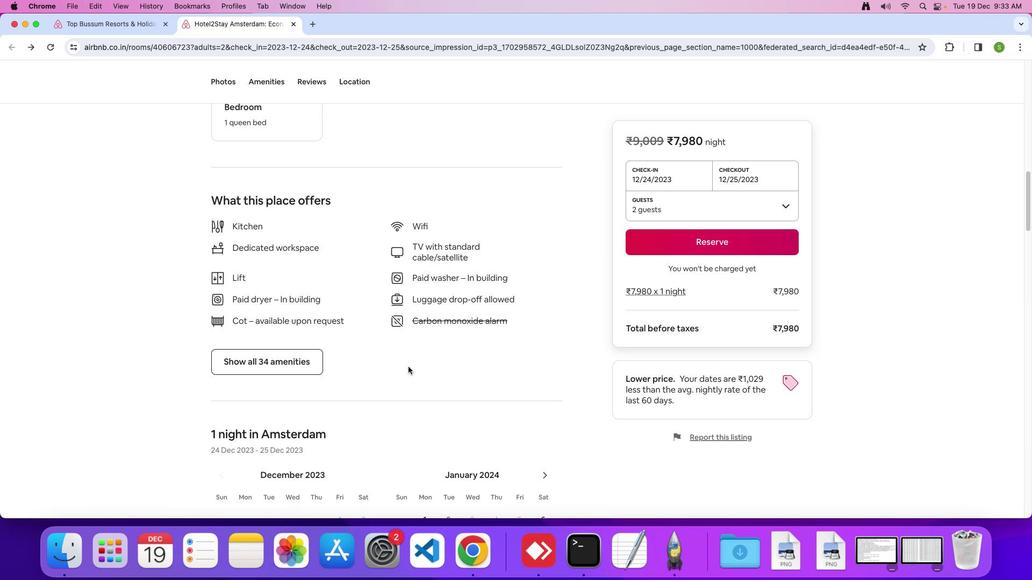 
Action: Mouse scrolled (408, 367) with delta (0, 0)
Screenshot: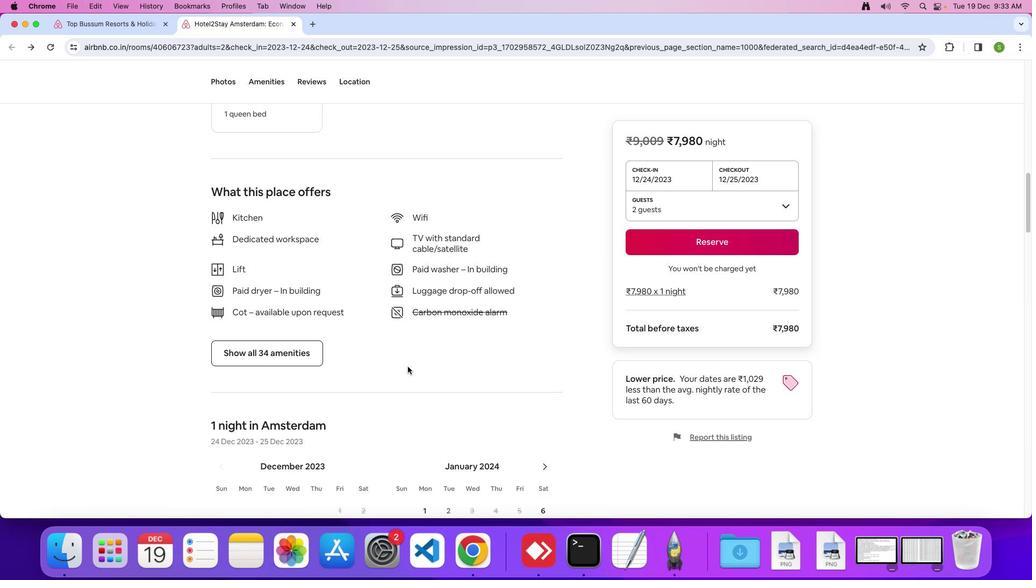 
Action: Mouse moved to (260, 309)
Screenshot: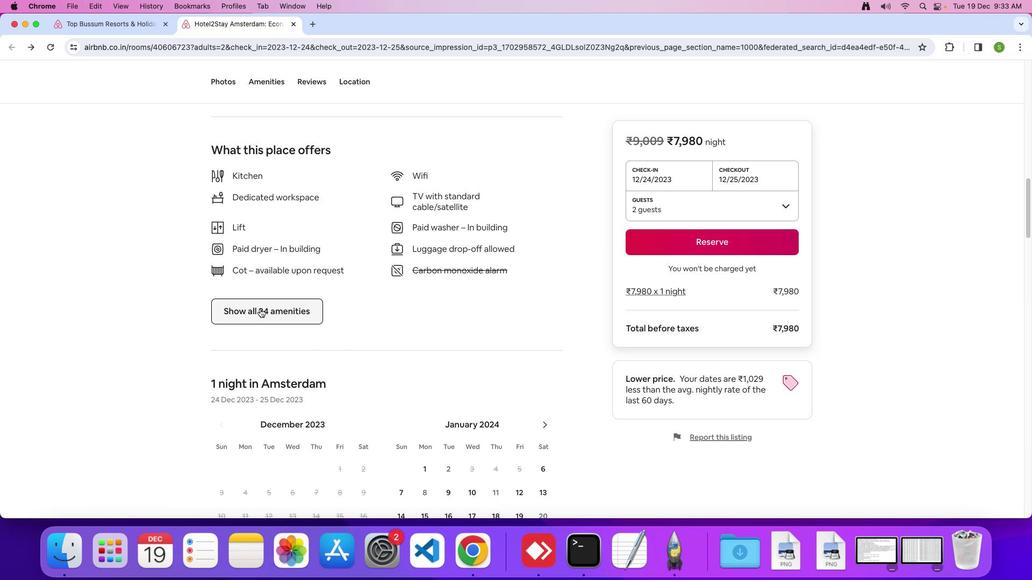 
Action: Mouse pressed left at (260, 309)
Screenshot: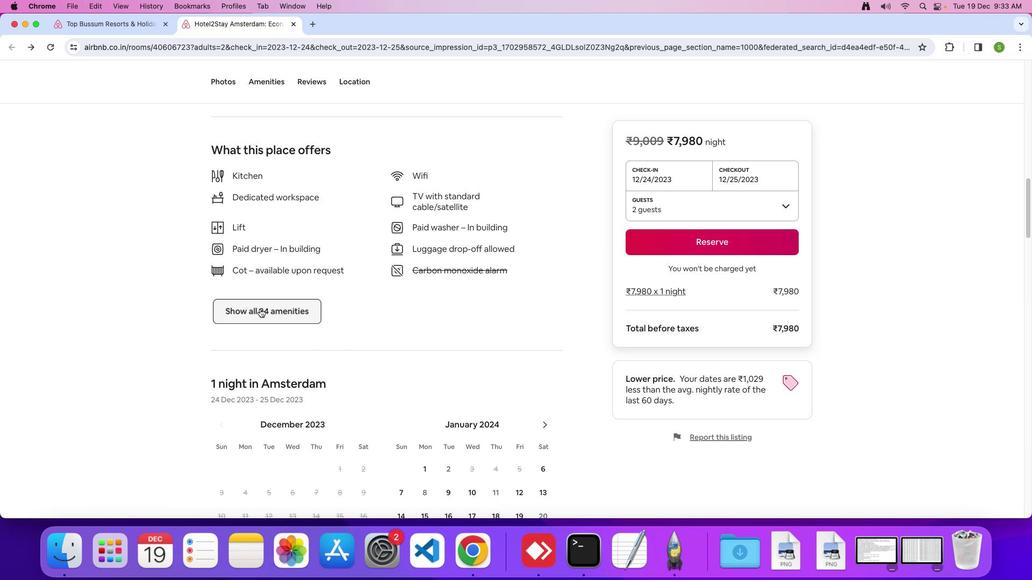 
Action: Mouse moved to (582, 295)
Screenshot: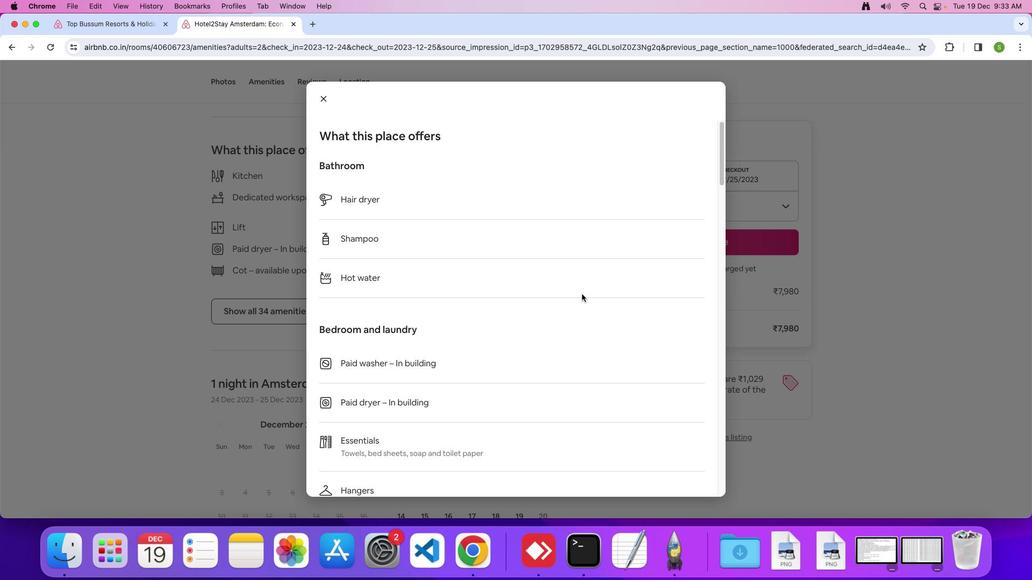 
Action: Mouse scrolled (582, 295) with delta (0, 0)
Screenshot: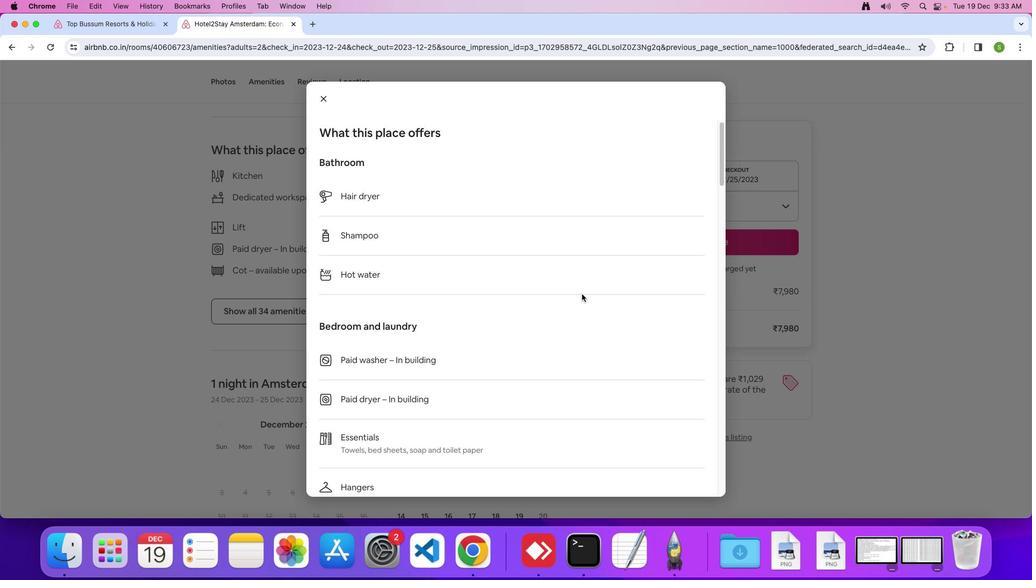 
Action: Mouse scrolled (582, 295) with delta (0, 0)
Screenshot: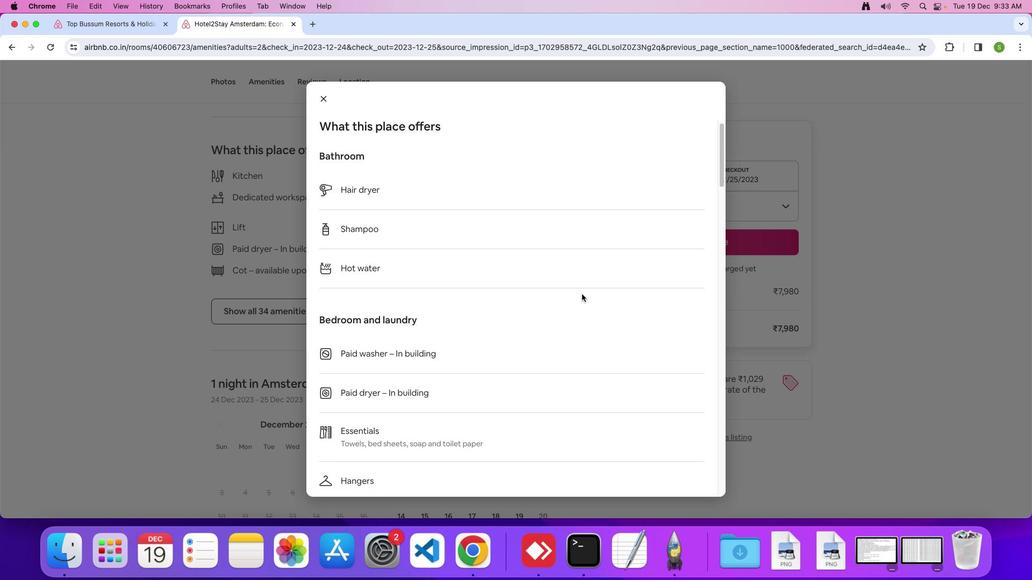 
Action: Mouse scrolled (582, 295) with delta (0, 0)
Screenshot: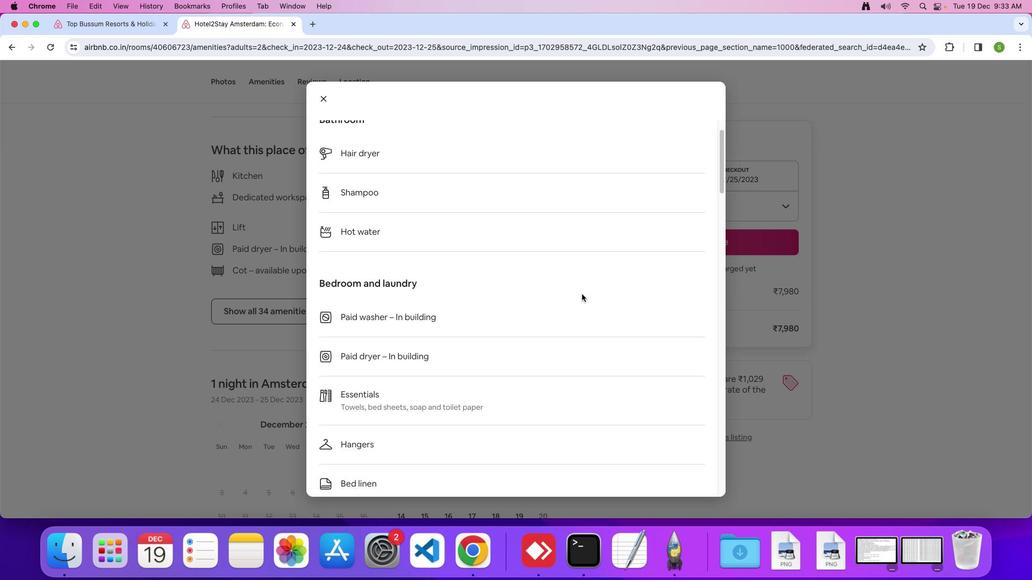 
Action: Mouse scrolled (582, 295) with delta (0, 0)
Screenshot: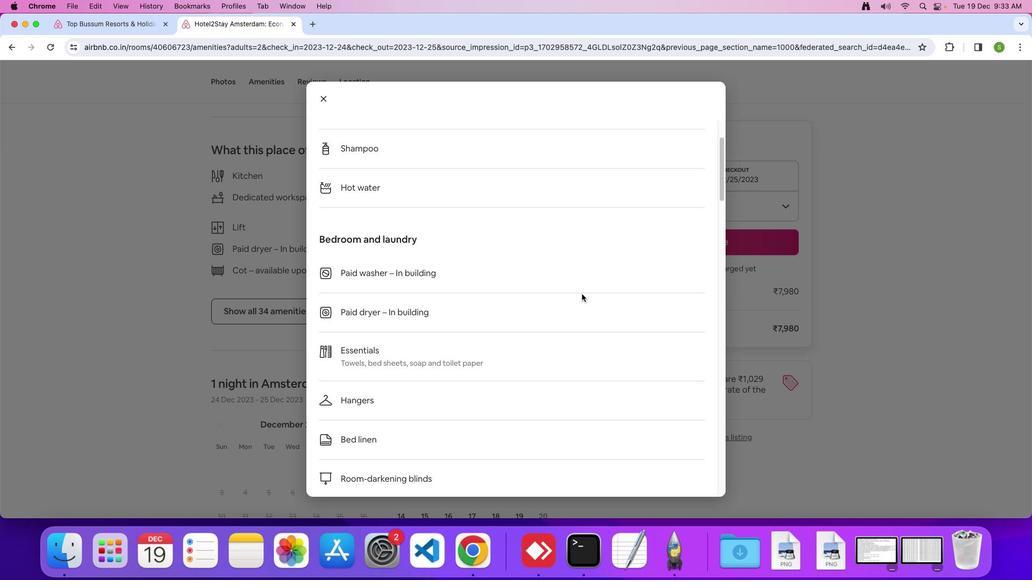 
Action: Mouse scrolled (582, 295) with delta (0, 0)
Screenshot: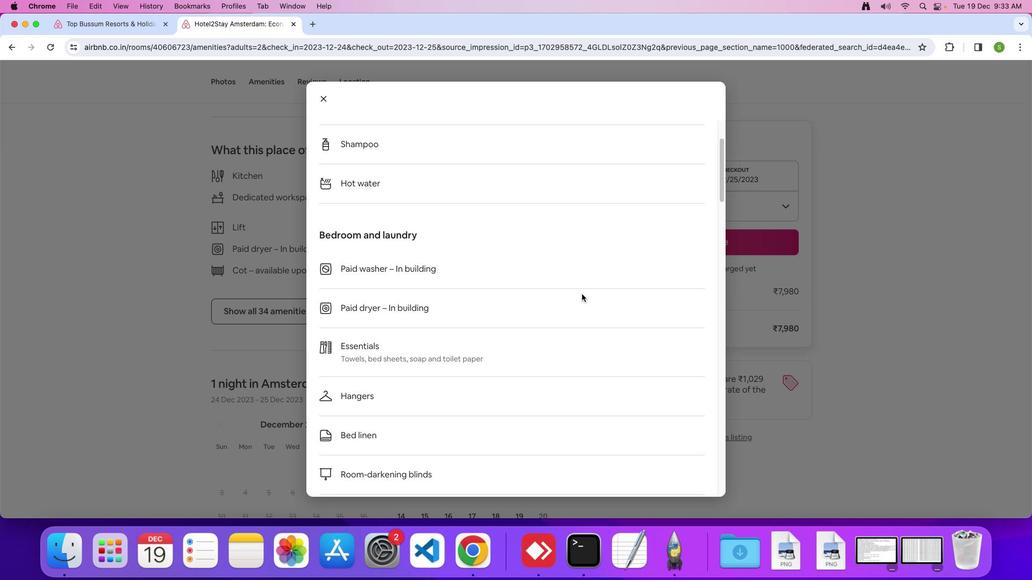 
Action: Mouse scrolled (582, 295) with delta (0, 0)
Screenshot: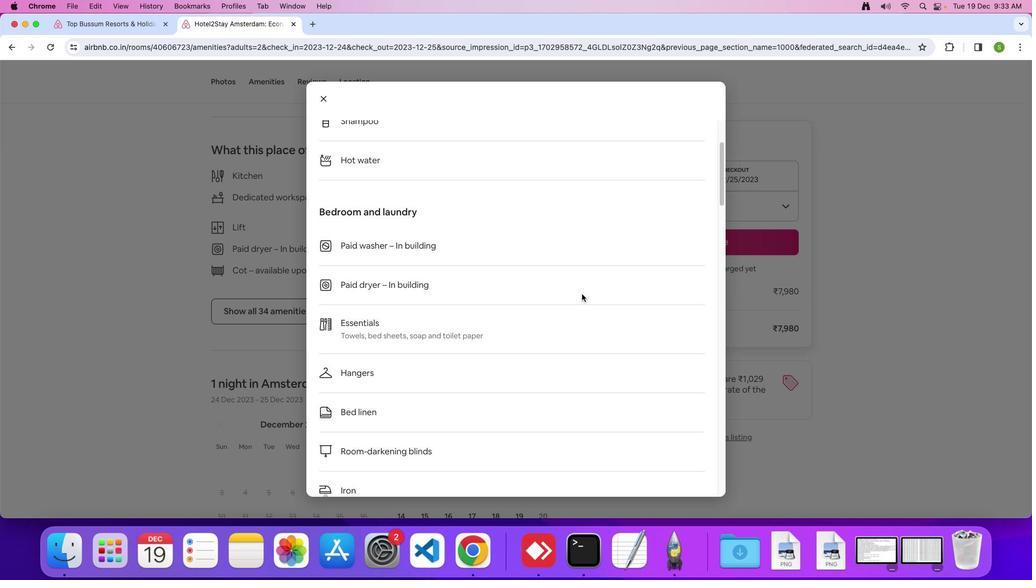 
Action: Mouse scrolled (582, 295) with delta (0, 0)
Screenshot: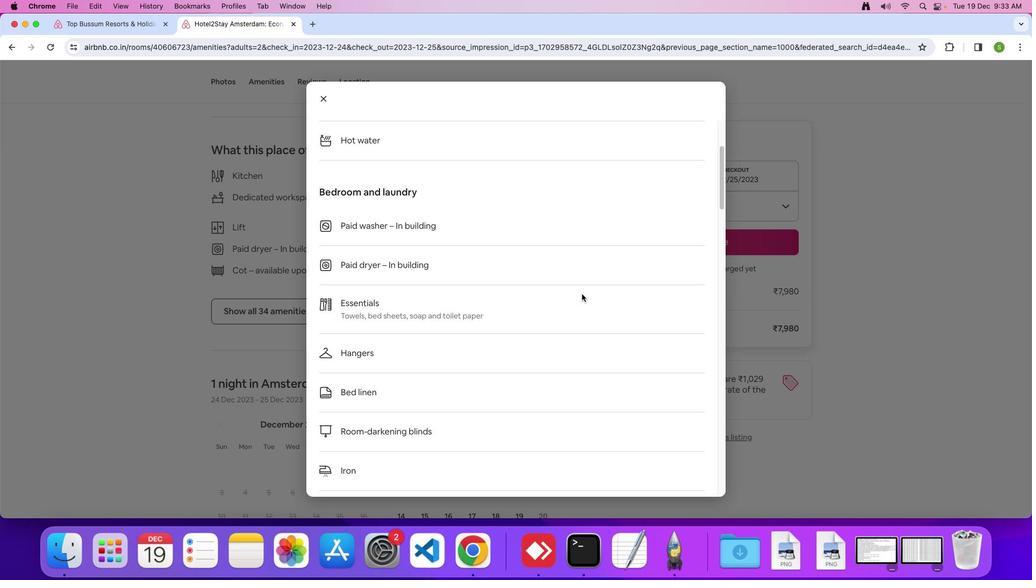 
Action: Mouse scrolled (582, 295) with delta (0, 0)
Screenshot: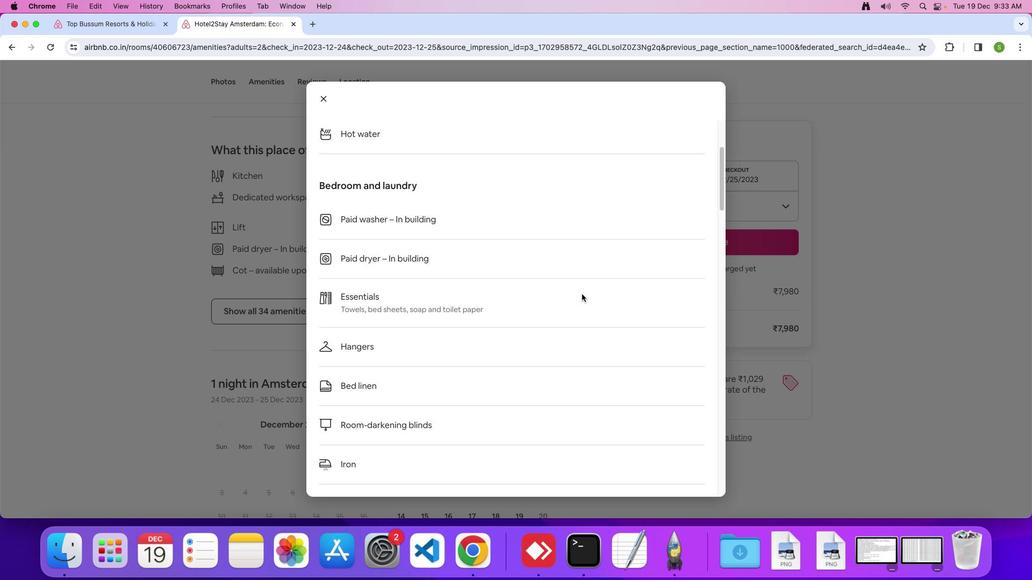 
Action: Mouse scrolled (582, 295) with delta (0, 0)
Screenshot: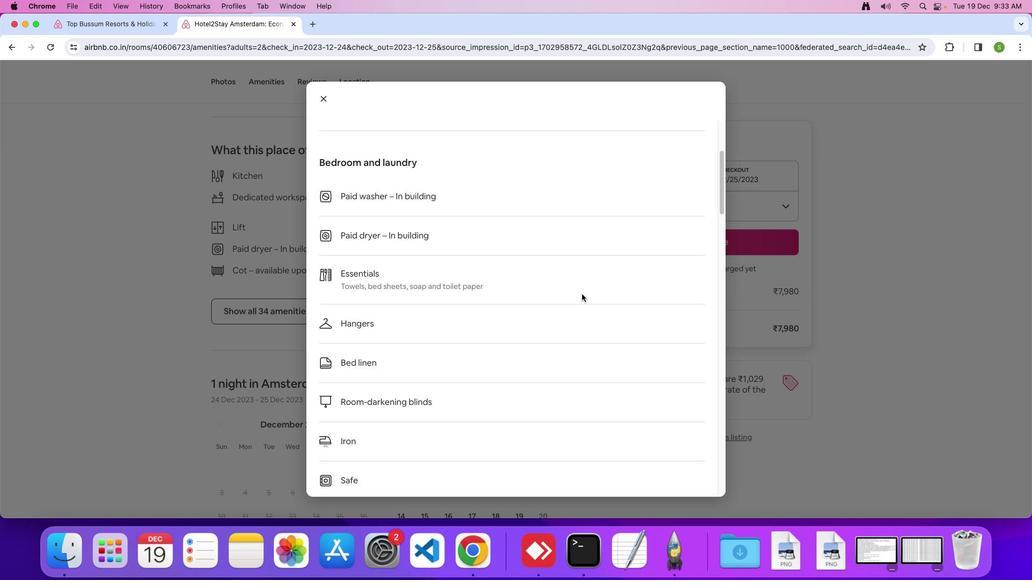 
Action: Mouse scrolled (582, 295) with delta (0, 0)
Screenshot: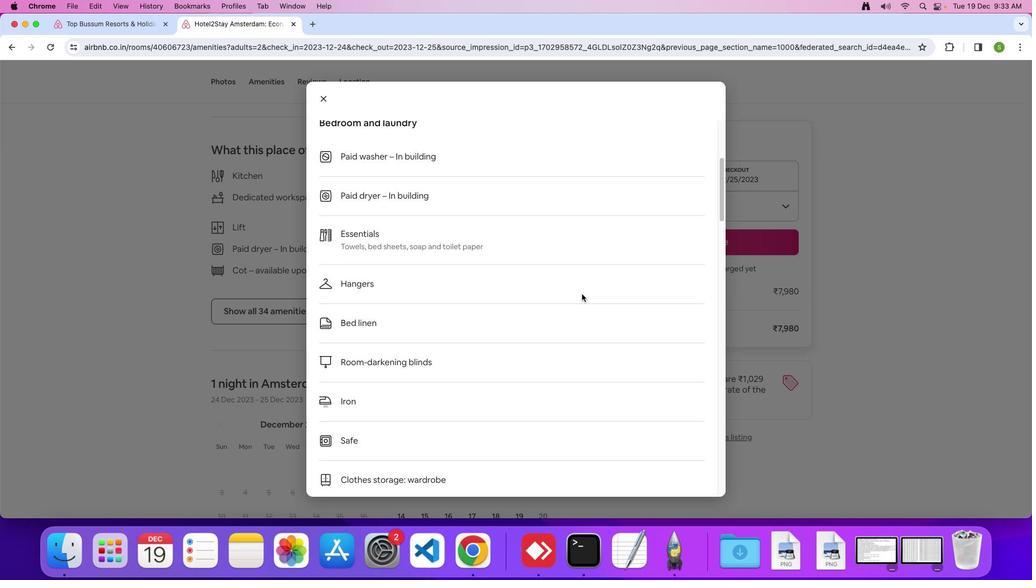 
Action: Mouse scrolled (582, 295) with delta (0, 0)
Screenshot: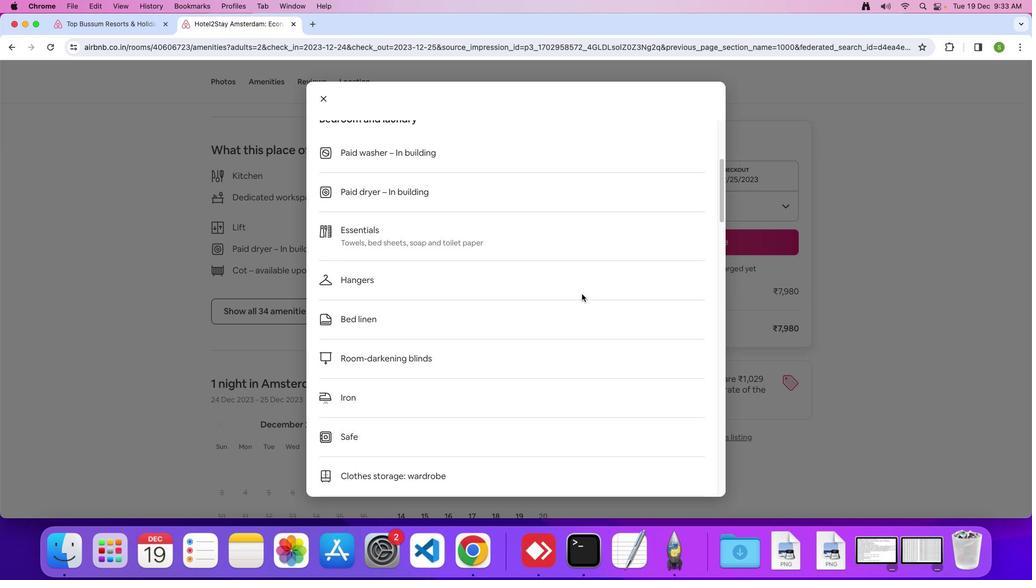 
Action: Mouse scrolled (582, 295) with delta (0, 0)
Screenshot: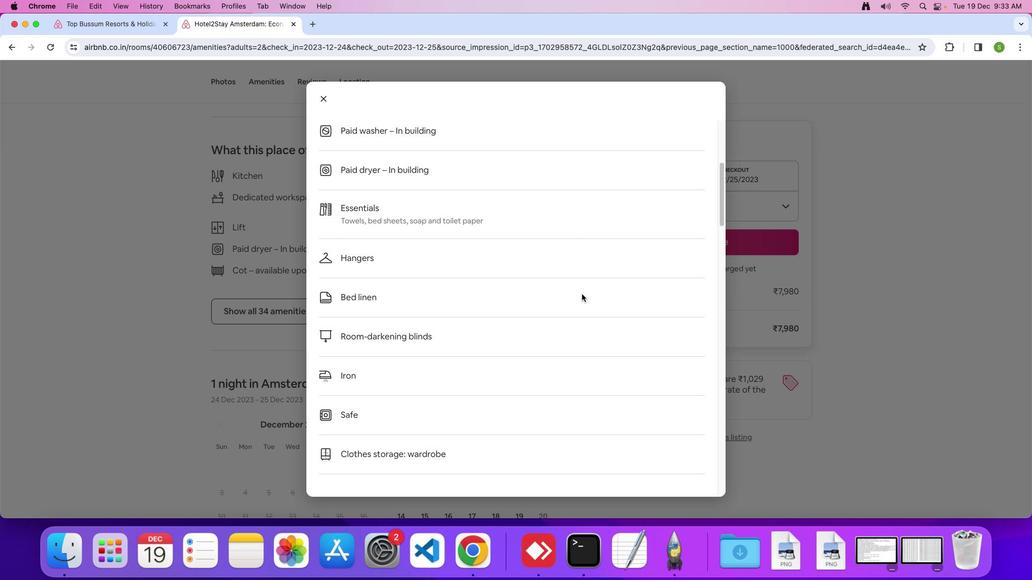 
Action: Mouse scrolled (582, 295) with delta (0, 0)
Screenshot: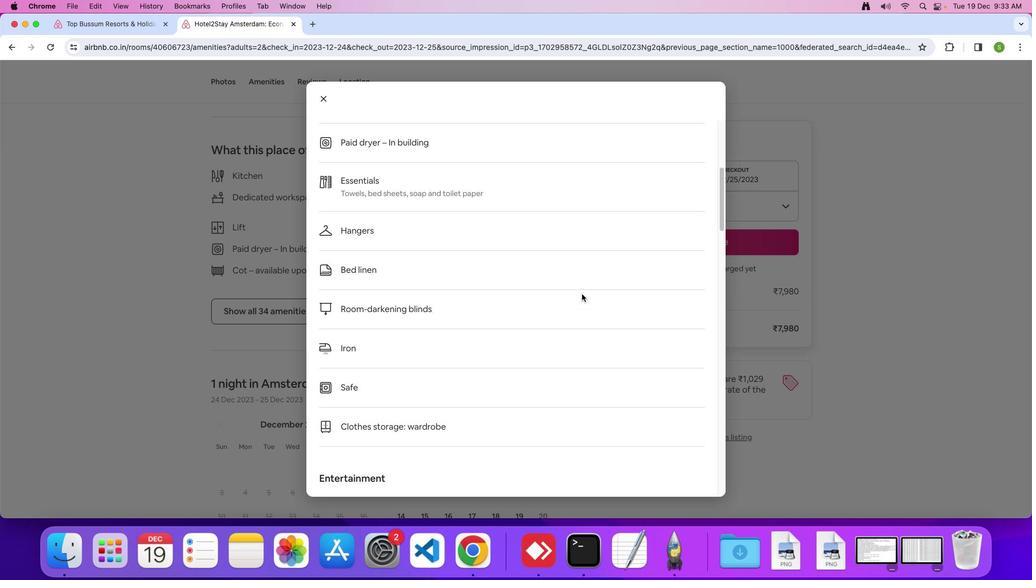 
Action: Mouse scrolled (582, 295) with delta (0, 0)
Screenshot: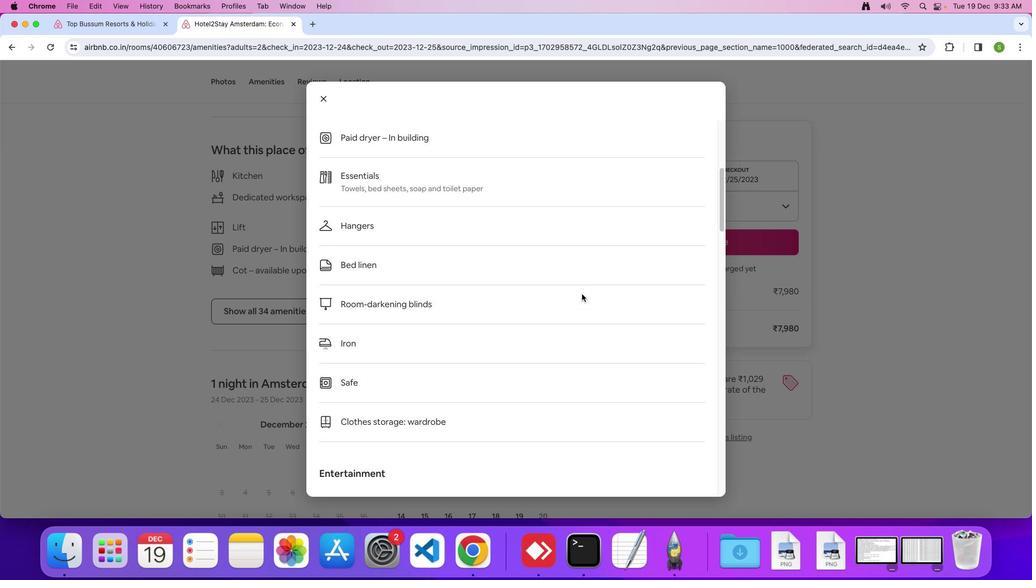 
Action: Mouse scrolled (582, 295) with delta (0, 0)
Screenshot: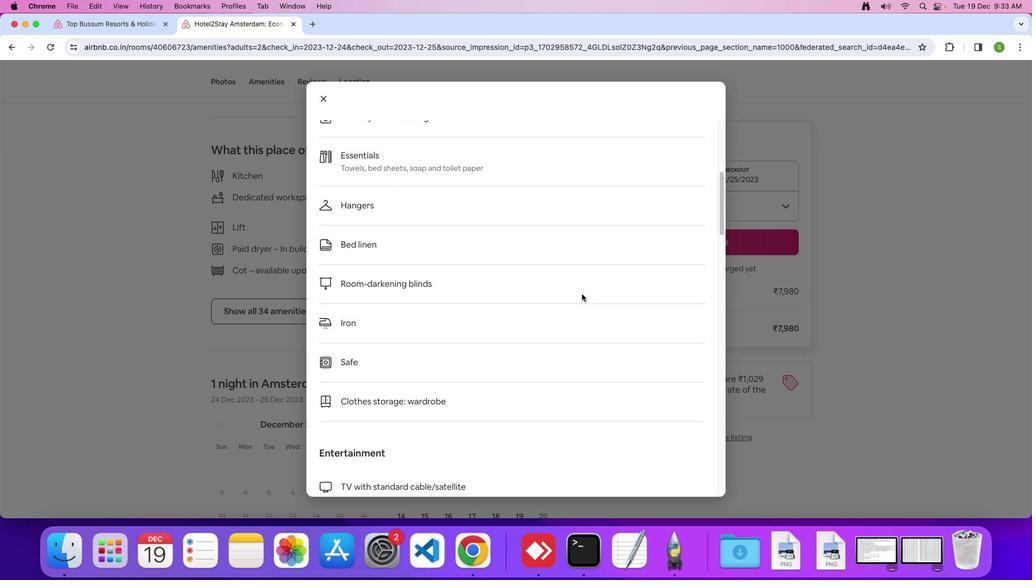 
Action: Mouse scrolled (582, 295) with delta (0, 0)
Screenshot: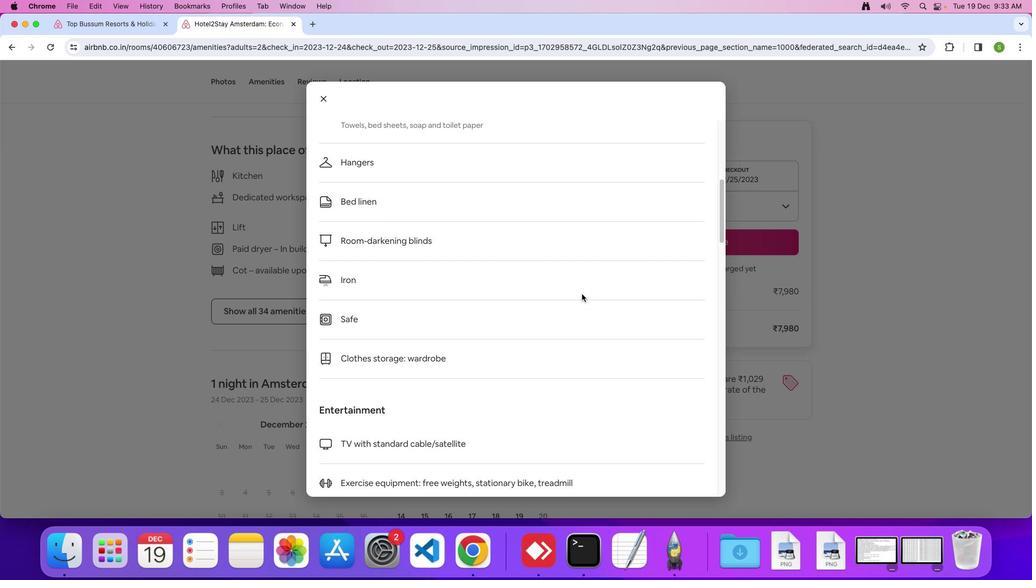 
Action: Mouse scrolled (582, 295) with delta (0, 0)
Screenshot: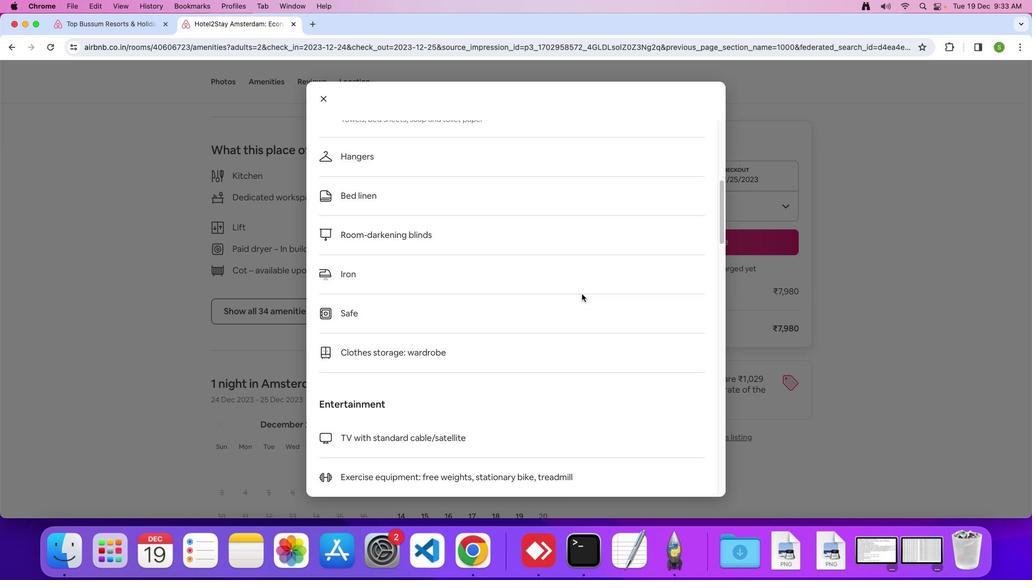 
Action: Mouse scrolled (582, 295) with delta (0, 0)
